 Task: Explore Alexa's features and learn how to set it as the default voice assistant on an Android device.
Action: Mouse pressed left at (235, 54)
Screenshot: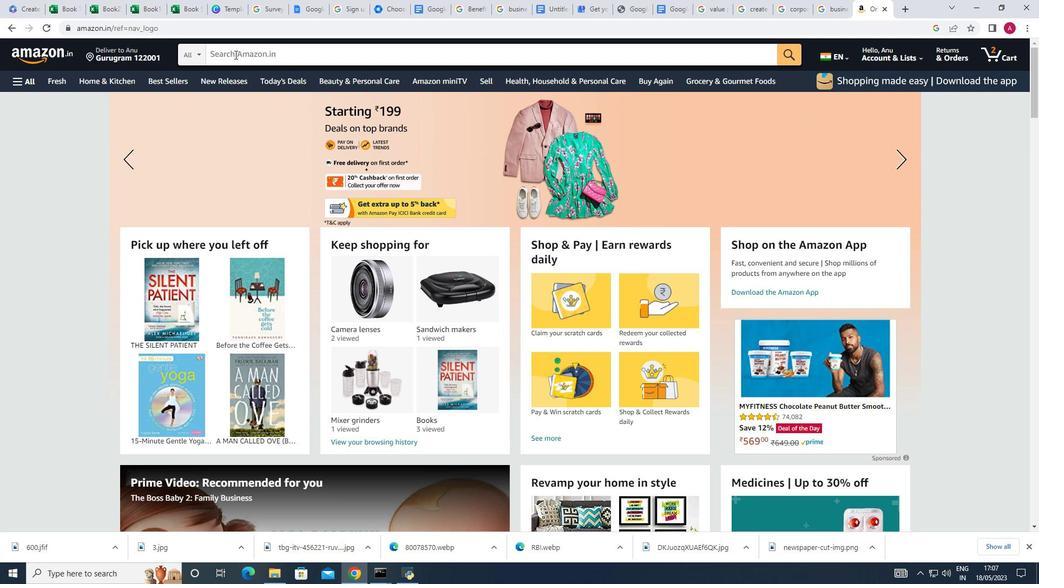 
Action: Key pressed alexa<Key.enter>
Screenshot: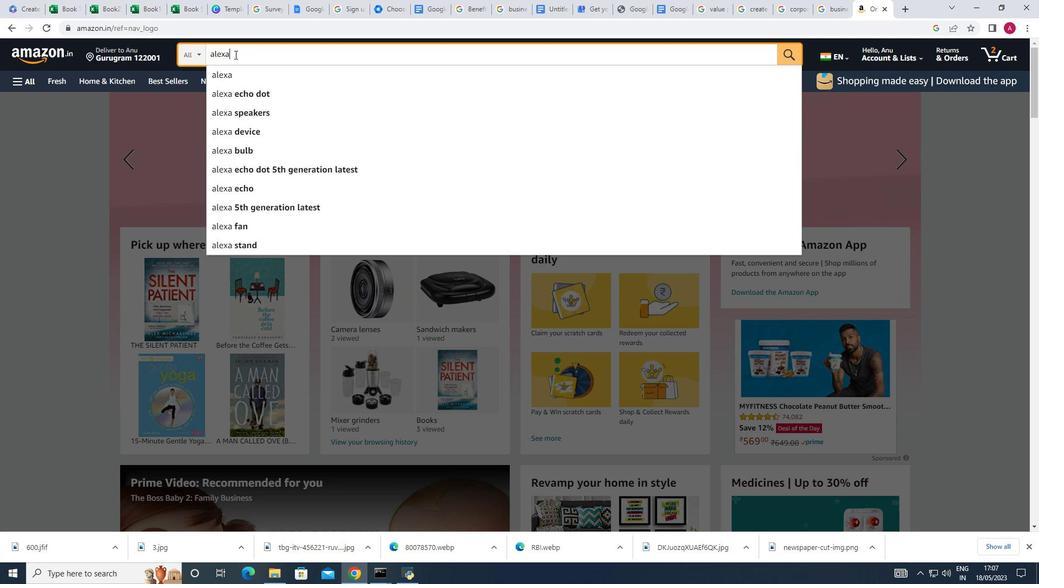 
Action: Mouse moved to (349, 225)
Screenshot: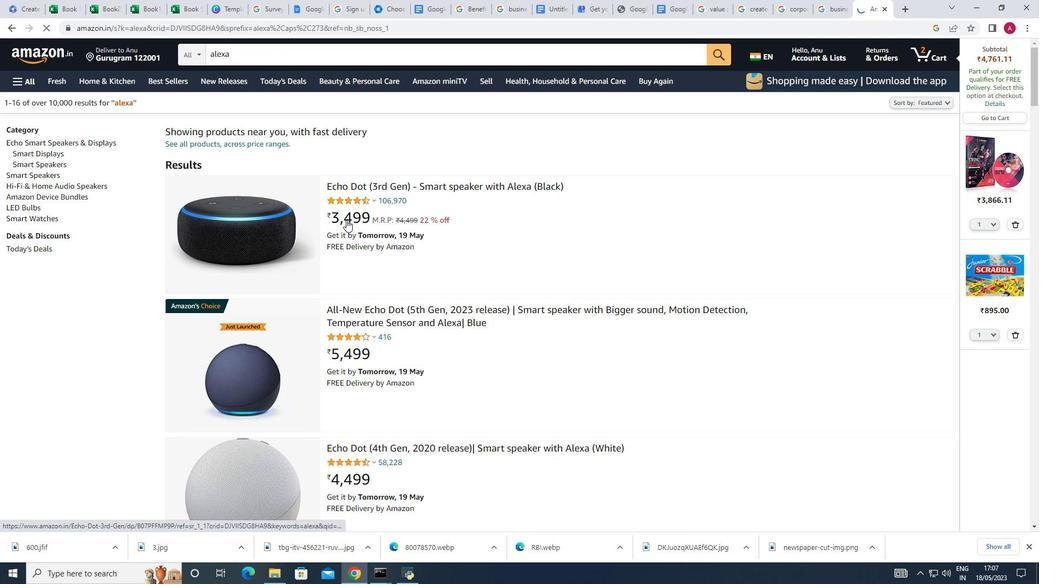 
Action: Mouse scrolled (349, 224) with delta (0, 0)
Screenshot: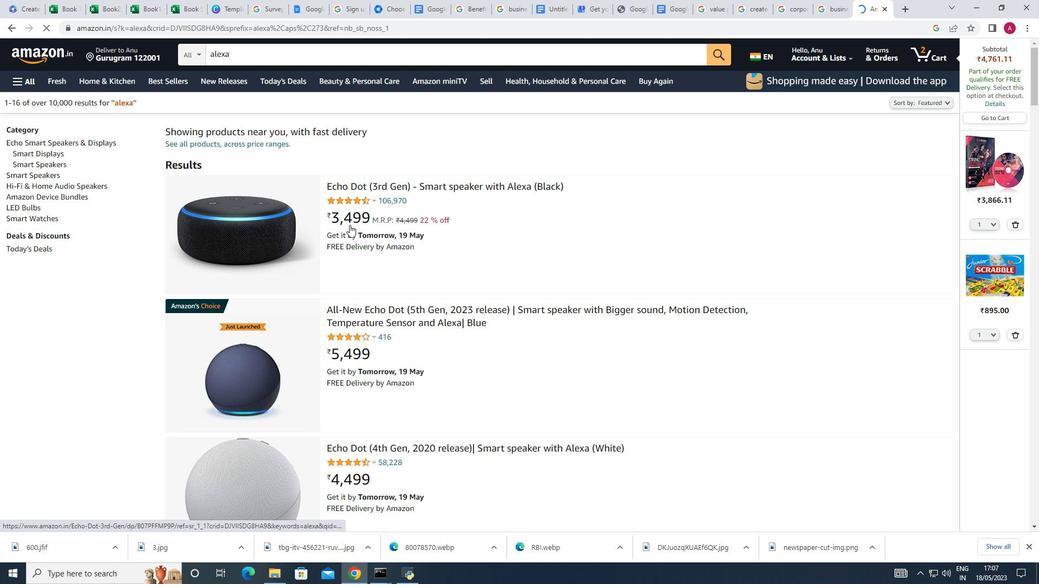 
Action: Mouse scrolled (349, 224) with delta (0, 0)
Screenshot: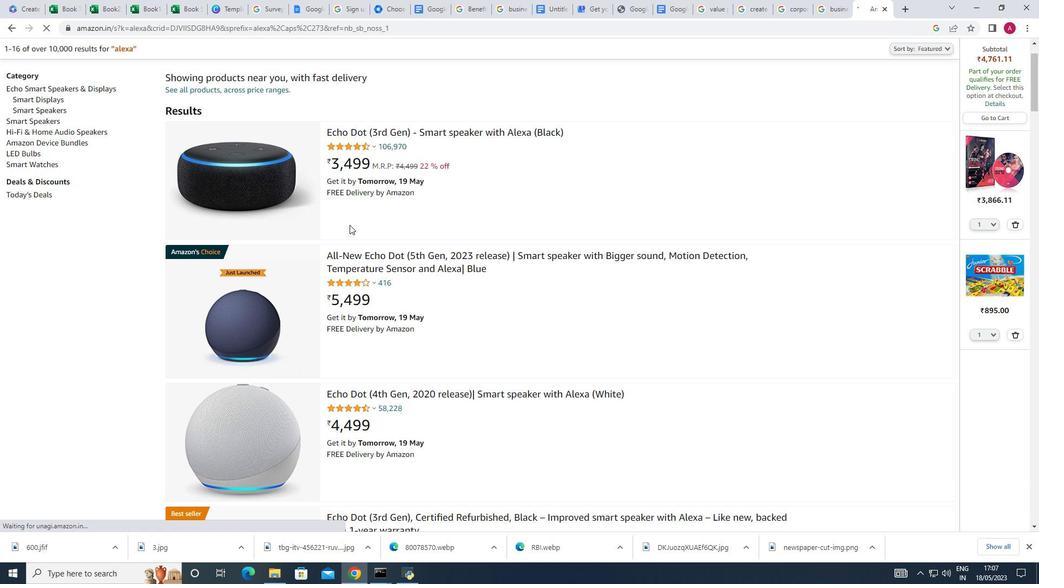 
Action: Mouse scrolled (349, 224) with delta (0, 0)
Screenshot: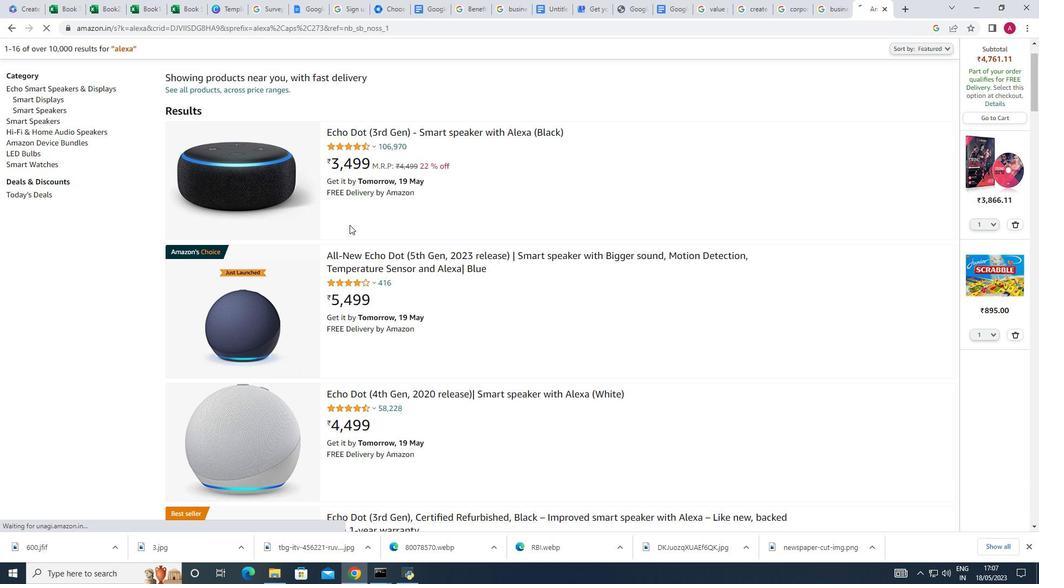 
Action: Mouse scrolled (349, 224) with delta (0, 0)
Screenshot: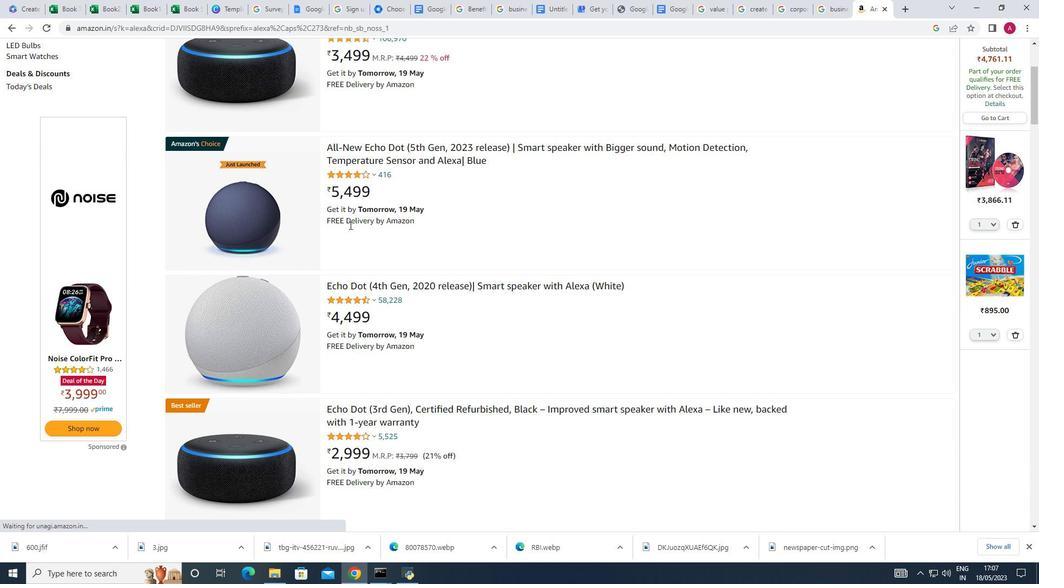 
Action: Mouse scrolled (349, 224) with delta (0, 0)
Screenshot: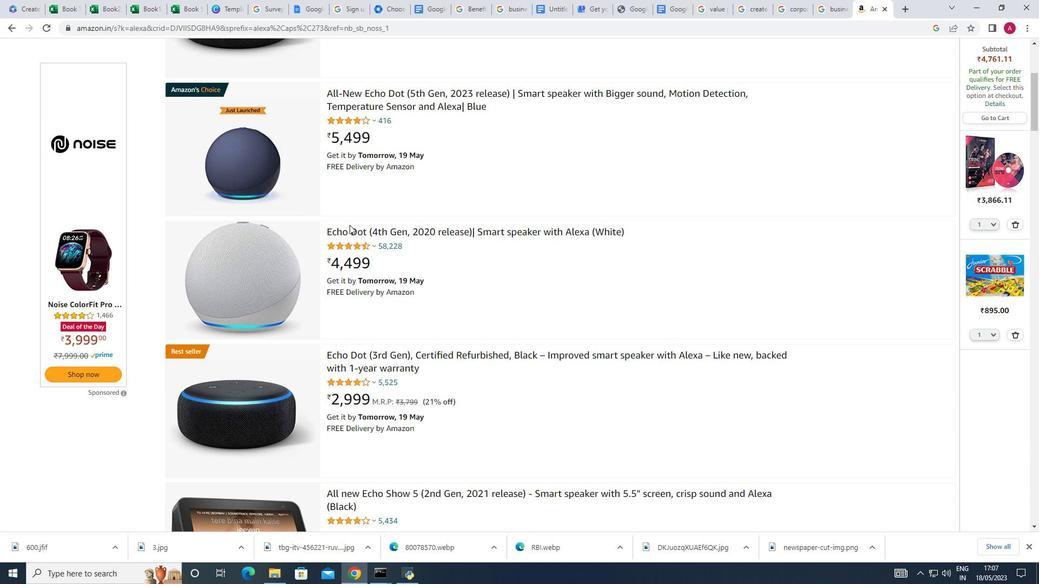 
Action: Mouse scrolled (349, 224) with delta (0, 0)
Screenshot: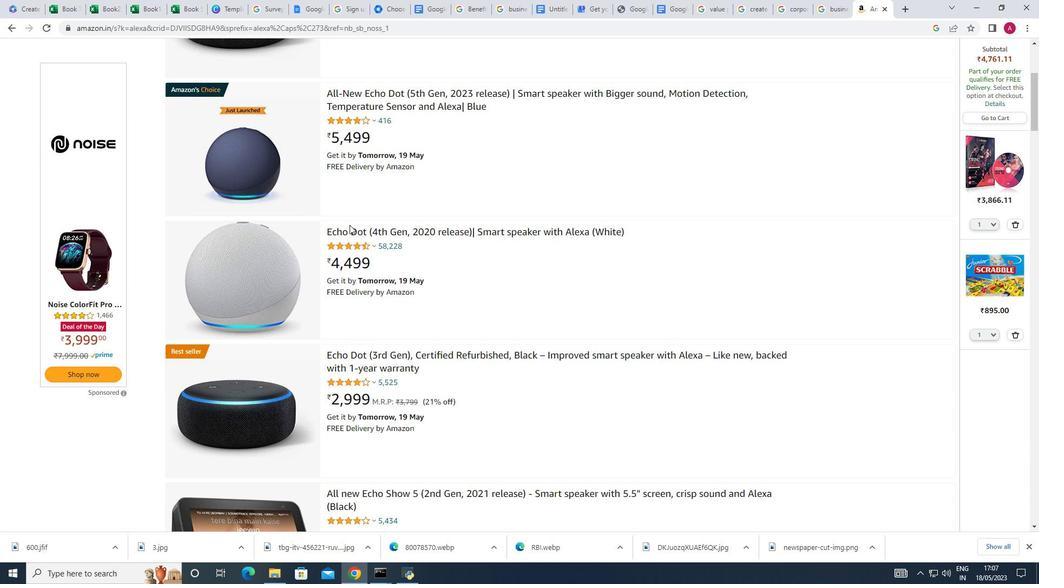 
Action: Mouse scrolled (349, 224) with delta (0, 0)
Screenshot: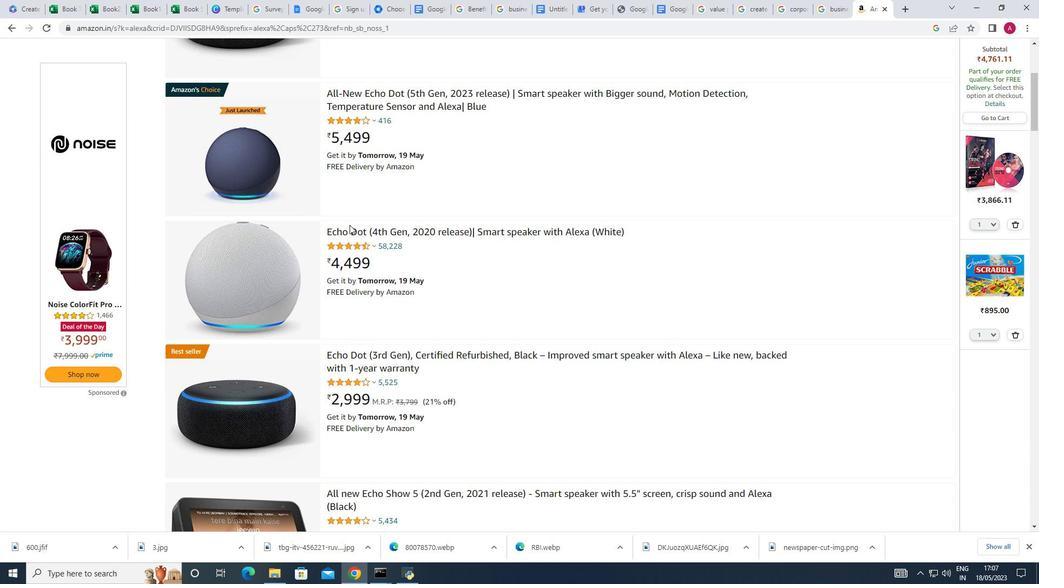 
Action: Mouse scrolled (349, 224) with delta (0, 0)
Screenshot: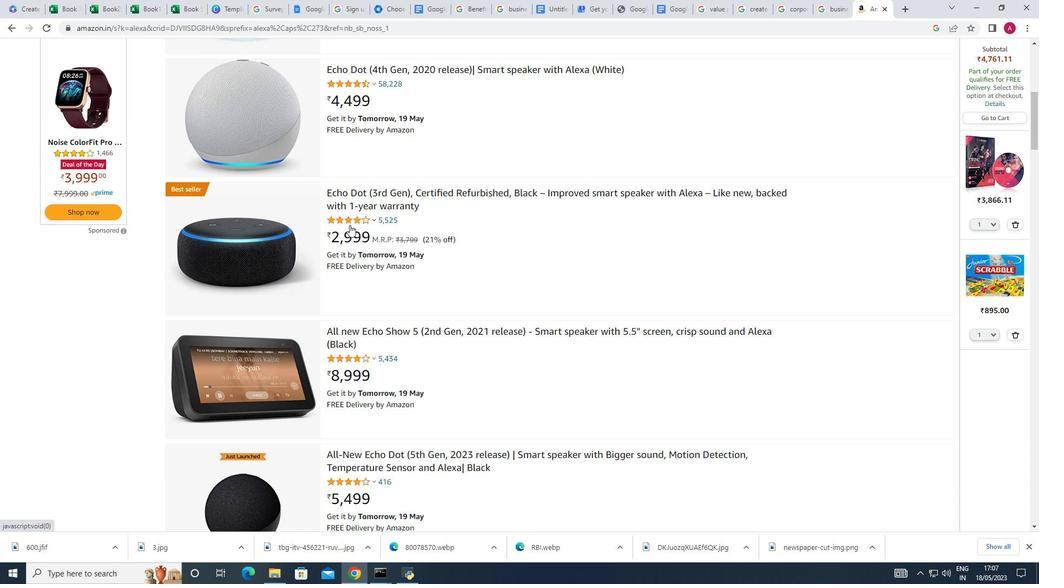 
Action: Mouse scrolled (349, 224) with delta (0, 0)
Screenshot: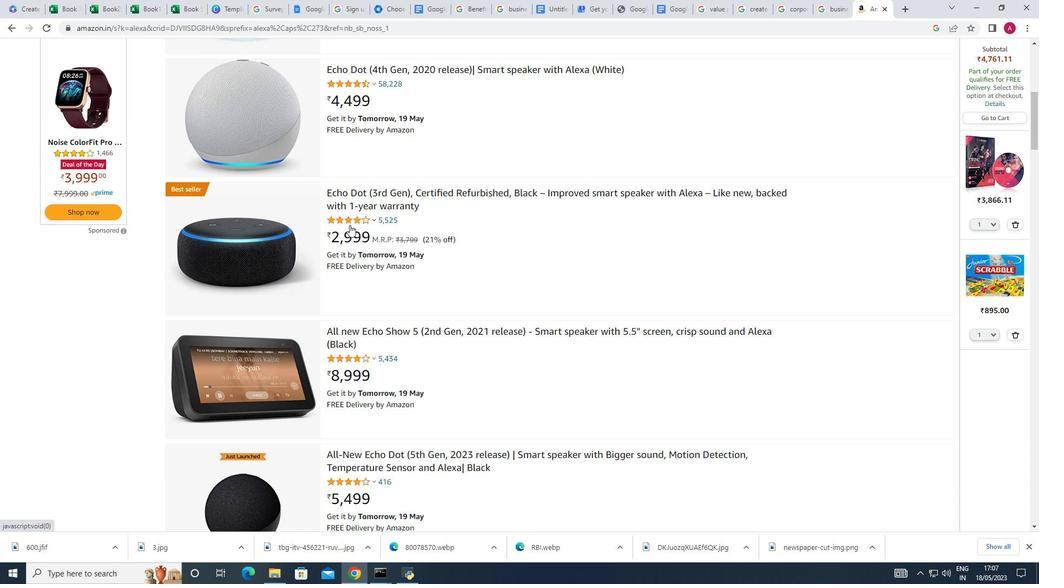 
Action: Mouse scrolled (349, 224) with delta (0, 0)
Screenshot: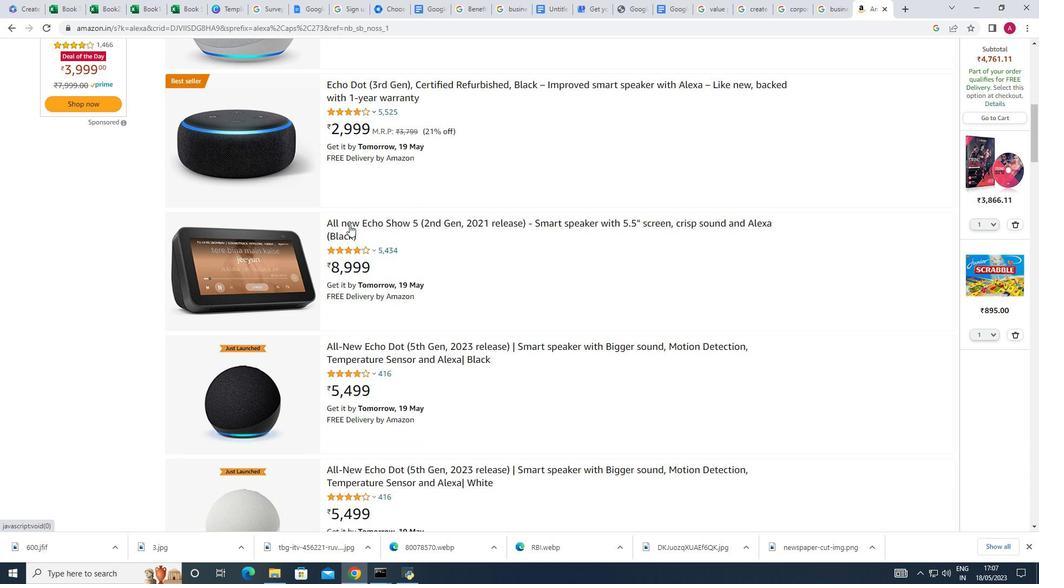 
Action: Mouse scrolled (349, 224) with delta (0, 0)
Screenshot: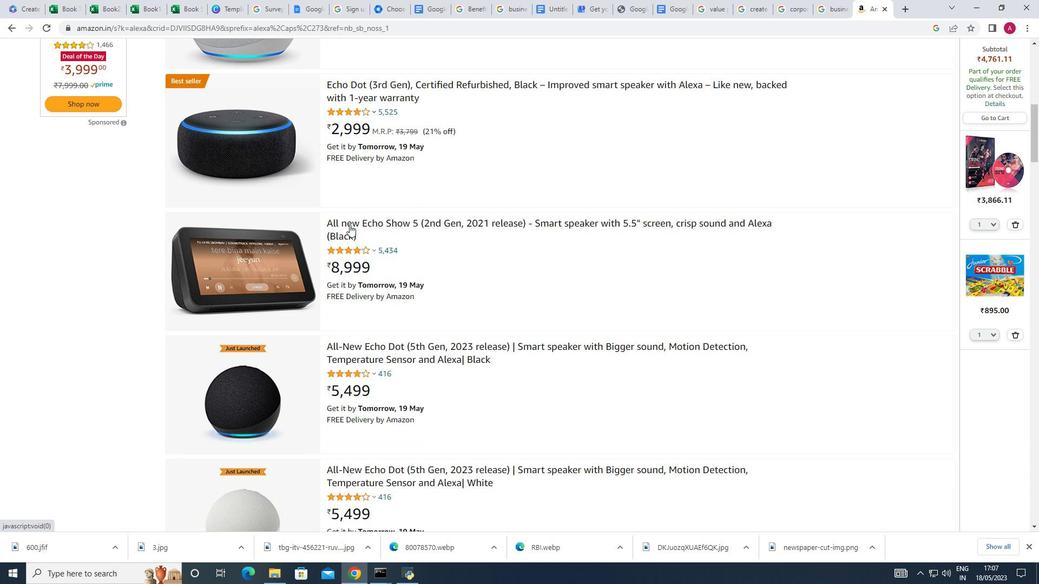 
Action: Mouse scrolled (349, 224) with delta (0, 0)
Screenshot: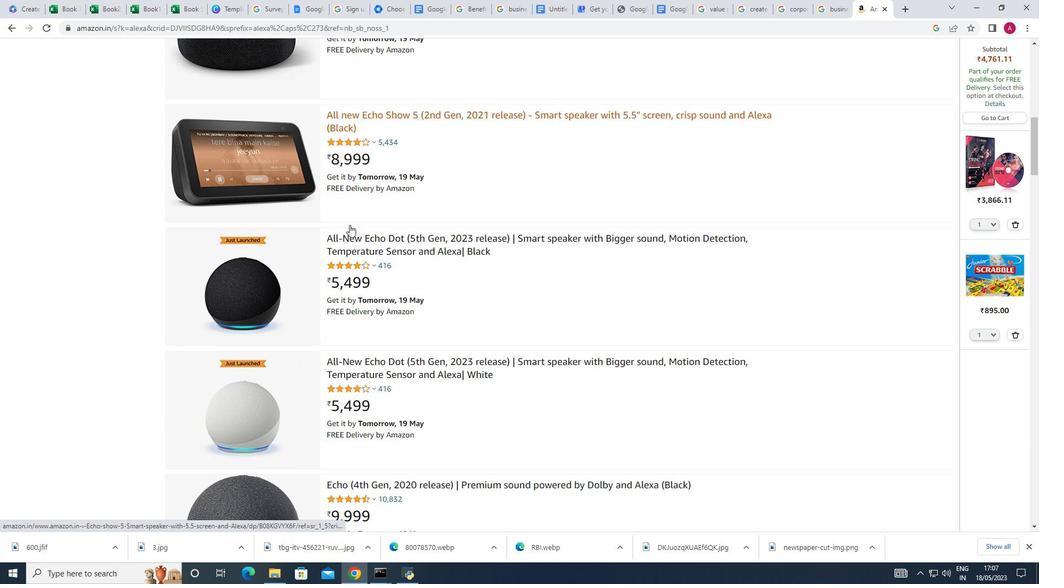 
Action: Mouse scrolled (349, 224) with delta (0, 0)
Screenshot: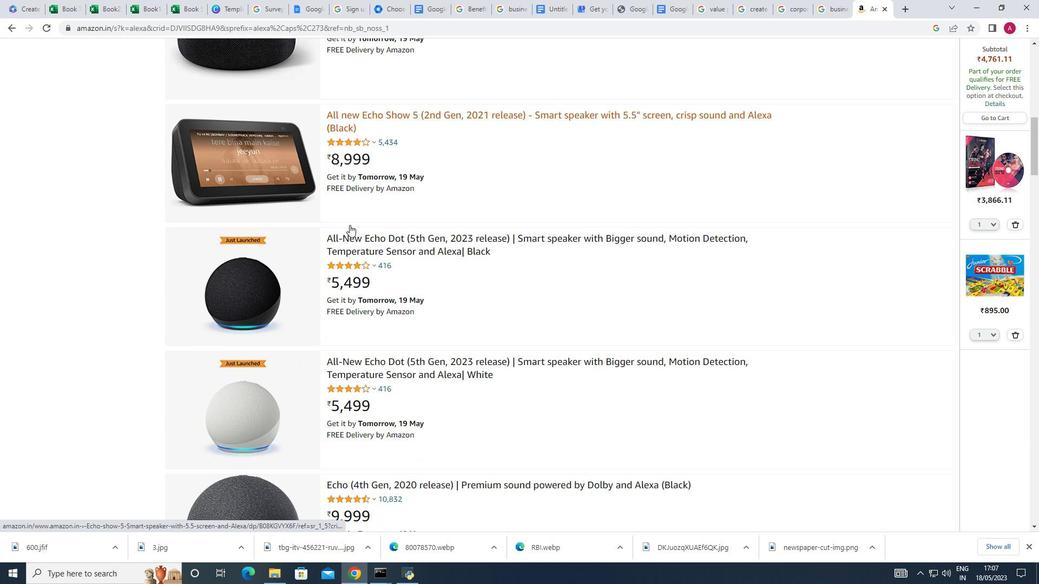 
Action: Mouse scrolled (349, 224) with delta (0, 0)
Screenshot: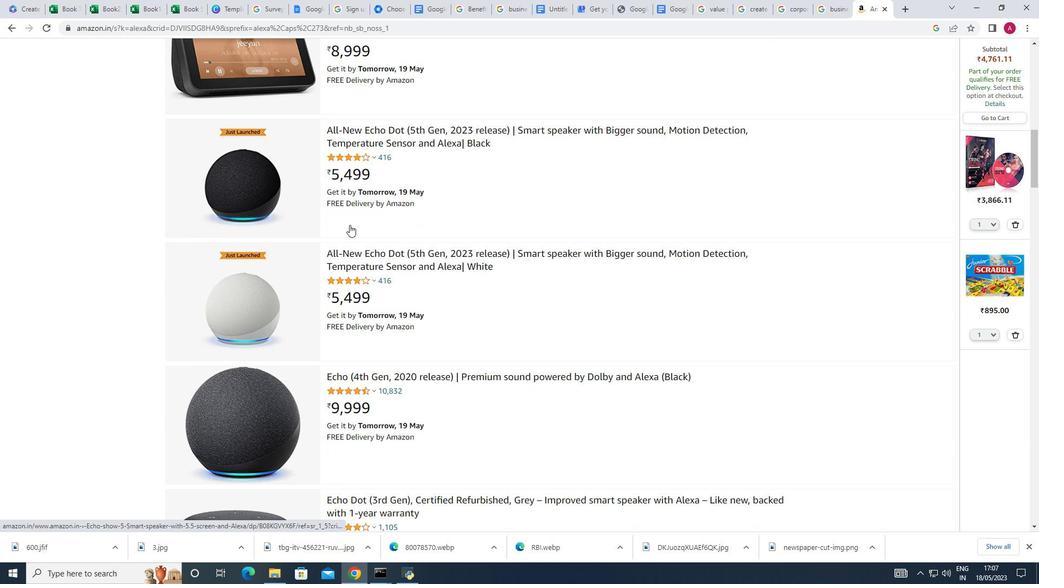
Action: Mouse scrolled (349, 224) with delta (0, 0)
Screenshot: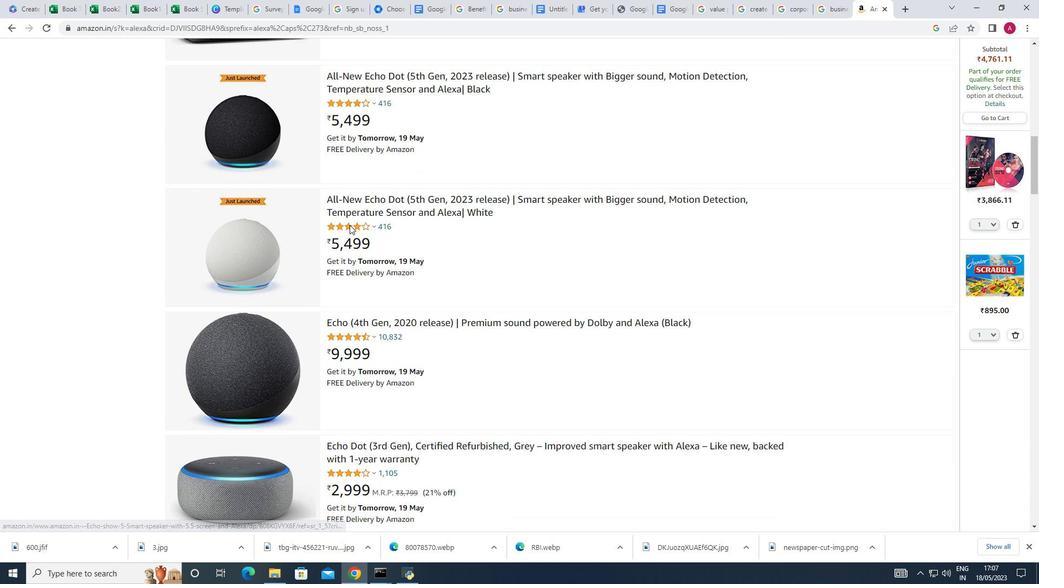 
Action: Mouse scrolled (349, 224) with delta (0, 0)
Screenshot: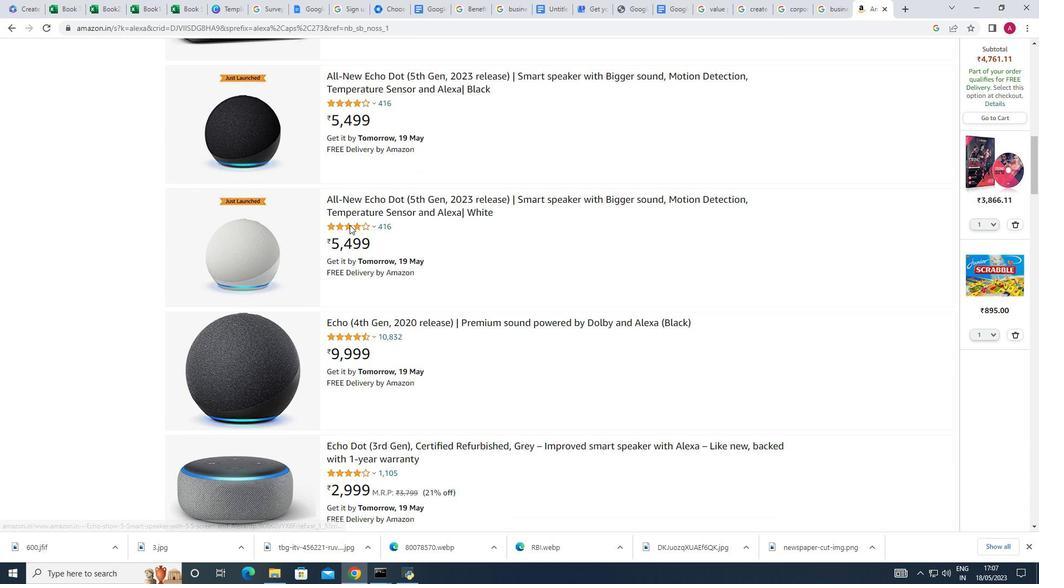 
Action: Mouse scrolled (349, 224) with delta (0, 0)
Screenshot: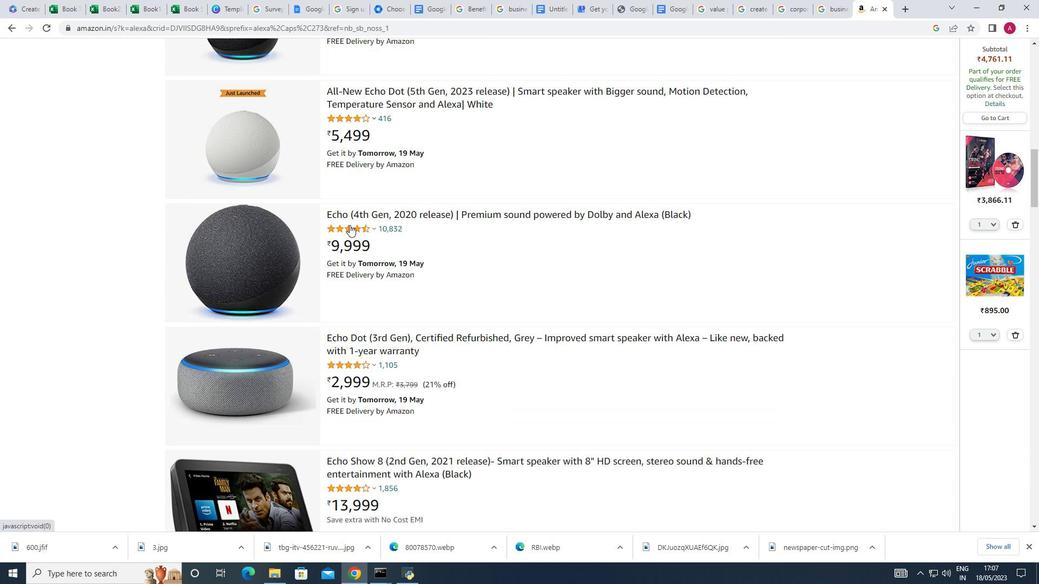 
Action: Mouse moved to (346, 222)
Screenshot: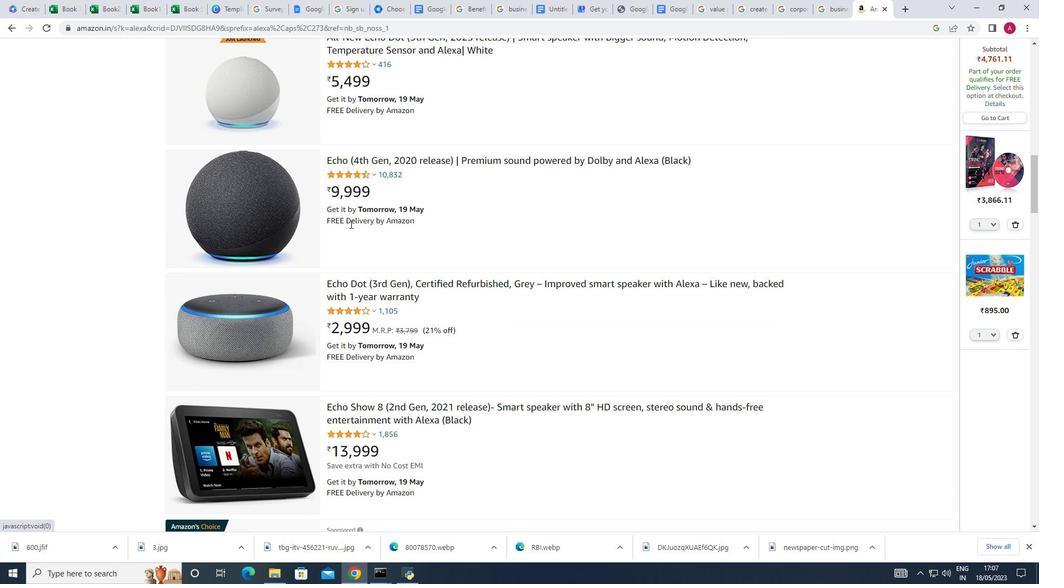 
Action: Mouse scrolled (346, 222) with delta (0, 0)
Screenshot: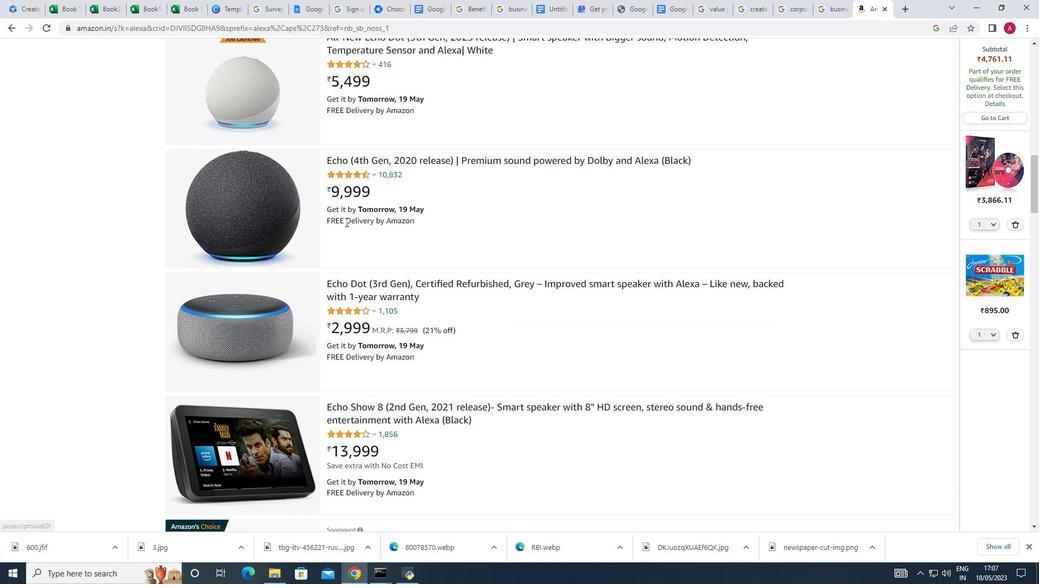 
Action: Mouse moved to (345, 222)
Screenshot: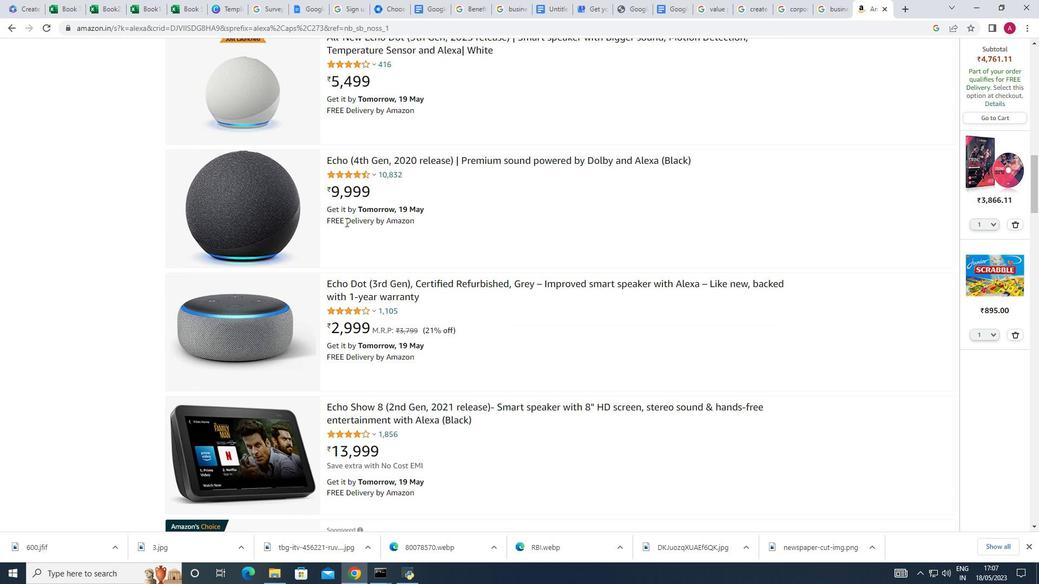 
Action: Mouse scrolled (345, 222) with delta (0, 0)
Screenshot: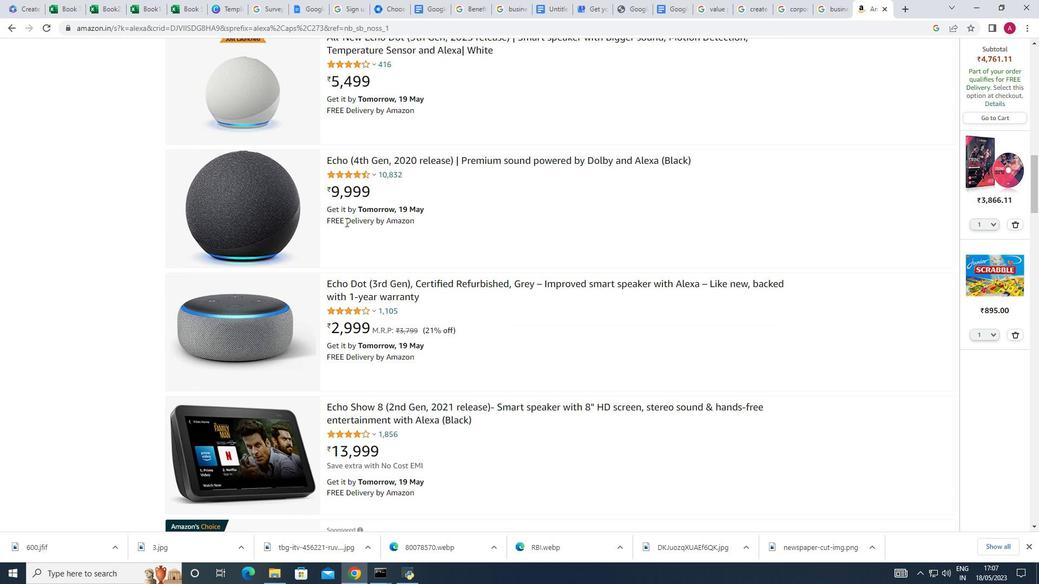 
Action: Mouse moved to (336, 217)
Screenshot: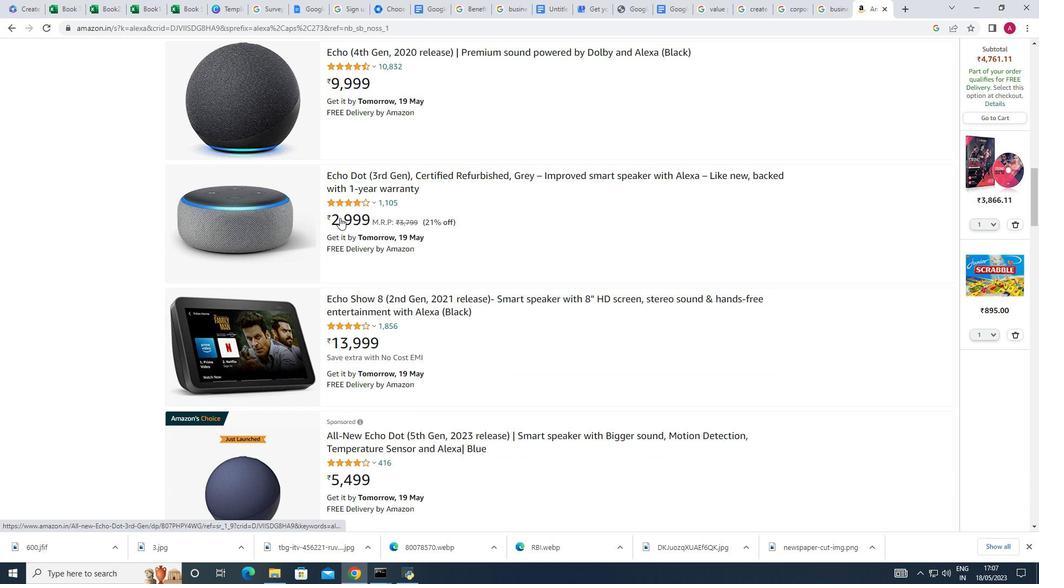 
Action: Mouse scrolled (336, 216) with delta (0, 0)
Screenshot: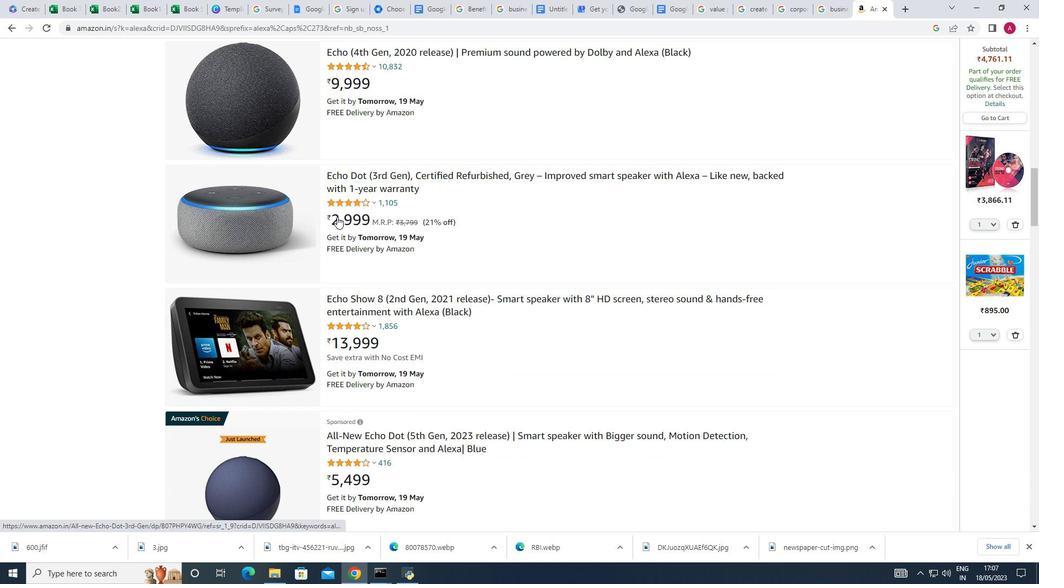 
Action: Mouse scrolled (336, 216) with delta (0, 0)
Screenshot: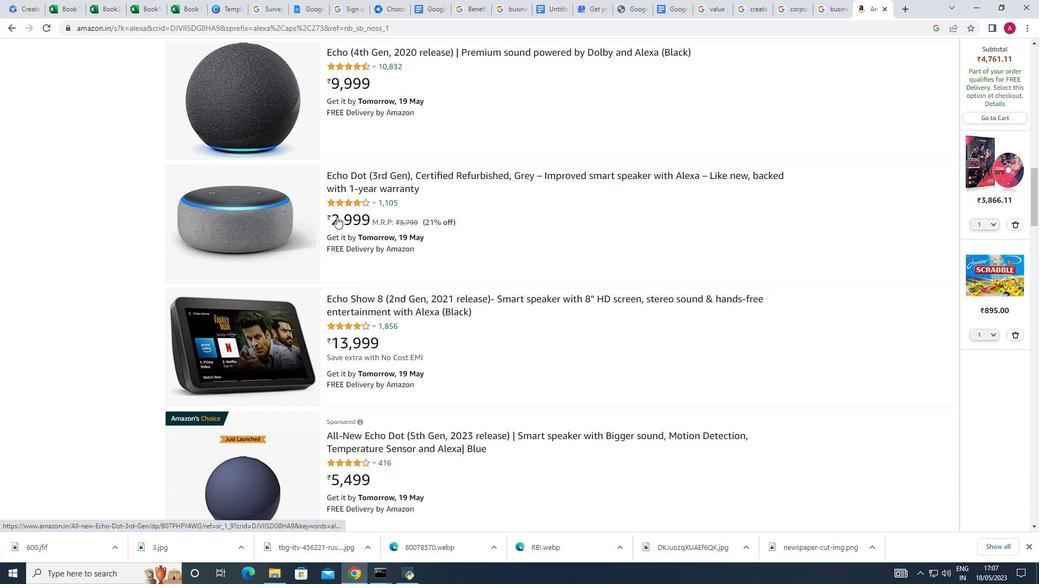 
Action: Mouse moved to (336, 219)
Screenshot: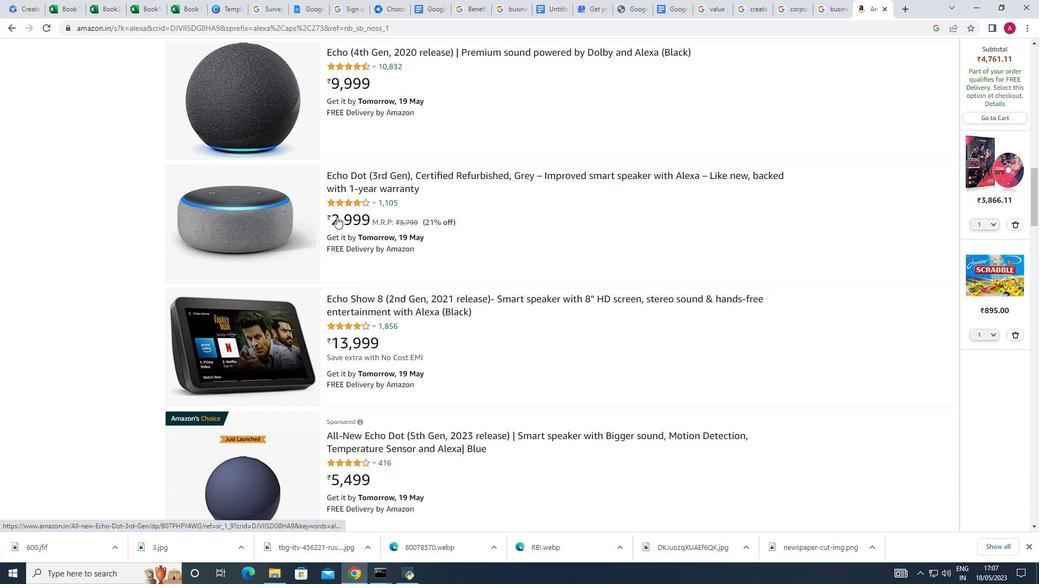 
Action: Mouse scrolled (336, 218) with delta (0, 0)
Screenshot: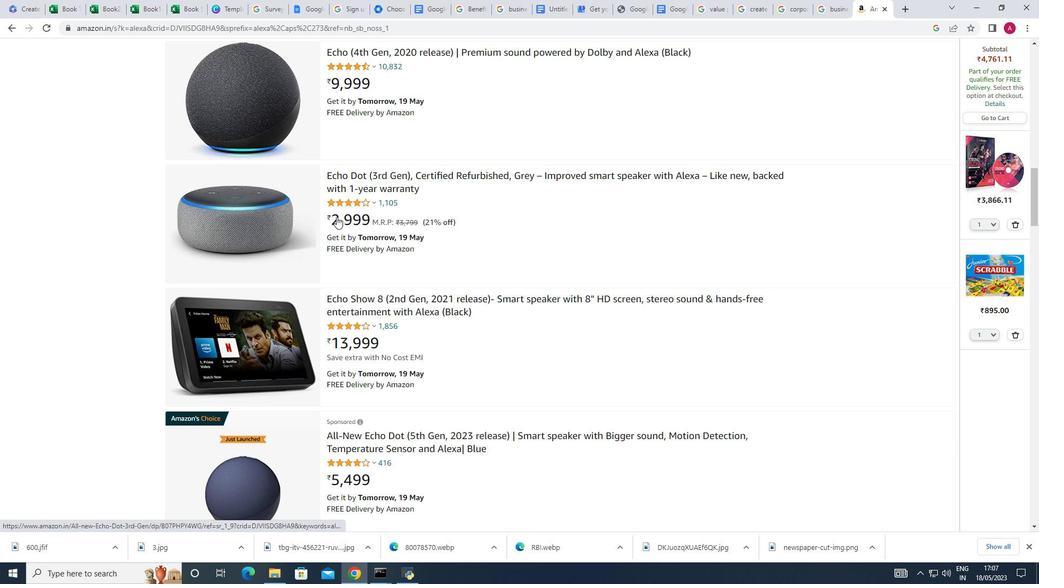 
Action: Mouse moved to (346, 222)
Screenshot: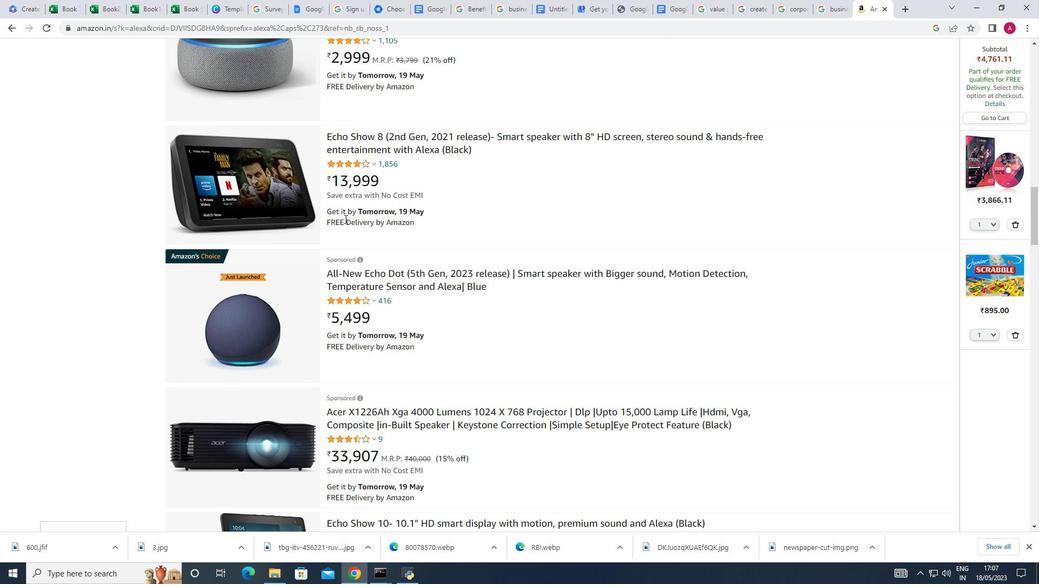 
Action: Mouse scrolled (346, 221) with delta (0, 0)
Screenshot: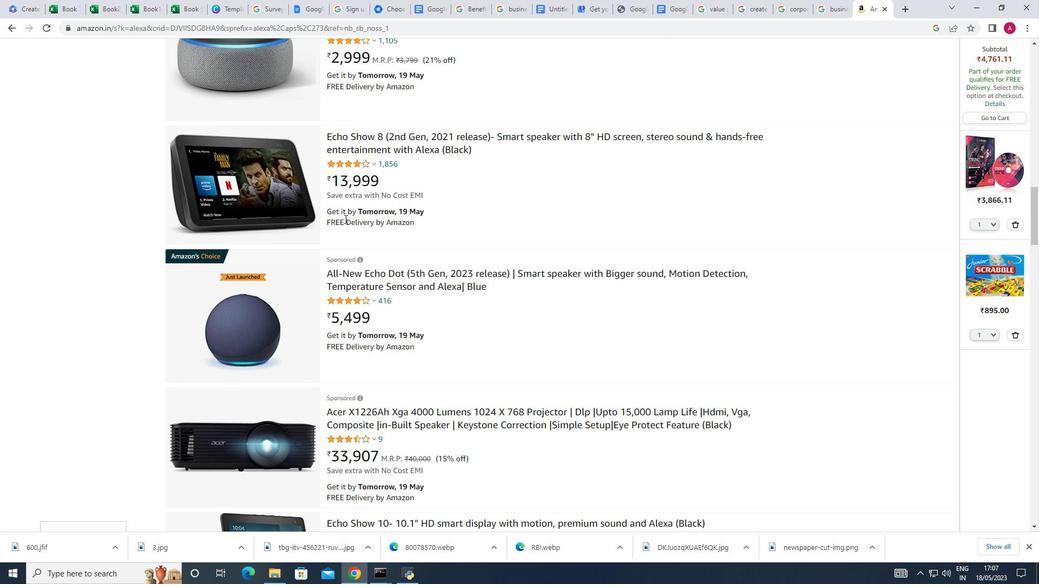 
Action: Mouse moved to (346, 223)
Screenshot: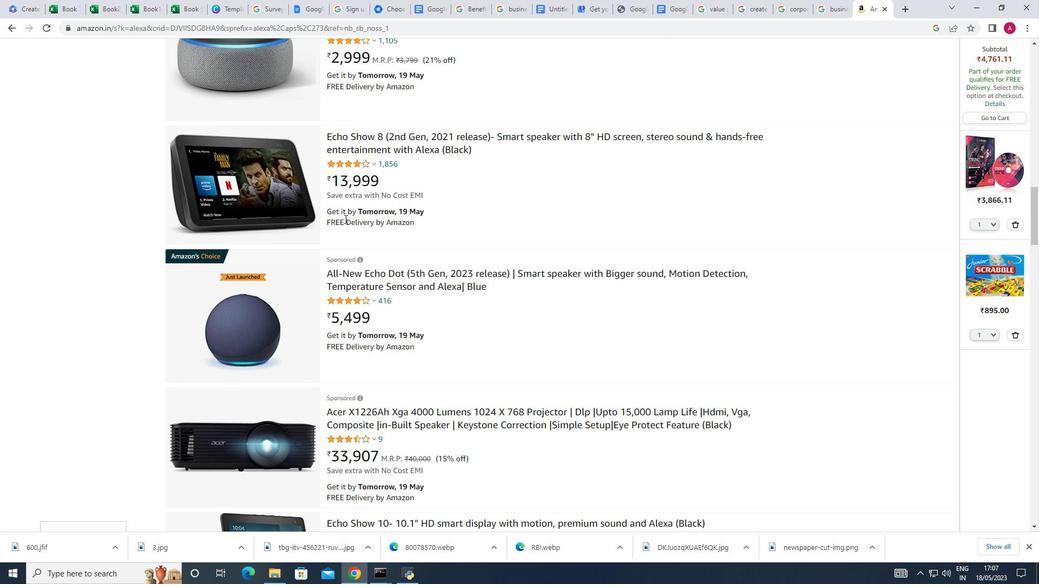 
Action: Mouse scrolled (346, 222) with delta (0, 0)
Screenshot: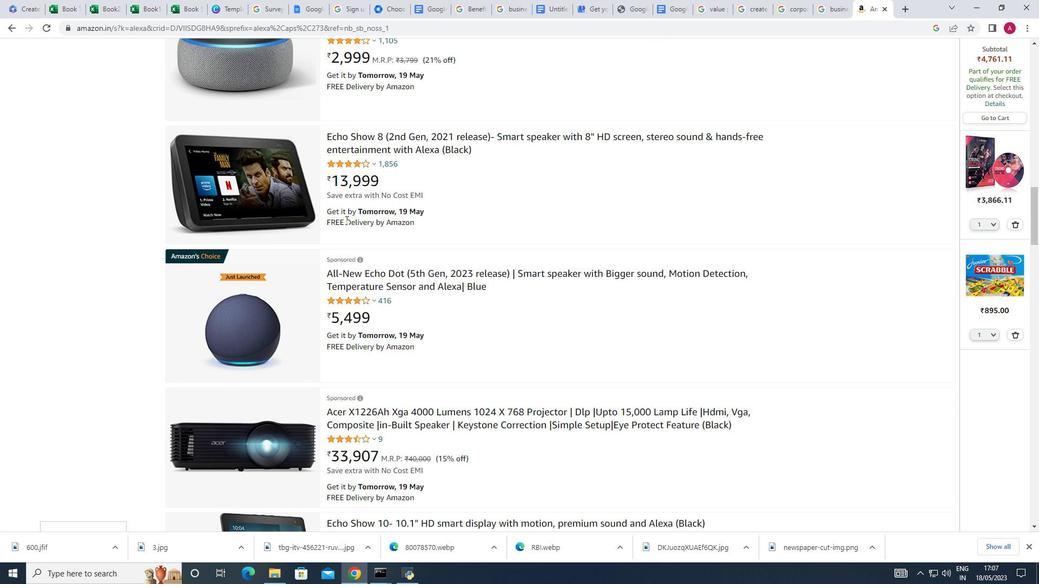 
Action: Mouse moved to (353, 222)
Screenshot: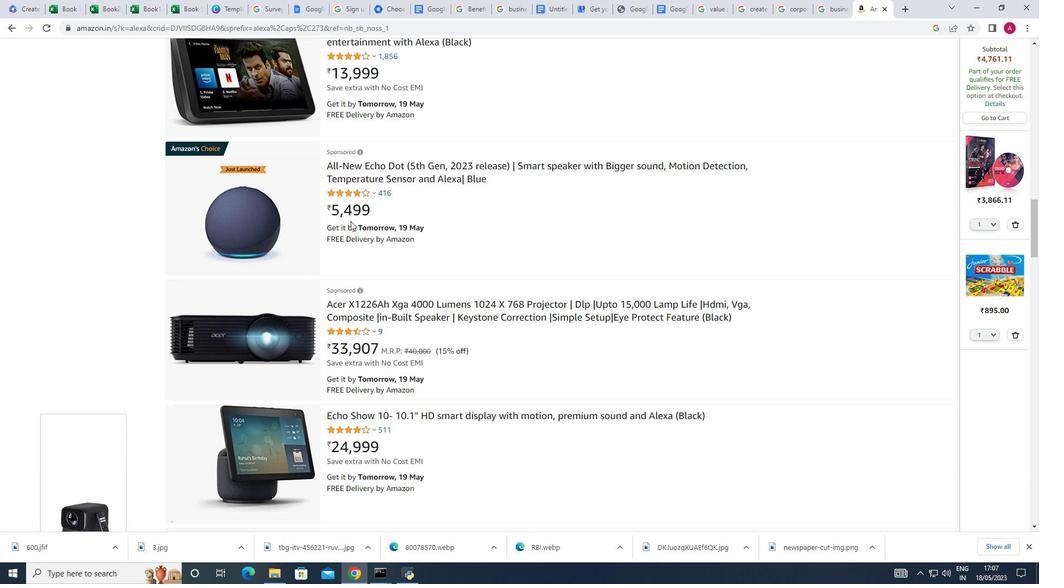 
Action: Mouse scrolled (353, 221) with delta (0, 0)
Screenshot: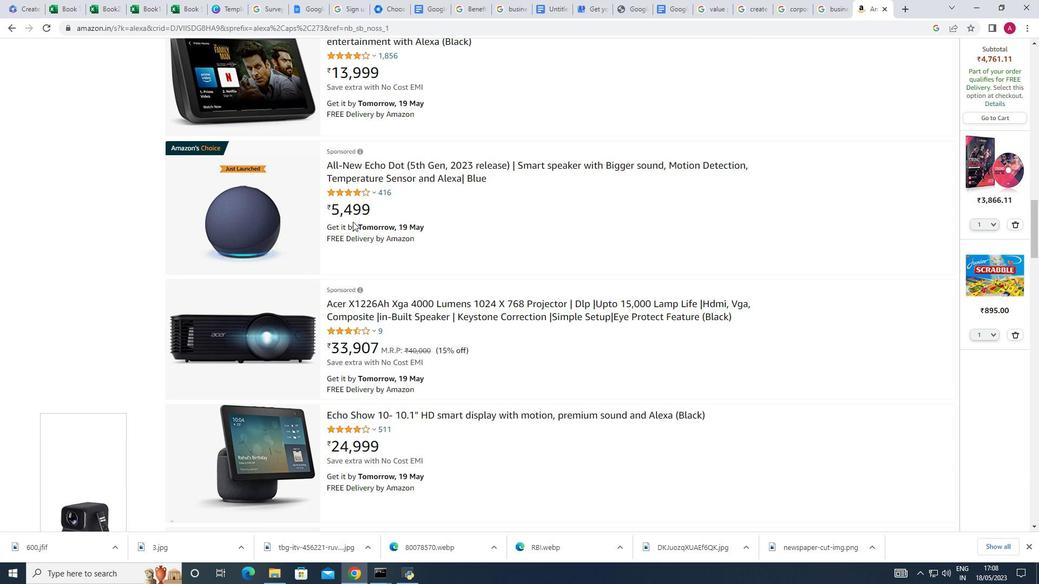 
Action: Mouse moved to (353, 223)
Screenshot: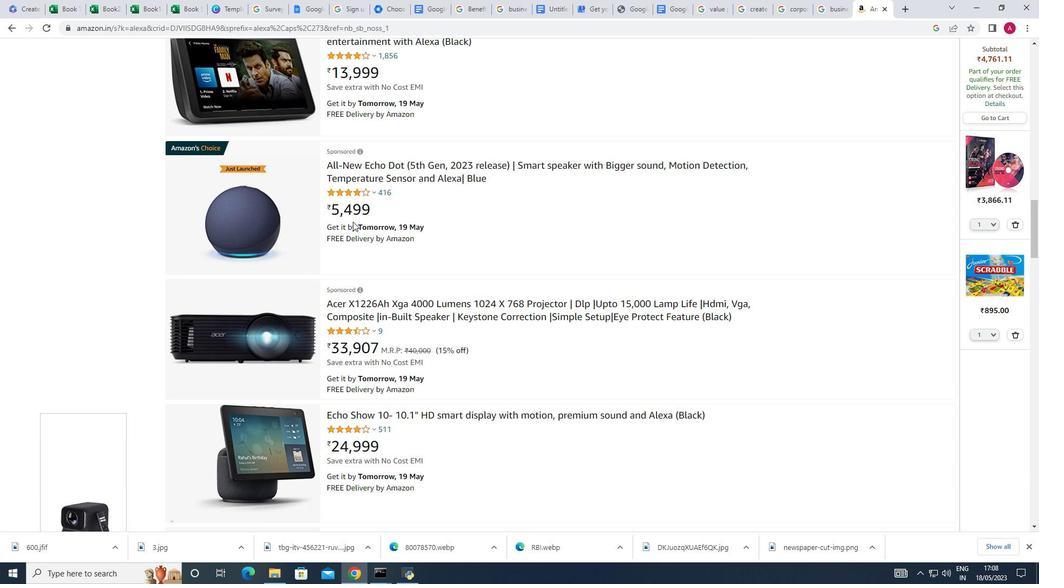 
Action: Mouse scrolled (353, 222) with delta (0, 0)
Screenshot: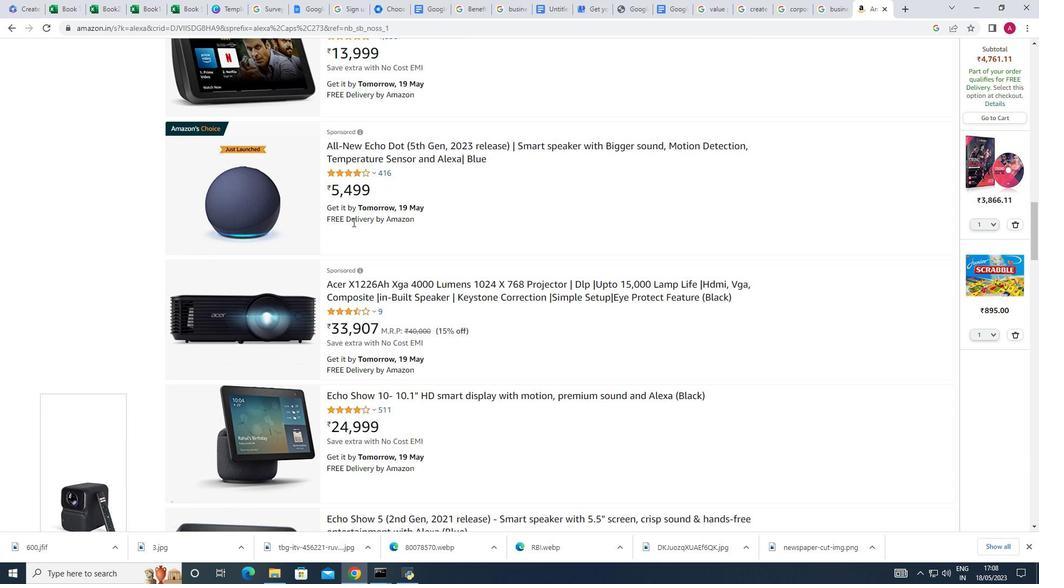 
Action: Mouse moved to (353, 223)
Screenshot: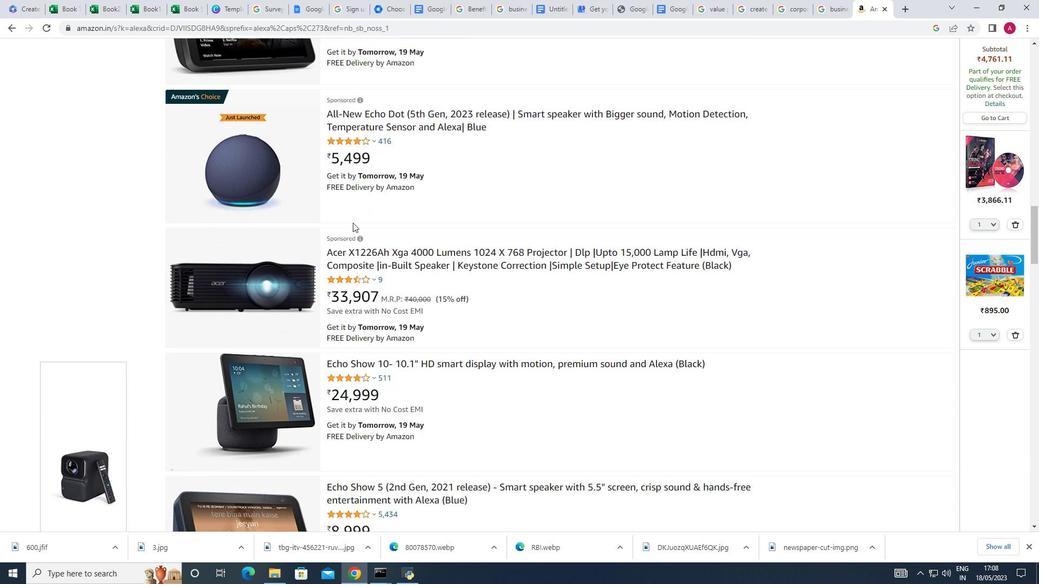 
Action: Mouse scrolled (353, 223) with delta (0, 0)
Screenshot: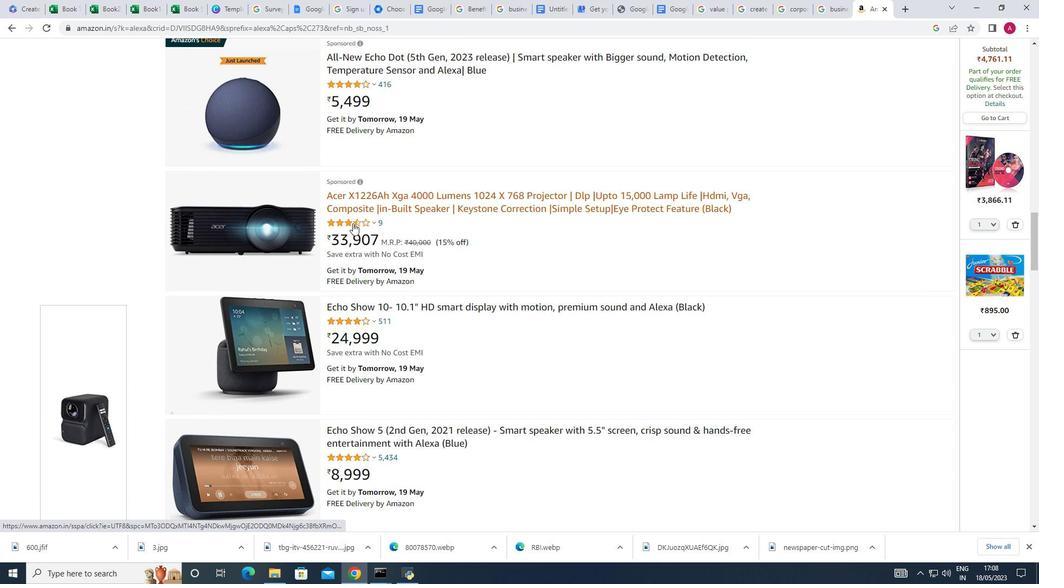 
Action: Mouse scrolled (353, 223) with delta (0, 0)
Screenshot: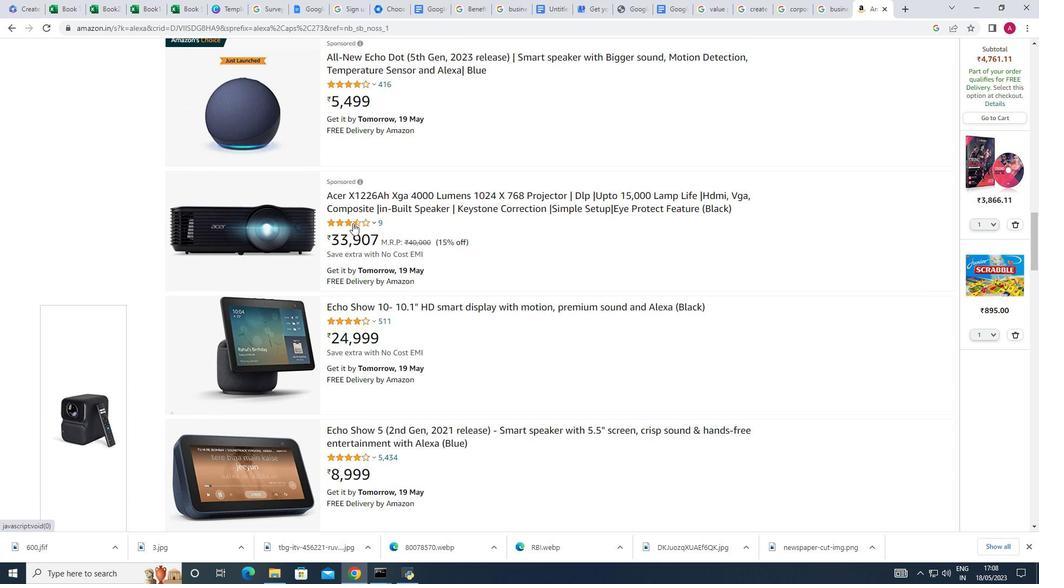
Action: Mouse scrolled (353, 223) with delta (0, 0)
Screenshot: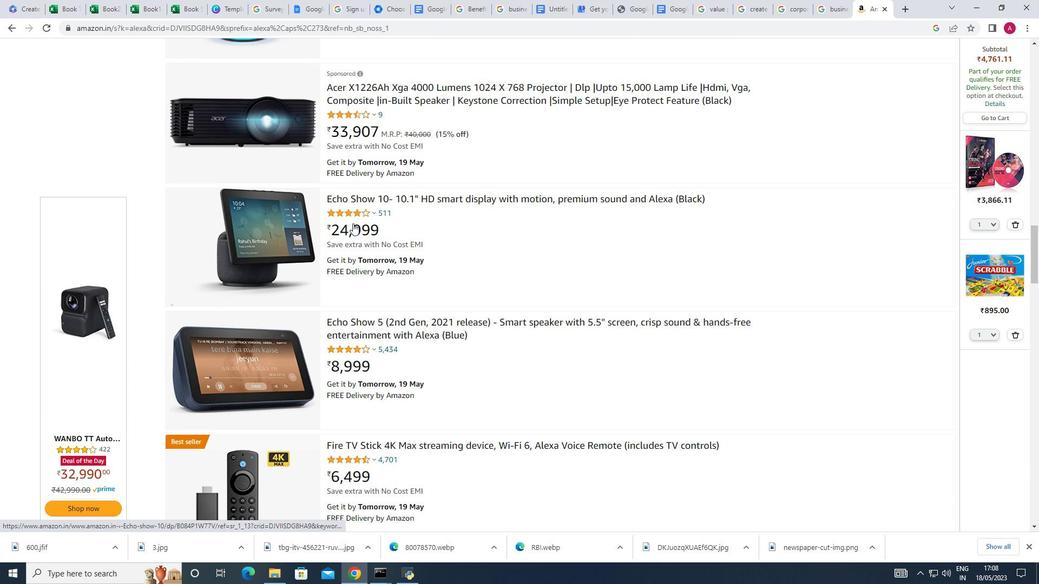 
Action: Mouse scrolled (353, 223) with delta (0, 0)
Screenshot: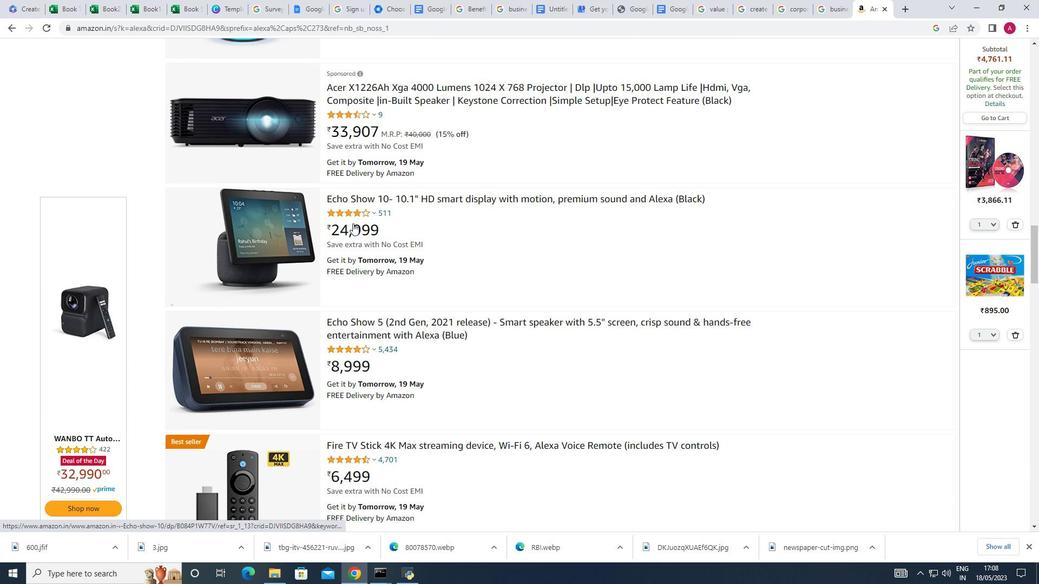
Action: Mouse scrolled (353, 223) with delta (0, 0)
Screenshot: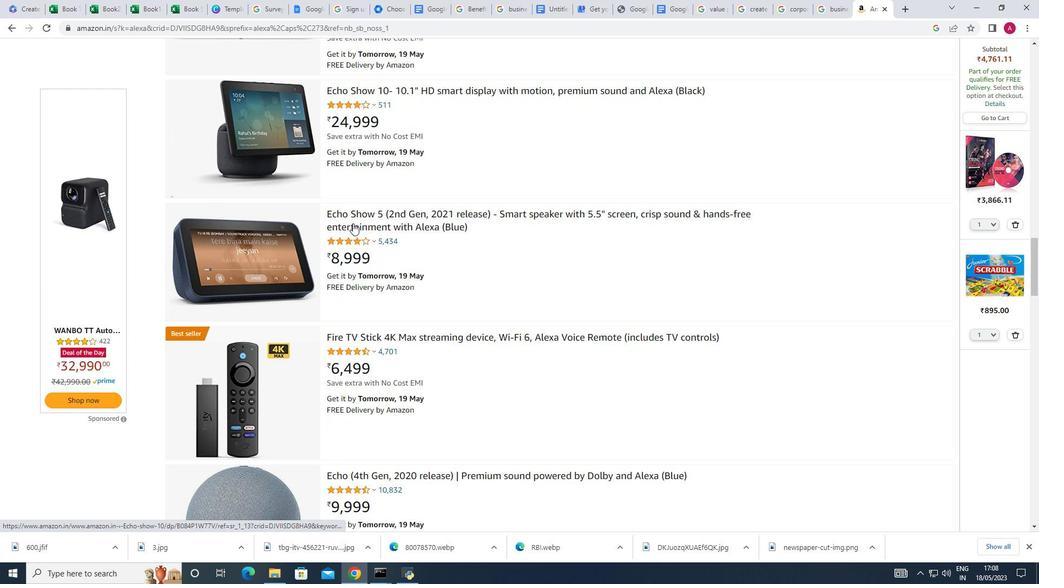 
Action: Mouse scrolled (353, 223) with delta (0, 0)
Screenshot: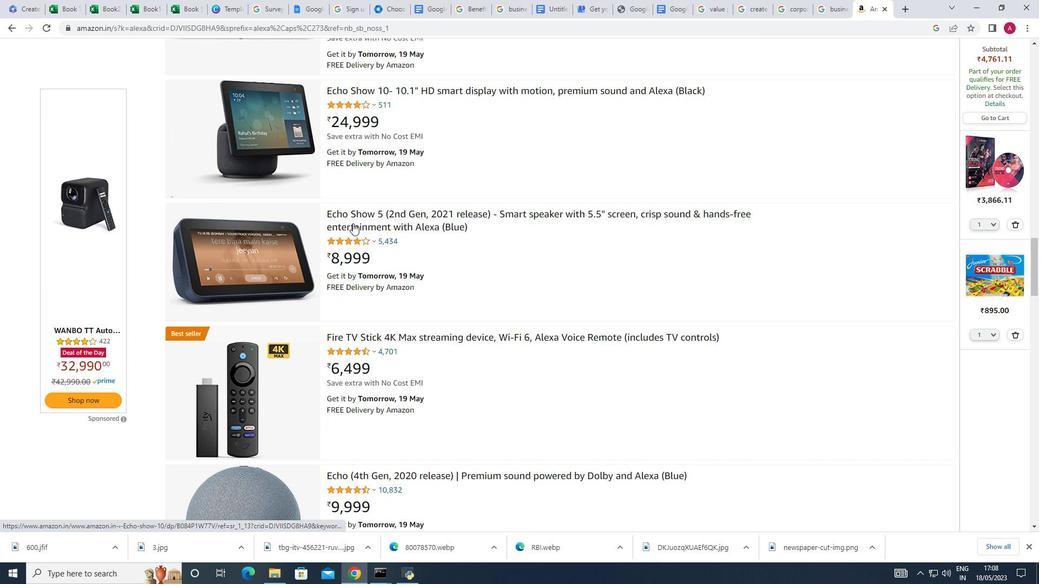 
Action: Mouse scrolled (353, 223) with delta (0, 0)
Screenshot: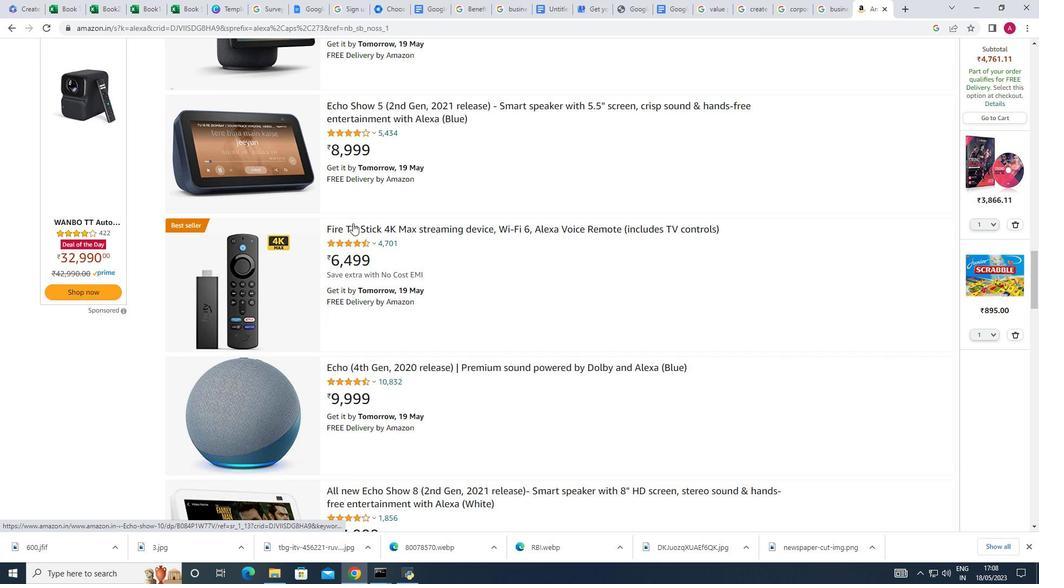 
Action: Mouse scrolled (353, 223) with delta (0, 0)
Screenshot: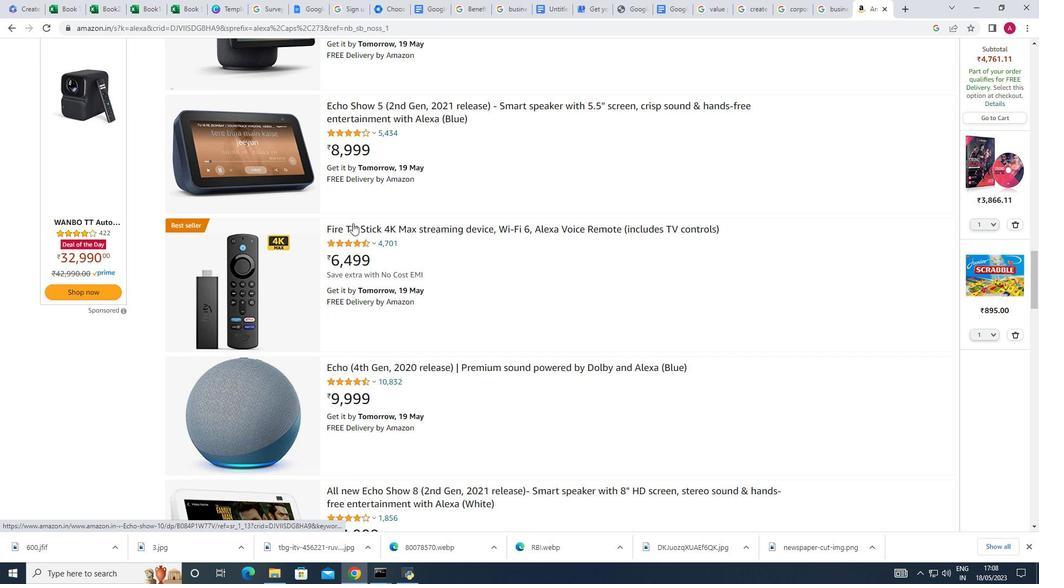 
Action: Mouse scrolled (353, 223) with delta (0, 0)
Screenshot: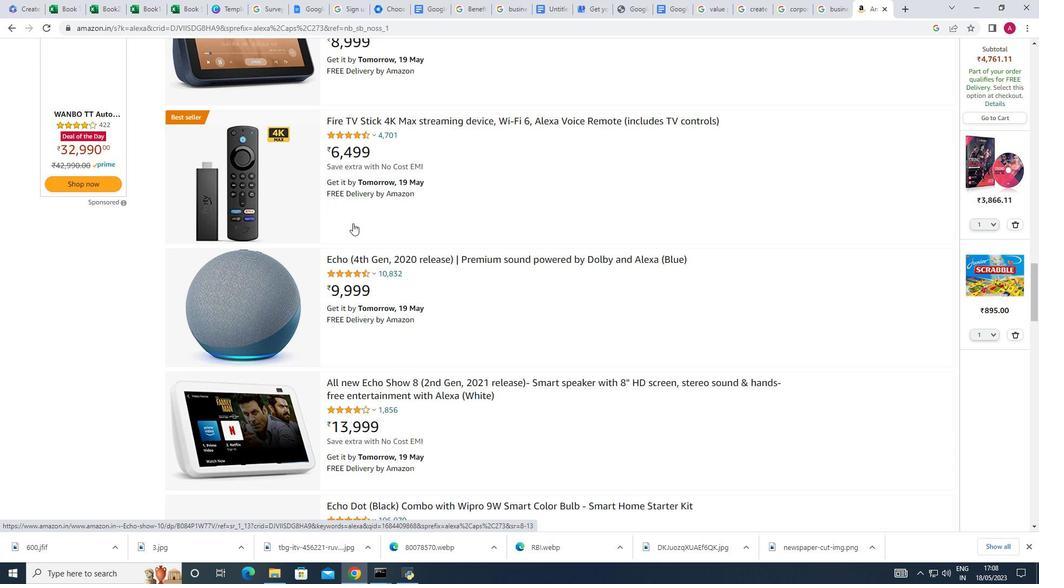 
Action: Mouse scrolled (353, 223) with delta (0, 0)
Screenshot: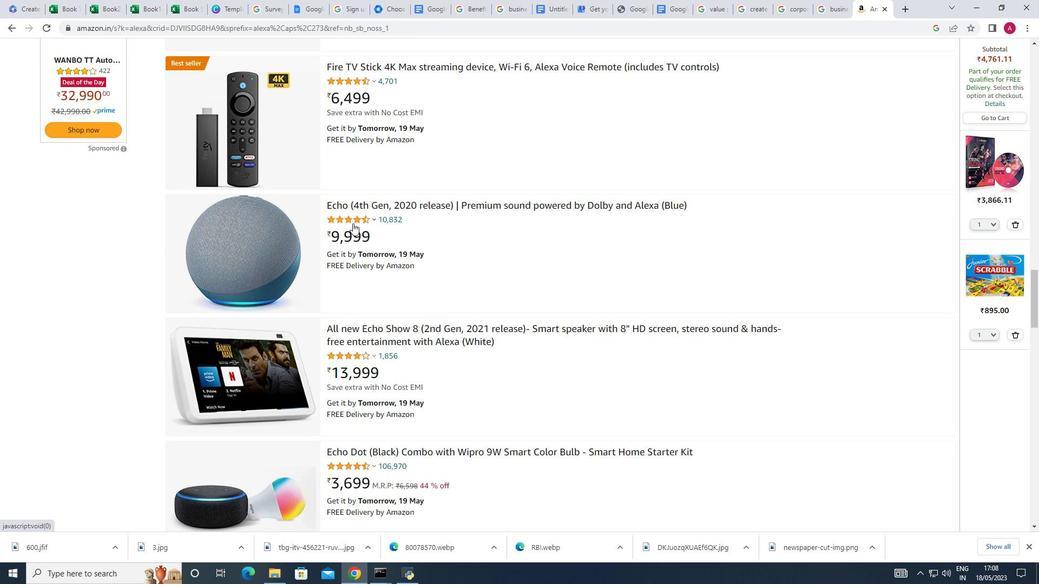
Action: Mouse scrolled (353, 223) with delta (0, 0)
Screenshot: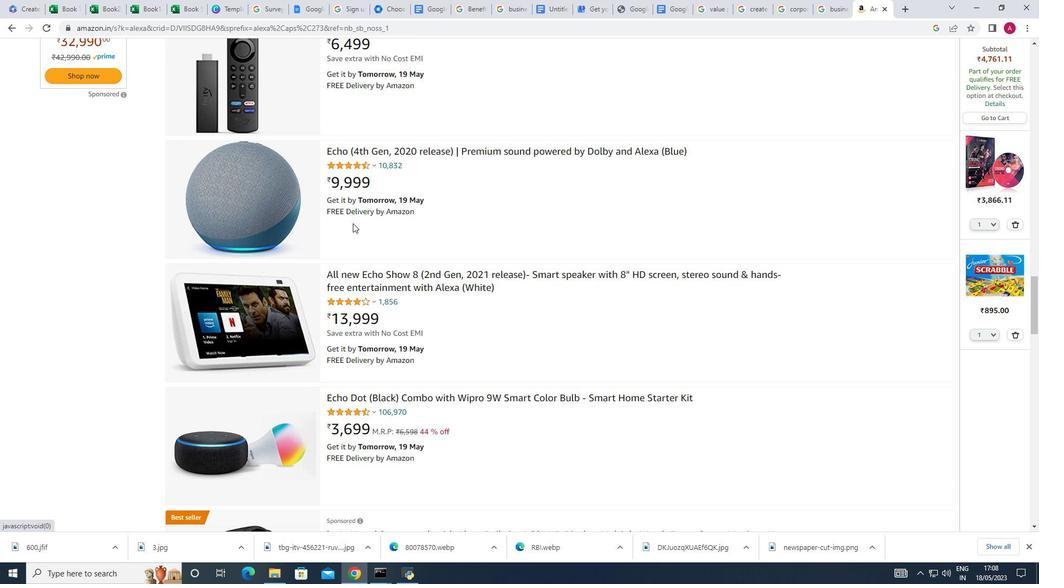 
Action: Mouse scrolled (353, 223) with delta (0, 0)
Screenshot: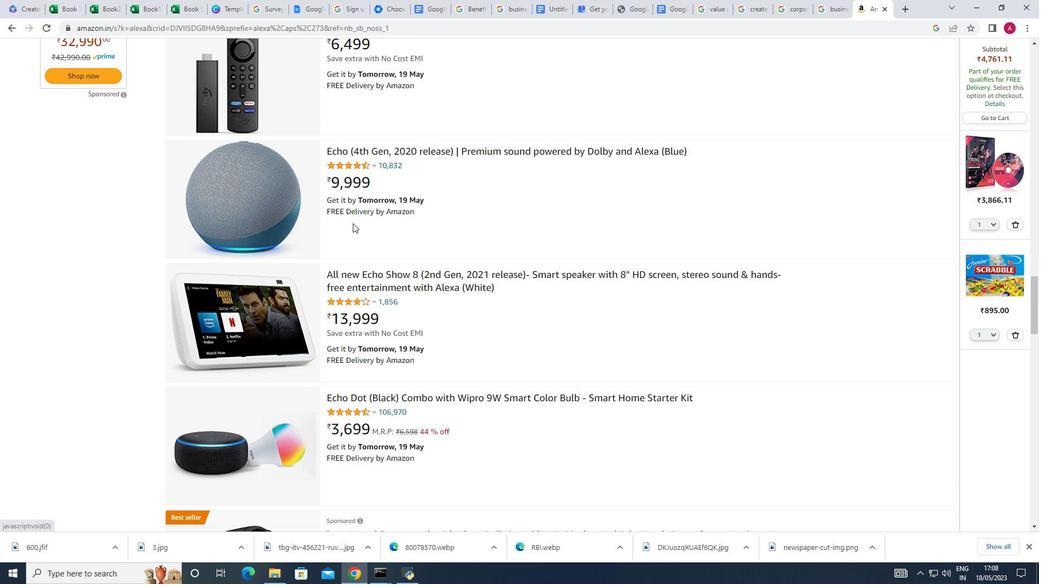 
Action: Mouse scrolled (353, 223) with delta (0, 0)
Screenshot: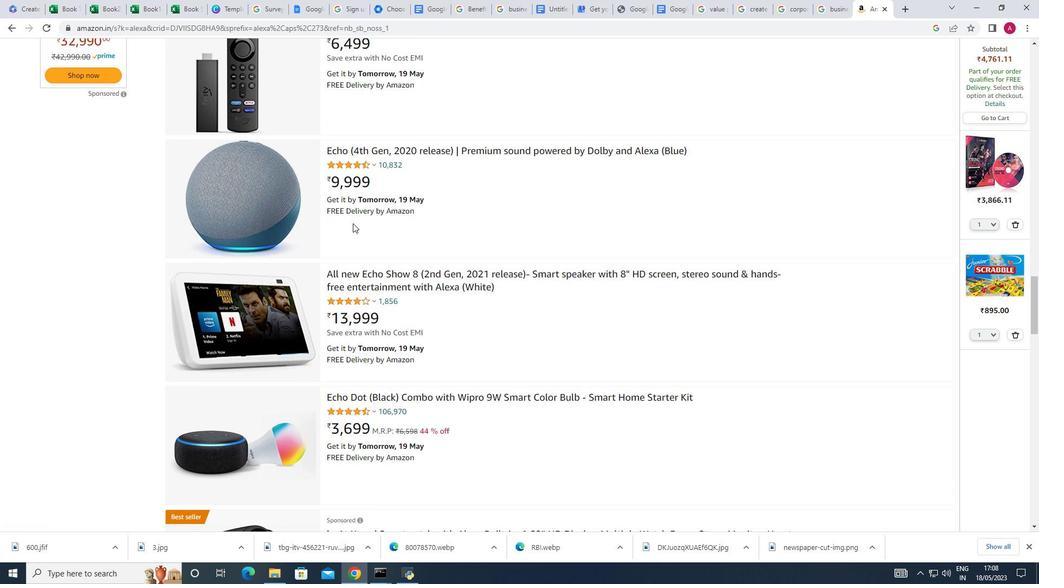
Action: Mouse scrolled (353, 223) with delta (0, 0)
Screenshot: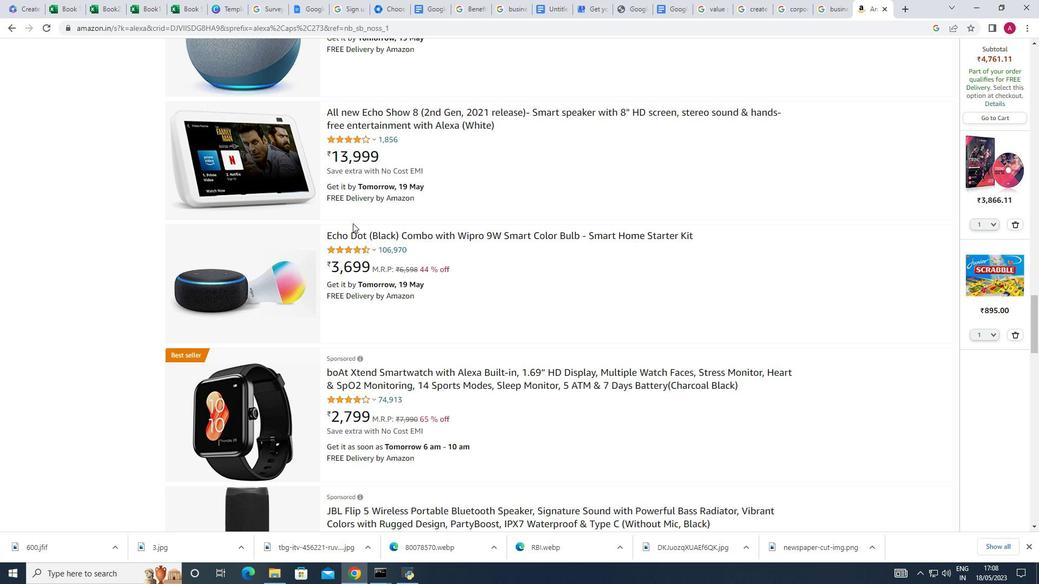 
Action: Mouse scrolled (353, 223) with delta (0, 0)
Screenshot: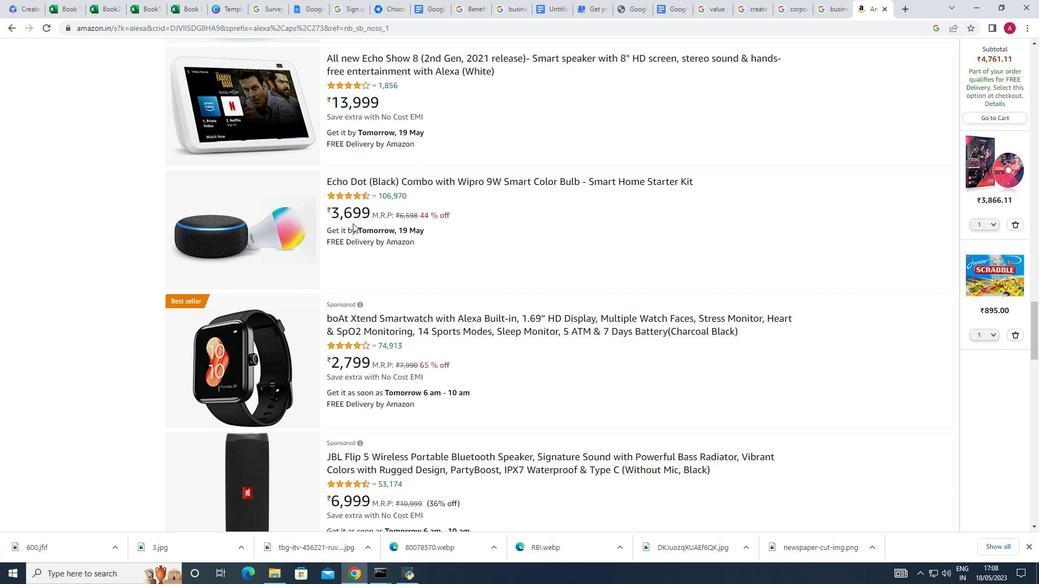 
Action: Mouse scrolled (353, 223) with delta (0, 0)
Screenshot: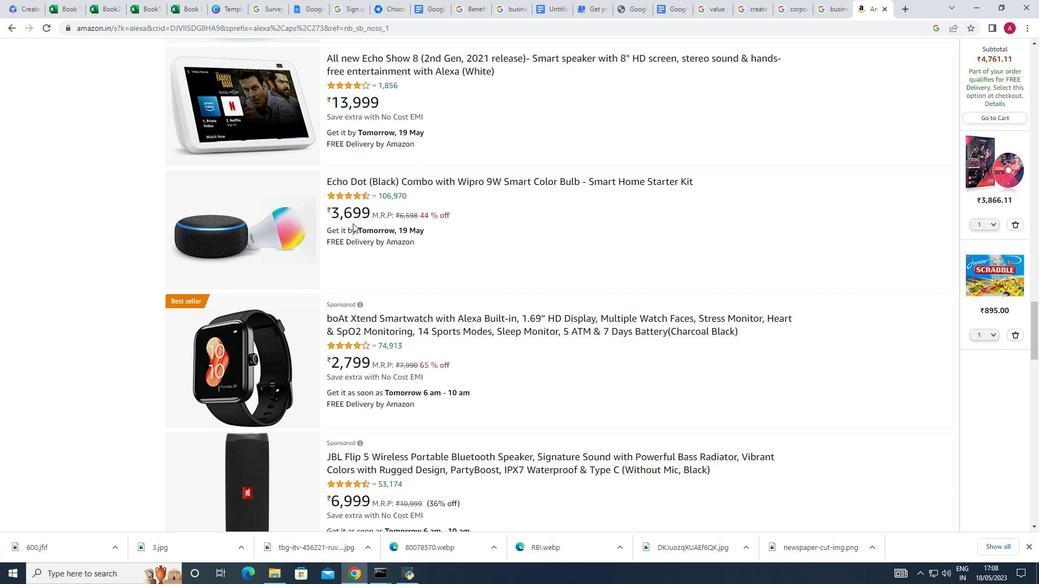 
Action: Mouse scrolled (353, 223) with delta (0, 0)
Screenshot: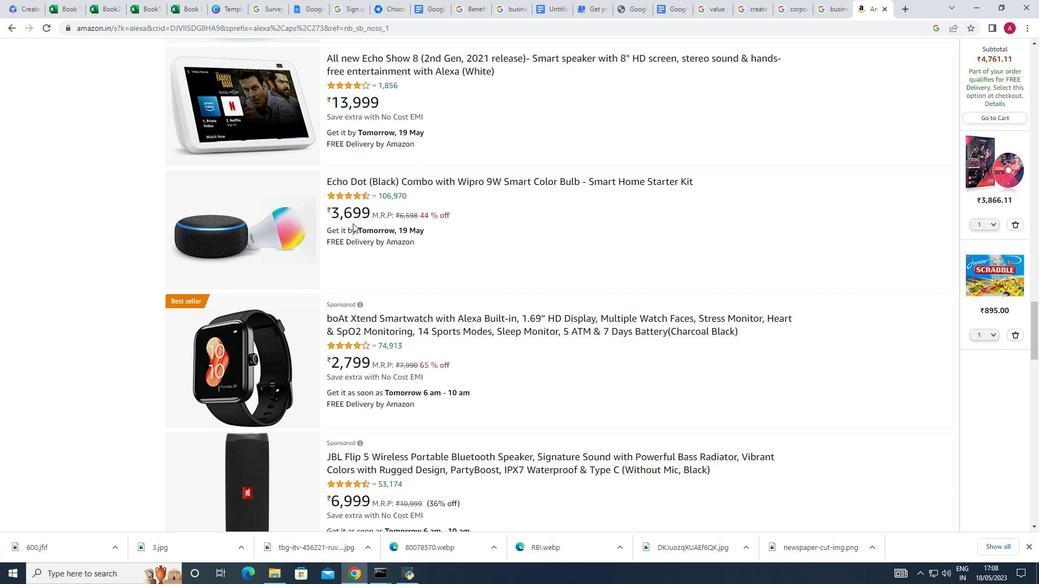 
Action: Mouse scrolled (353, 223) with delta (0, 0)
Screenshot: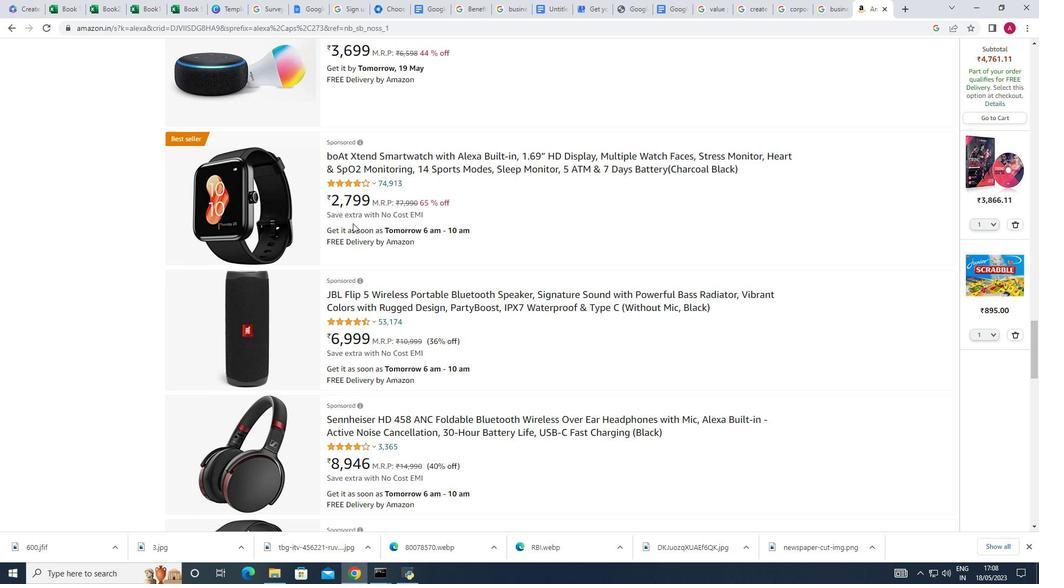 
Action: Mouse scrolled (353, 223) with delta (0, 0)
Screenshot: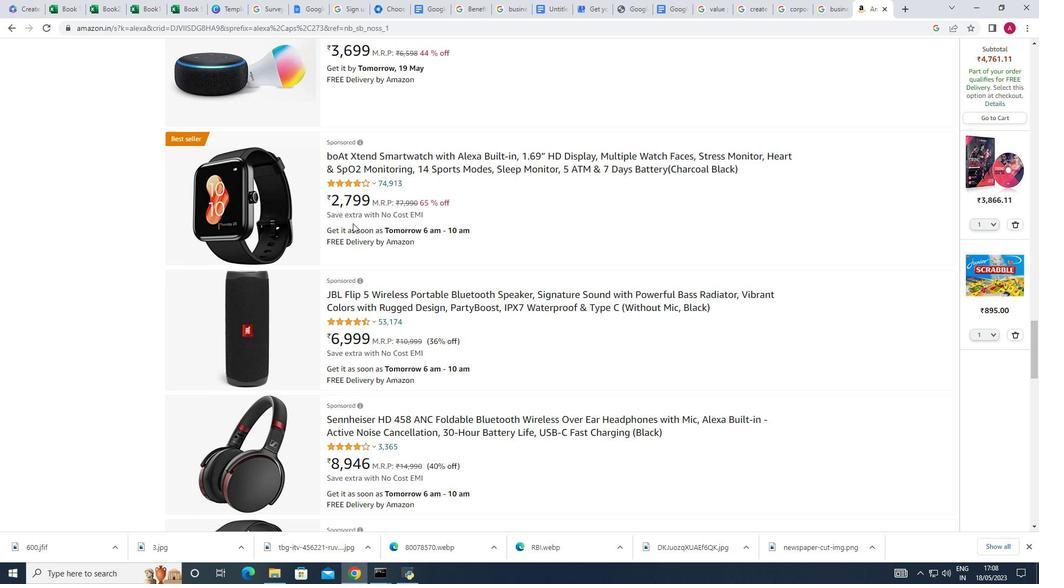 
Action: Mouse scrolled (353, 223) with delta (0, 0)
Screenshot: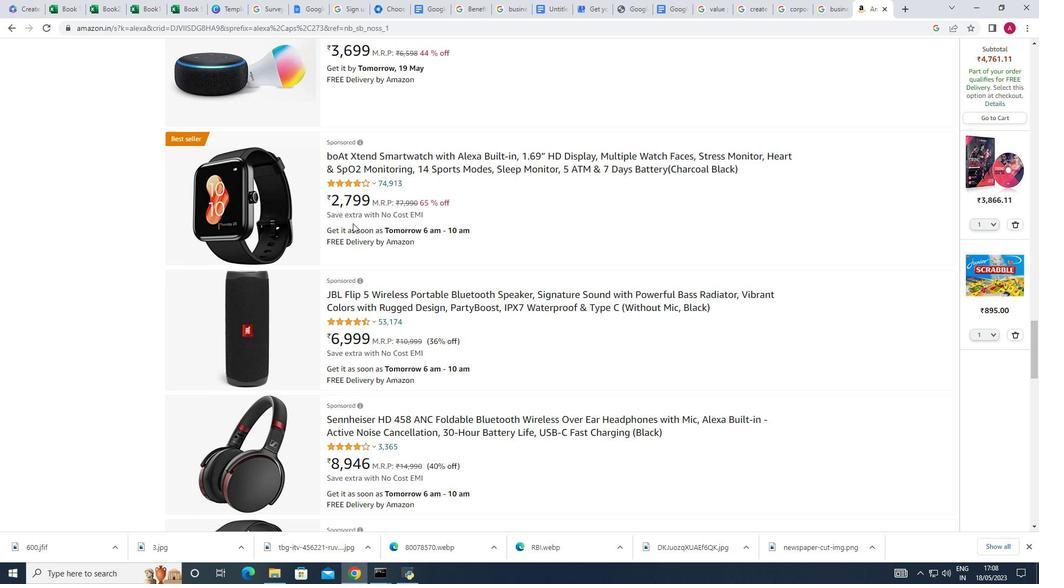 
Action: Mouse scrolled (353, 223) with delta (0, 0)
Screenshot: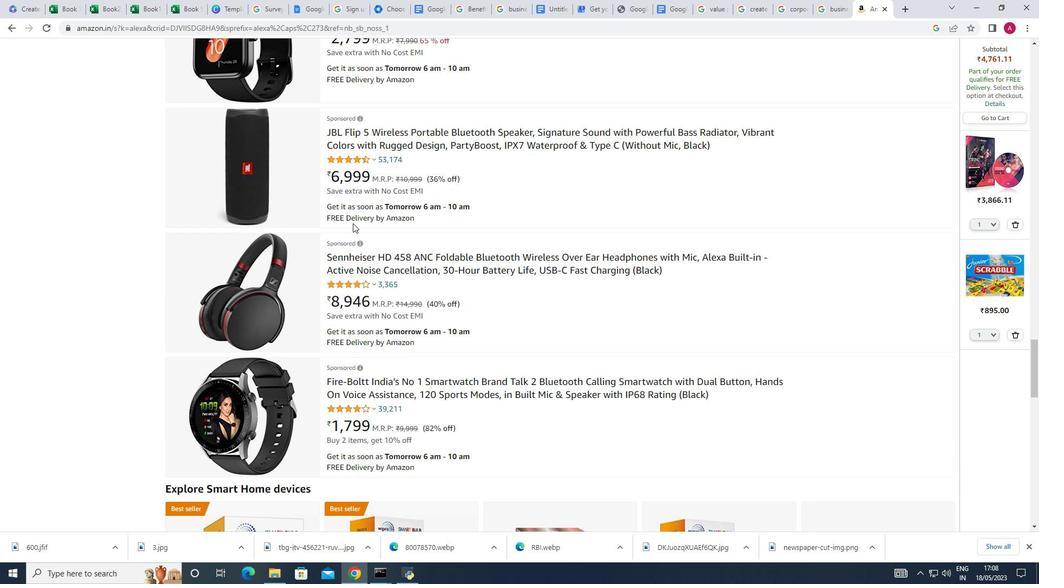 
Action: Mouse moved to (353, 223)
Screenshot: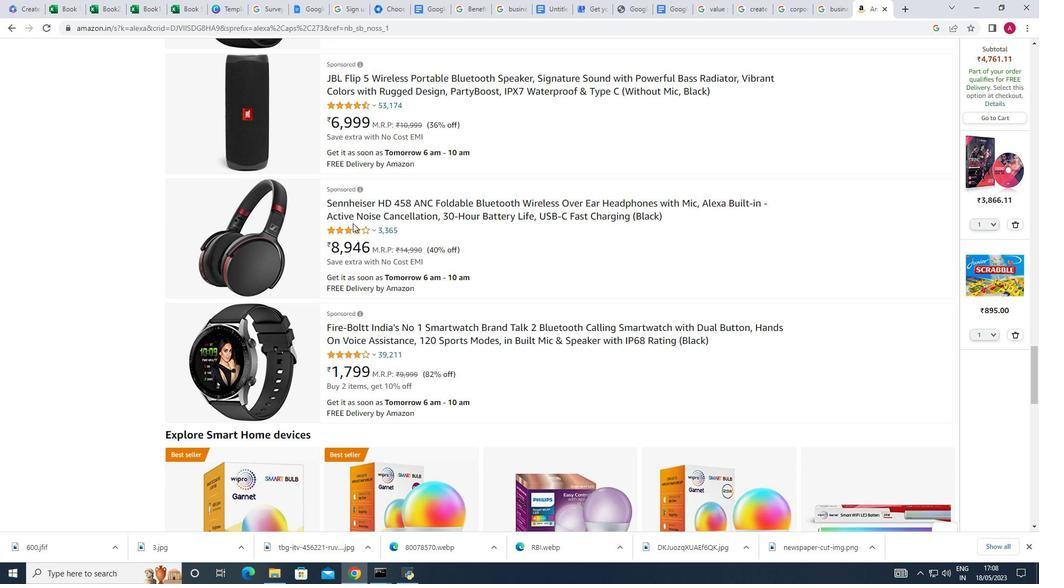 
Action: Mouse scrolled (353, 223) with delta (0, 0)
Screenshot: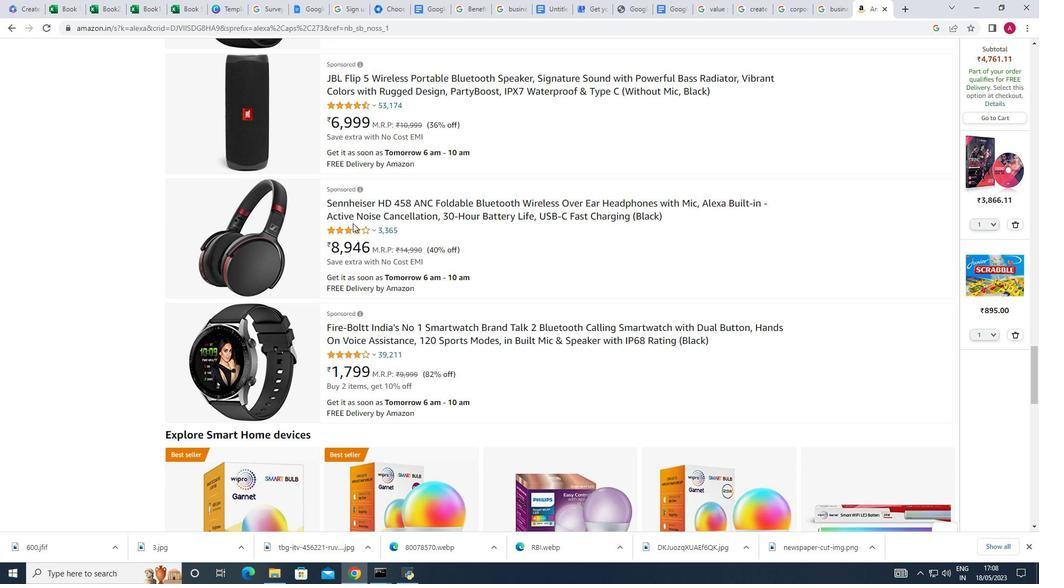 
Action: Mouse scrolled (353, 223) with delta (0, 0)
Screenshot: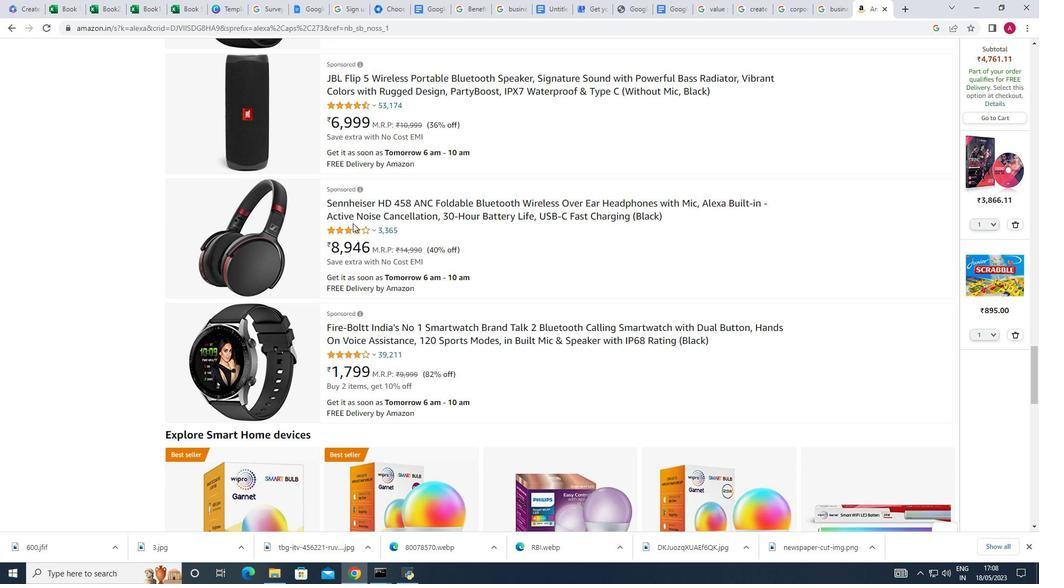 
Action: Mouse scrolled (353, 223) with delta (0, 0)
Screenshot: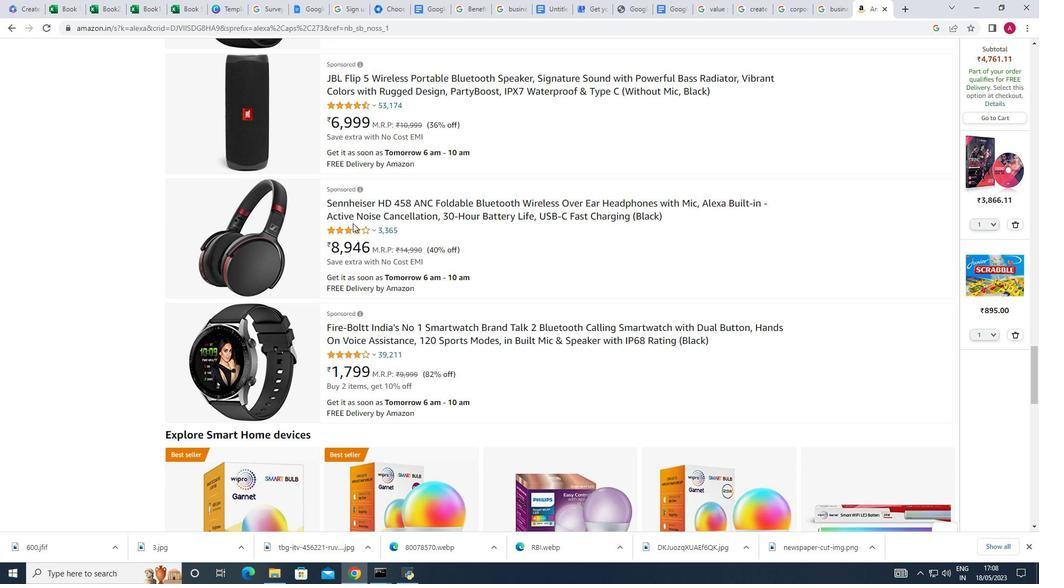 
Action: Mouse scrolled (353, 223) with delta (0, 0)
Screenshot: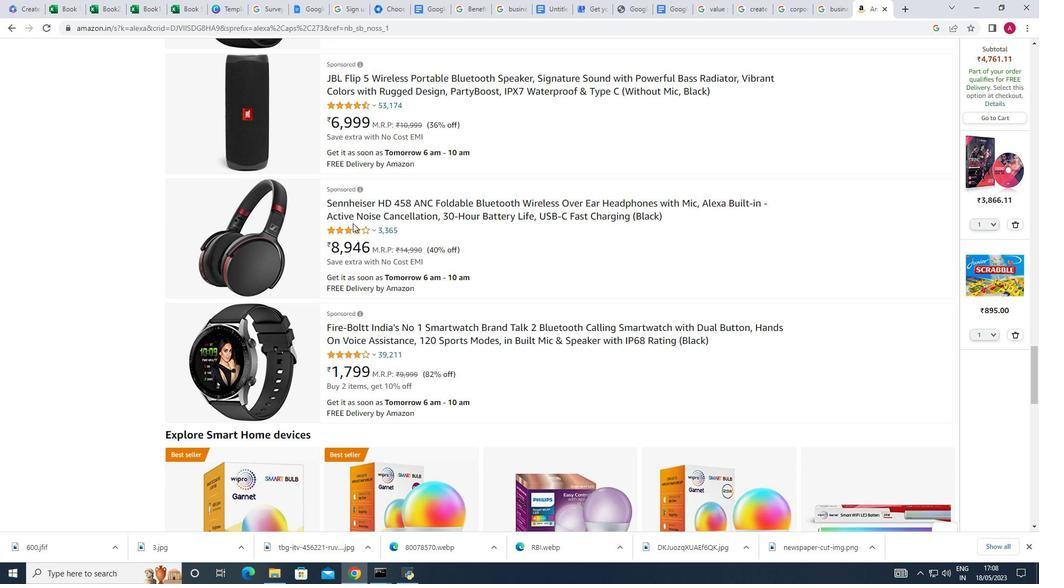 
Action: Mouse scrolled (353, 223) with delta (0, 0)
Screenshot: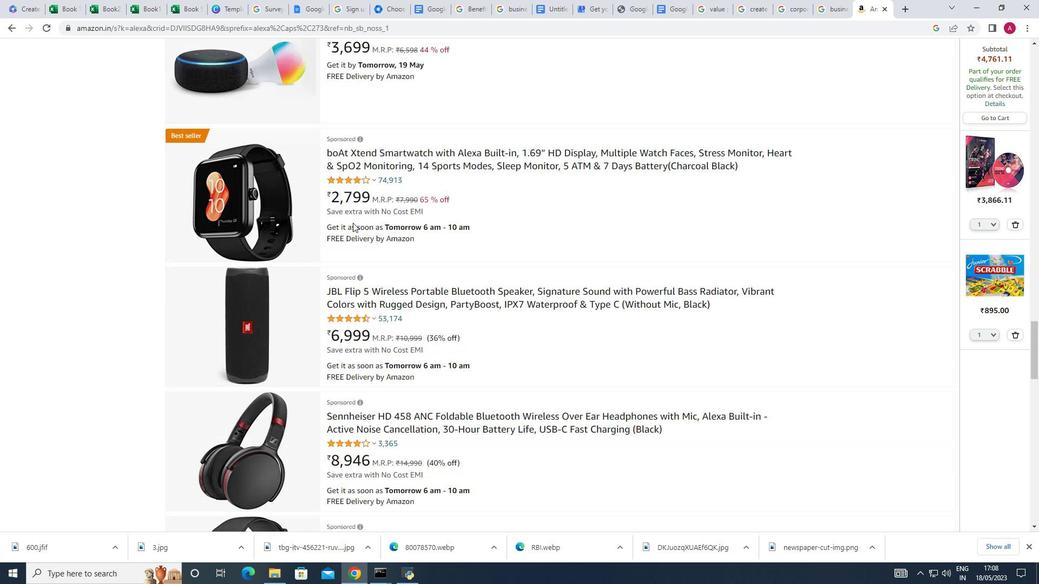 
Action: Mouse scrolled (353, 223) with delta (0, 0)
Screenshot: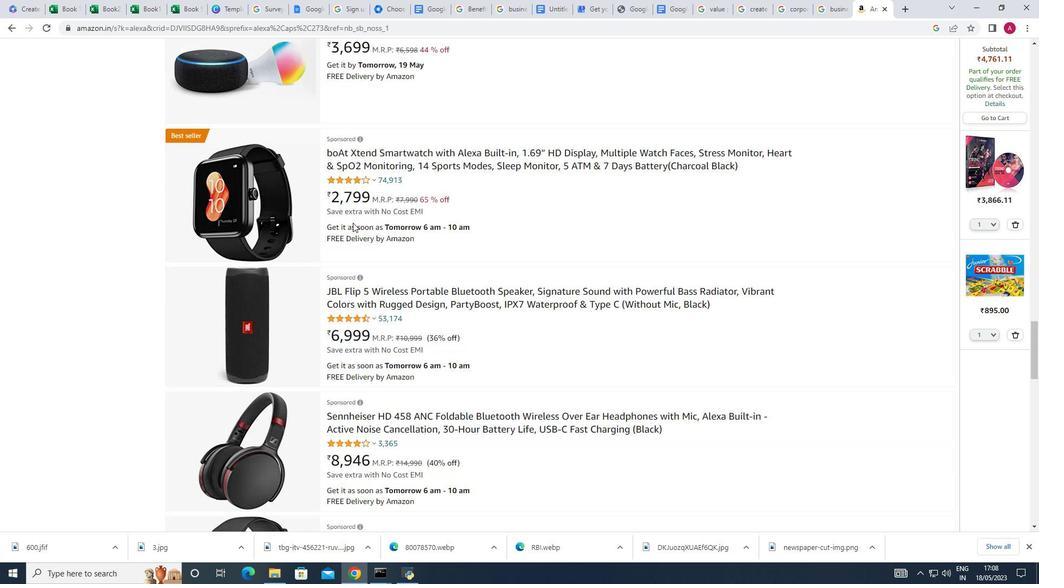 
Action: Mouse scrolled (353, 223) with delta (0, 0)
Screenshot: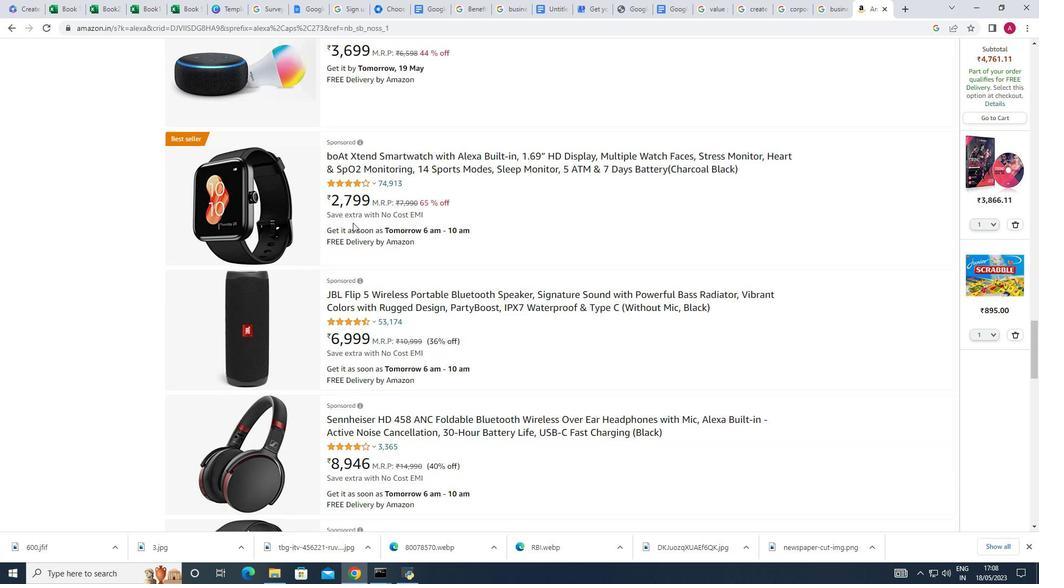 
Action: Mouse scrolled (353, 223) with delta (0, 0)
Screenshot: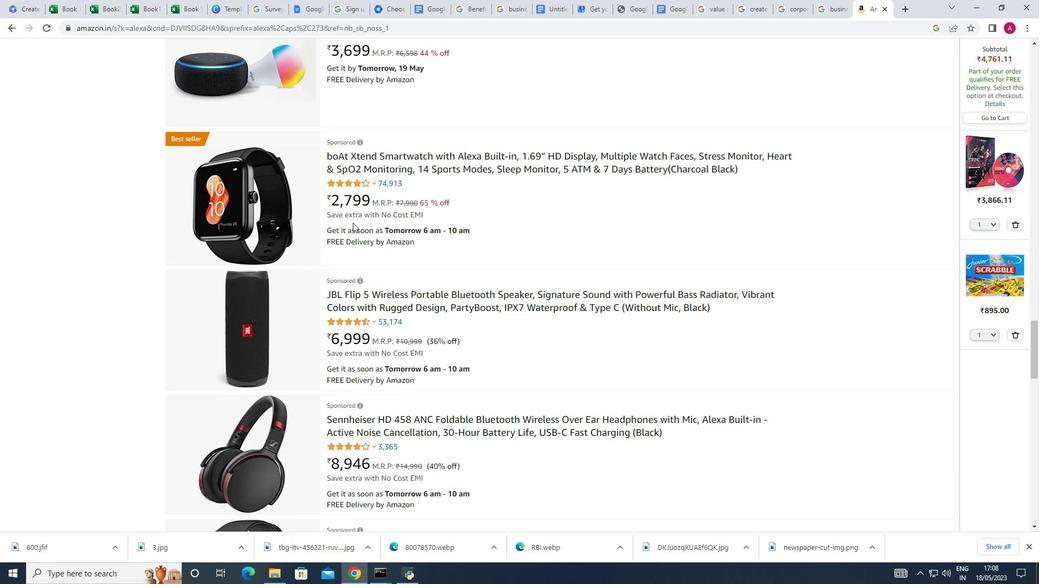 
Action: Mouse scrolled (353, 223) with delta (0, 0)
Screenshot: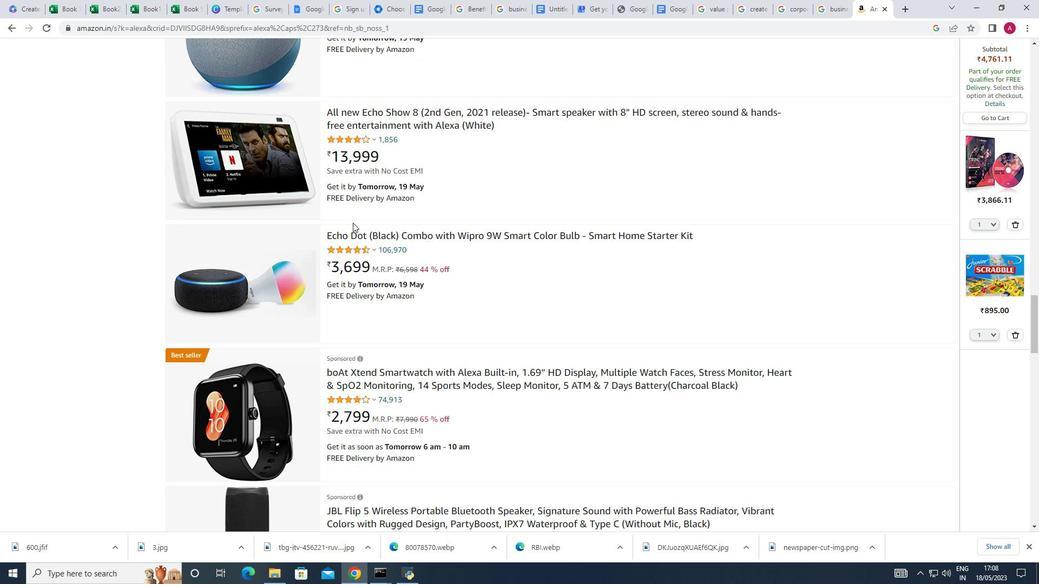 
Action: Mouse scrolled (353, 223) with delta (0, 0)
Screenshot: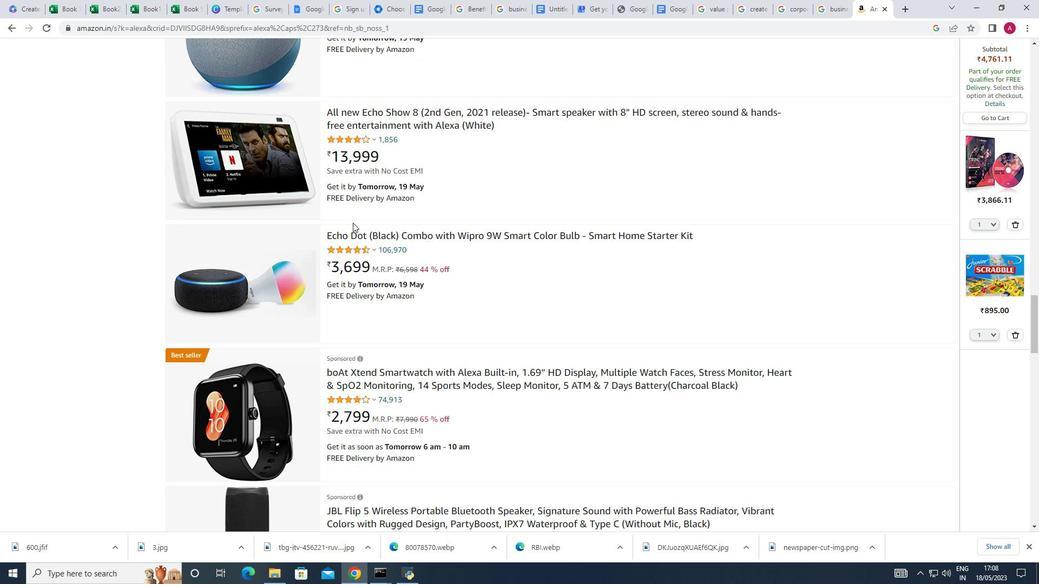 
Action: Mouse scrolled (353, 223) with delta (0, 0)
Screenshot: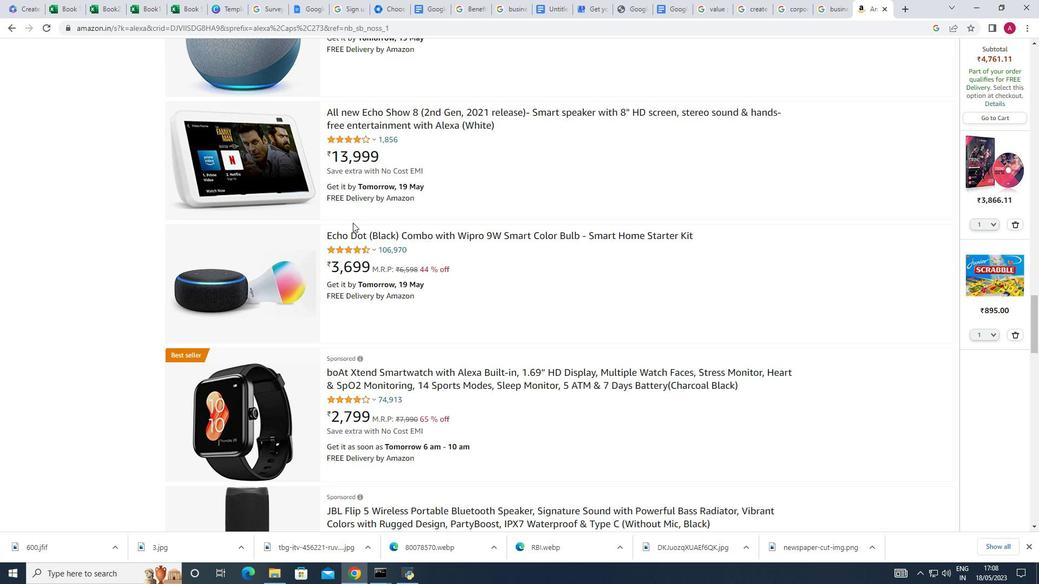 
Action: Mouse scrolled (353, 223) with delta (0, 0)
Screenshot: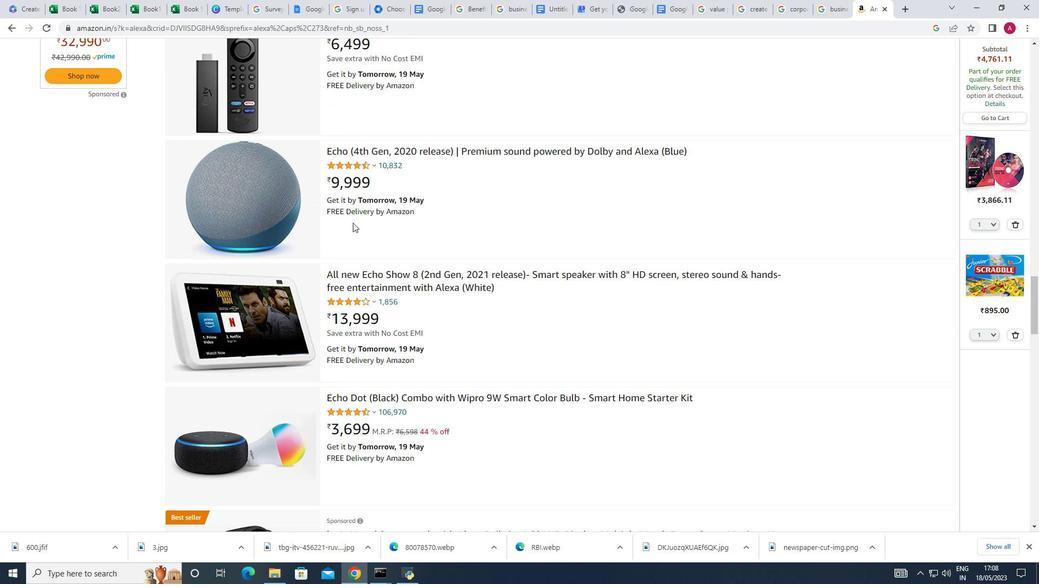 
Action: Mouse scrolled (353, 223) with delta (0, 0)
Screenshot: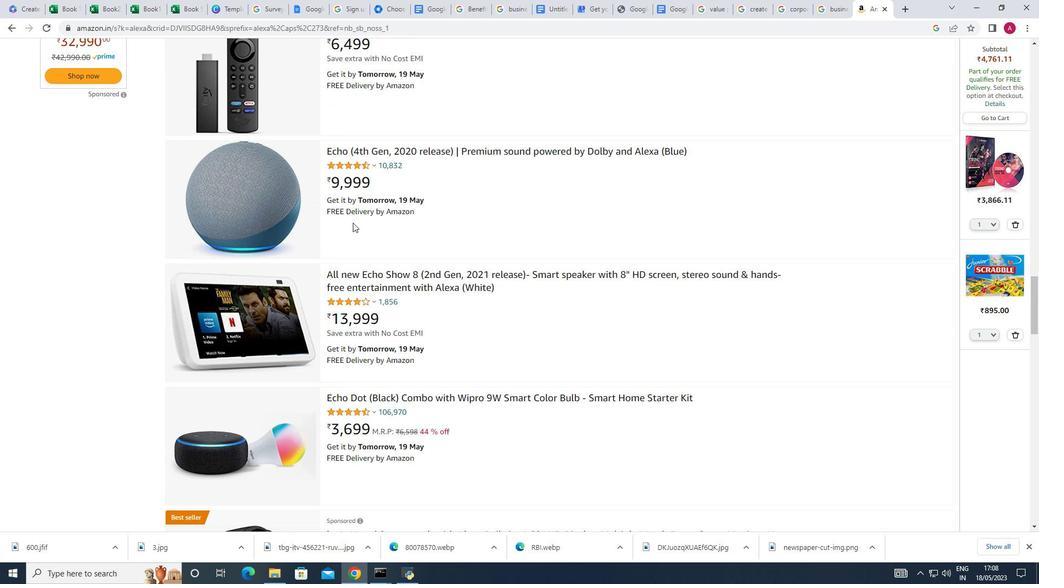 
Action: Mouse moved to (357, 256)
Screenshot: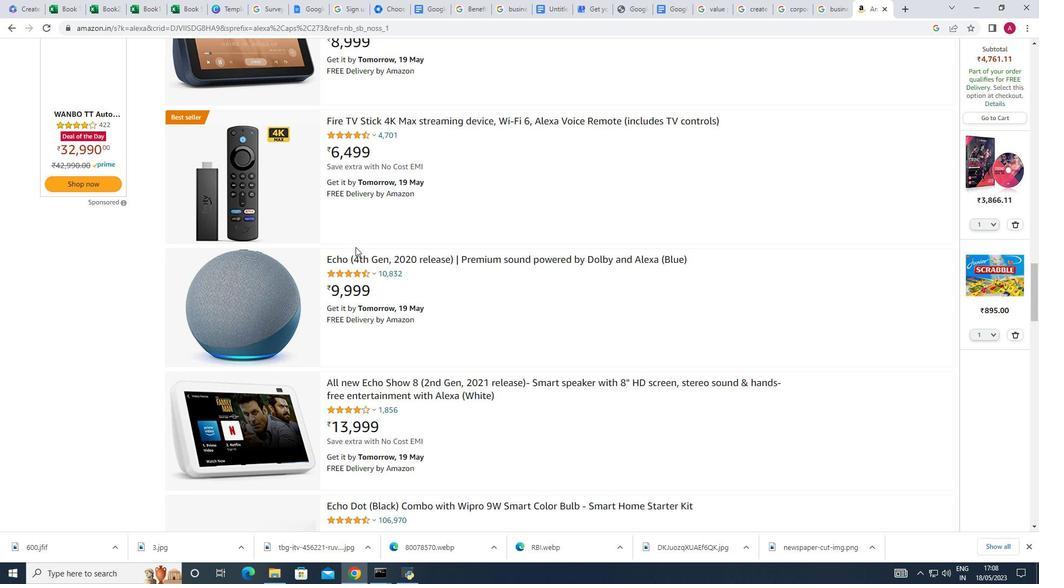 
Action: Mouse scrolled (357, 257) with delta (0, 0)
Screenshot: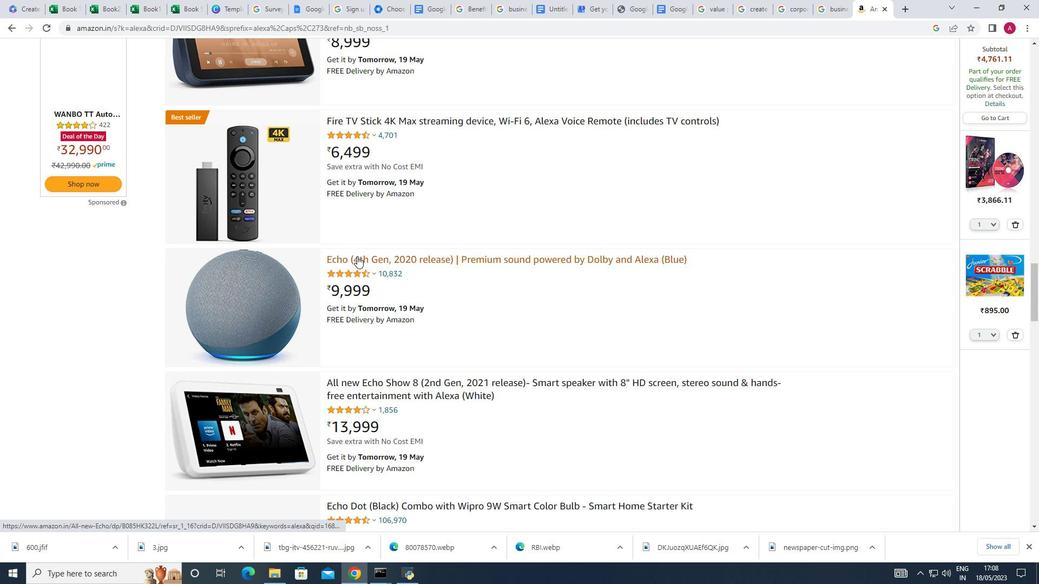 
Action: Mouse scrolled (357, 257) with delta (0, 0)
Screenshot: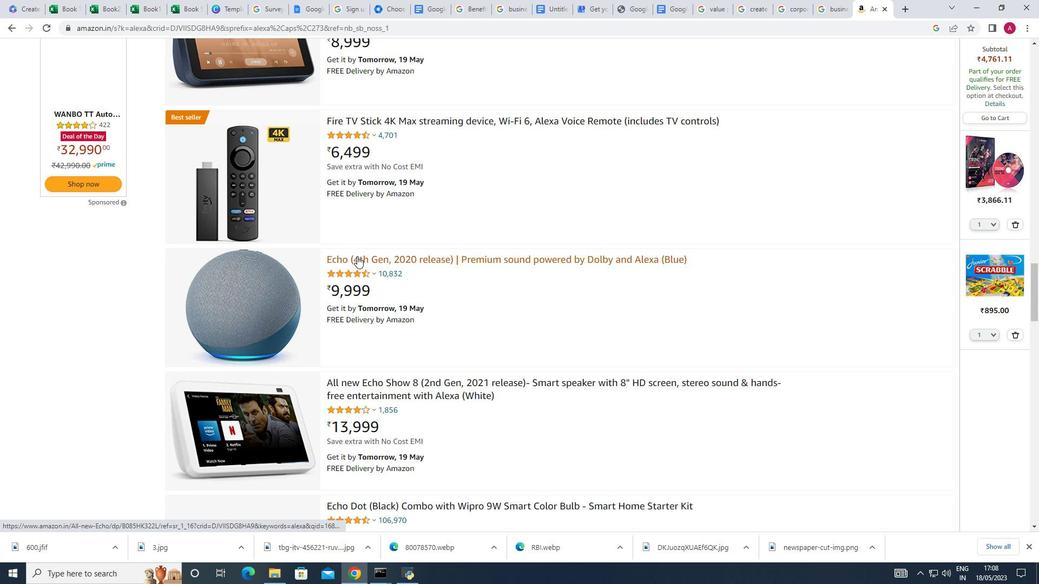 
Action: Mouse scrolled (357, 257) with delta (0, 0)
Screenshot: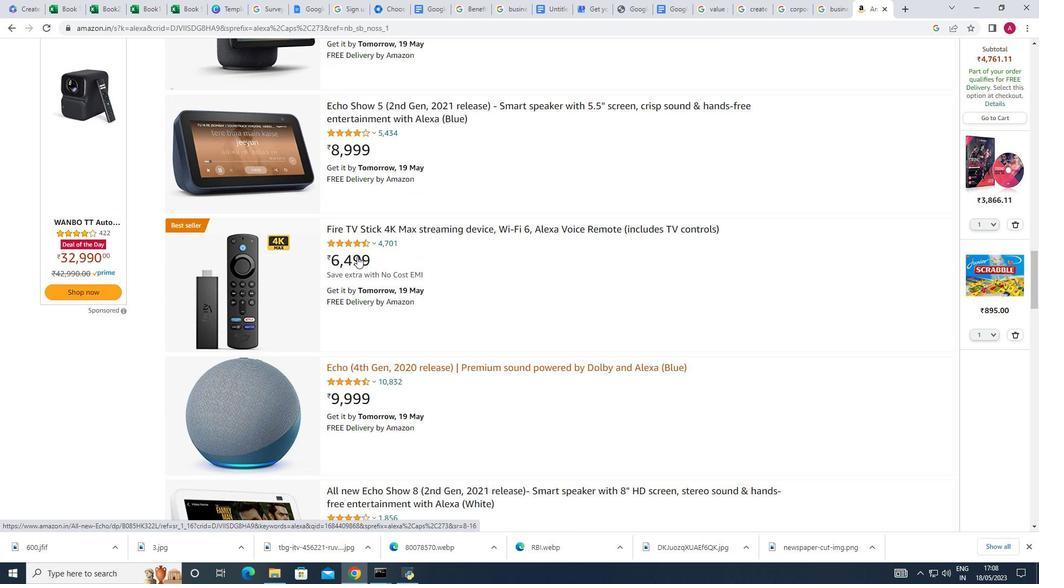 
Action: Mouse scrolled (357, 257) with delta (0, 0)
Screenshot: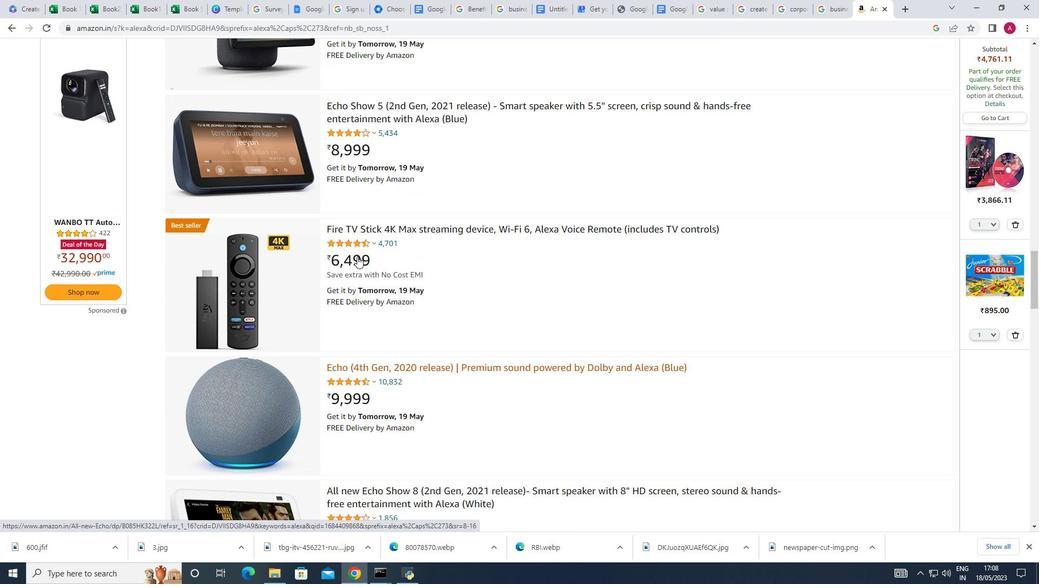 
Action: Mouse scrolled (357, 257) with delta (0, 0)
Screenshot: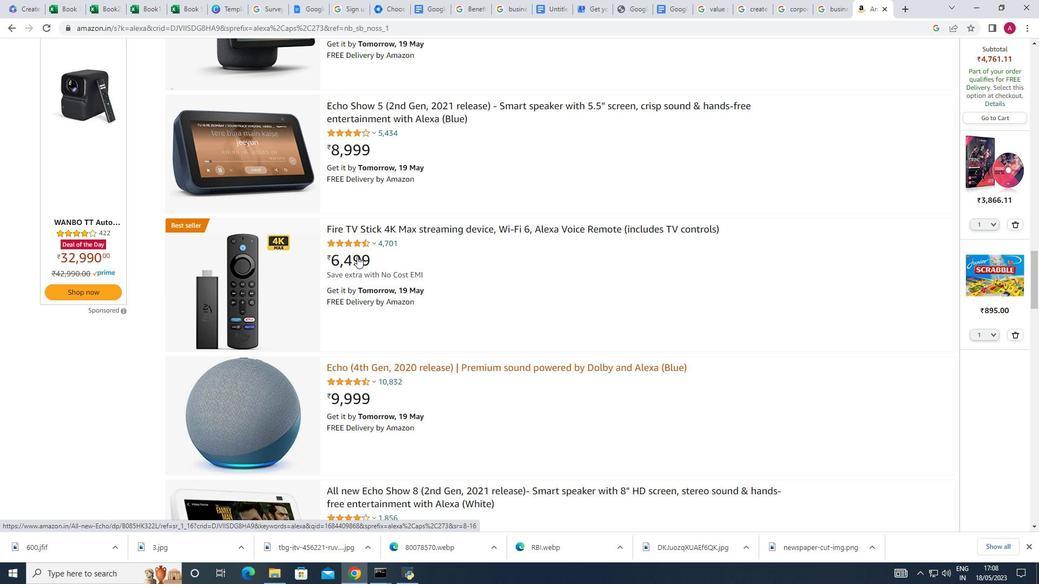 
Action: Mouse scrolled (357, 257) with delta (0, 0)
Screenshot: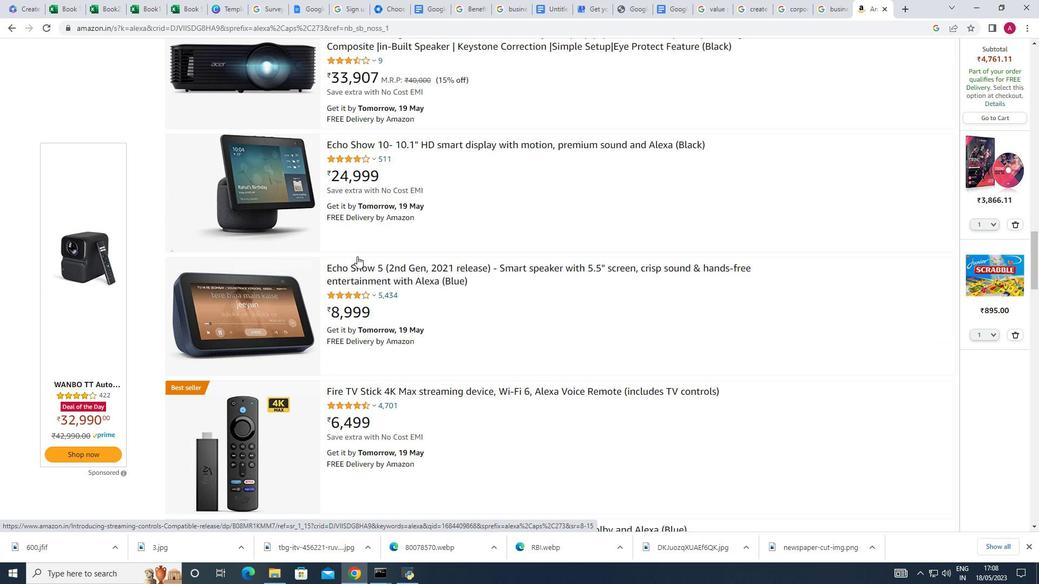 
Action: Mouse scrolled (357, 257) with delta (0, 0)
Screenshot: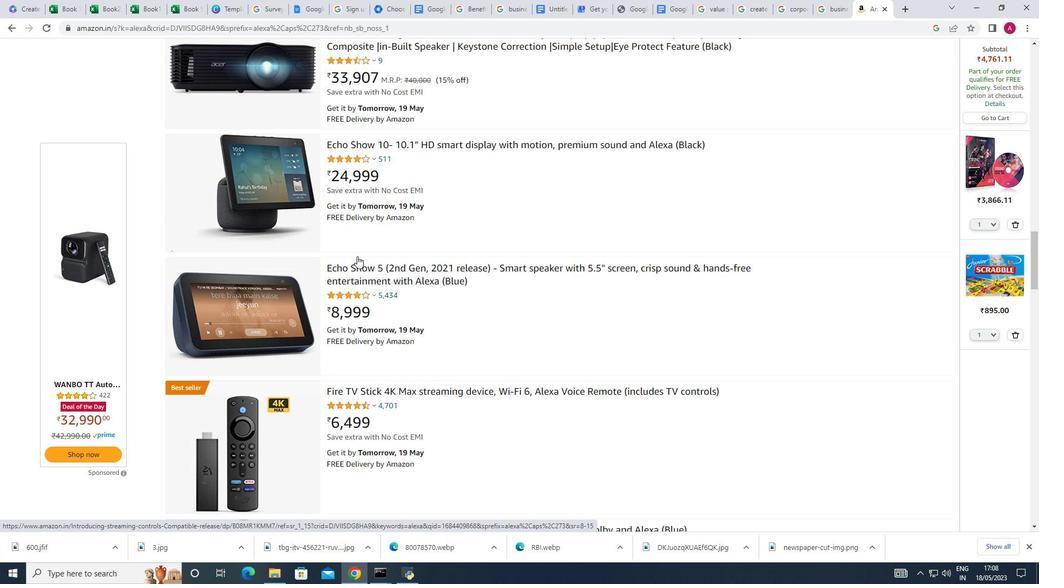 
Action: Mouse scrolled (357, 257) with delta (0, 0)
Screenshot: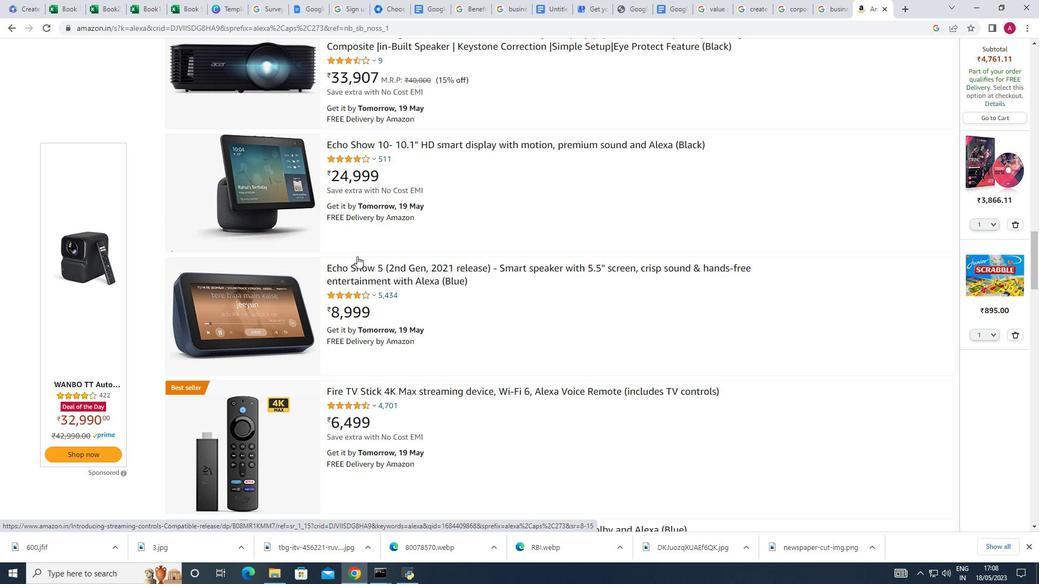 
Action: Mouse moved to (357, 256)
Screenshot: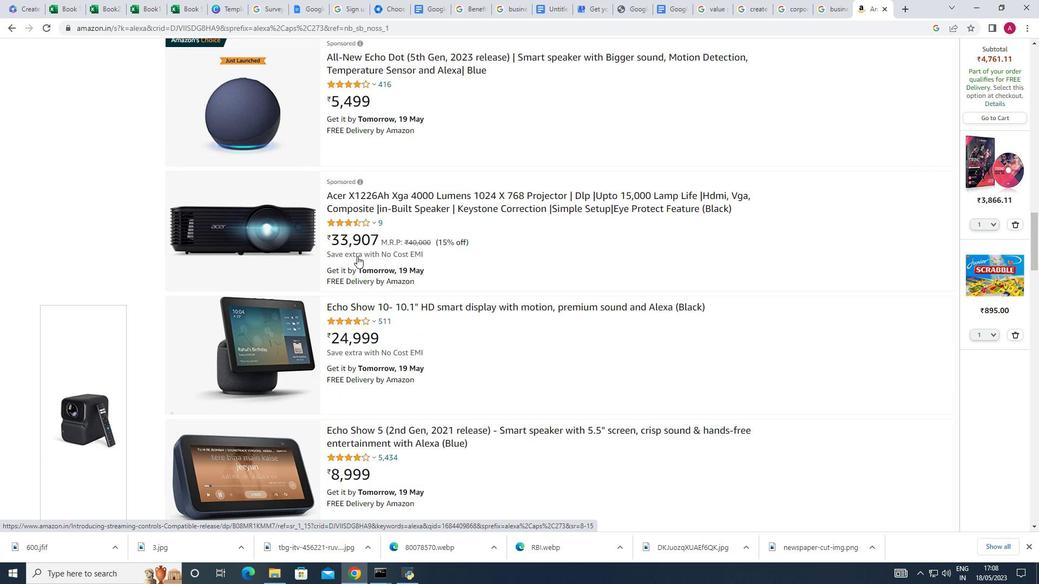 
Action: Mouse scrolled (357, 257) with delta (0, 0)
Screenshot: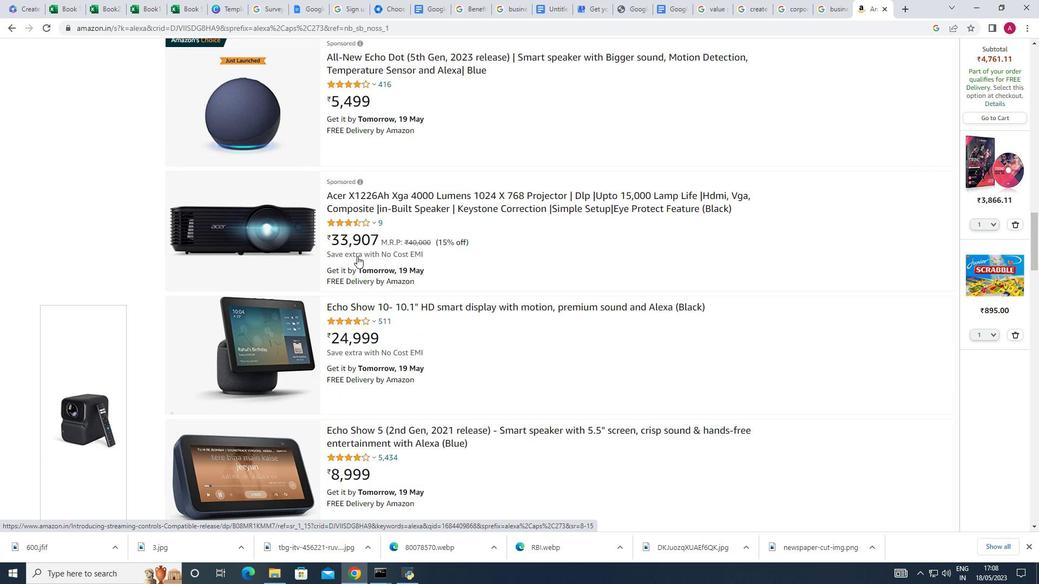 
Action: Mouse scrolled (357, 257) with delta (0, 0)
Screenshot: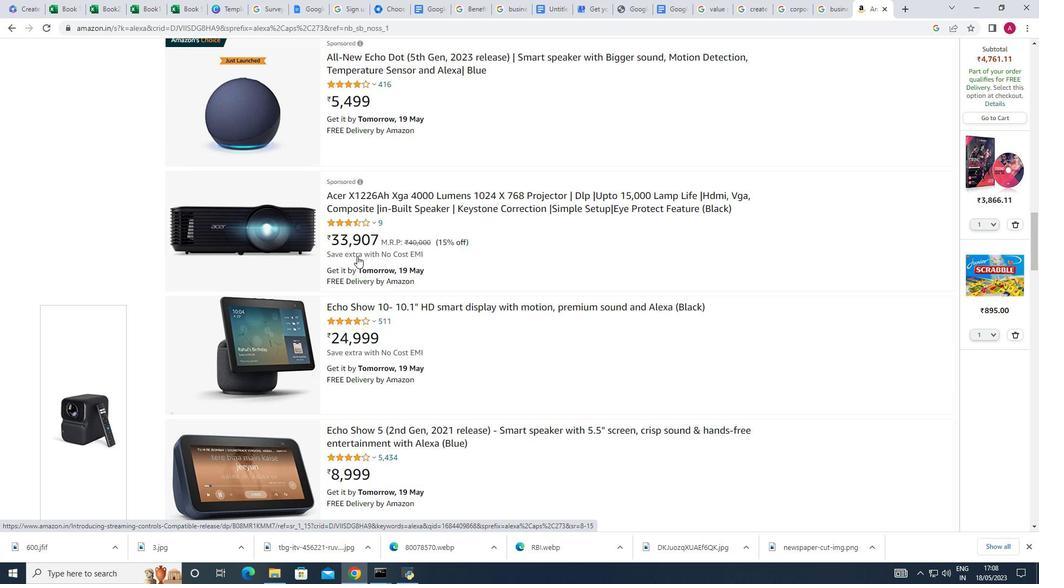 
Action: Mouse scrolled (357, 257) with delta (0, 0)
Screenshot: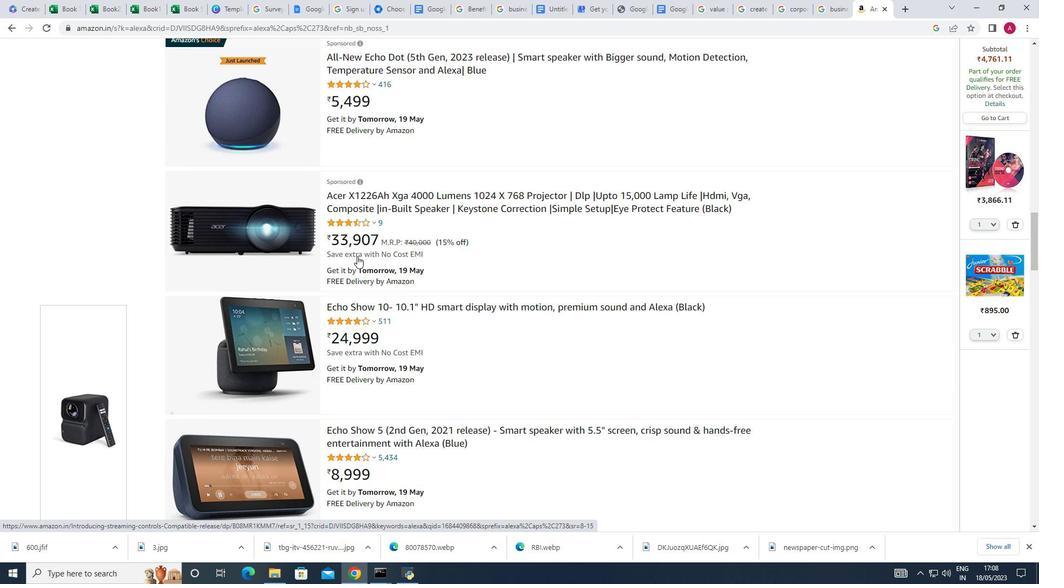 
Action: Mouse moved to (359, 256)
Screenshot: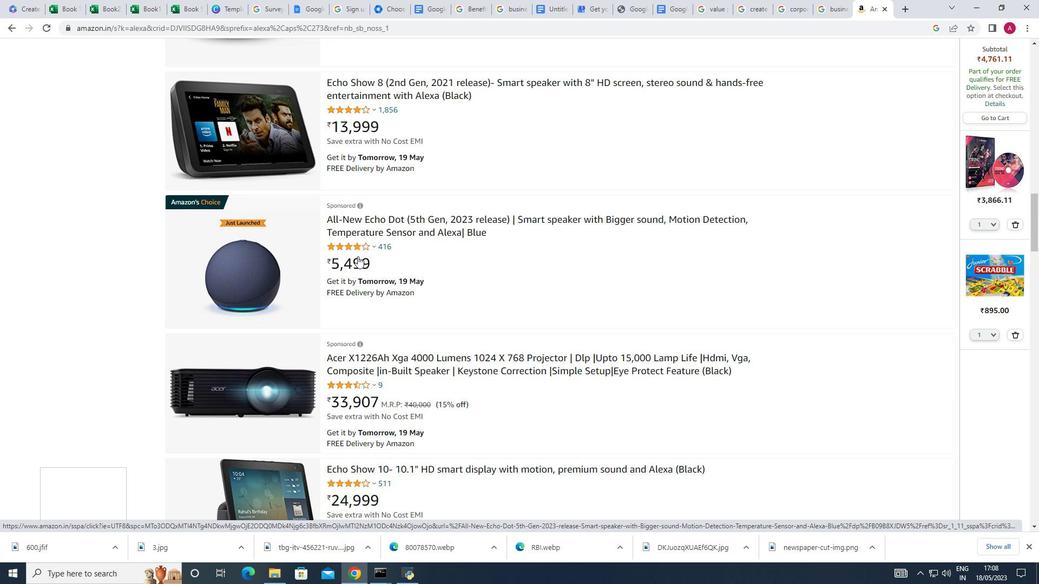 
Action: Mouse scrolled (359, 256) with delta (0, 0)
Screenshot: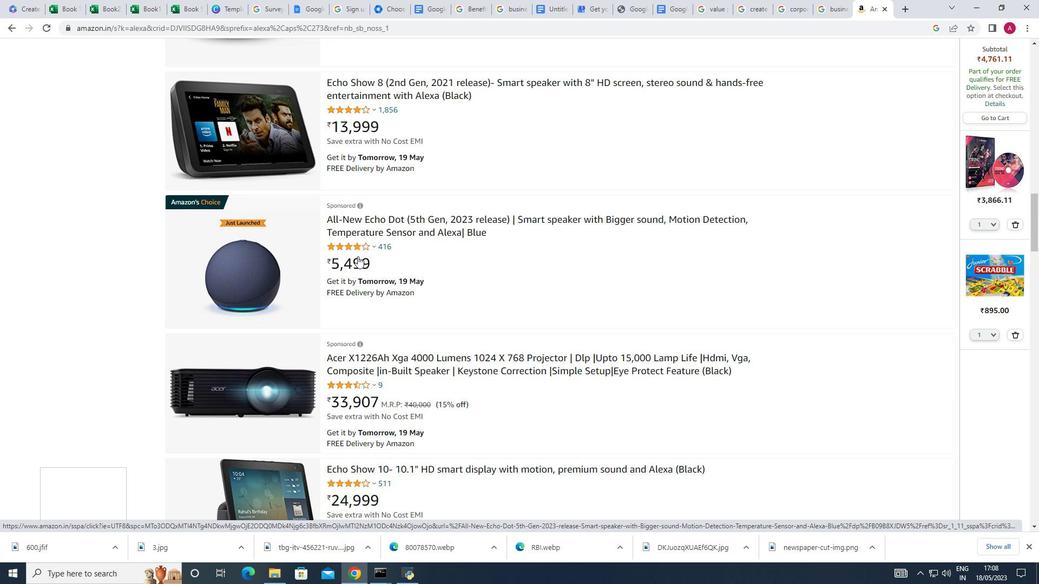 
Action: Mouse scrolled (359, 256) with delta (0, 0)
Screenshot: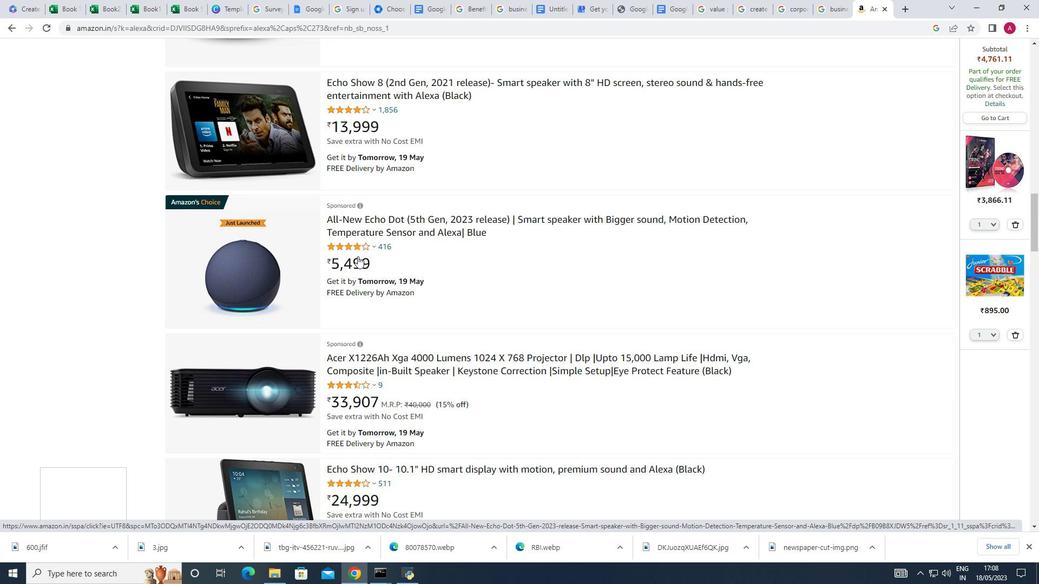 
Action: Mouse scrolled (359, 256) with delta (0, 0)
Screenshot: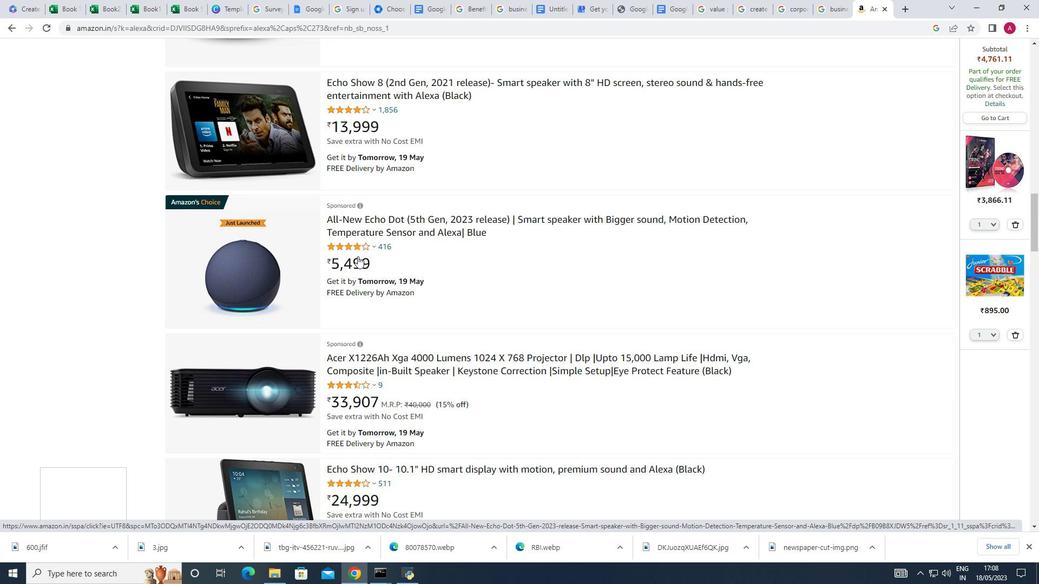 
Action: Mouse scrolled (359, 256) with delta (0, 0)
Screenshot: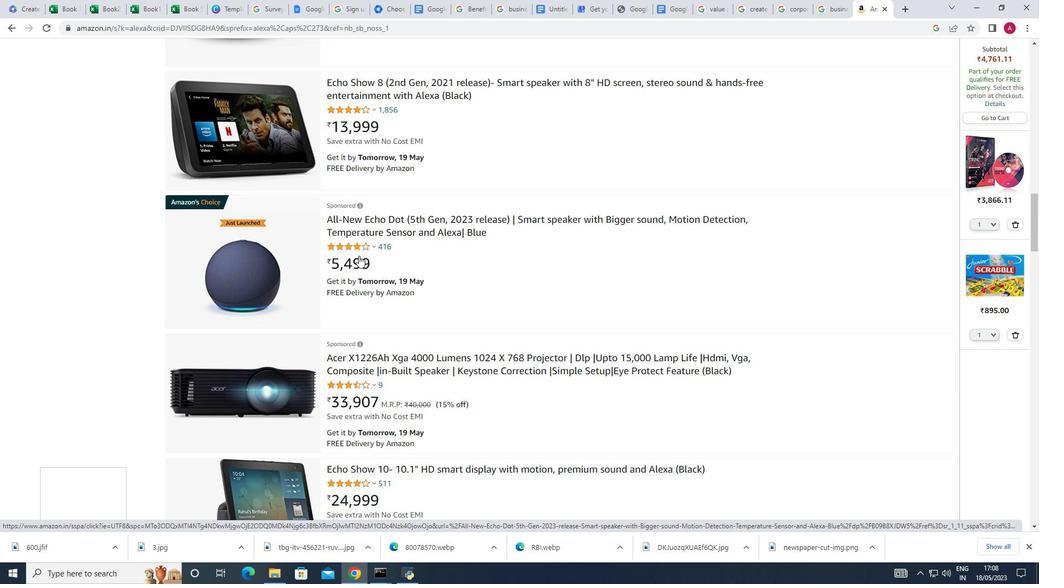 
Action: Mouse scrolled (359, 256) with delta (0, 0)
Screenshot: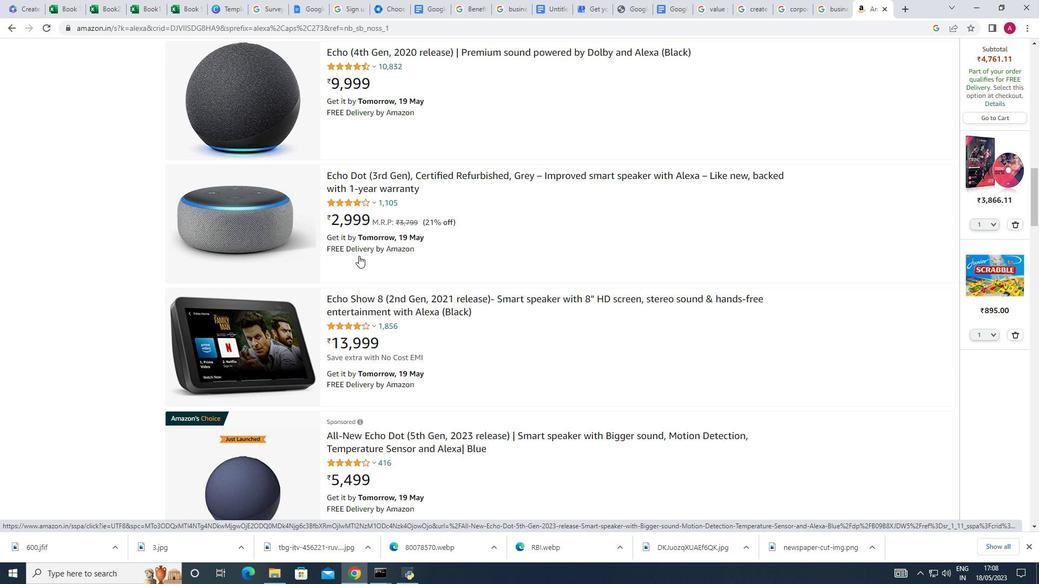 
Action: Mouse moved to (368, 230)
Screenshot: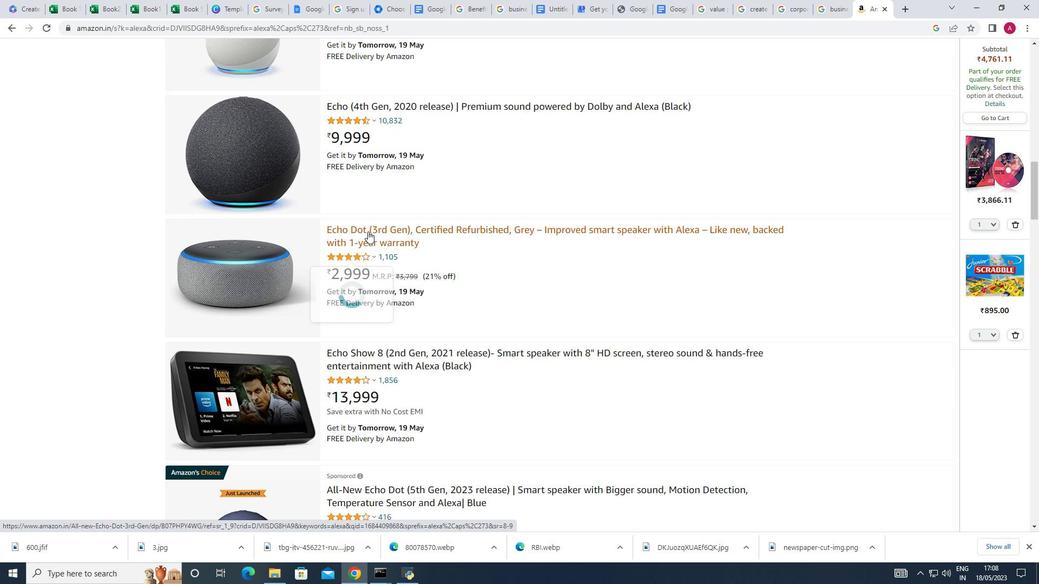 
Action: Mouse pressed left at (368, 230)
Screenshot: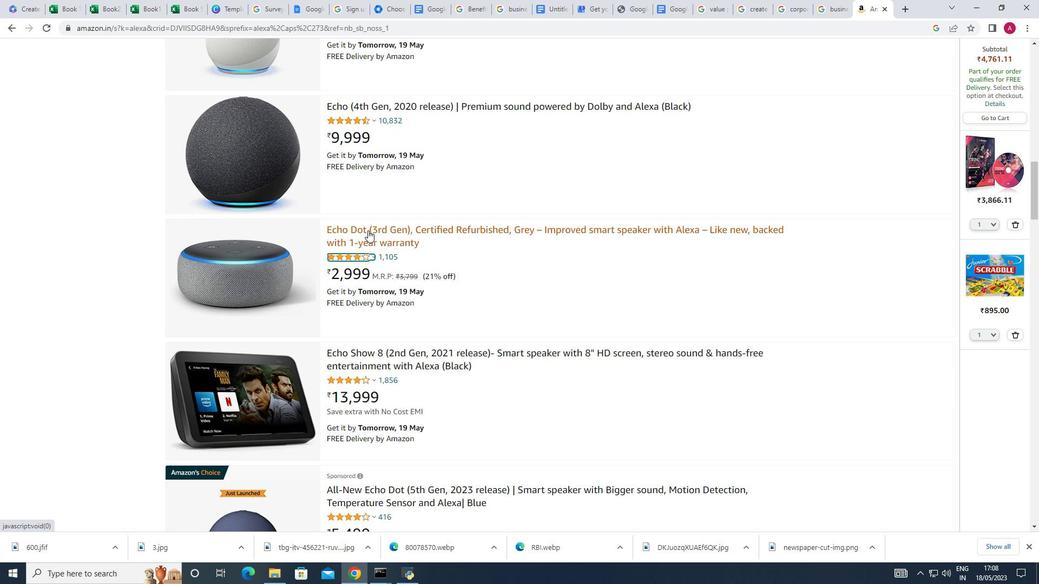 
Action: Mouse moved to (132, 171)
Screenshot: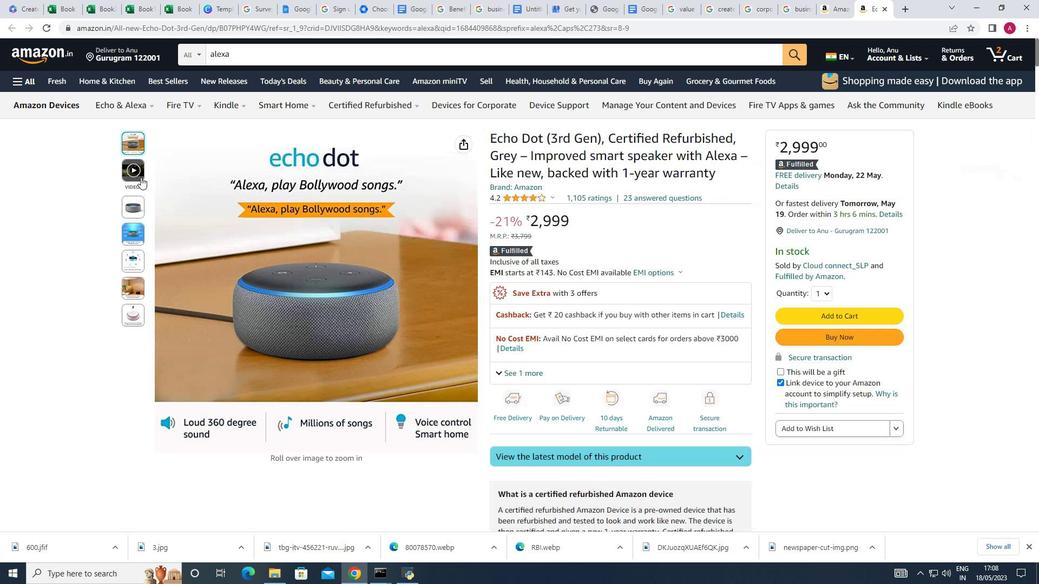 
Action: Mouse pressed left at (132, 171)
Screenshot: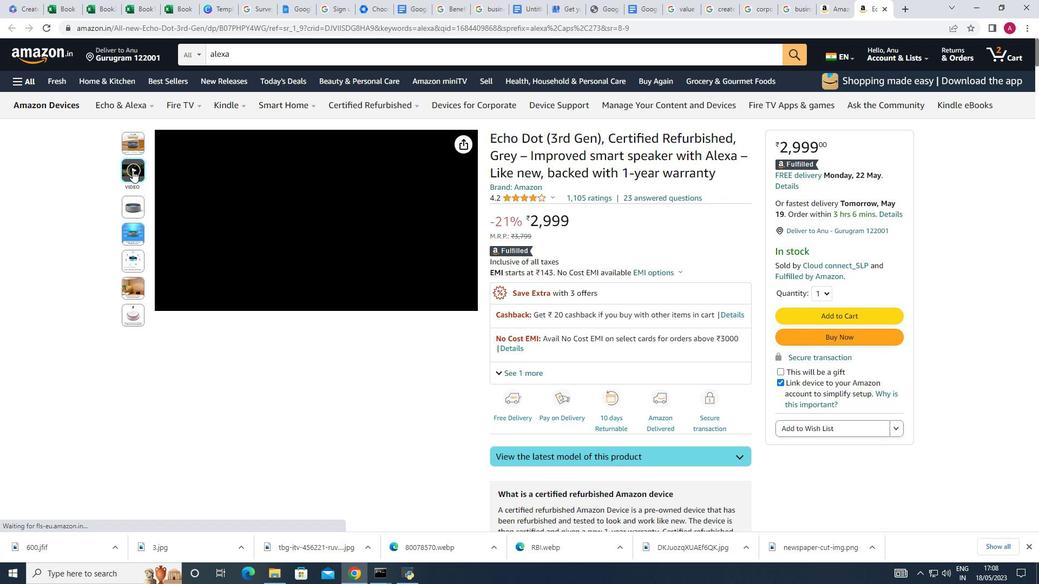 
Action: Mouse moved to (321, 223)
Screenshot: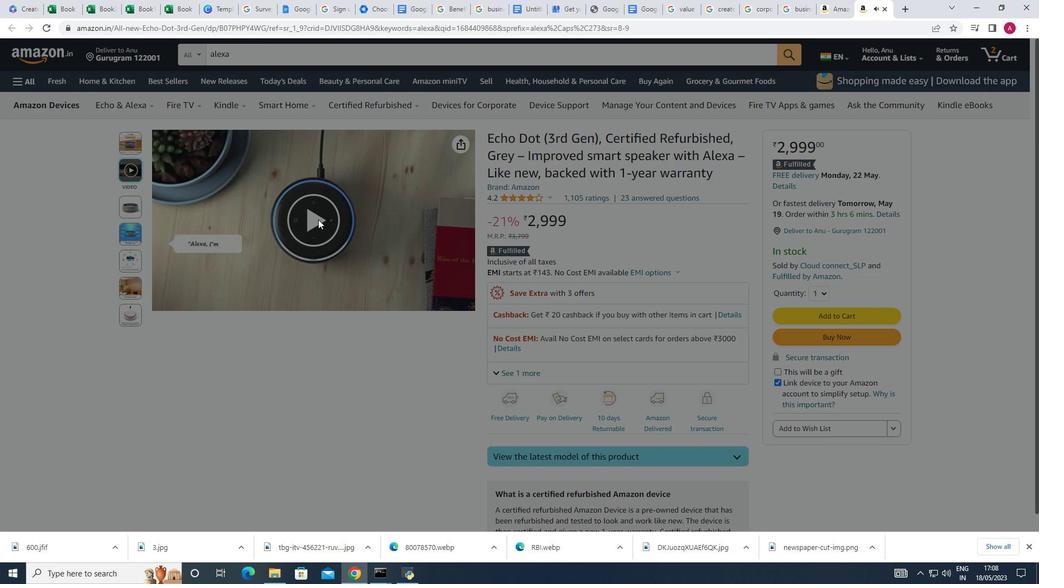 
Action: Mouse pressed left at (321, 223)
Screenshot: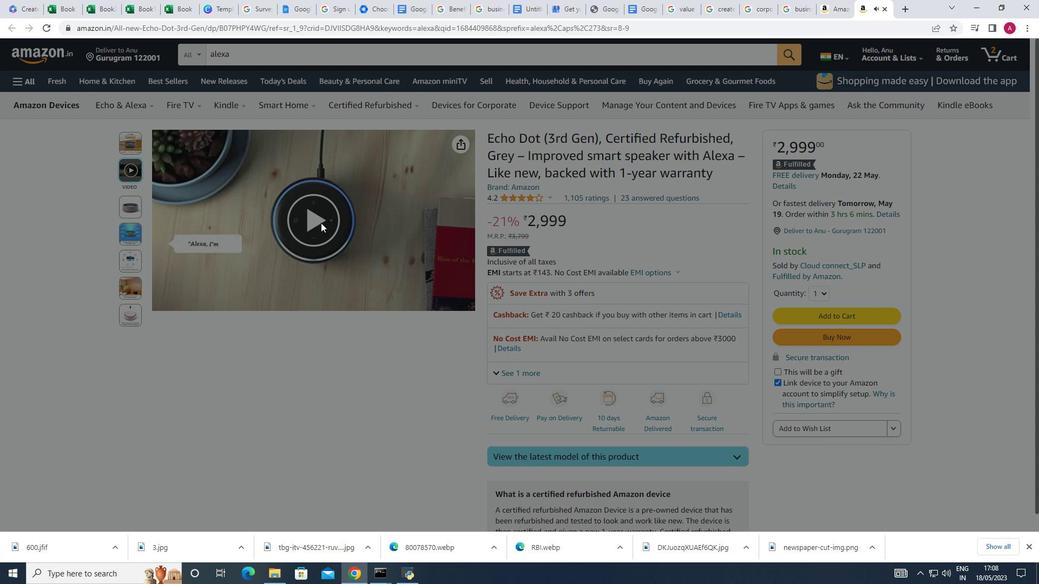 
Action: Mouse moved to (402, 287)
Screenshot: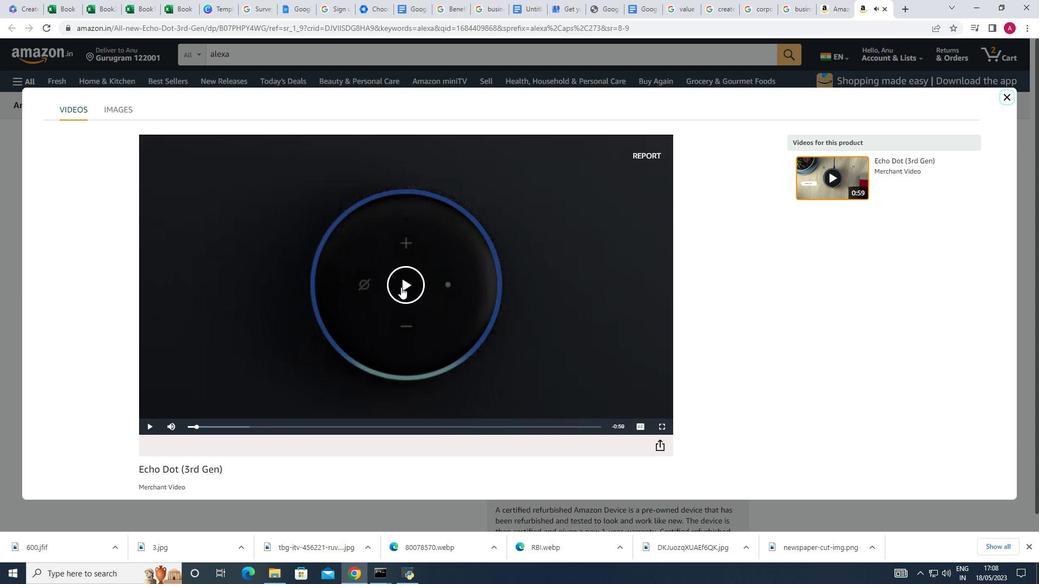 
Action: Mouse pressed left at (402, 287)
Screenshot: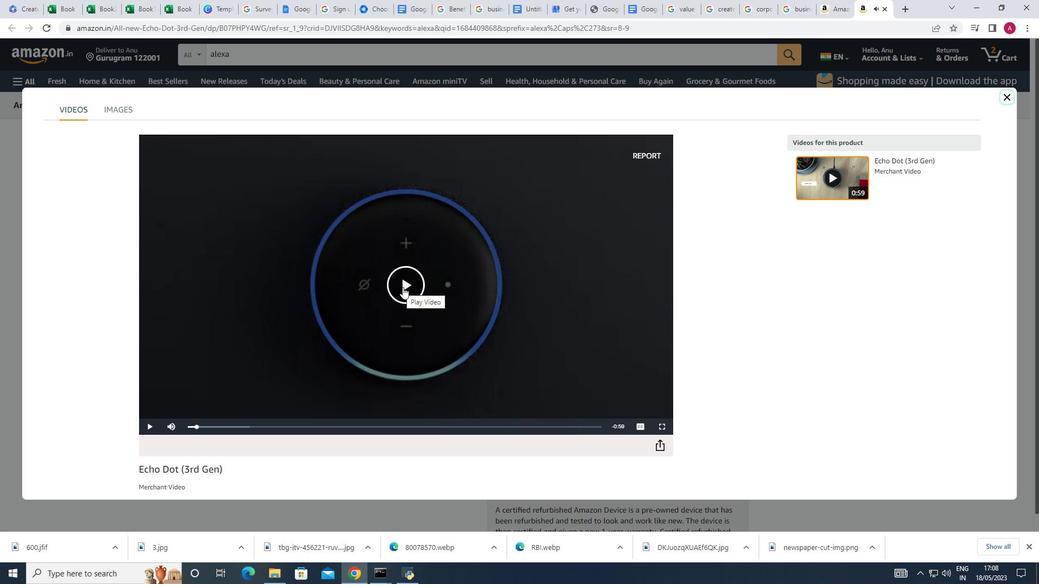 
Action: Mouse moved to (1010, 95)
Screenshot: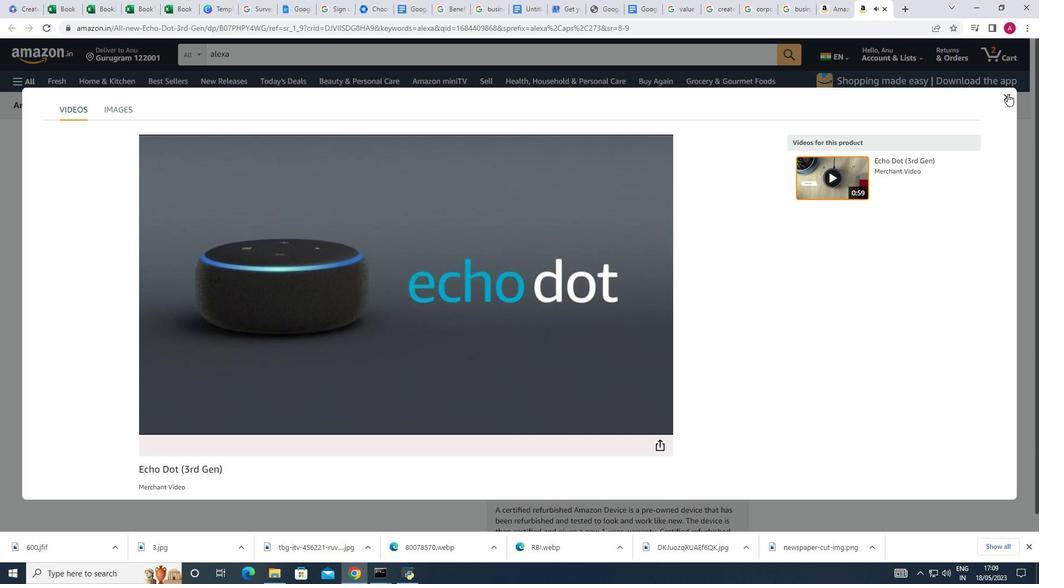 
Action: Mouse pressed left at (1010, 95)
Screenshot: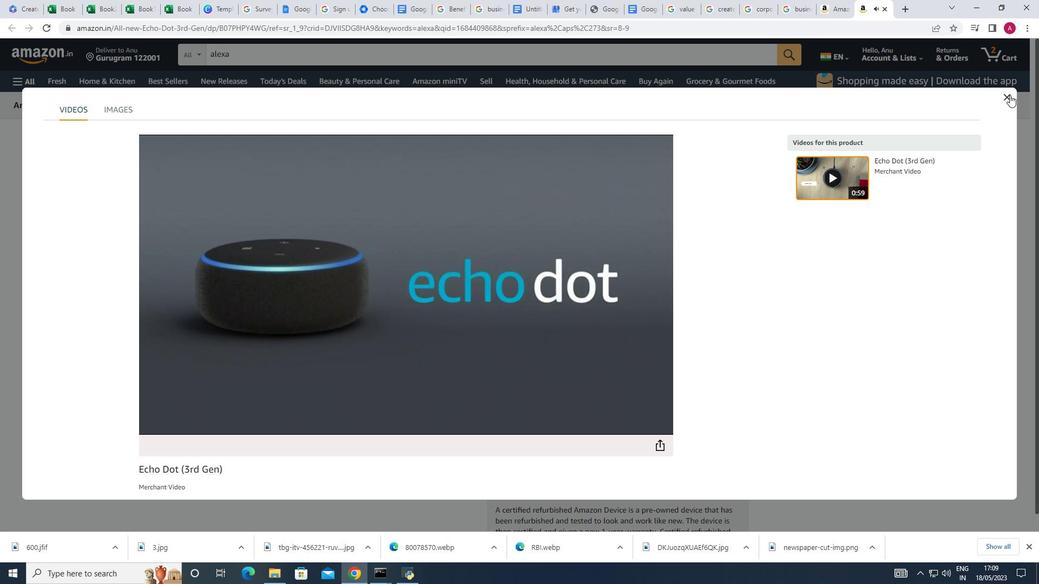 
Action: Mouse moved to (131, 204)
Screenshot: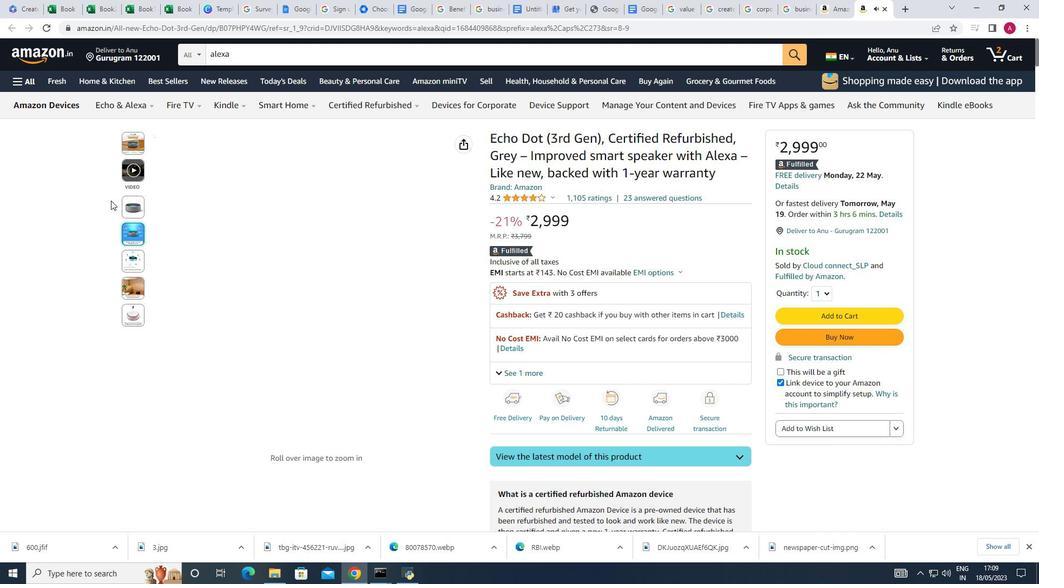 
Action: Mouse pressed left at (131, 204)
Screenshot: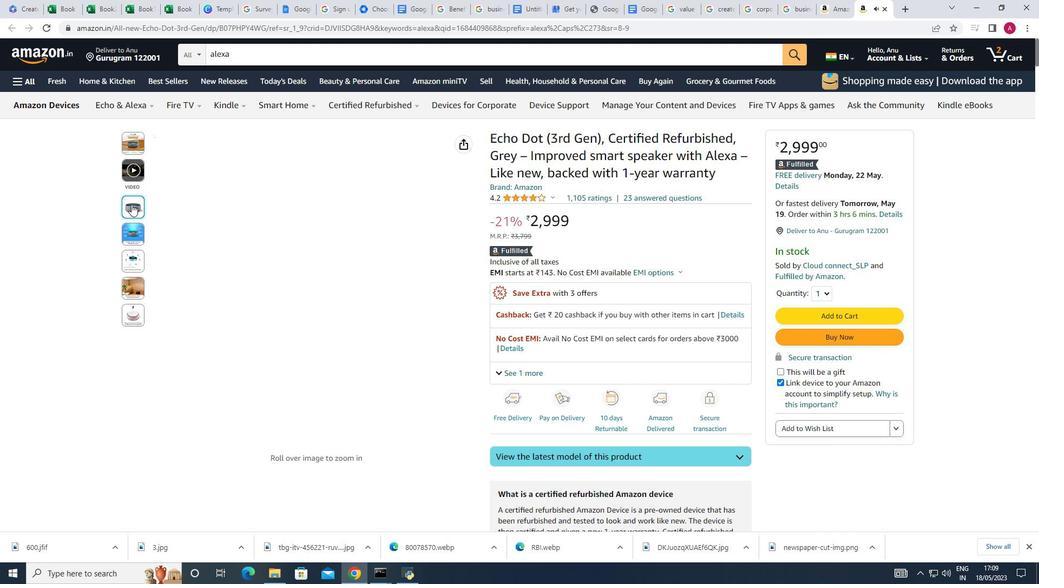 
Action: Mouse moved to (131, 232)
Screenshot: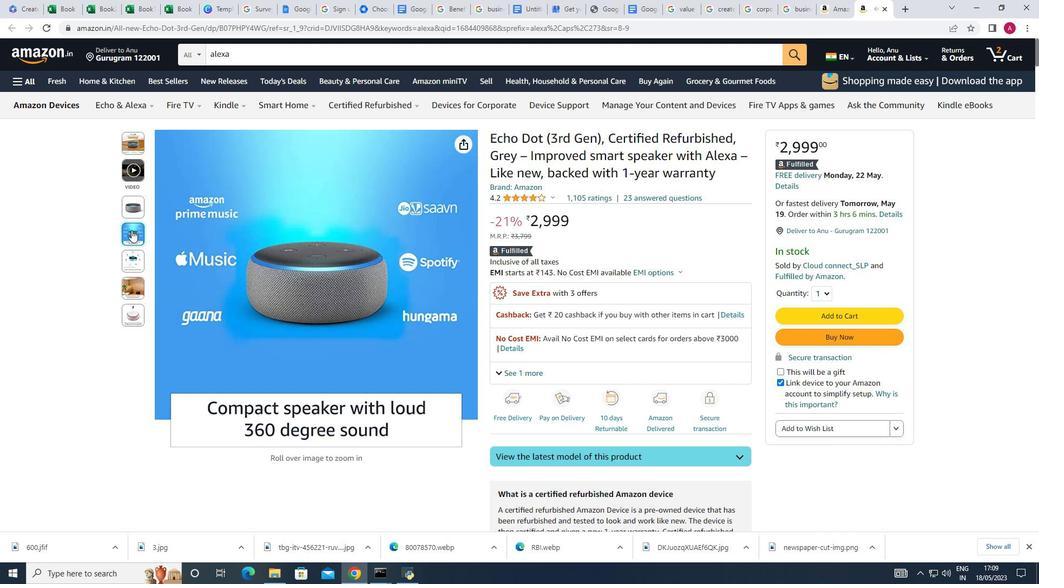 
Action: Mouse pressed left at (131, 232)
Screenshot: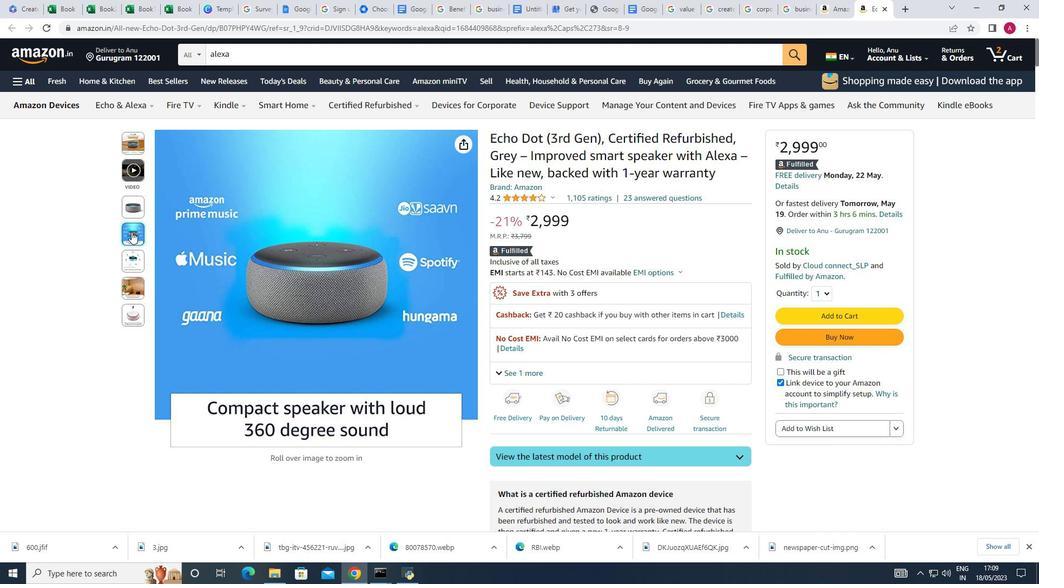 
Action: Mouse moved to (132, 258)
Screenshot: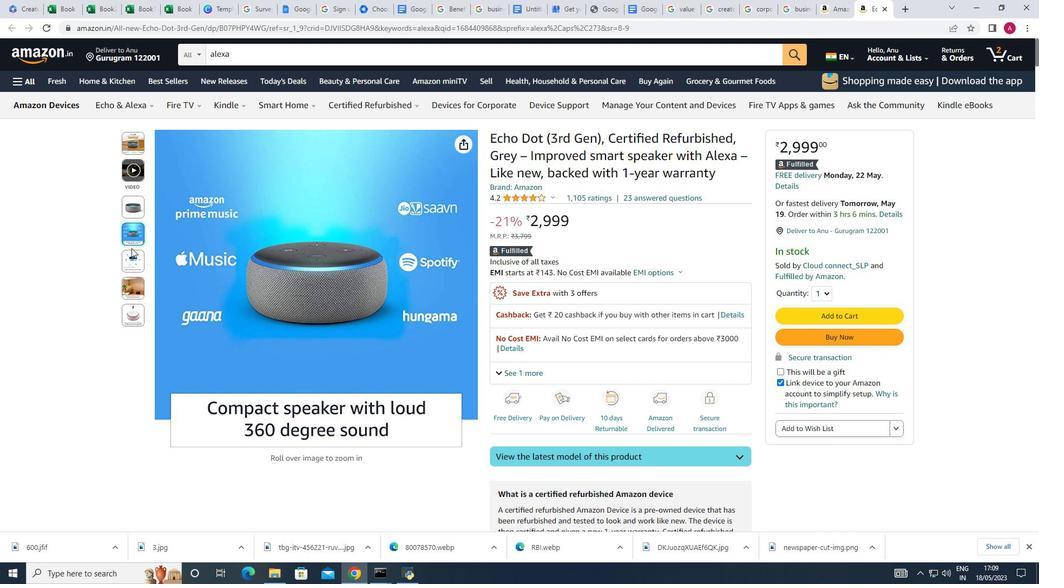 
Action: Mouse pressed left at (132, 258)
Screenshot: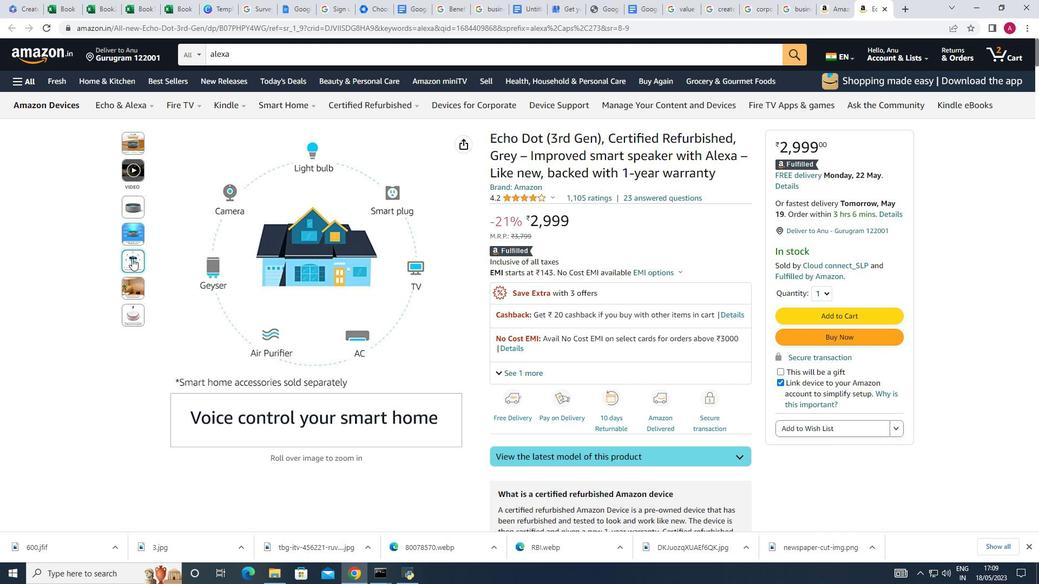 
Action: Mouse moved to (136, 289)
Screenshot: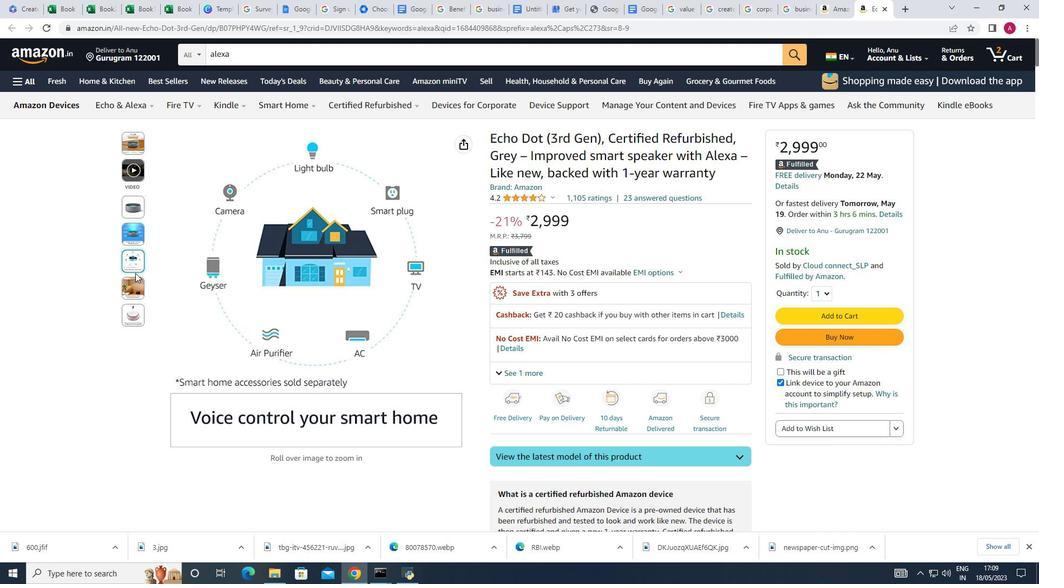
Action: Mouse pressed left at (136, 289)
Screenshot: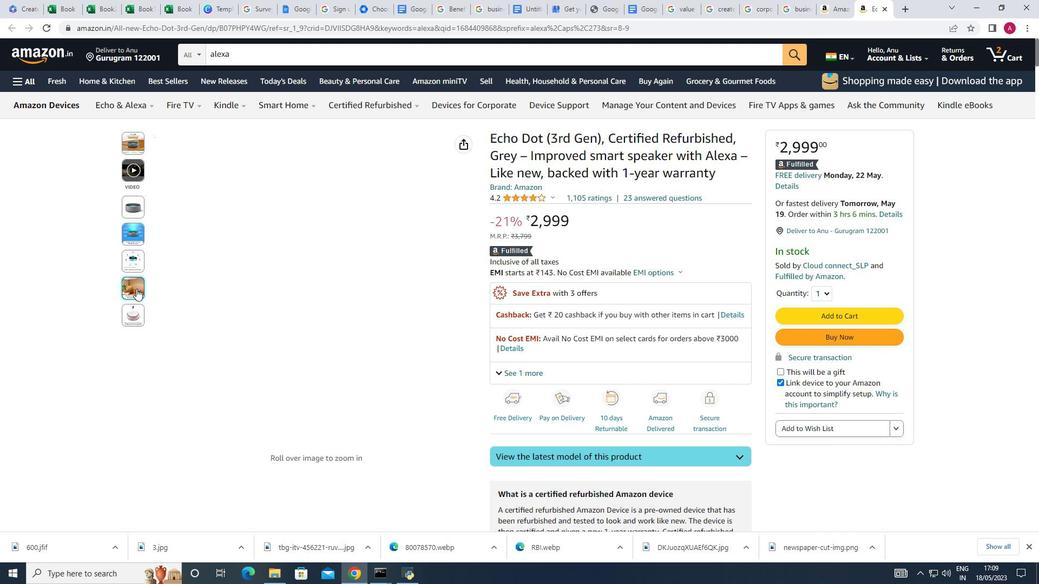 
Action: Mouse moved to (136, 310)
Screenshot: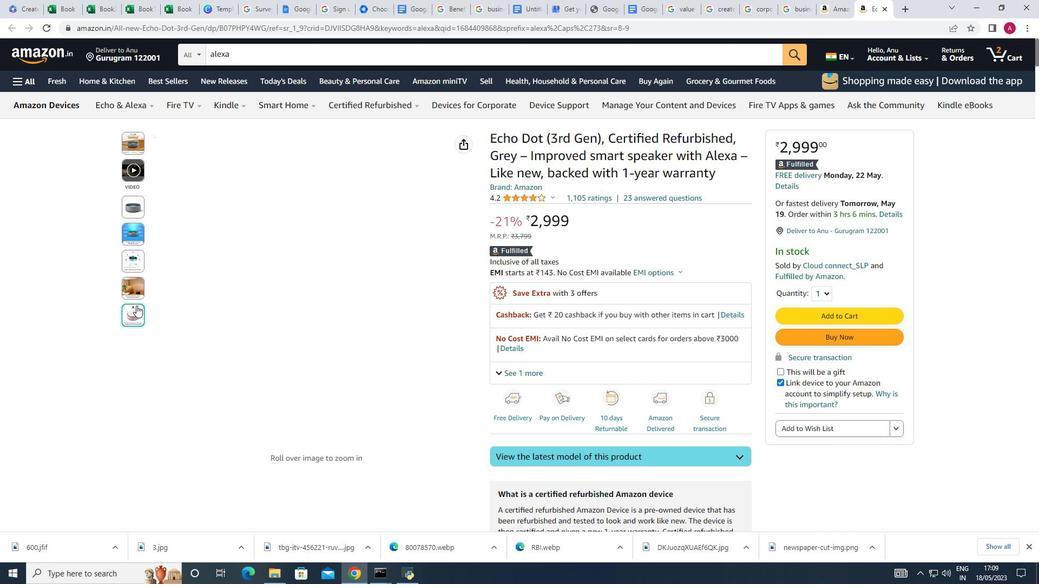 
Action: Mouse pressed left at (136, 310)
Screenshot: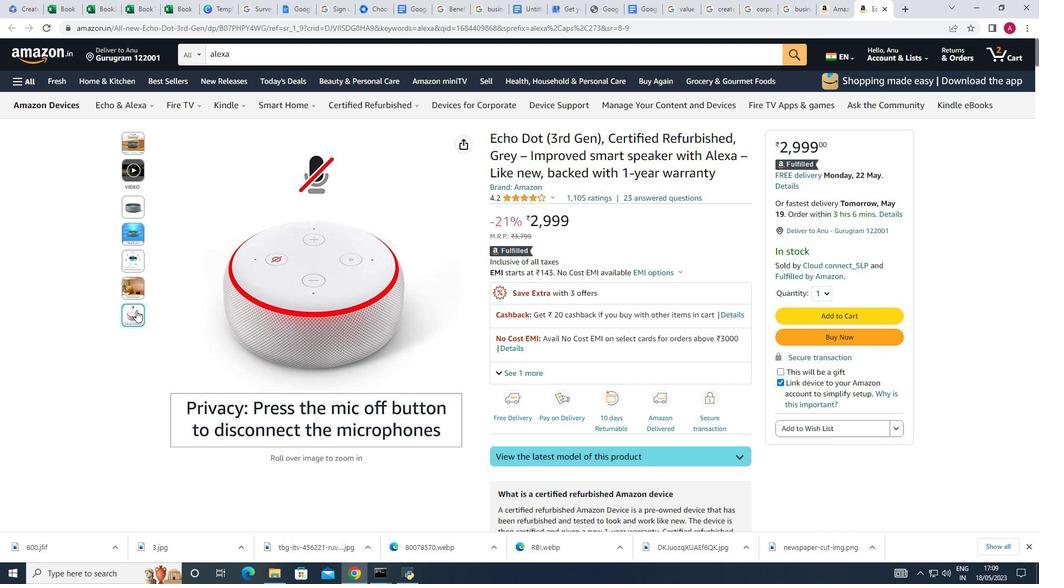 
Action: Mouse moved to (389, 320)
Screenshot: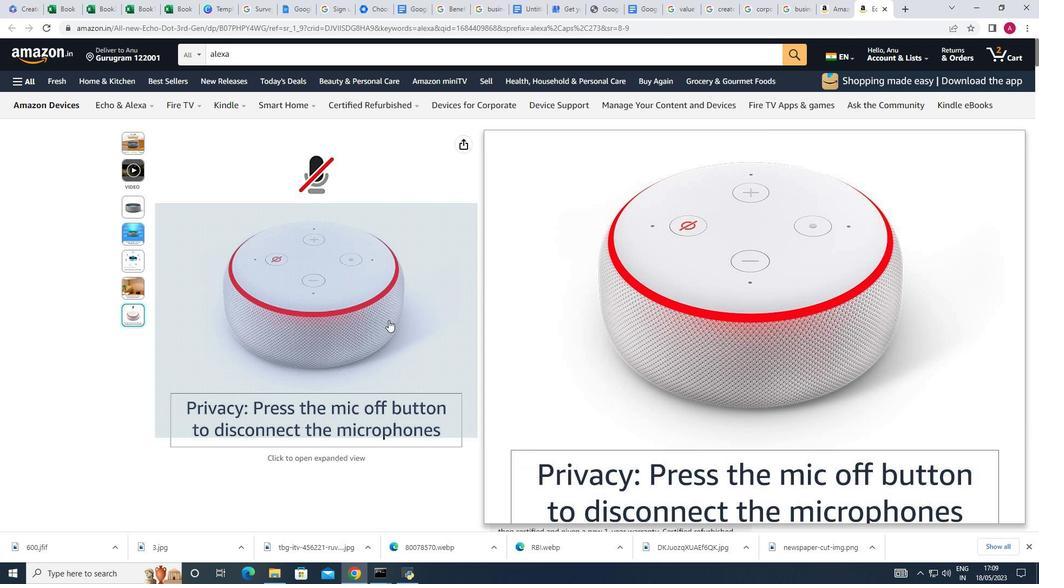 
Action: Mouse scrolled (389, 320) with delta (0, 0)
Screenshot: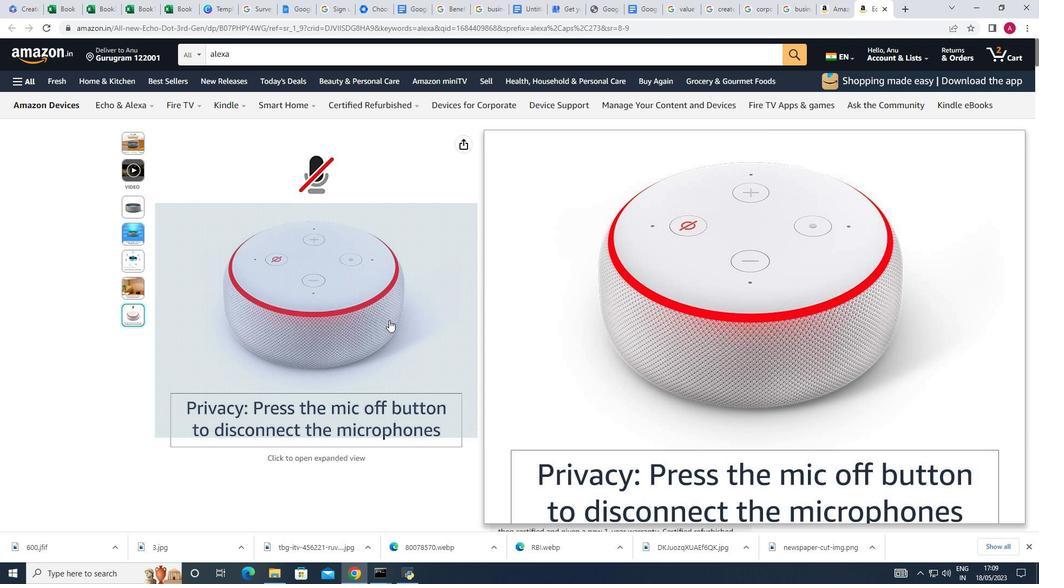 
Action: Mouse scrolled (389, 320) with delta (0, 0)
Screenshot: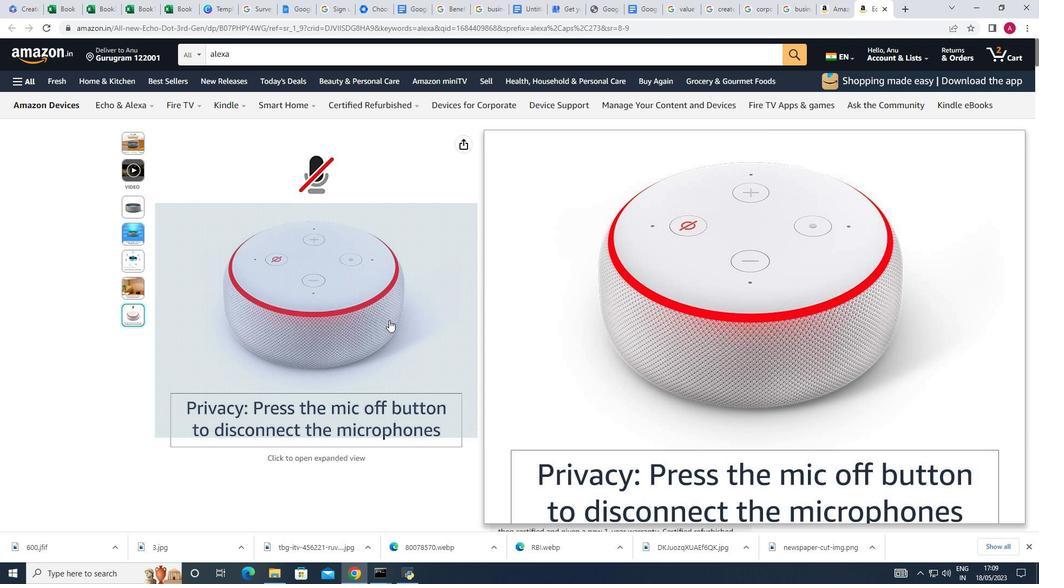 
Action: Mouse scrolled (389, 321) with delta (0, 0)
Screenshot: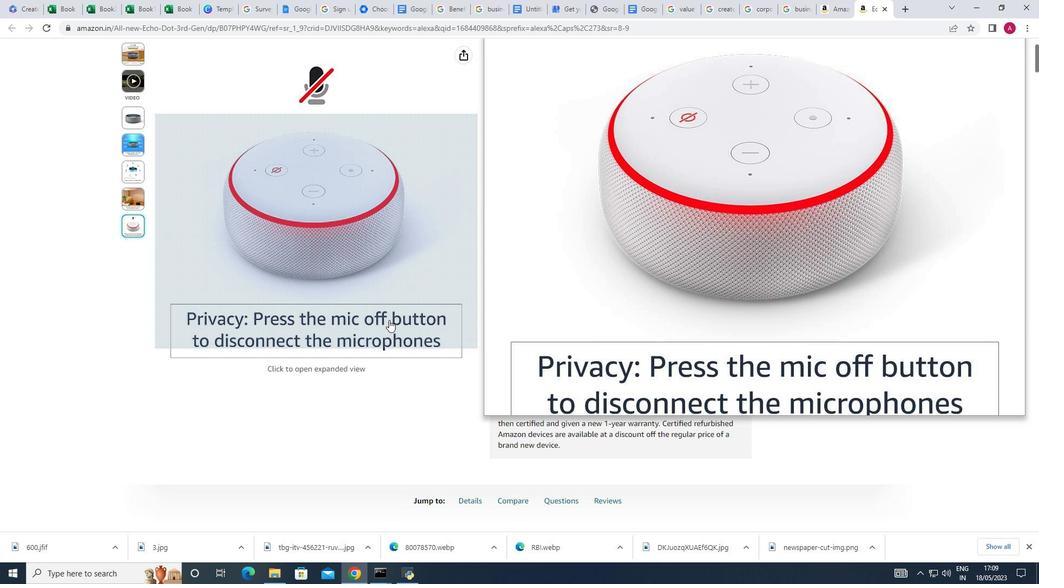 
Action: Mouse scrolled (389, 321) with delta (0, 0)
Screenshot: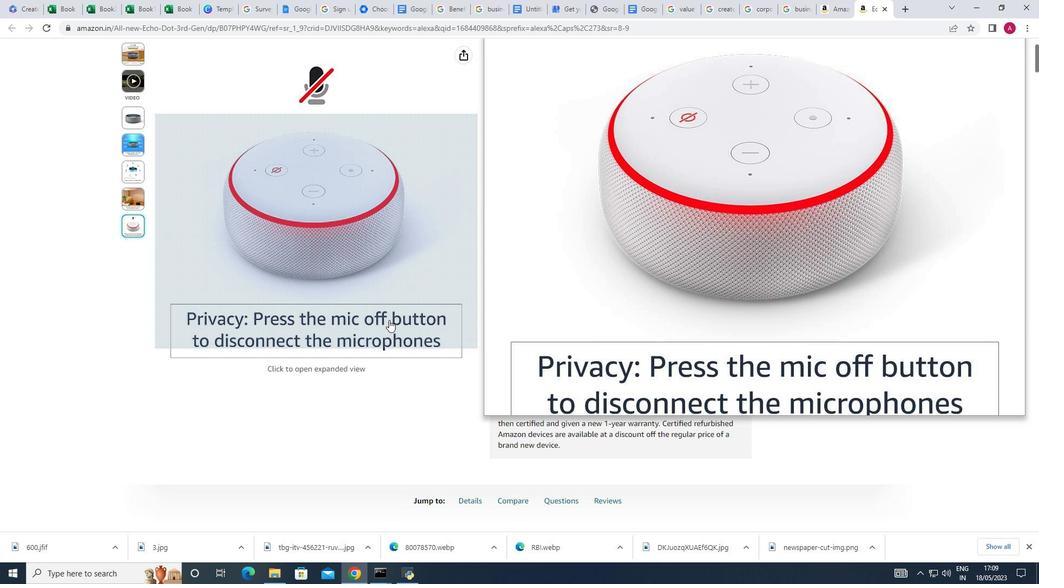 
Action: Mouse scrolled (389, 321) with delta (0, 0)
Screenshot: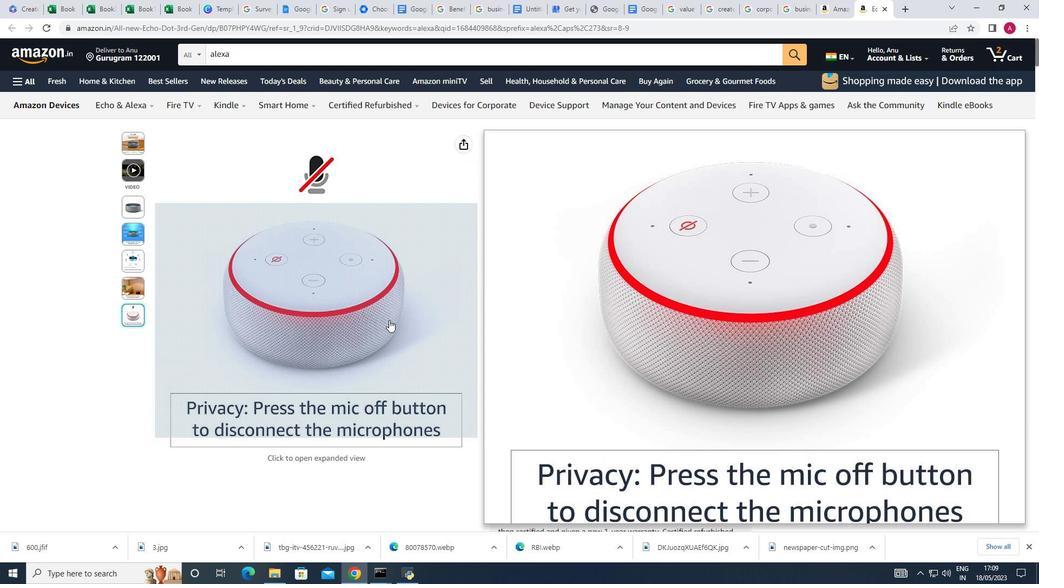 
Action: Mouse moved to (391, 341)
Screenshot: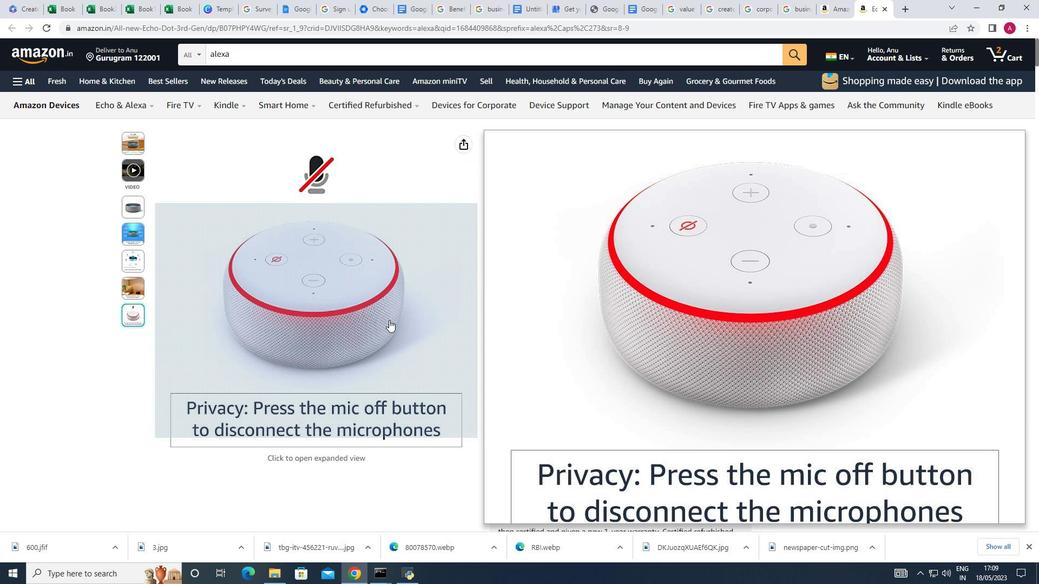 
Action: Mouse scrolled (391, 340) with delta (0, 0)
Screenshot: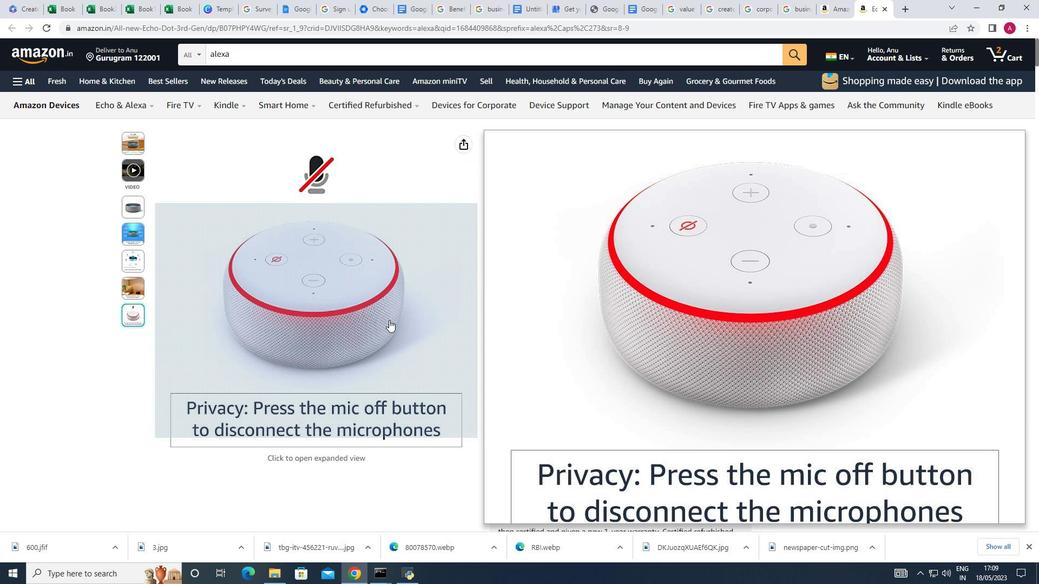 
Action: Mouse scrolled (391, 340) with delta (0, 0)
Screenshot: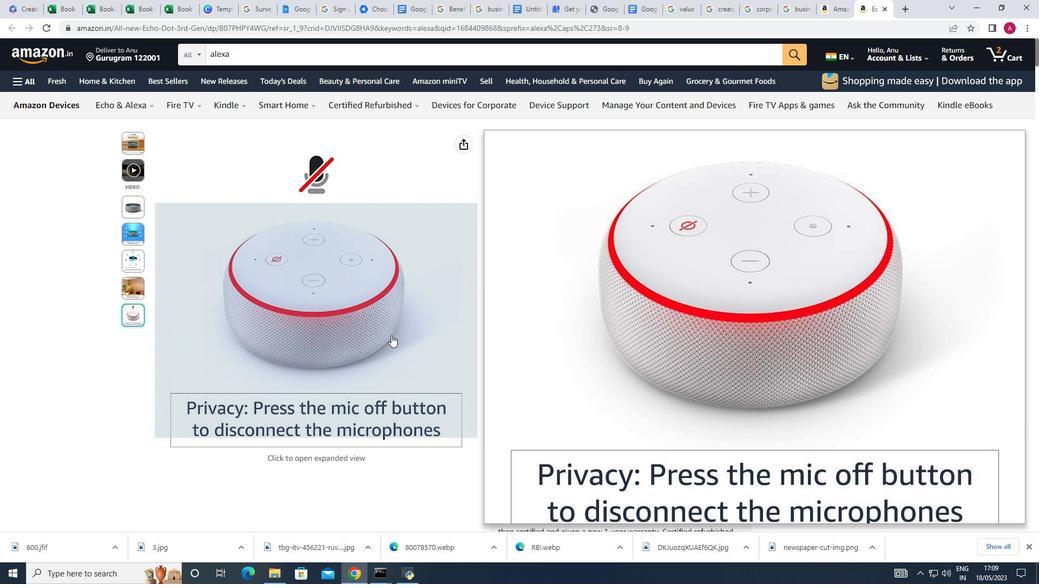 
Action: Mouse scrolled (391, 340) with delta (0, 0)
Screenshot: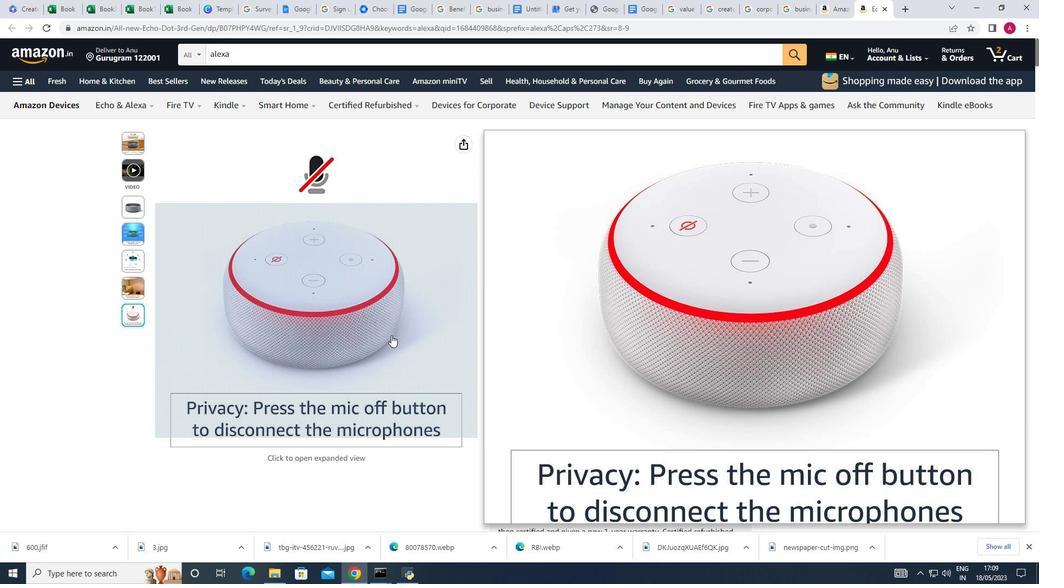 
Action: Mouse moved to (414, 350)
Screenshot: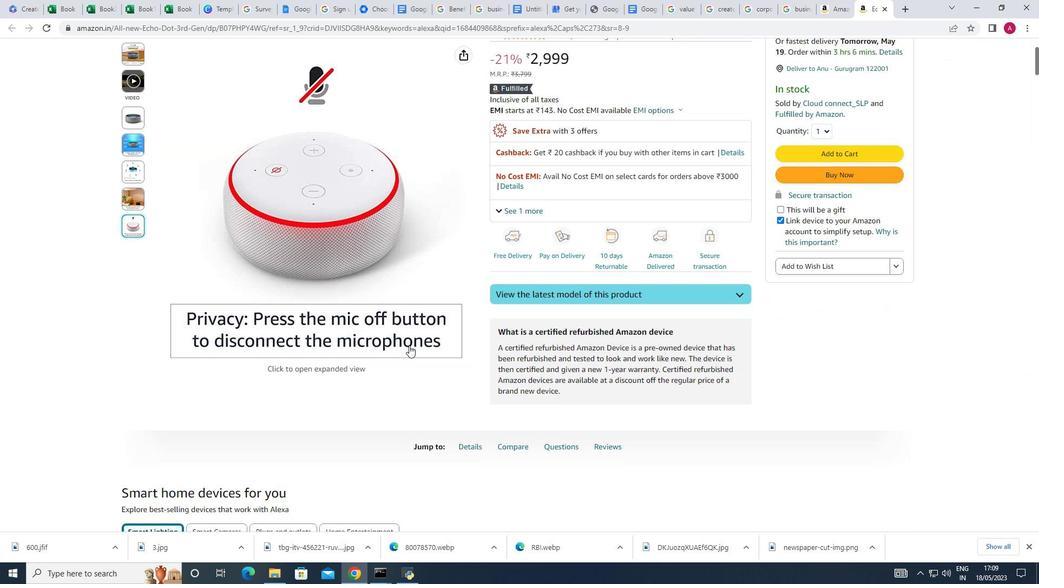 
Action: Mouse scrolled (414, 349) with delta (0, 0)
Screenshot: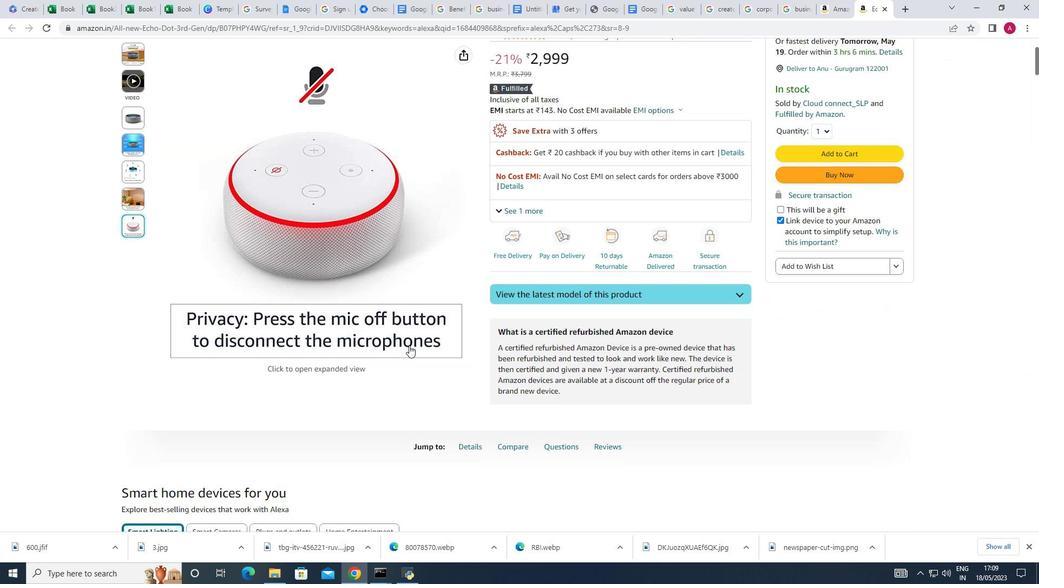 
Action: Mouse scrolled (414, 349) with delta (0, 0)
Screenshot: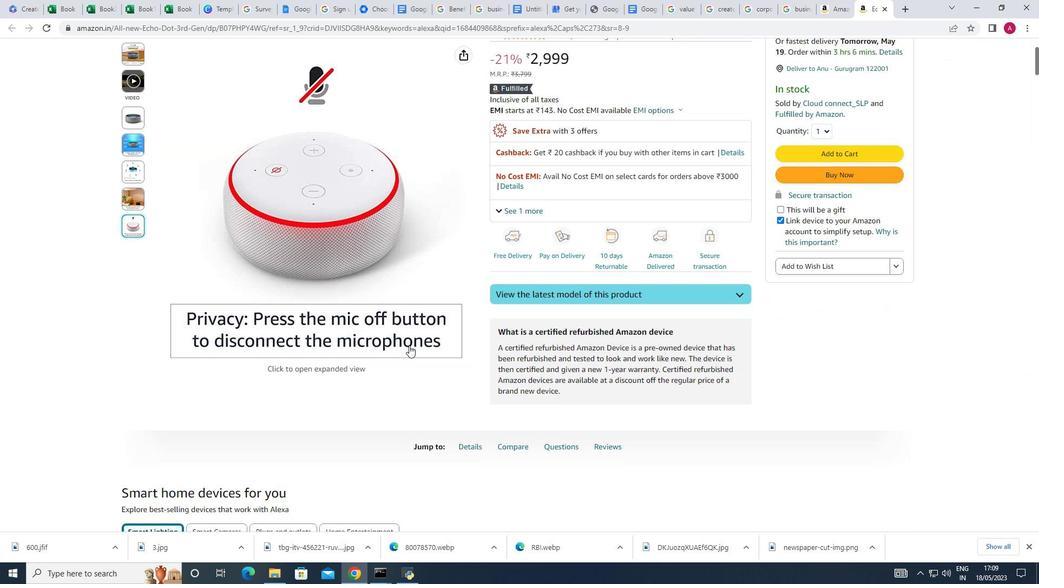 
Action: Mouse moved to (469, 341)
Screenshot: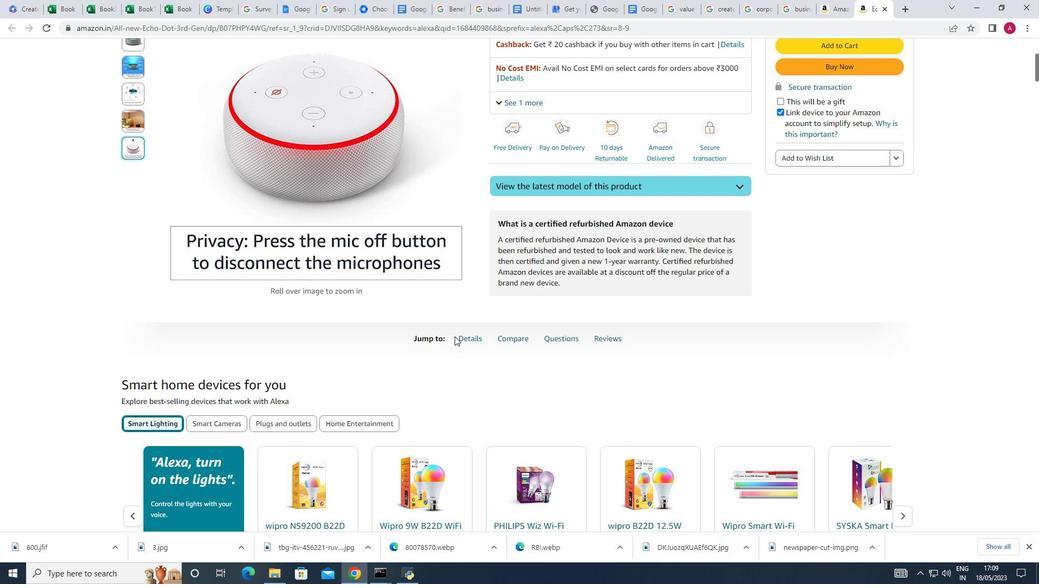 
Action: Mouse pressed left at (469, 341)
Screenshot: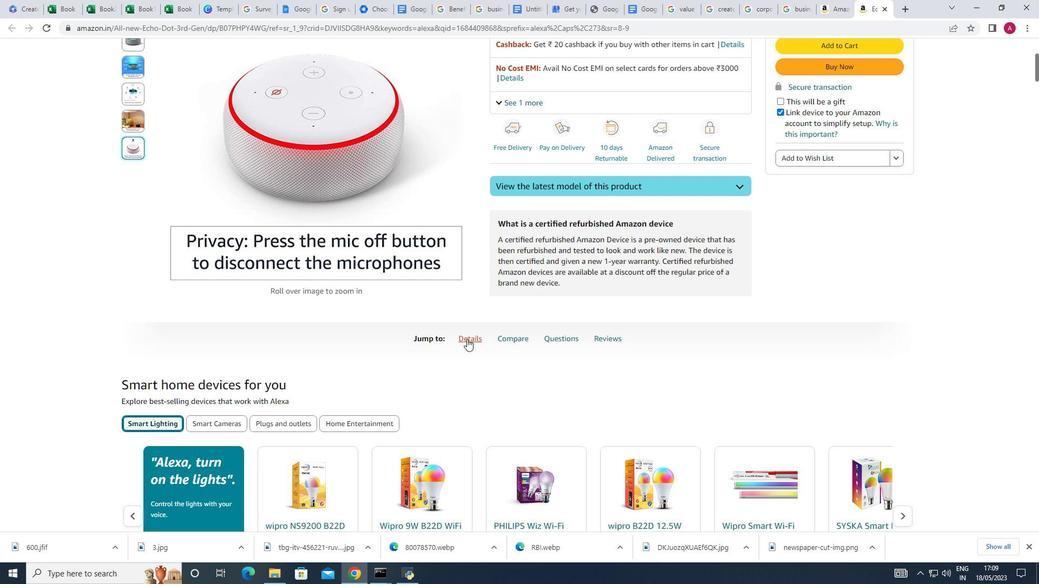 
Action: Mouse scrolled (469, 340) with delta (0, 0)
Screenshot: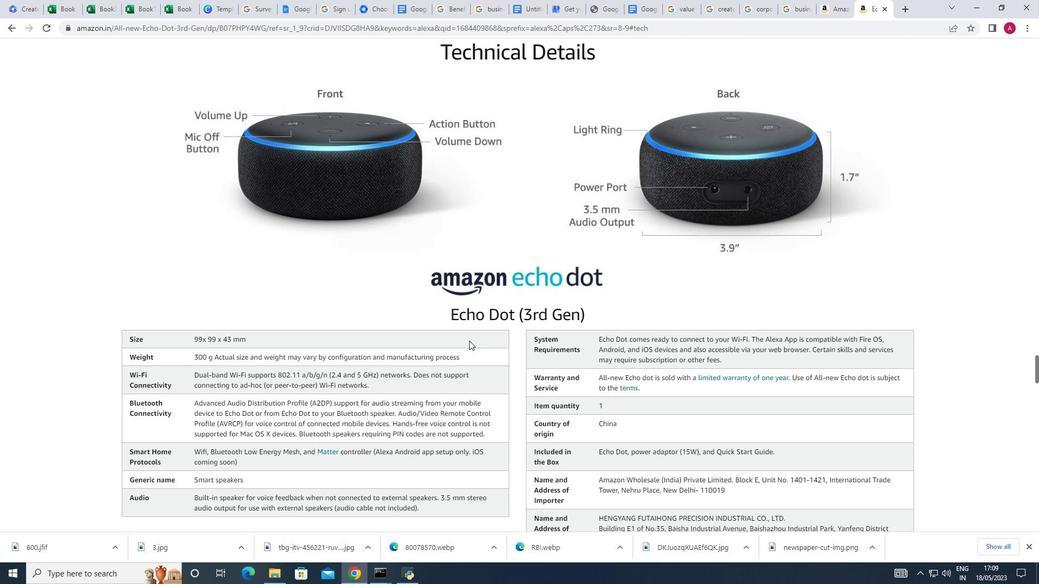 
Action: Mouse scrolled (469, 340) with delta (0, 0)
Screenshot: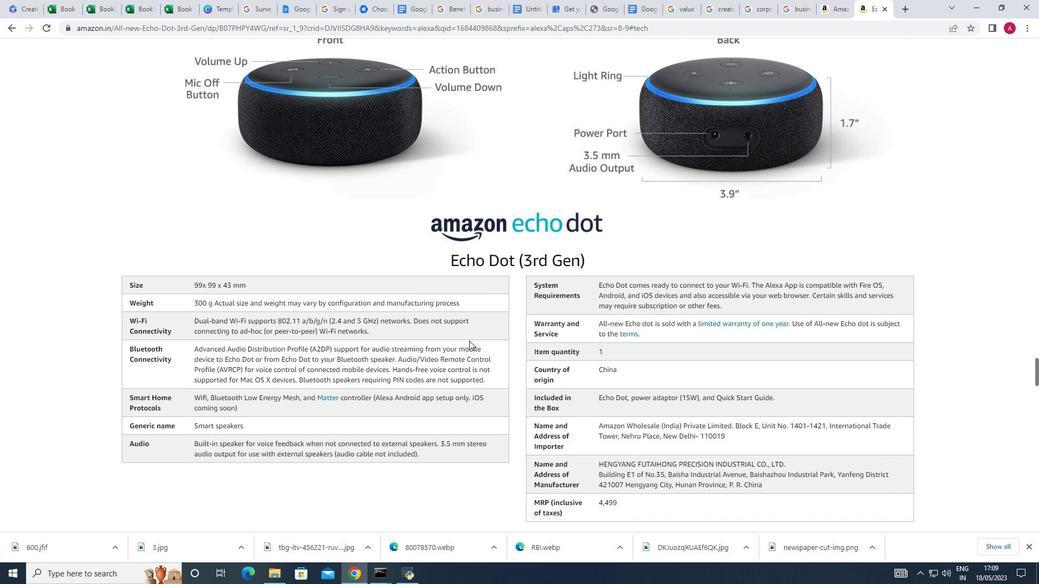 
Action: Mouse scrolled (469, 341) with delta (0, 0)
Screenshot: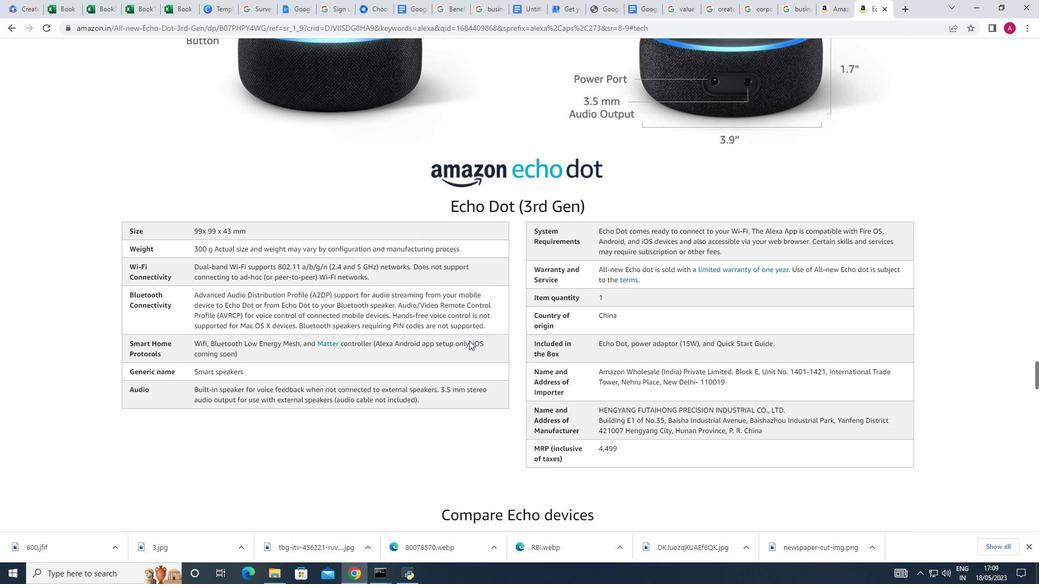 
Action: Mouse moved to (578, 321)
Screenshot: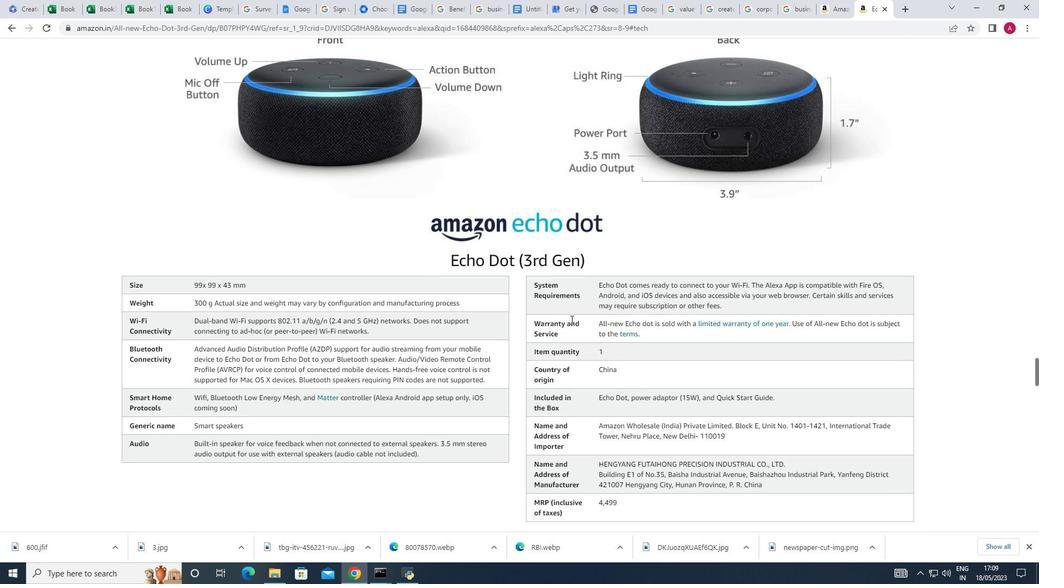 
Action: Mouse scrolled (578, 322) with delta (0, 0)
Screenshot: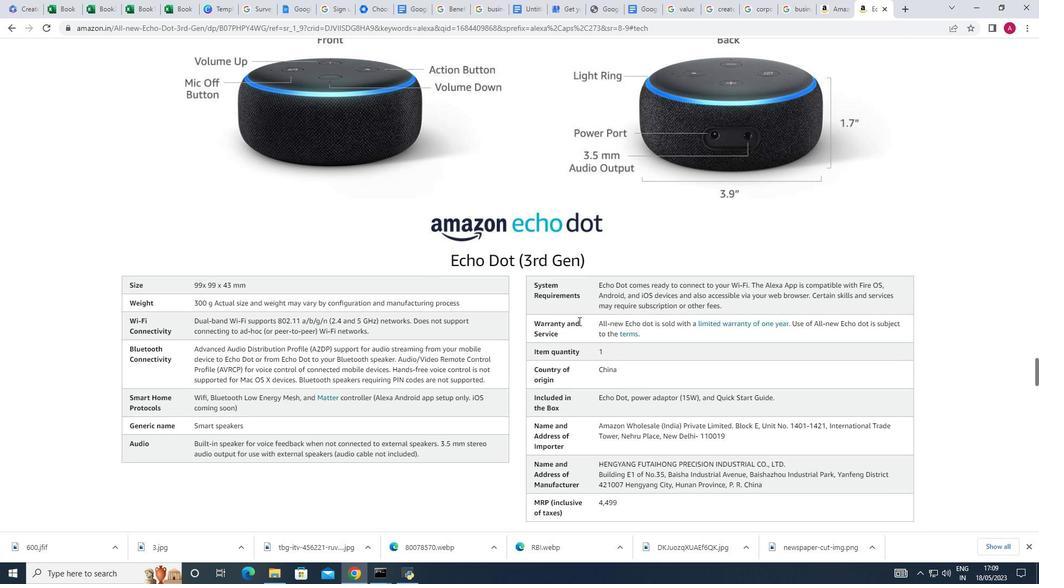 
Action: Mouse scrolled (578, 322) with delta (0, 0)
Screenshot: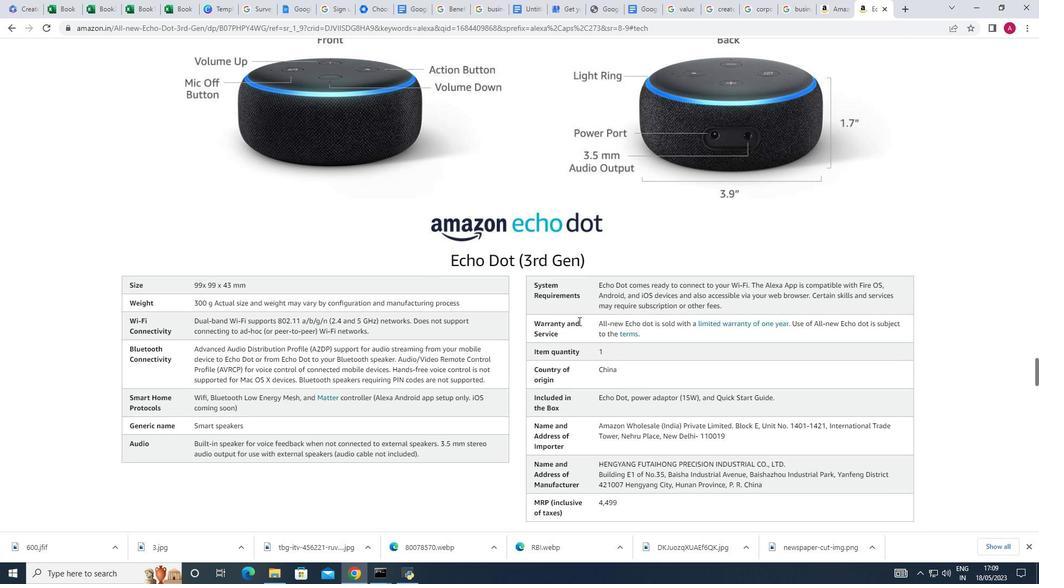 
Action: Mouse scrolled (578, 321) with delta (0, 0)
Screenshot: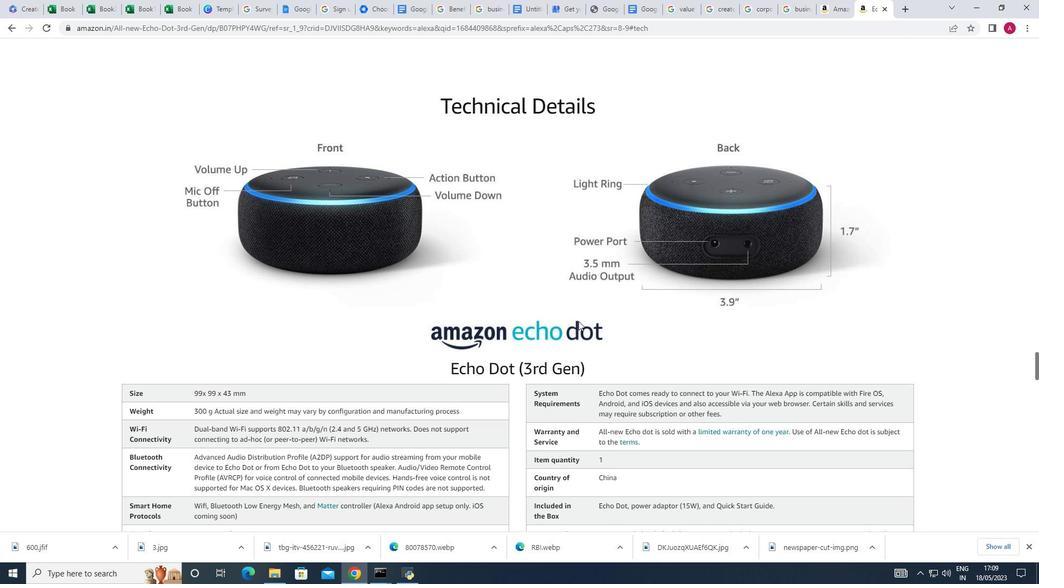 
Action: Mouse scrolled (578, 321) with delta (0, 0)
Screenshot: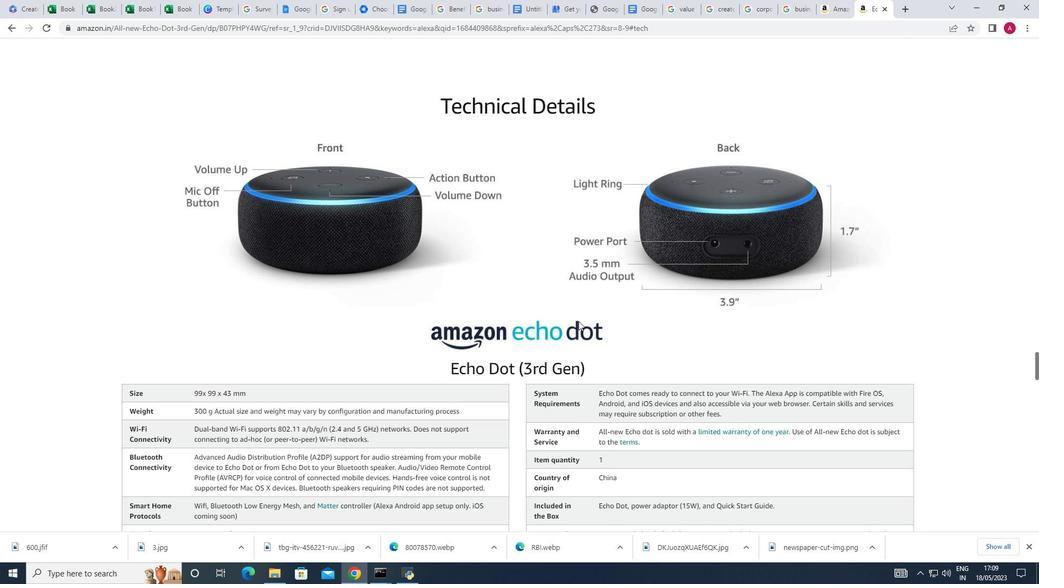 
Action: Mouse scrolled (578, 321) with delta (0, 0)
Screenshot: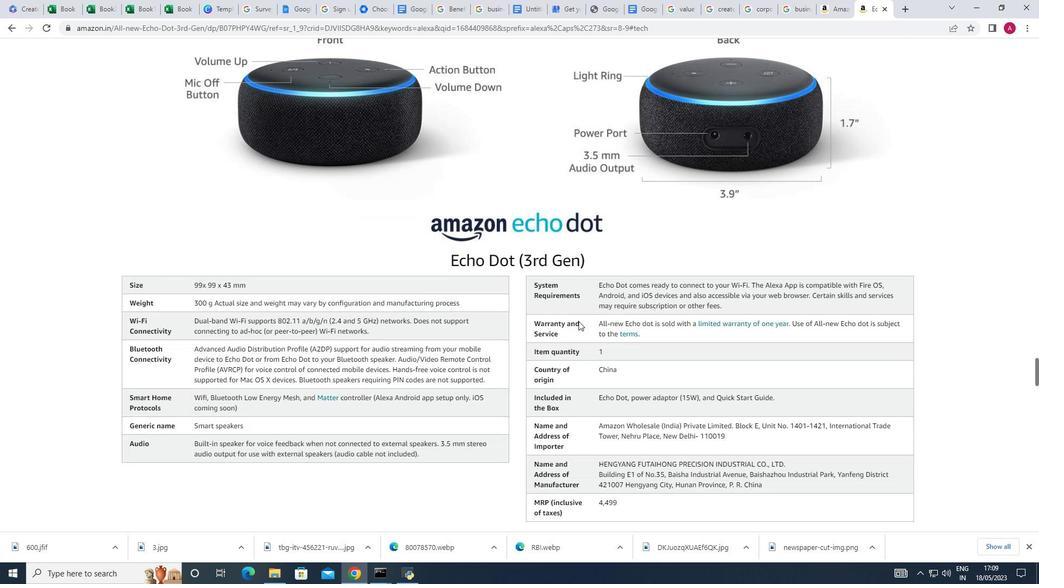 
Action: Mouse scrolled (578, 321) with delta (0, 0)
Screenshot: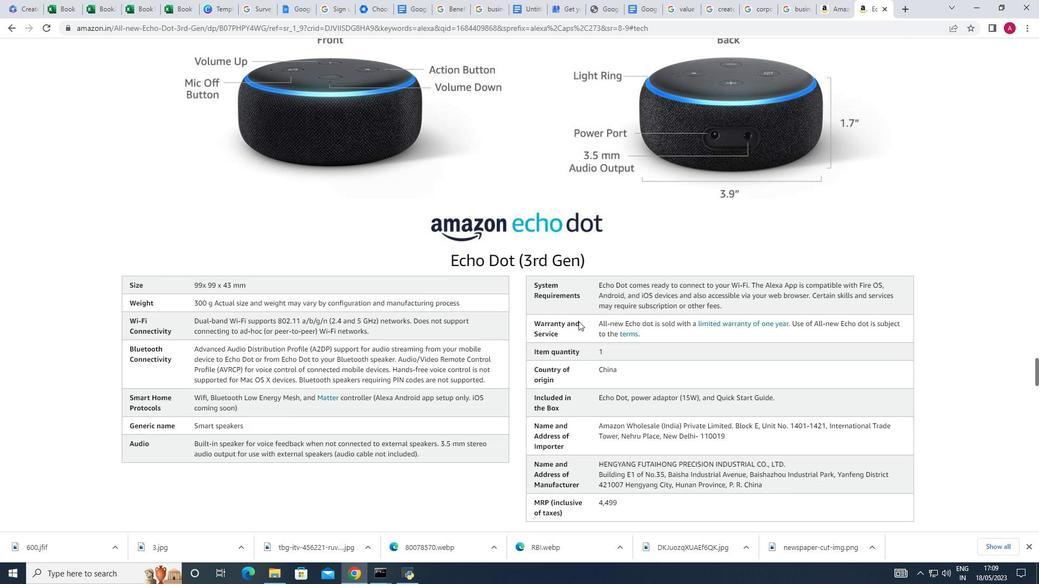 
Action: Mouse scrolled (578, 321) with delta (0, 0)
Screenshot: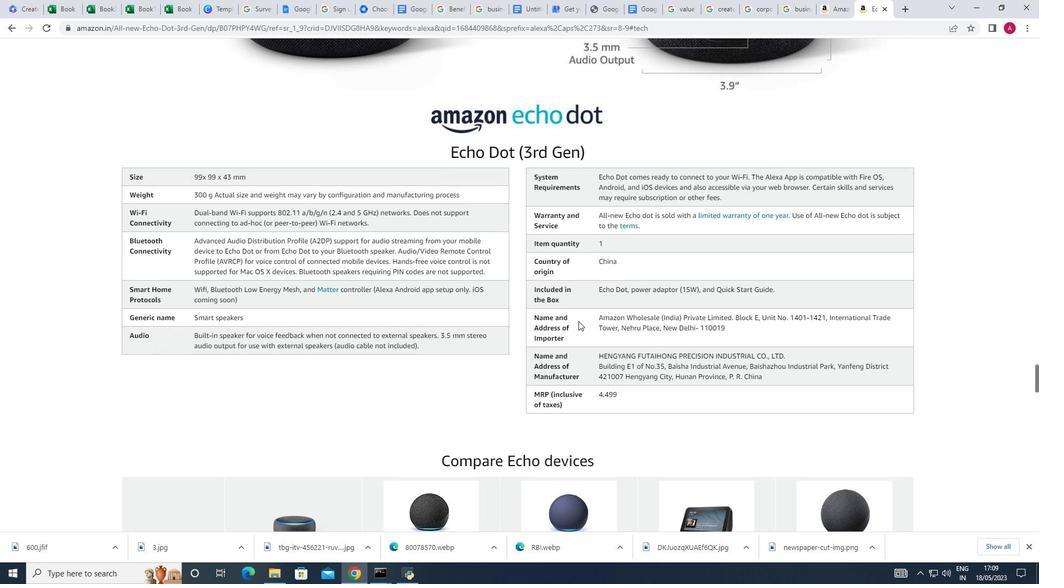 
Action: Mouse scrolled (578, 321) with delta (0, 0)
Screenshot: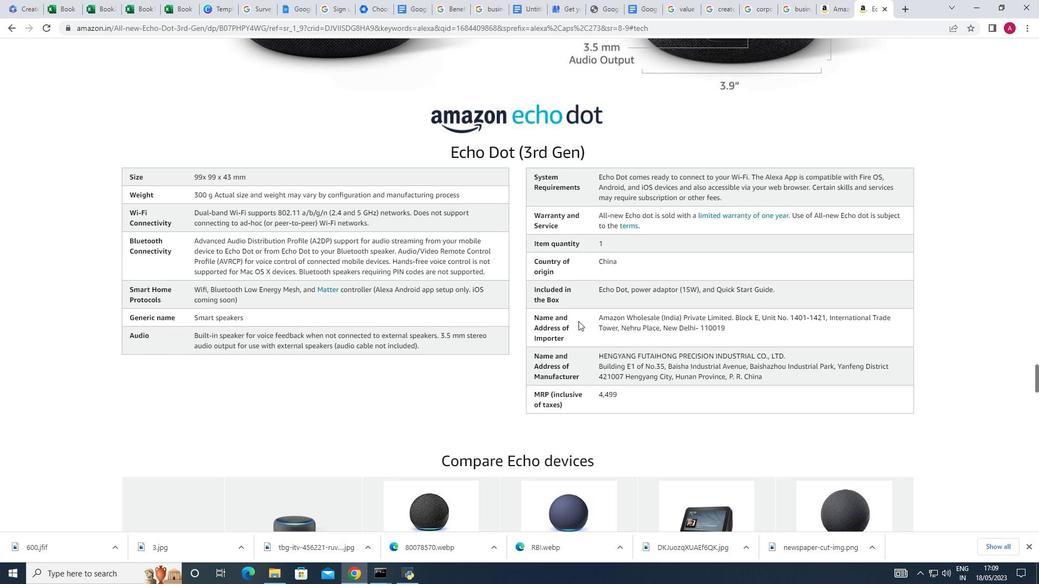 
Action: Mouse scrolled (578, 321) with delta (0, 0)
Screenshot: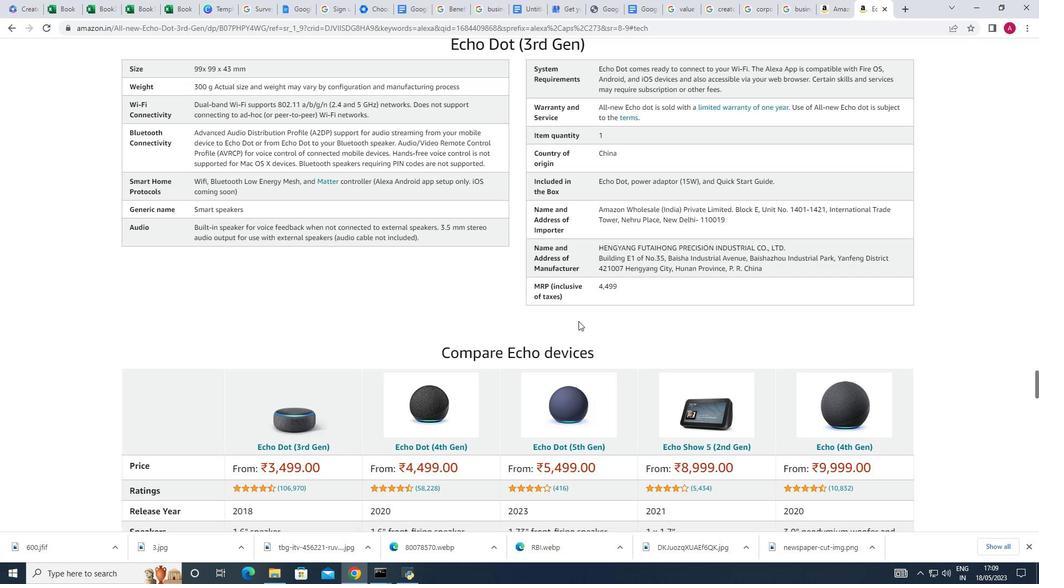 
Action: Mouse scrolled (578, 321) with delta (0, 0)
Screenshot: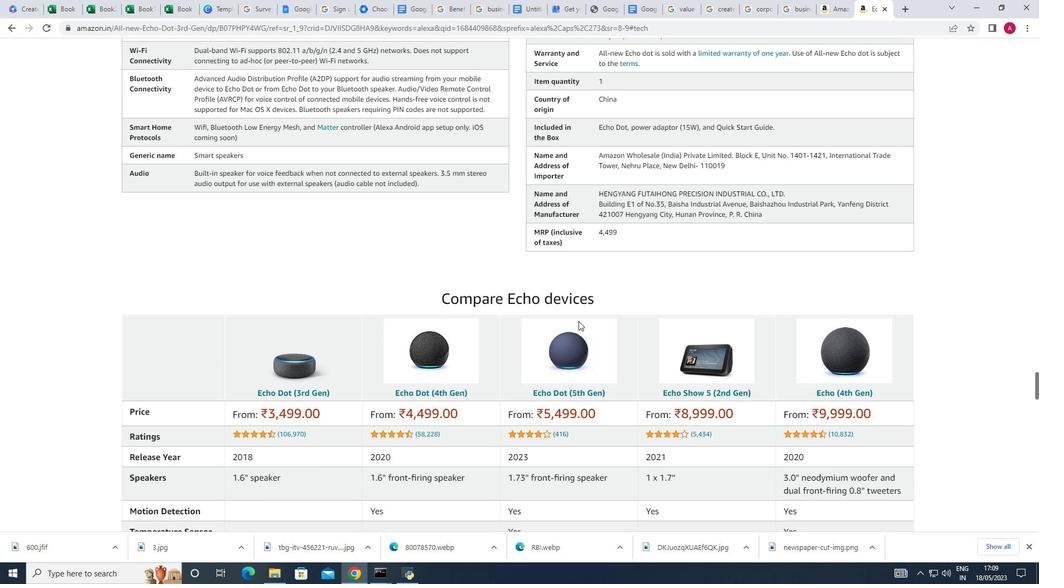 
Action: Mouse scrolled (578, 321) with delta (0, 0)
Screenshot: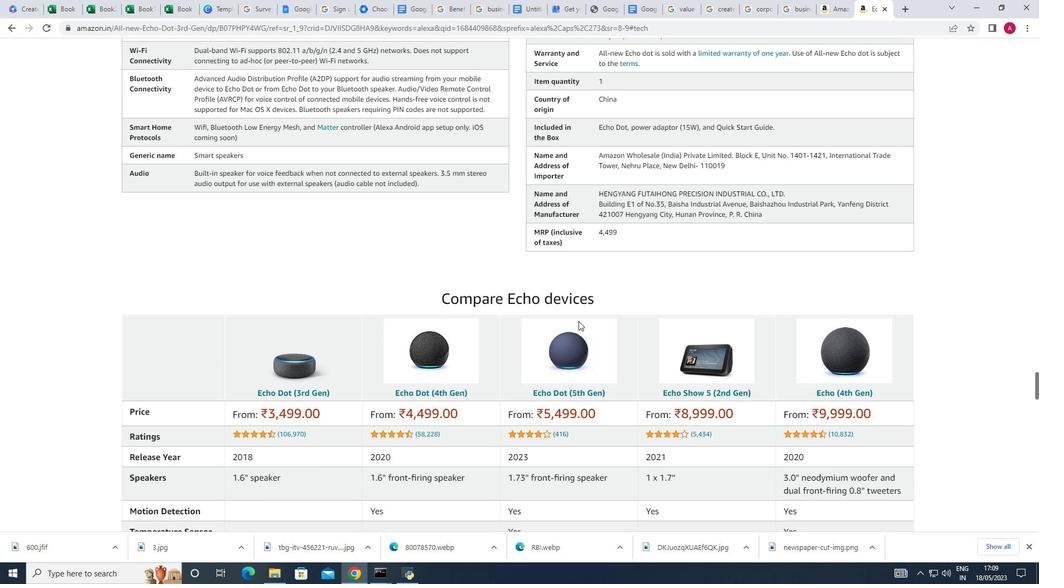 
Action: Mouse scrolled (578, 321) with delta (0, 0)
Screenshot: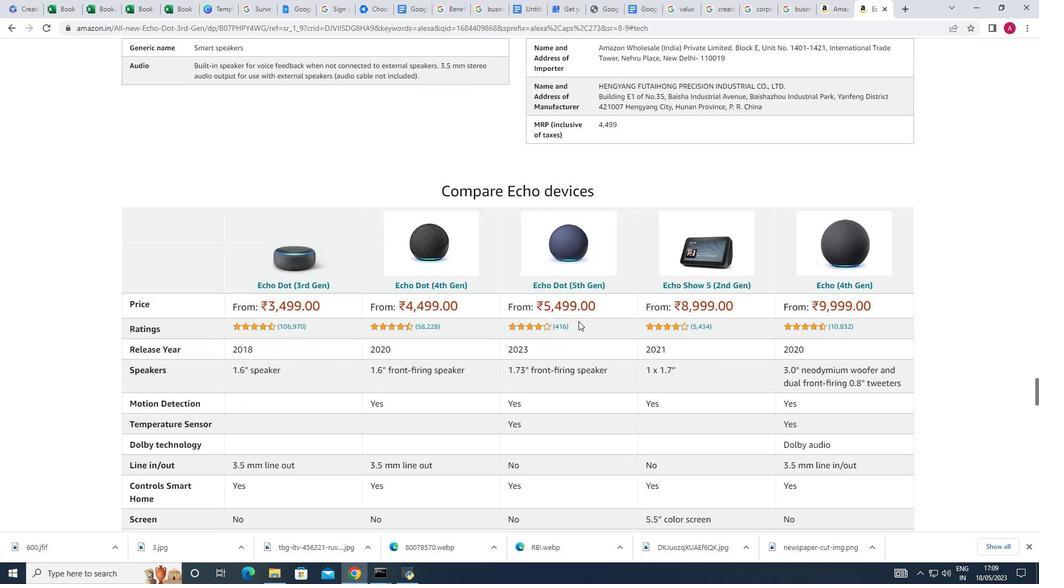 
Action: Mouse scrolled (578, 321) with delta (0, 0)
Screenshot: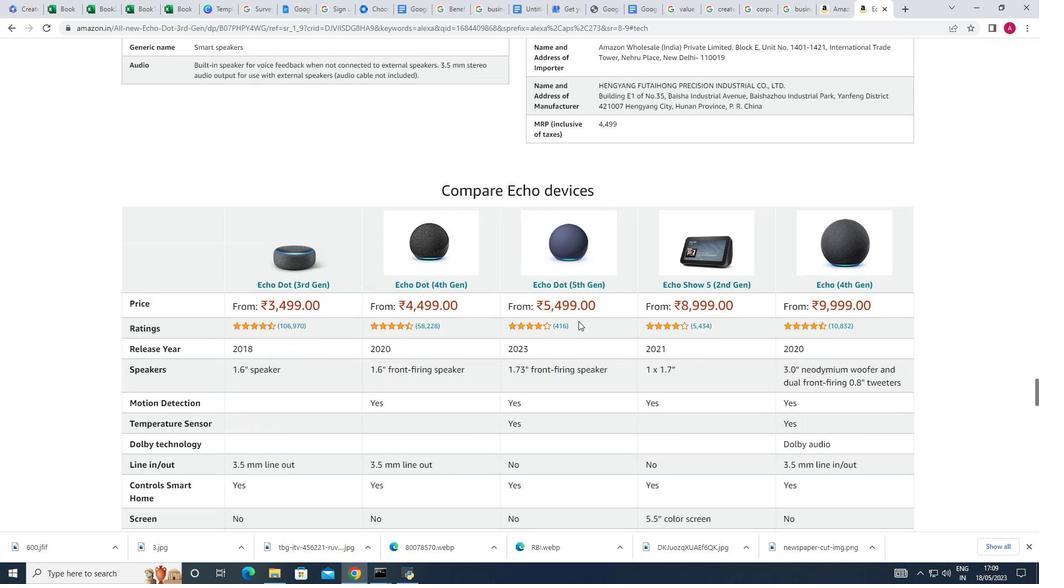 
Action: Mouse scrolled (578, 321) with delta (0, 0)
Screenshot: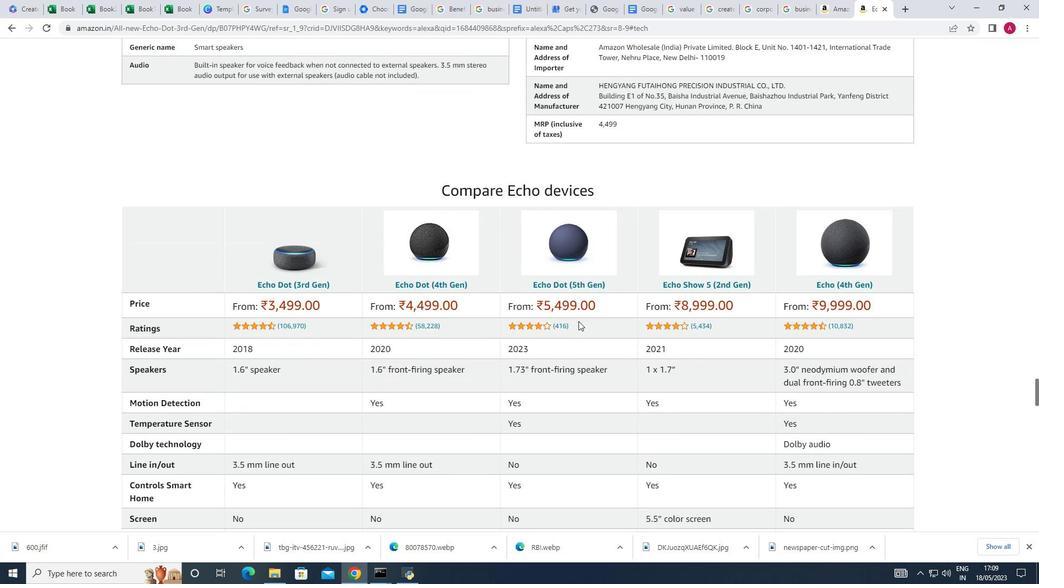 
Action: Mouse scrolled (578, 321) with delta (0, 0)
Screenshot: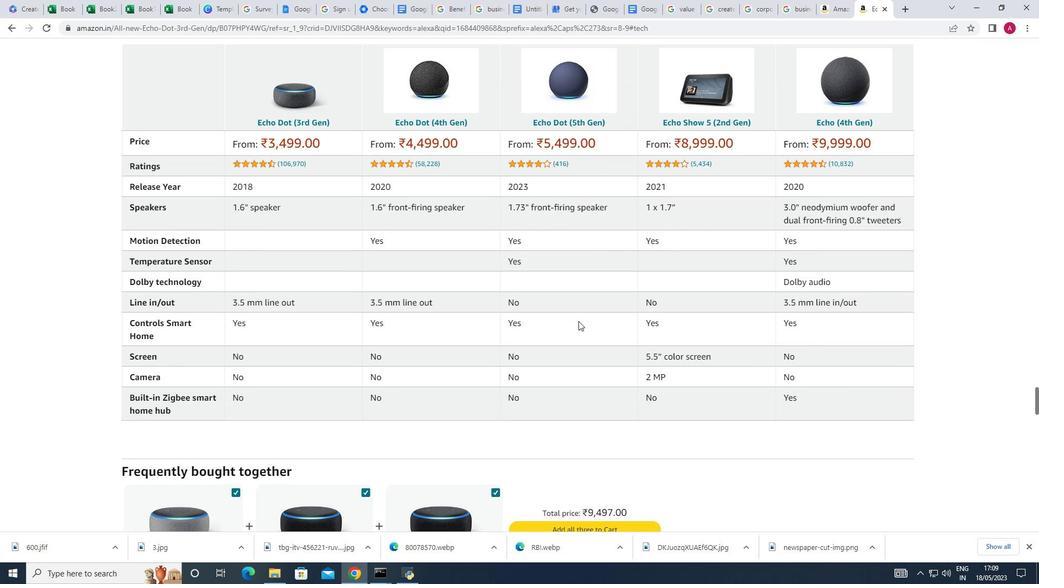 
Action: Mouse scrolled (578, 321) with delta (0, 0)
Screenshot: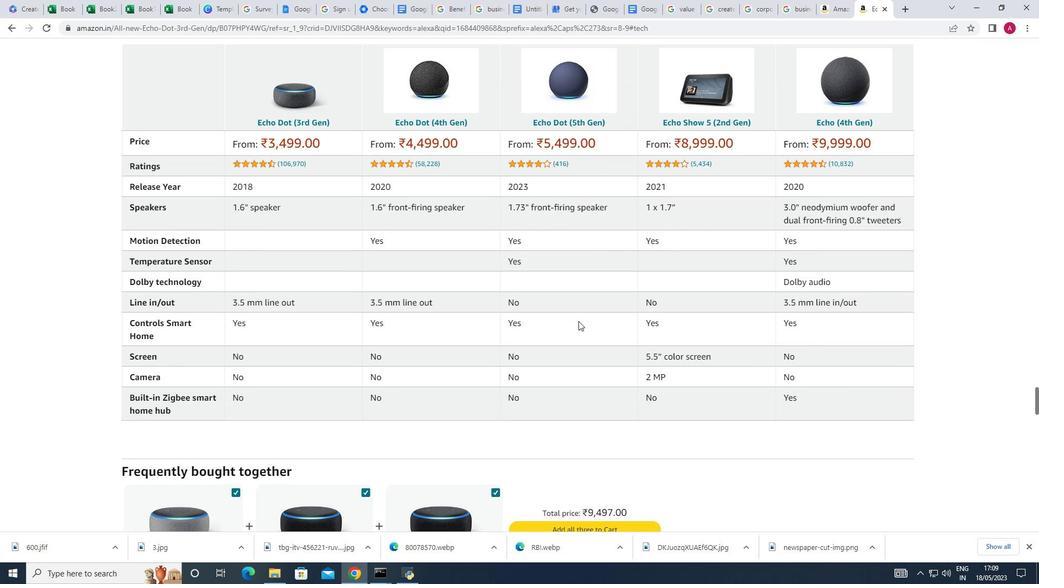 
Action: Mouse scrolled (578, 321) with delta (0, 0)
Screenshot: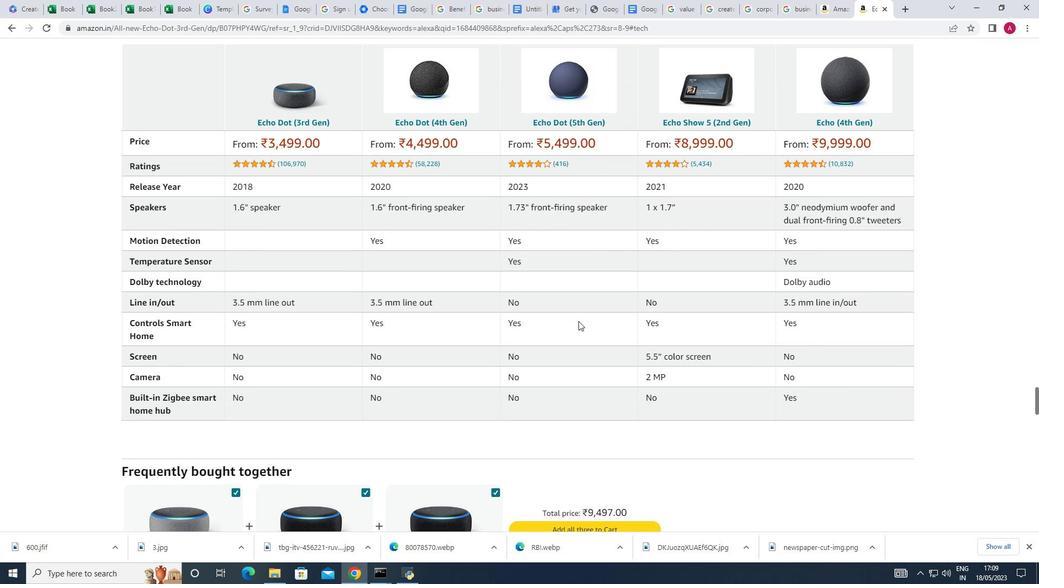 
Action: Mouse scrolled (578, 321) with delta (0, 0)
Screenshot: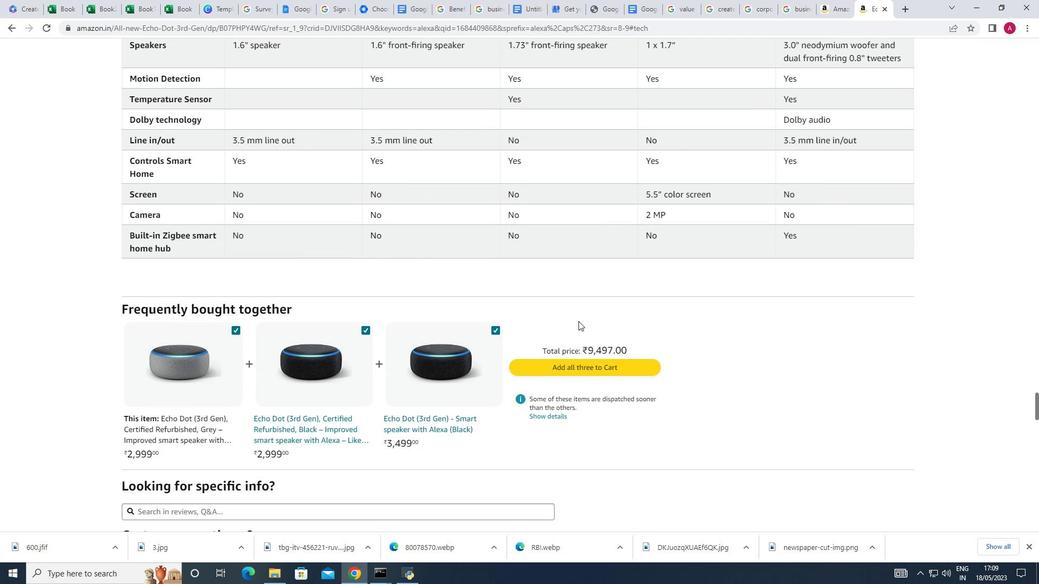 
Action: Mouse scrolled (578, 321) with delta (0, 0)
Screenshot: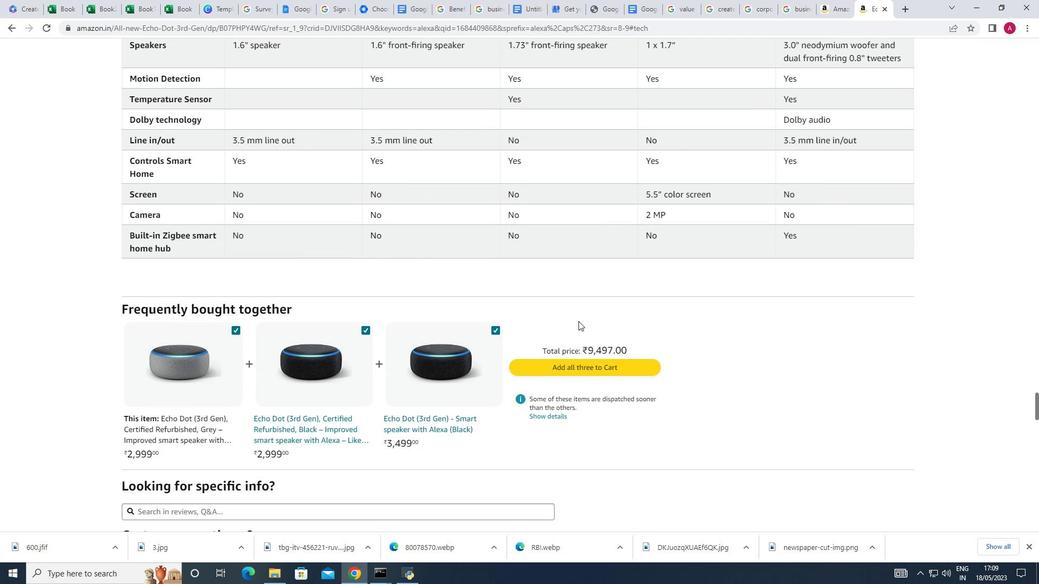 
Action: Mouse scrolled (578, 321) with delta (0, 0)
Screenshot: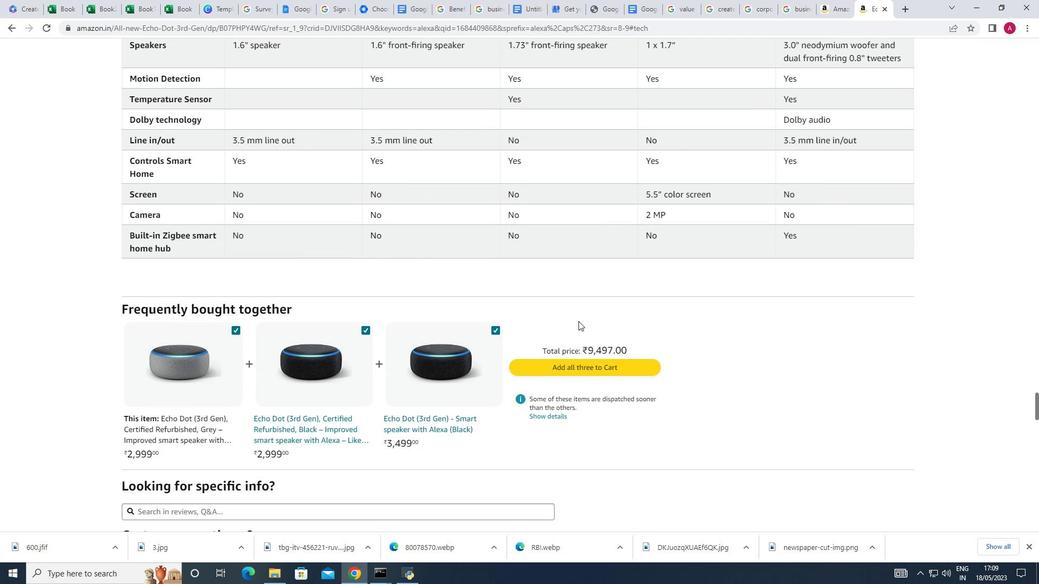 
Action: Mouse scrolled (578, 321) with delta (0, 0)
Screenshot: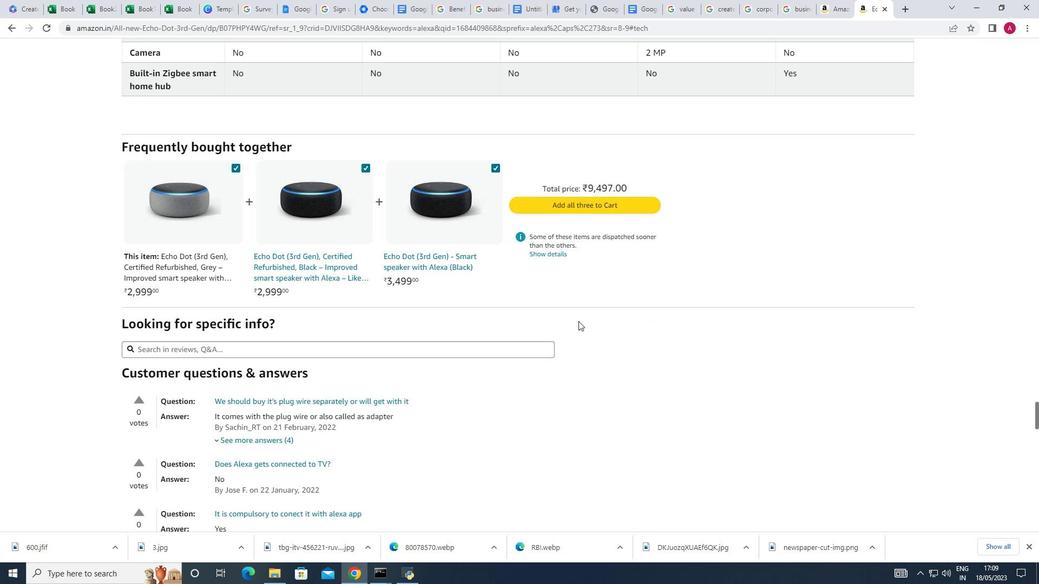 
Action: Mouse scrolled (578, 321) with delta (0, 0)
Screenshot: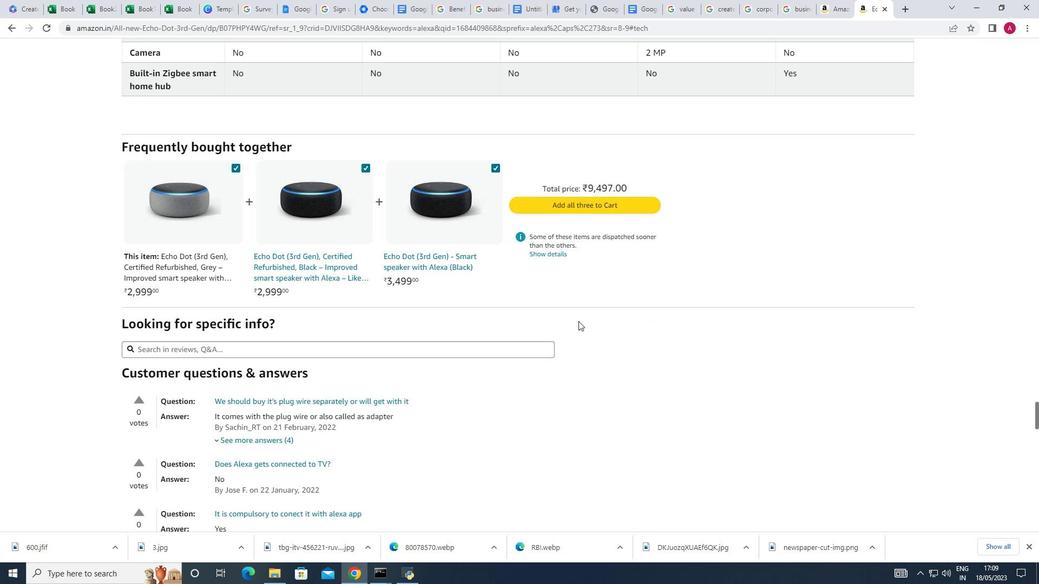 
Action: Mouse scrolled (578, 321) with delta (0, 0)
Screenshot: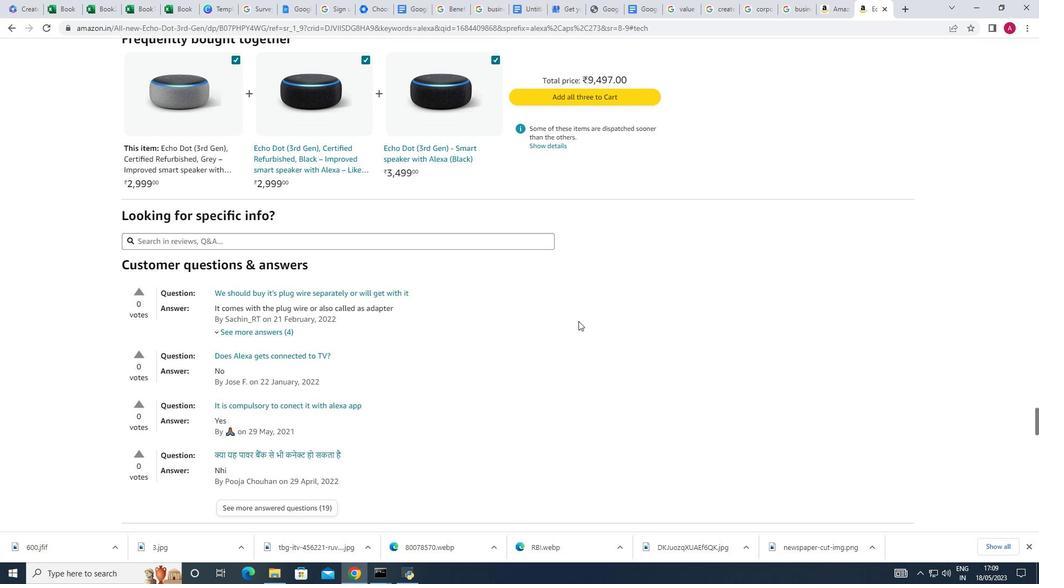 
Action: Mouse scrolled (578, 321) with delta (0, 0)
Screenshot: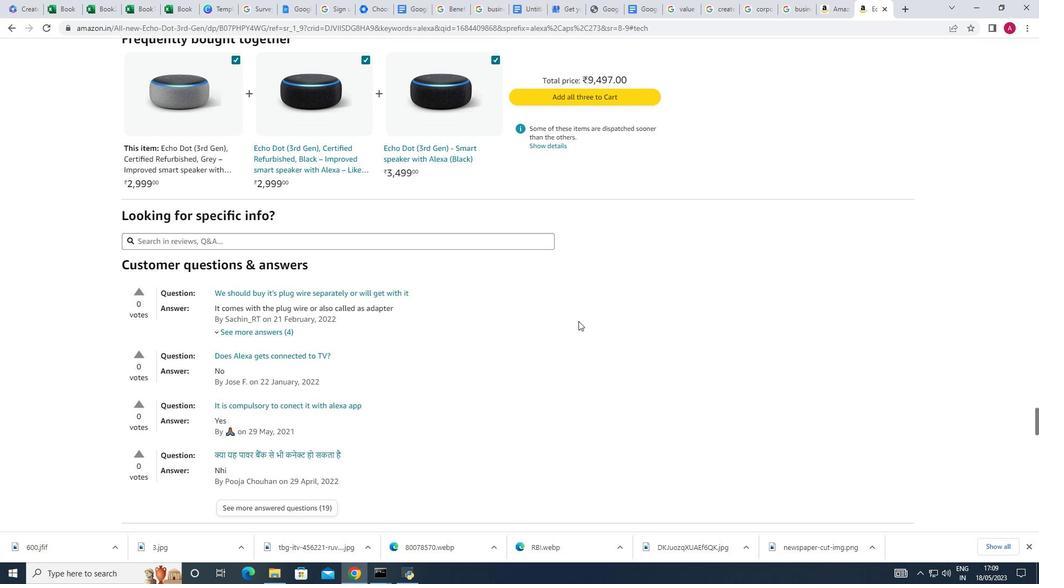 
Action: Mouse scrolled (578, 321) with delta (0, 0)
Screenshot: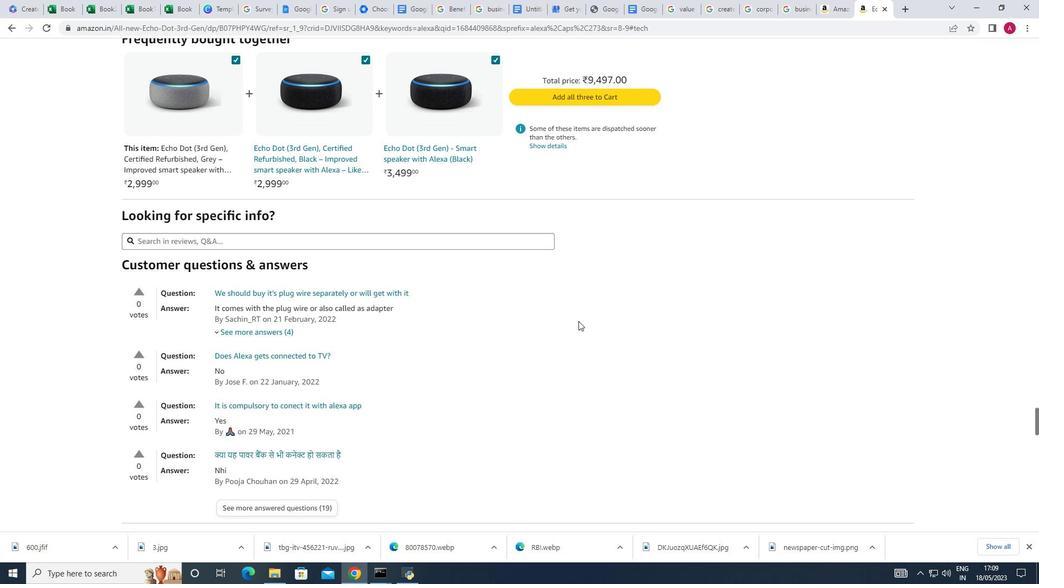 
Action: Mouse moved to (297, 349)
Screenshot: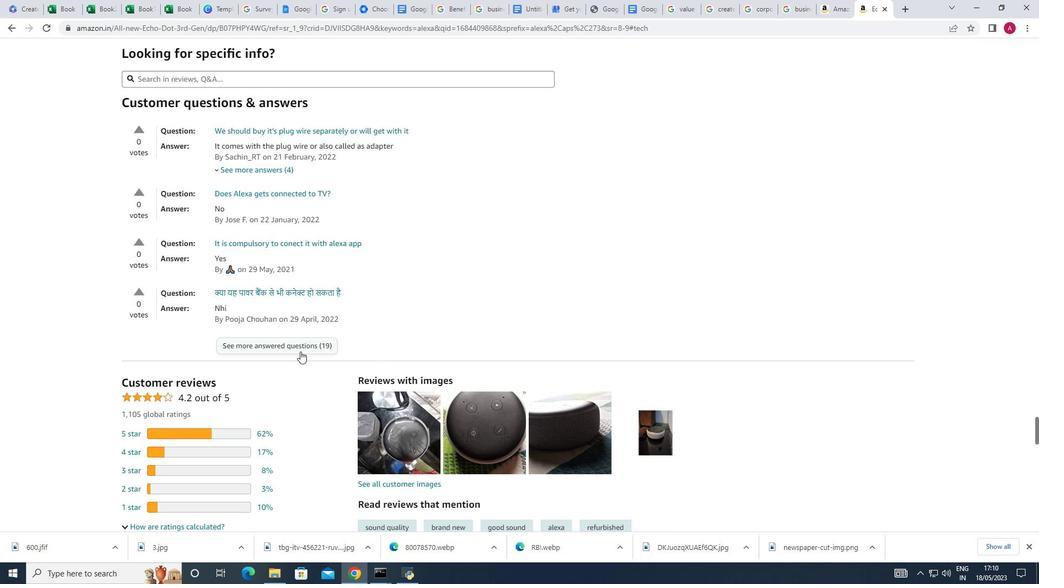 
Action: Mouse pressed left at (297, 349)
Screenshot: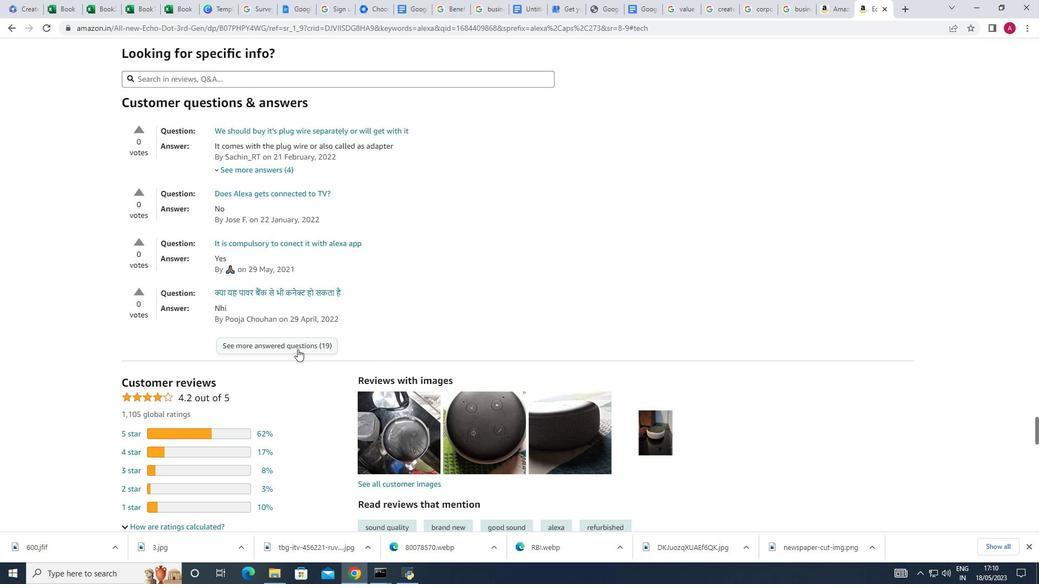 
Action: Mouse moved to (366, 341)
Screenshot: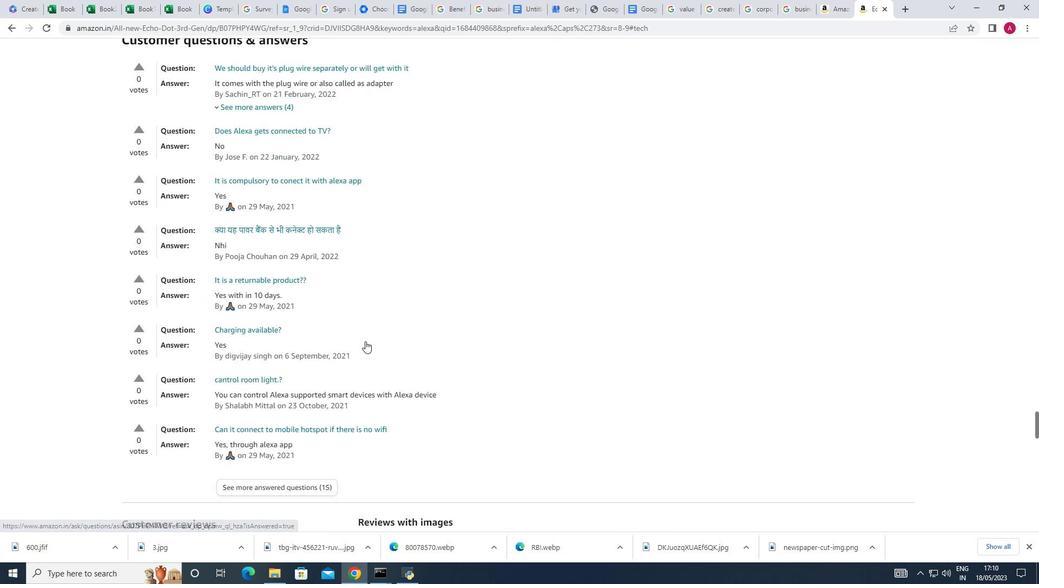 
Action: Mouse scrolled (366, 341) with delta (0, 0)
Screenshot: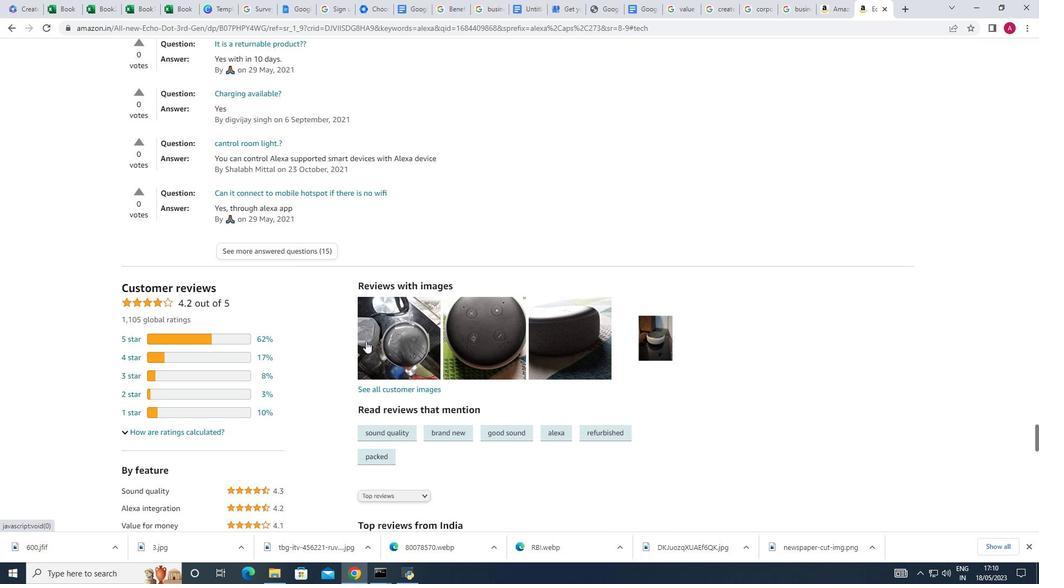 
Action: Mouse scrolled (366, 341) with delta (0, 0)
Screenshot: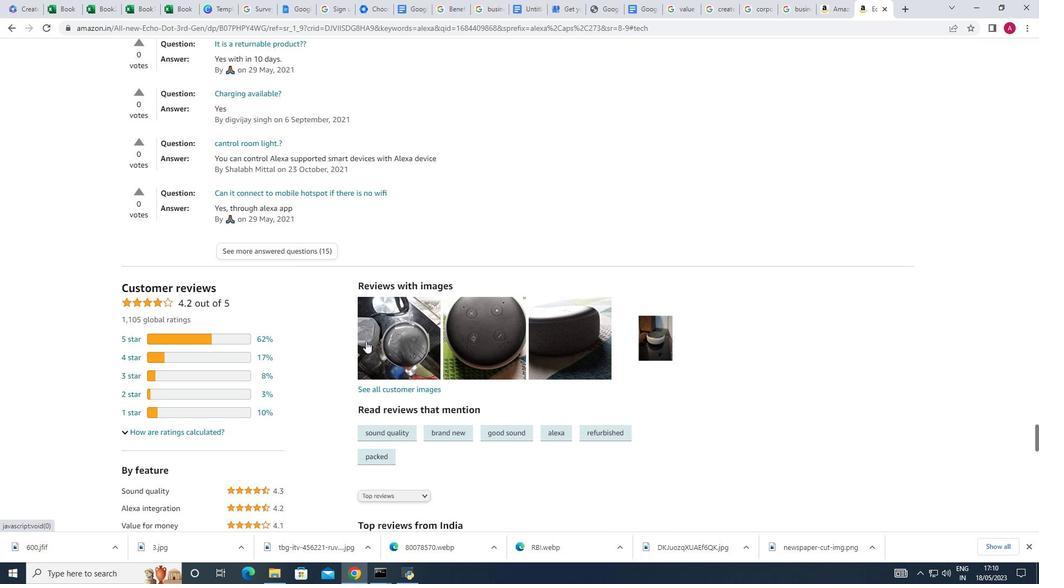 
Action: Mouse moved to (392, 248)
Screenshot: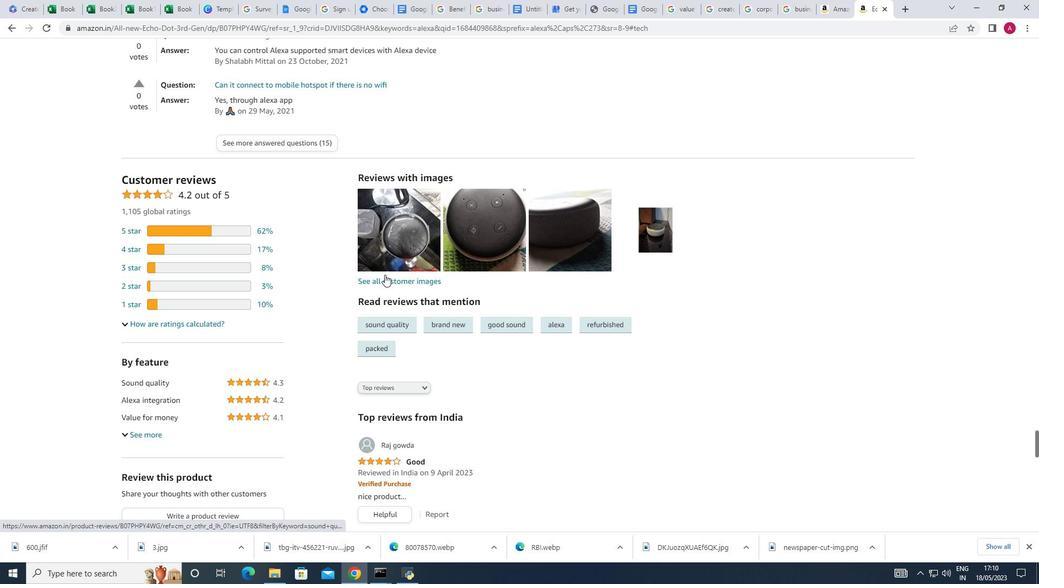 
Action: Mouse pressed left at (392, 248)
Screenshot: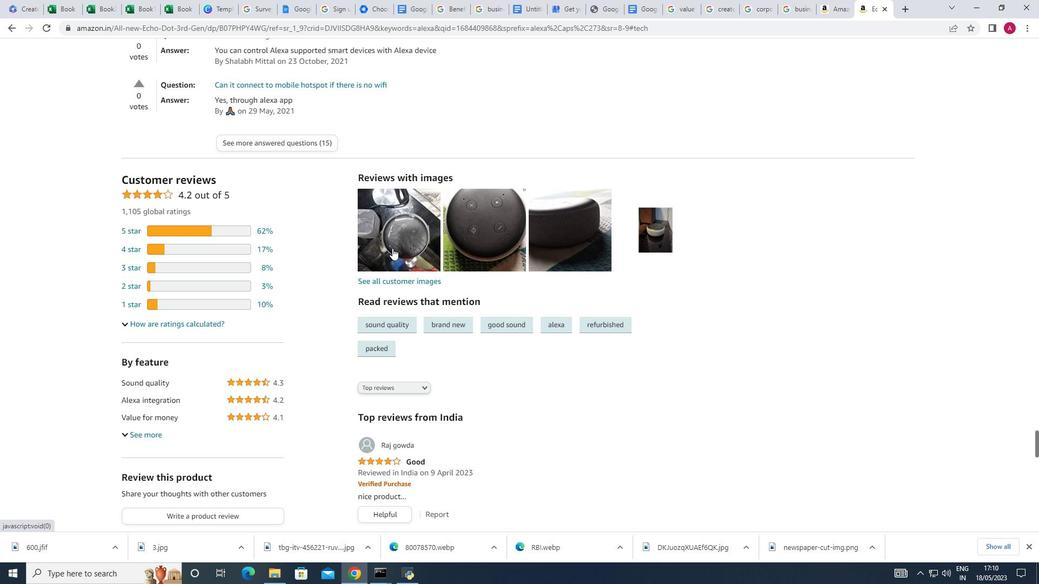 
Action: Mouse moved to (608, 300)
Screenshot: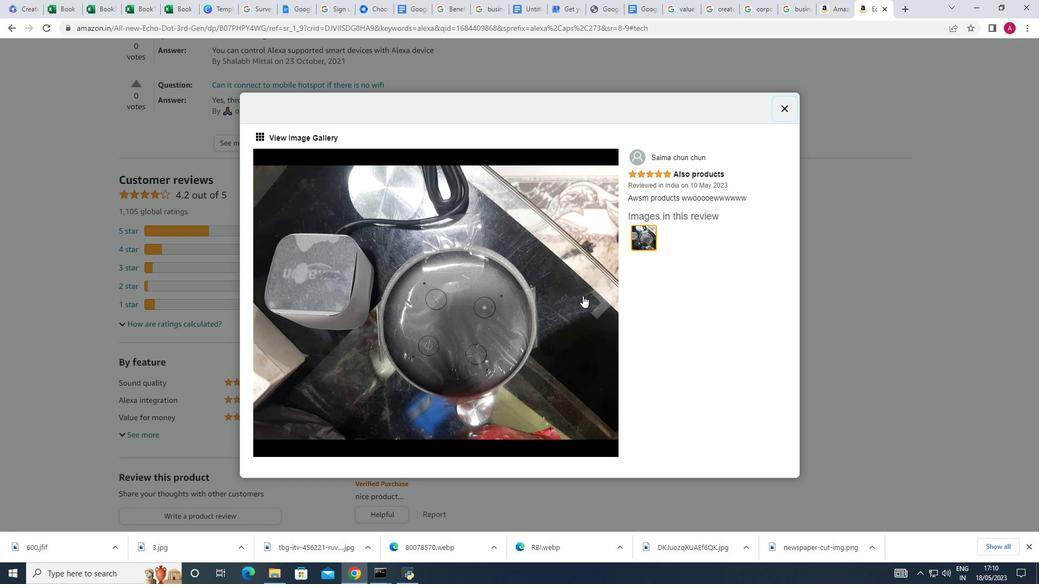 
Action: Mouse pressed left at (608, 300)
Screenshot: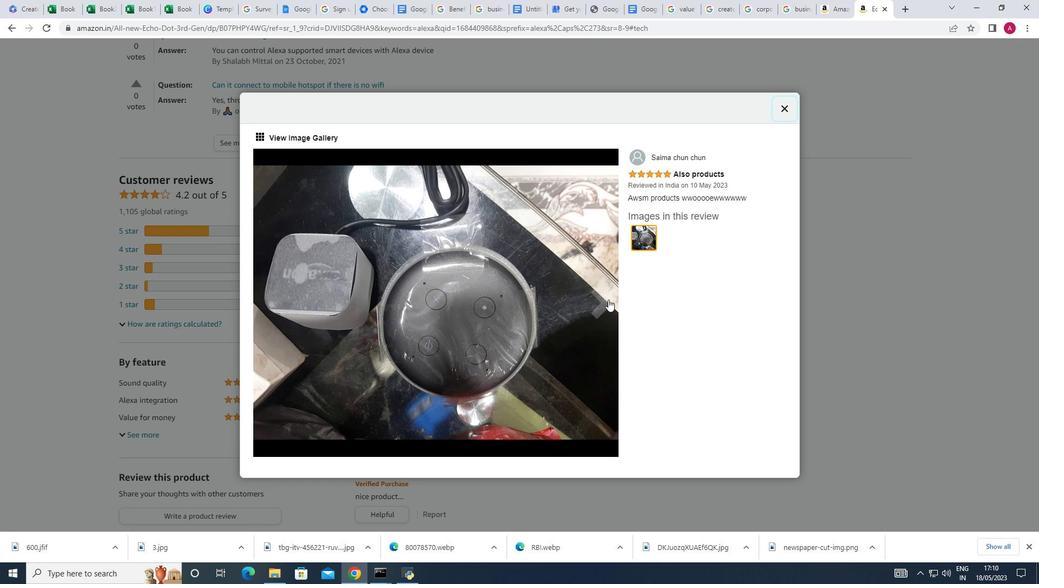 
Action: Mouse pressed left at (608, 300)
Screenshot: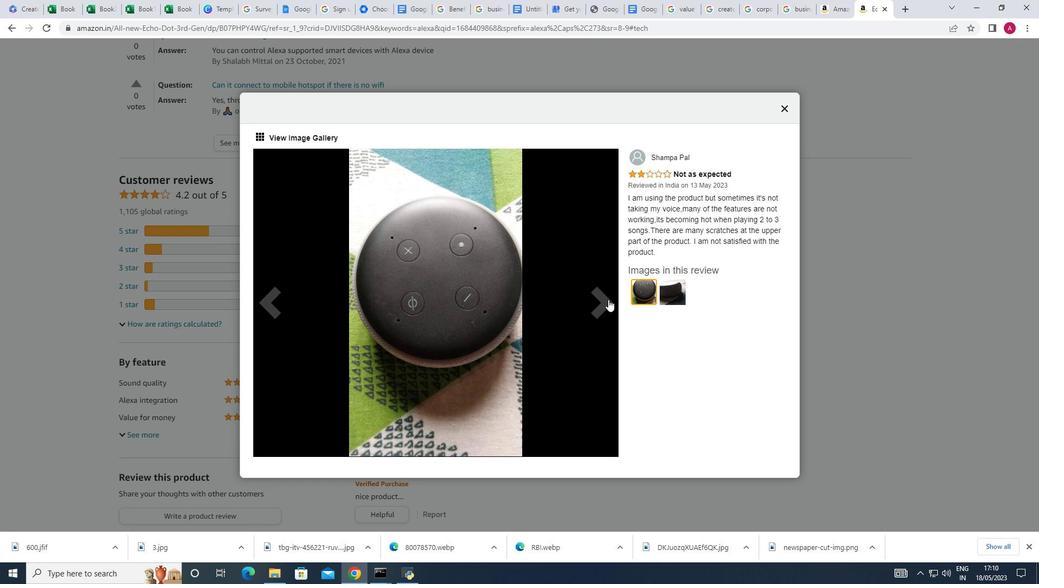 
Action: Mouse pressed left at (608, 300)
Screenshot: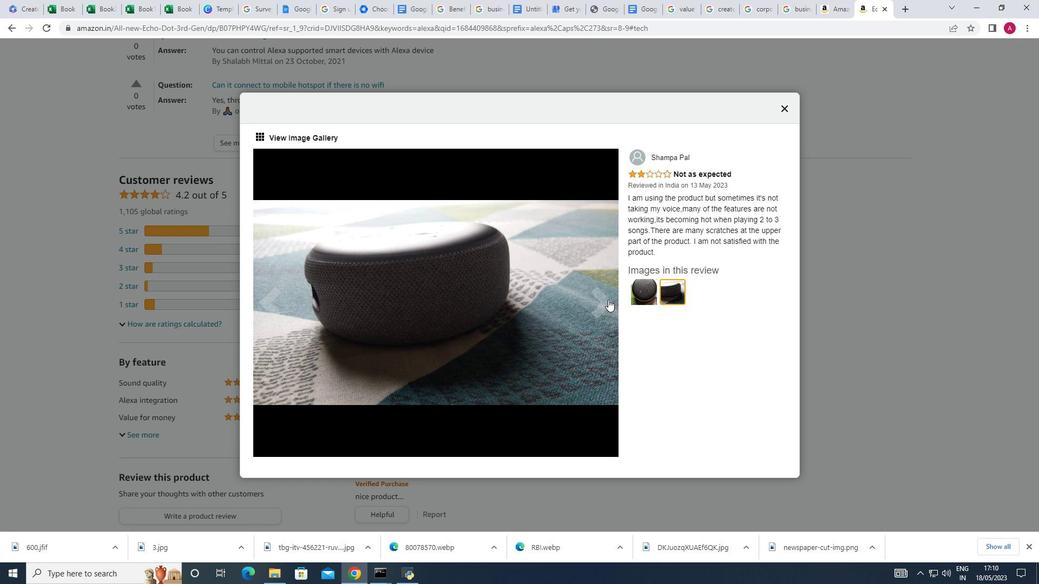 
Action: Mouse moved to (790, 105)
Screenshot: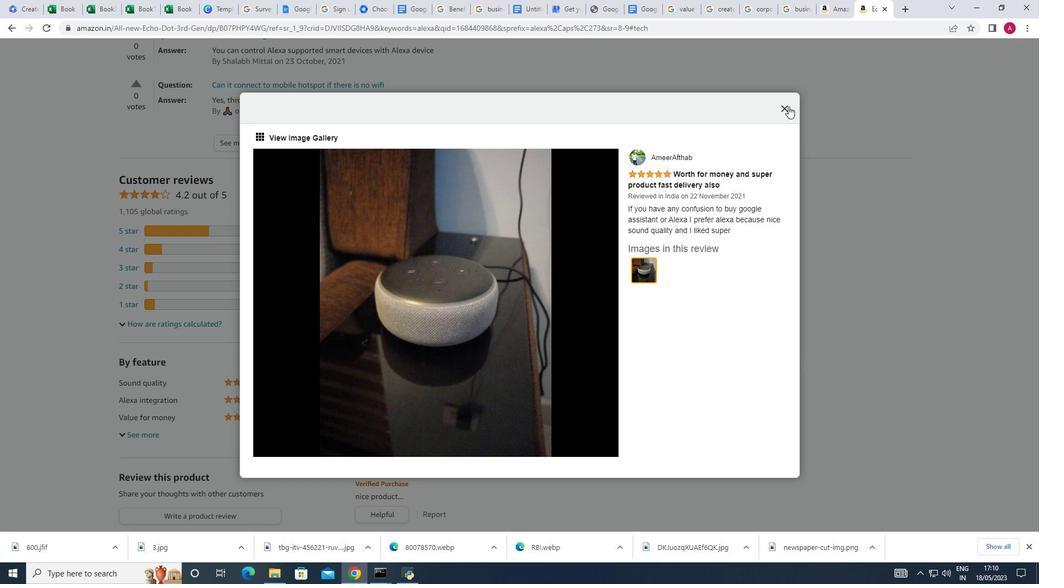 
Action: Mouse pressed left at (790, 105)
Screenshot: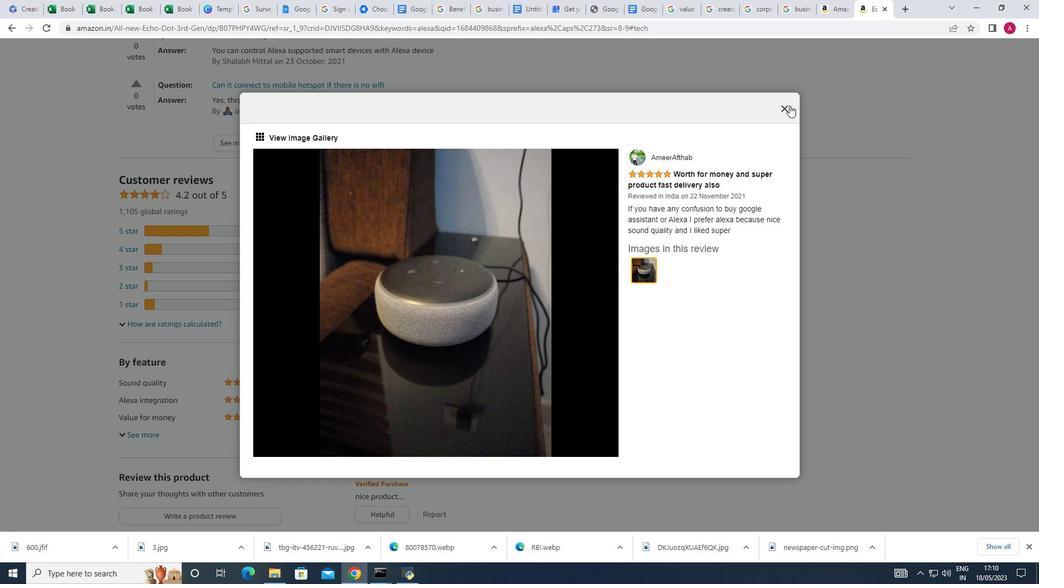 
Action: Mouse moved to (460, 355)
Screenshot: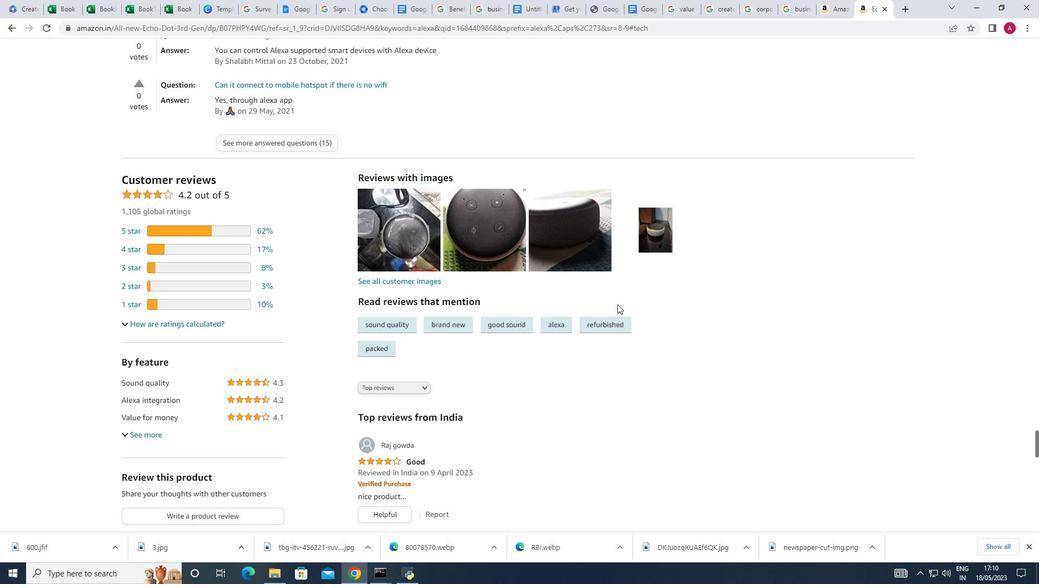 
Action: Mouse scrolled (460, 355) with delta (0, 0)
Screenshot: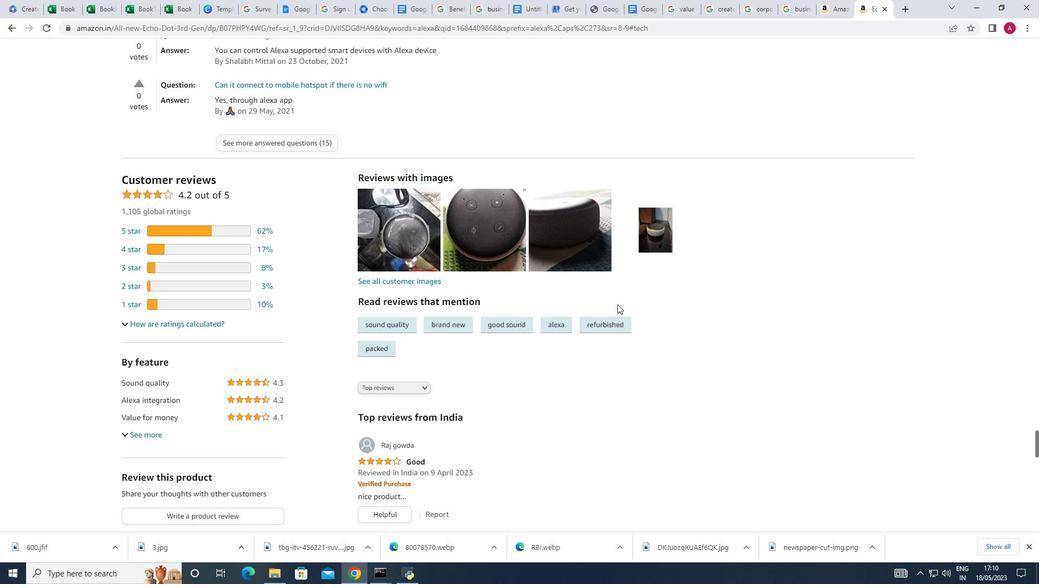 
Action: Mouse scrolled (460, 355) with delta (0, 0)
Screenshot: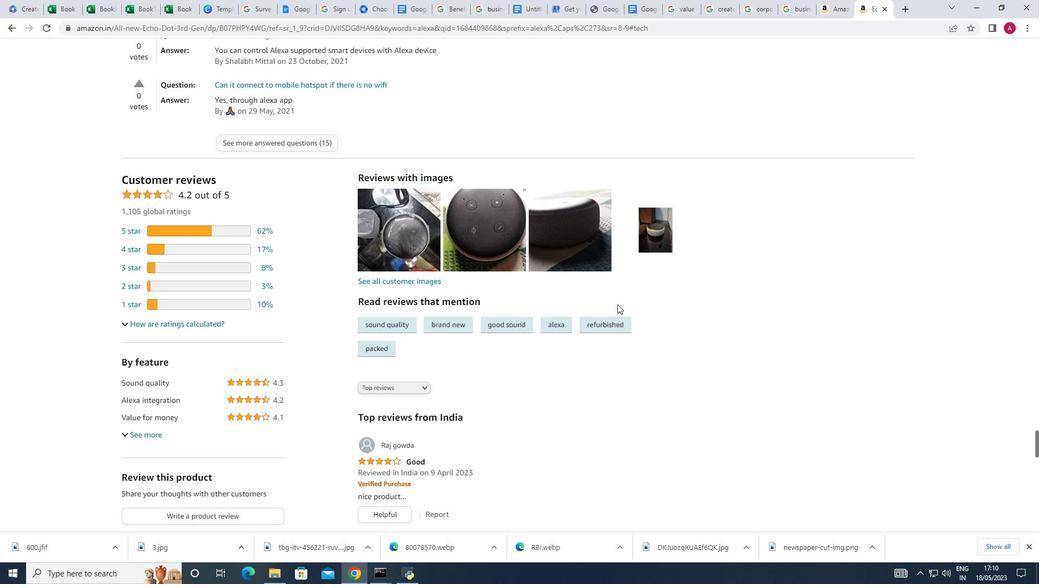 
Action: Mouse scrolled (460, 355) with delta (0, 0)
Screenshot: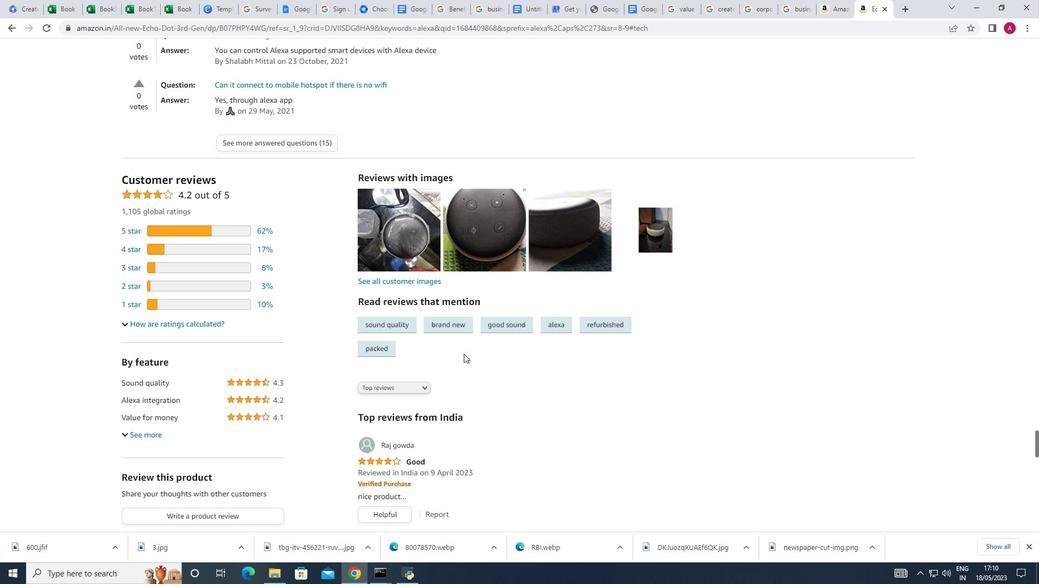 
Action: Mouse scrolled (460, 355) with delta (0, 0)
Screenshot: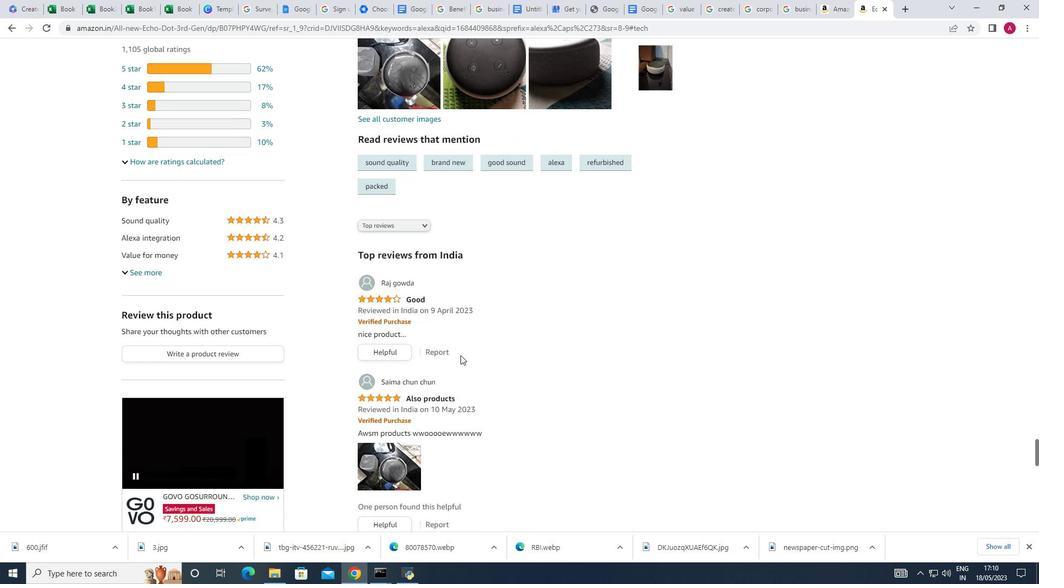 
Action: Mouse scrolled (460, 355) with delta (0, 0)
Screenshot: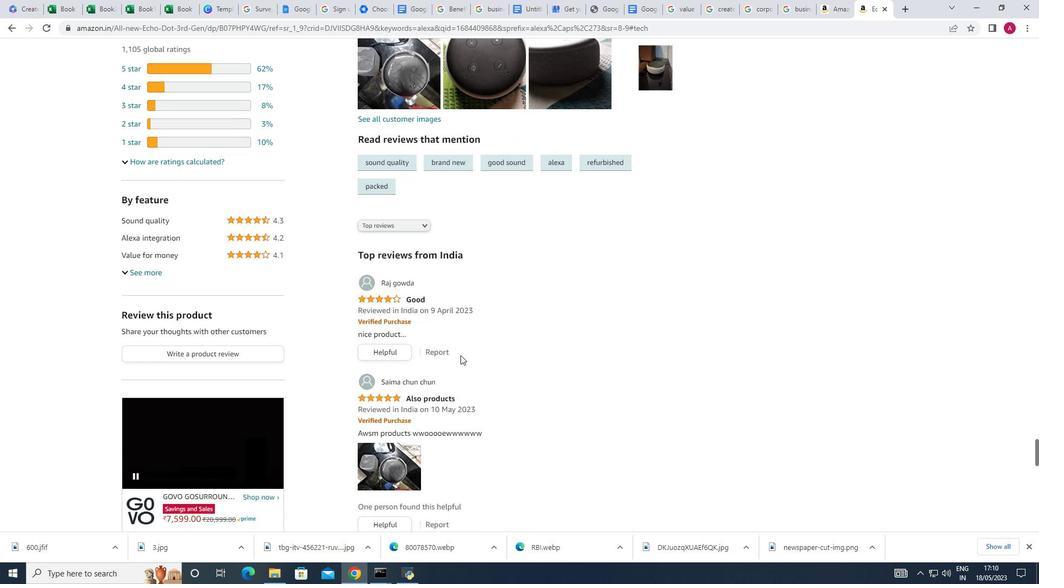 
Action: Mouse scrolled (460, 355) with delta (0, 0)
Screenshot: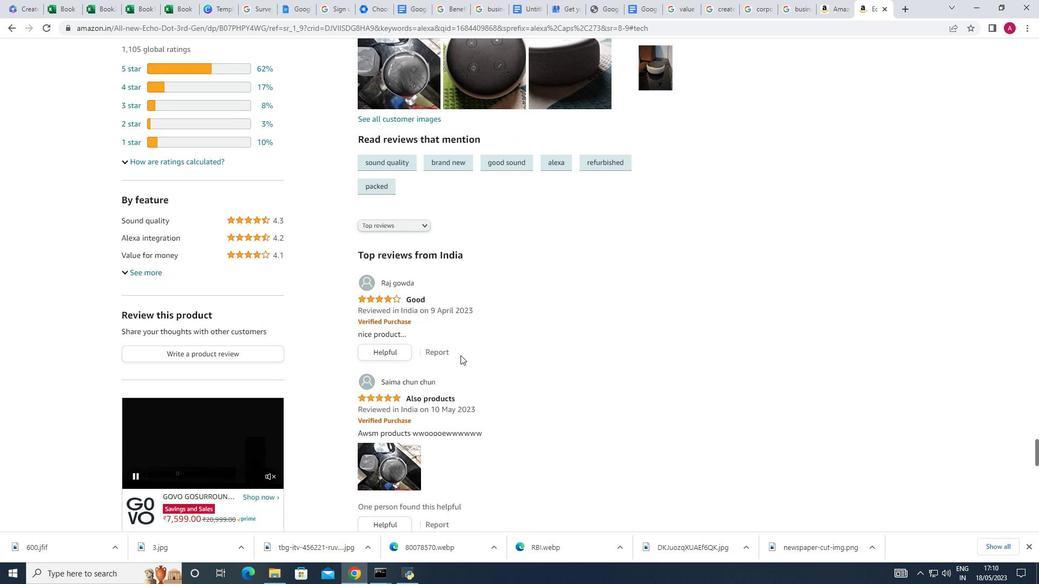 
Action: Mouse scrolled (460, 355) with delta (0, 0)
Screenshot: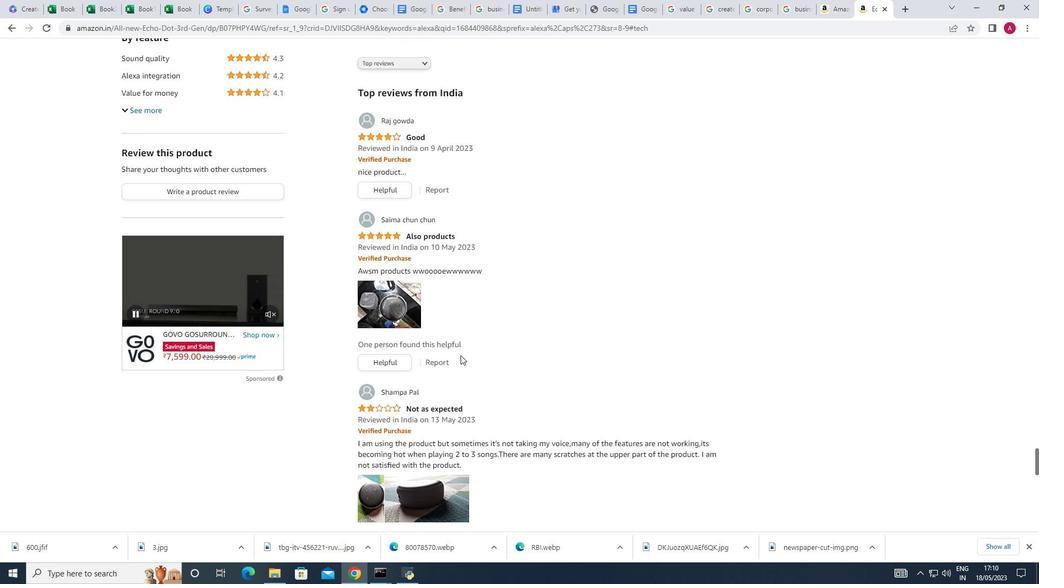 
Action: Mouse scrolled (460, 355) with delta (0, 0)
Screenshot: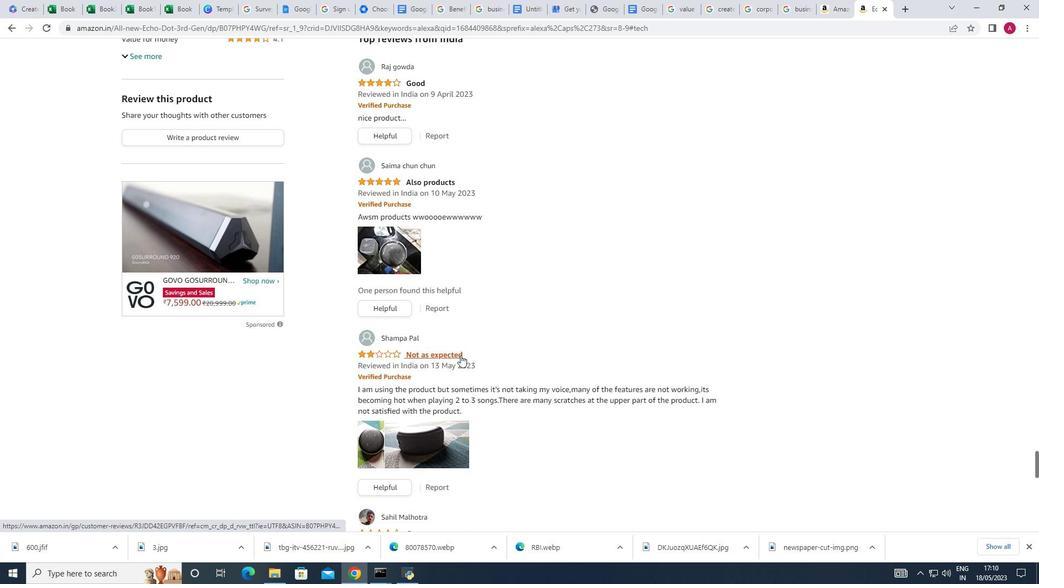 
Action: Mouse scrolled (460, 355) with delta (0, 0)
Screenshot: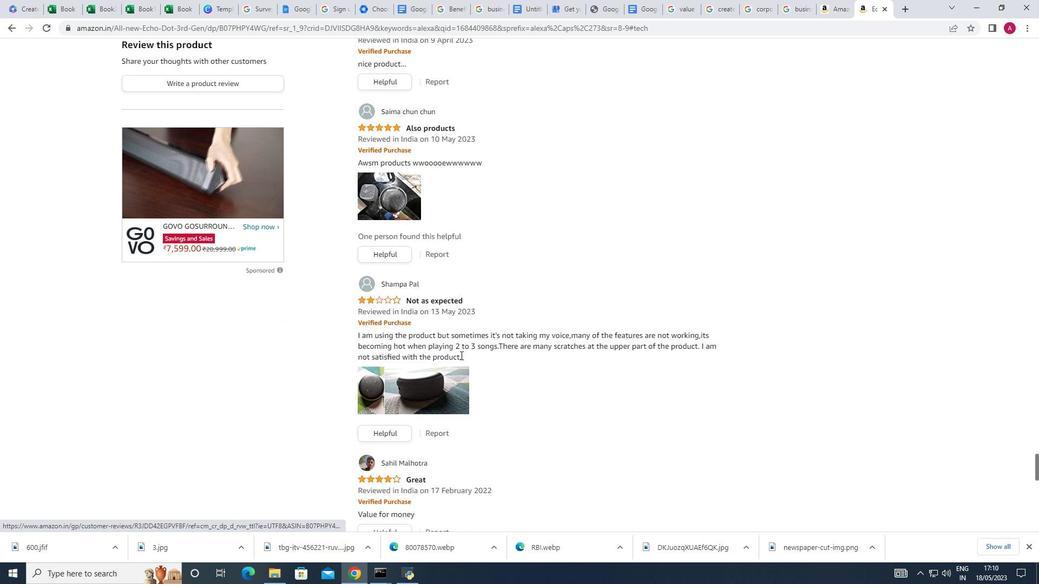 
Action: Mouse scrolled (460, 355) with delta (0, 0)
Screenshot: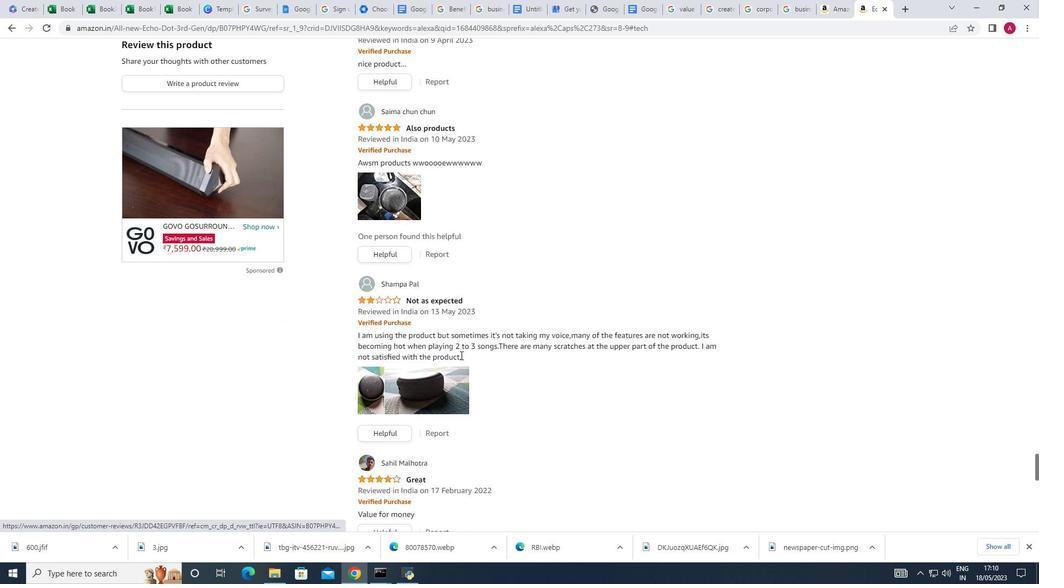 
Action: Mouse scrolled (460, 355) with delta (0, 0)
Screenshot: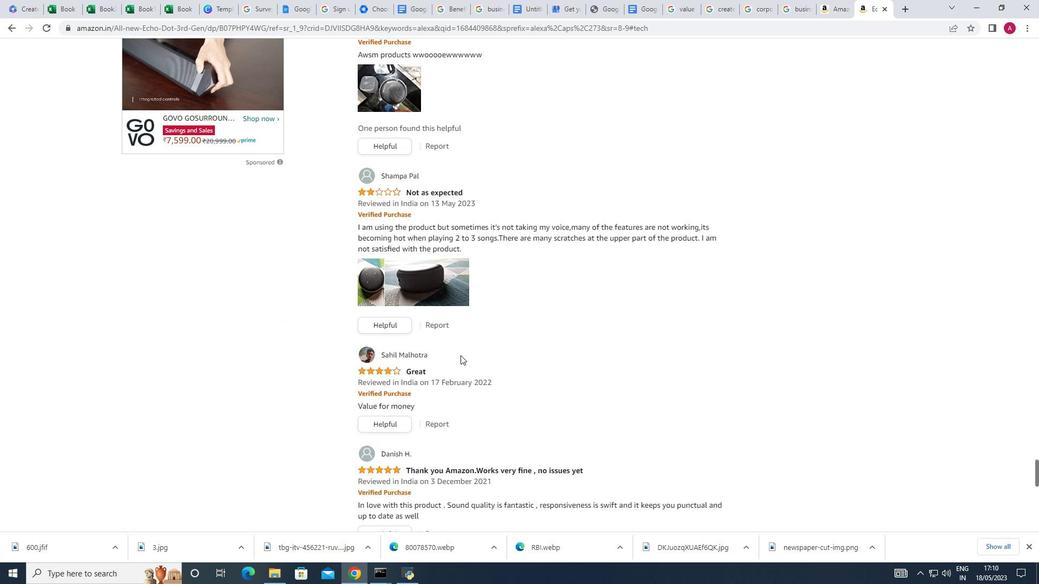 
Action: Mouse scrolled (460, 355) with delta (0, 0)
Screenshot: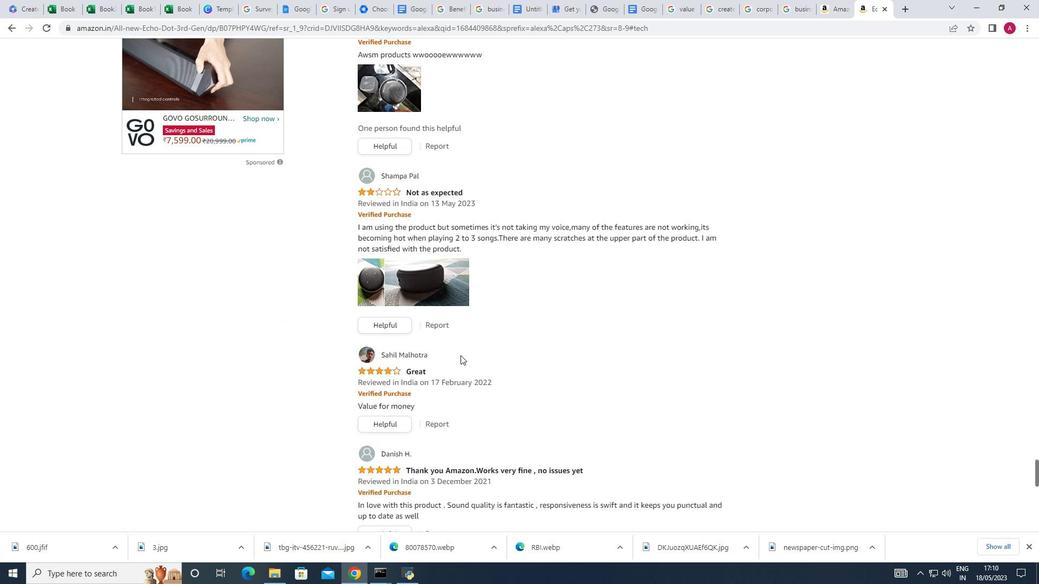 
Action: Mouse scrolled (460, 355) with delta (0, 0)
Screenshot: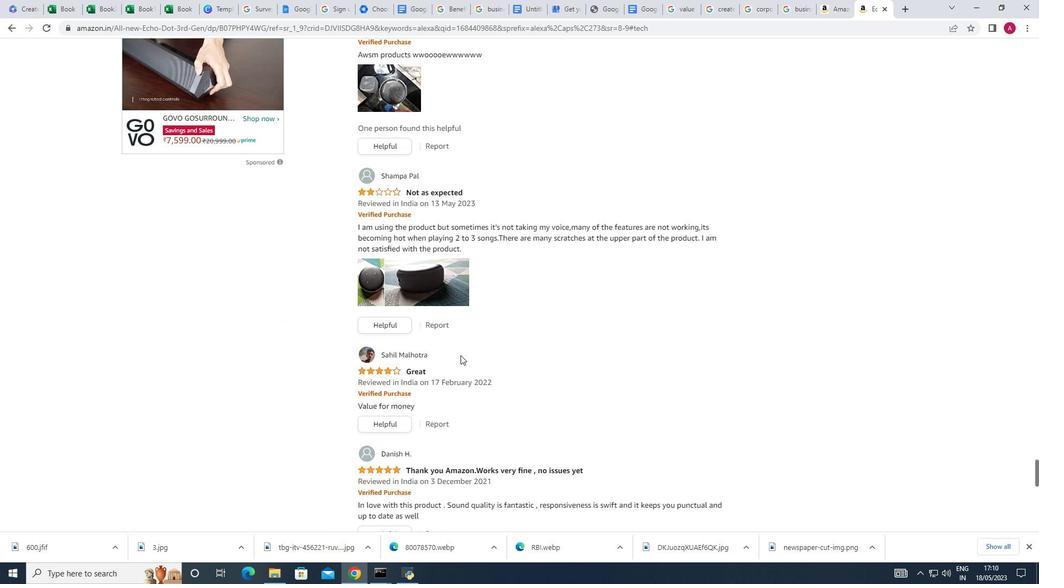 
Action: Mouse scrolled (460, 355) with delta (0, 0)
Screenshot: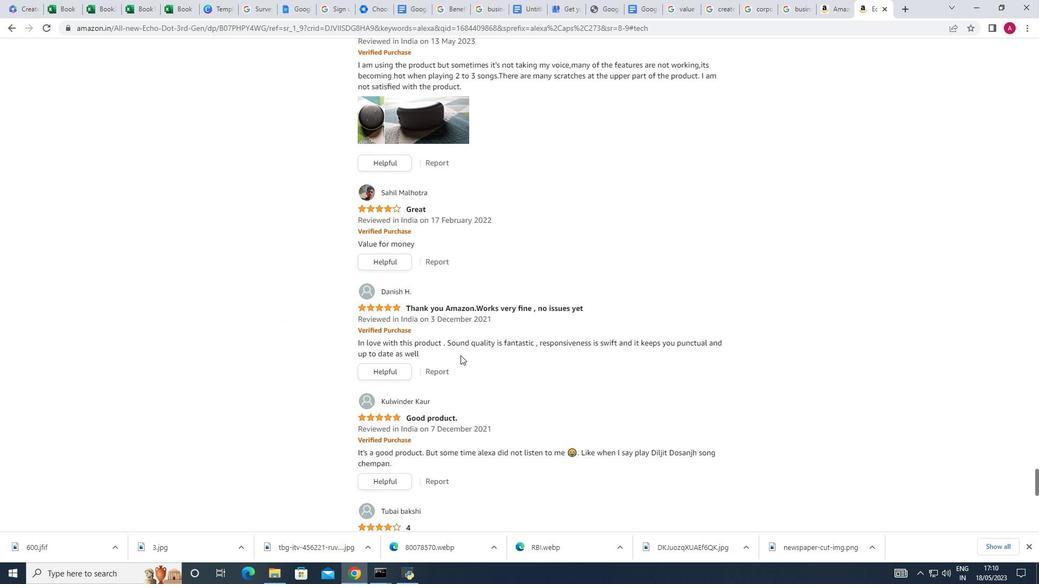 
Action: Mouse scrolled (460, 355) with delta (0, 0)
Screenshot: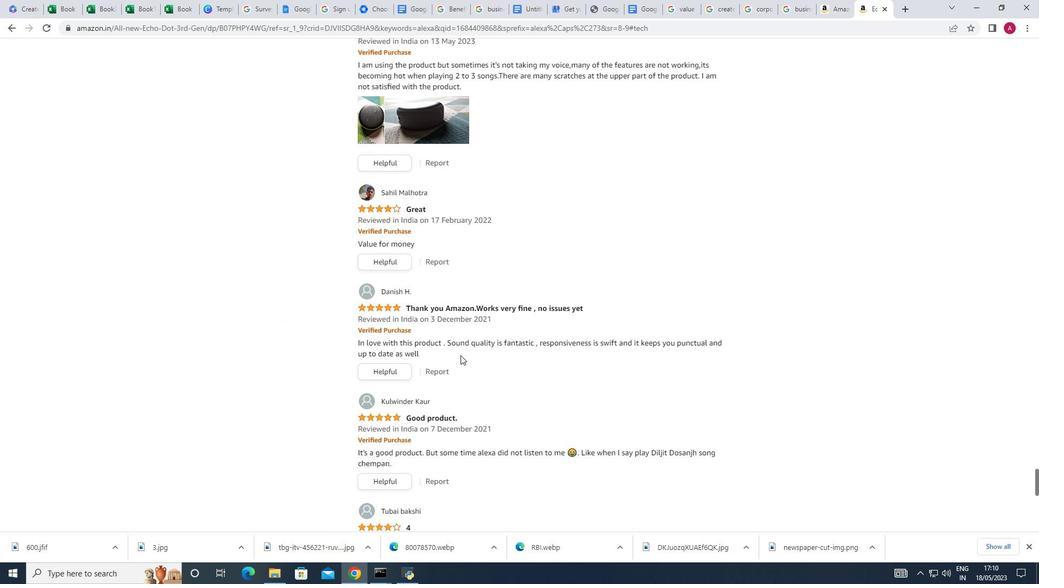 
Action: Mouse scrolled (460, 355) with delta (0, 0)
Screenshot: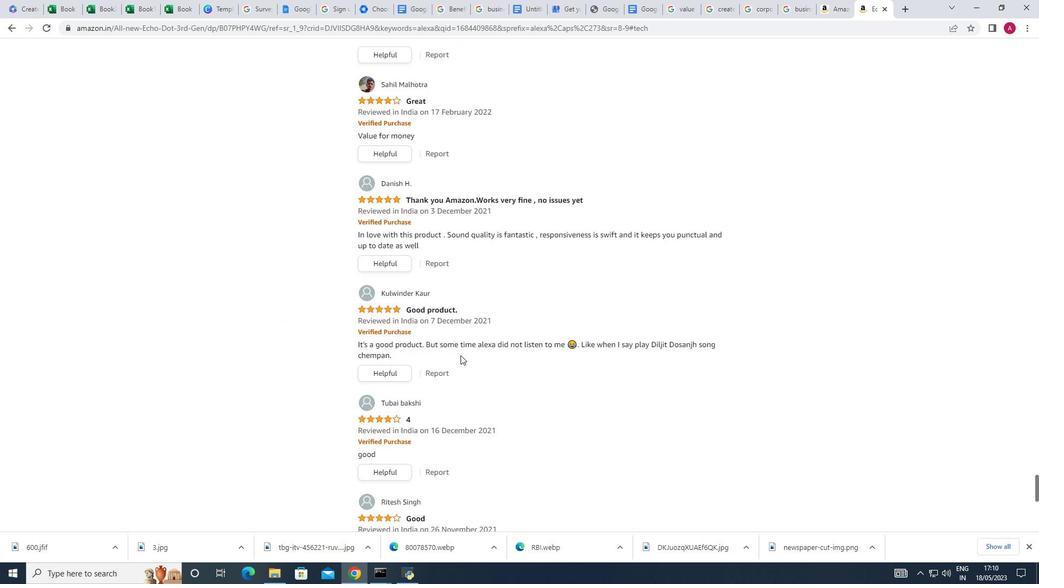 
Action: Mouse scrolled (460, 355) with delta (0, 0)
Screenshot: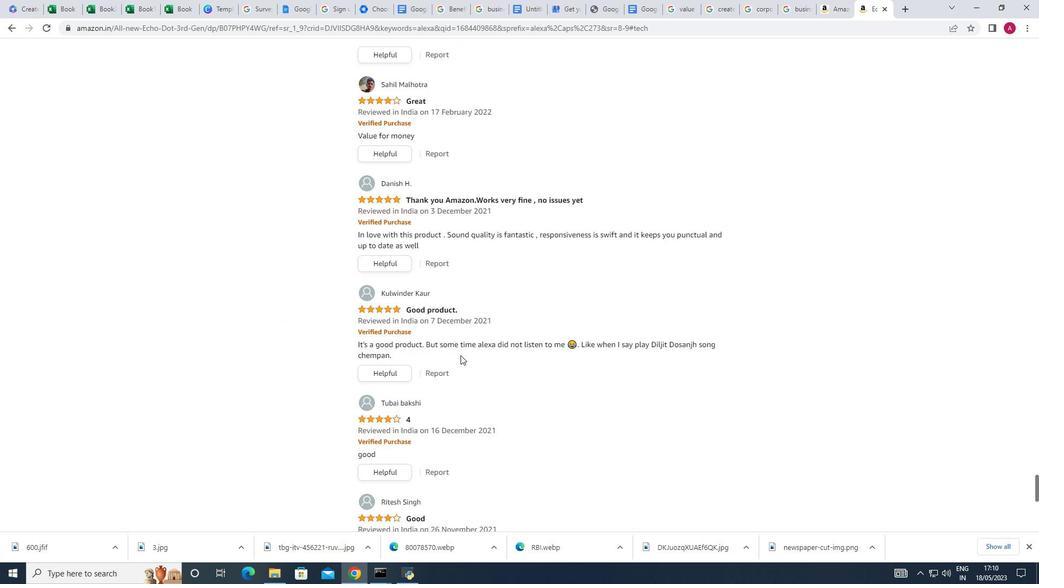 
Action: Mouse scrolled (460, 355) with delta (0, 0)
Screenshot: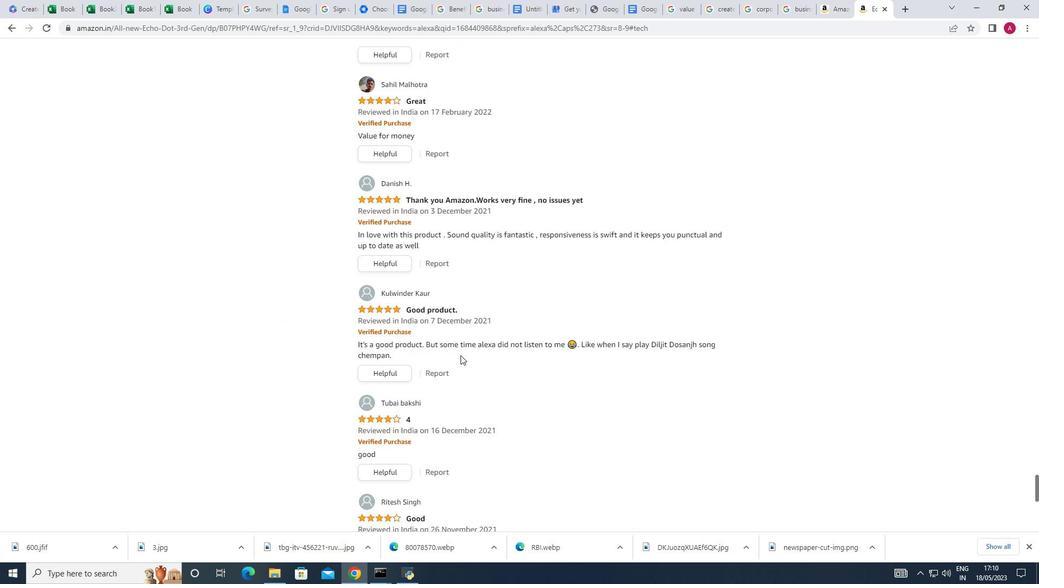 
Action: Mouse scrolled (460, 355) with delta (0, 0)
Screenshot: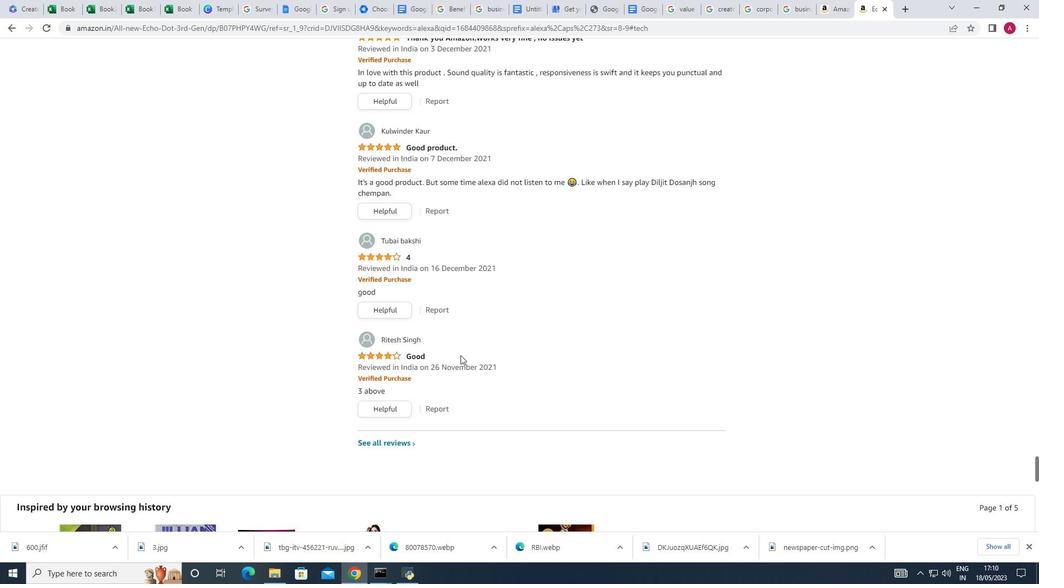 
Action: Mouse scrolled (460, 355) with delta (0, 0)
Screenshot: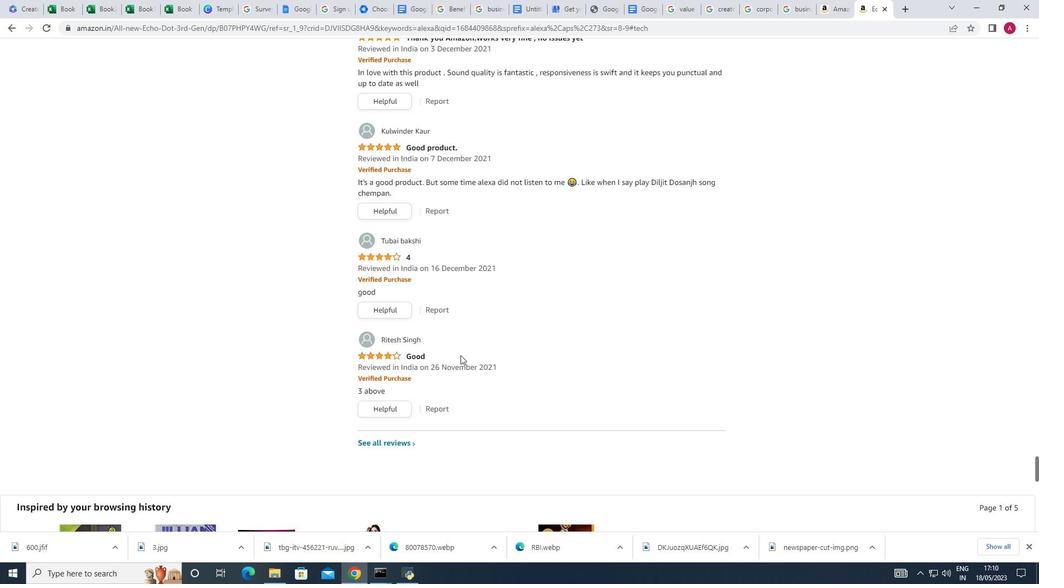
Action: Mouse scrolled (460, 355) with delta (0, 0)
Screenshot: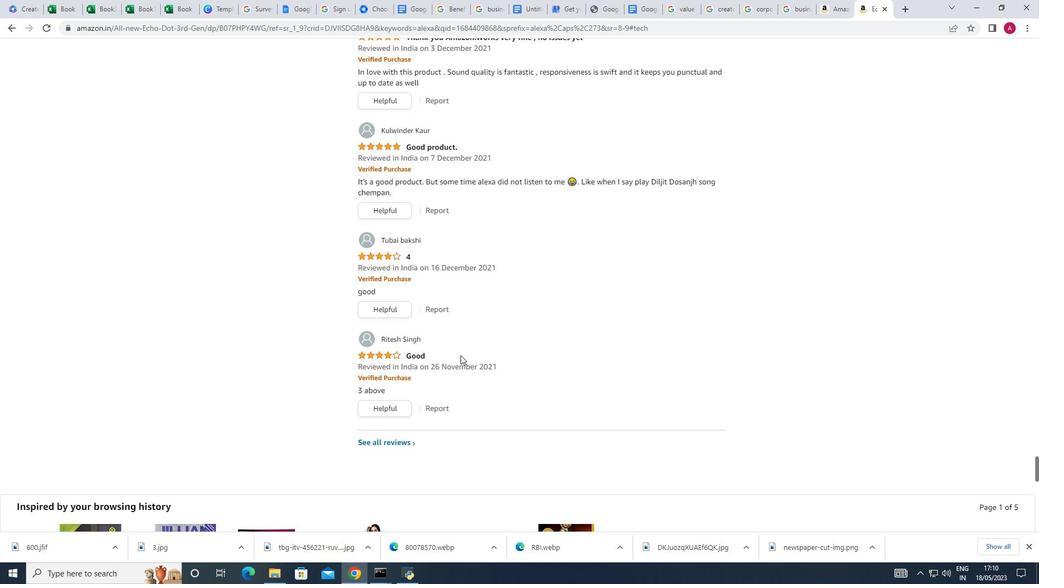 
Action: Mouse scrolled (460, 356) with delta (0, 0)
Screenshot: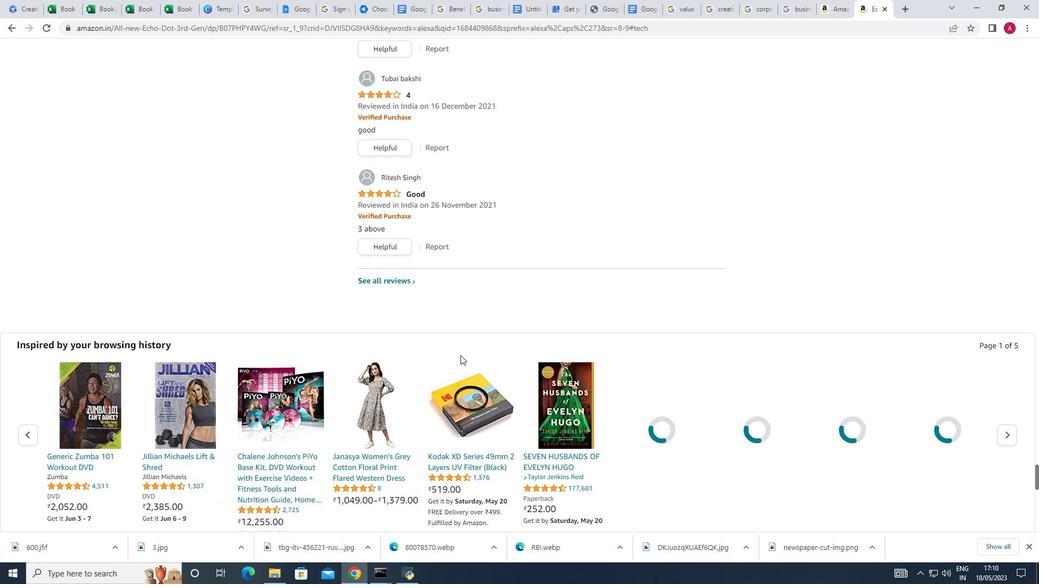 
Action: Mouse scrolled (460, 356) with delta (0, 0)
Screenshot: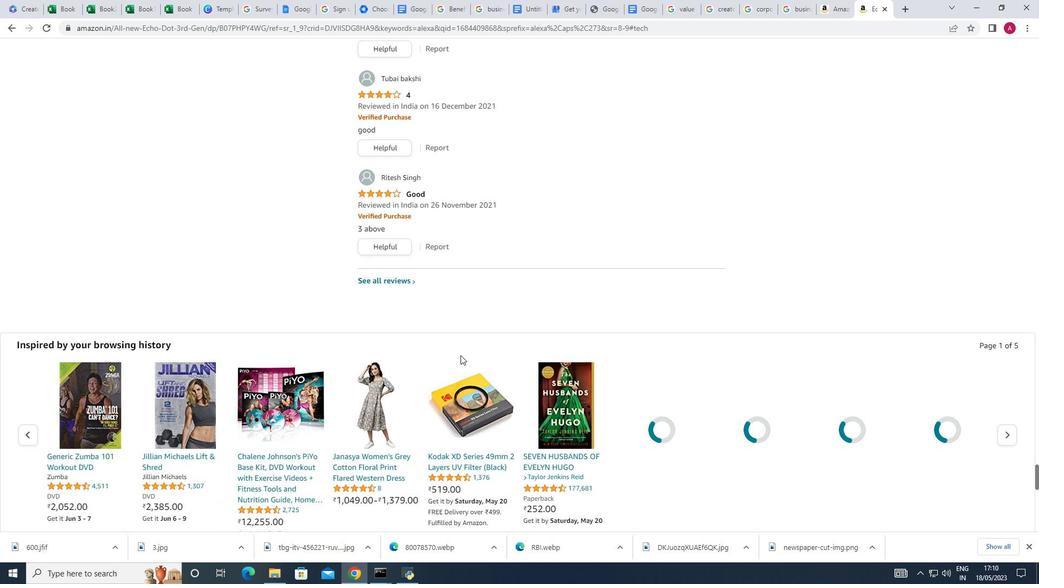 
Action: Mouse scrolled (460, 356) with delta (0, 0)
Screenshot: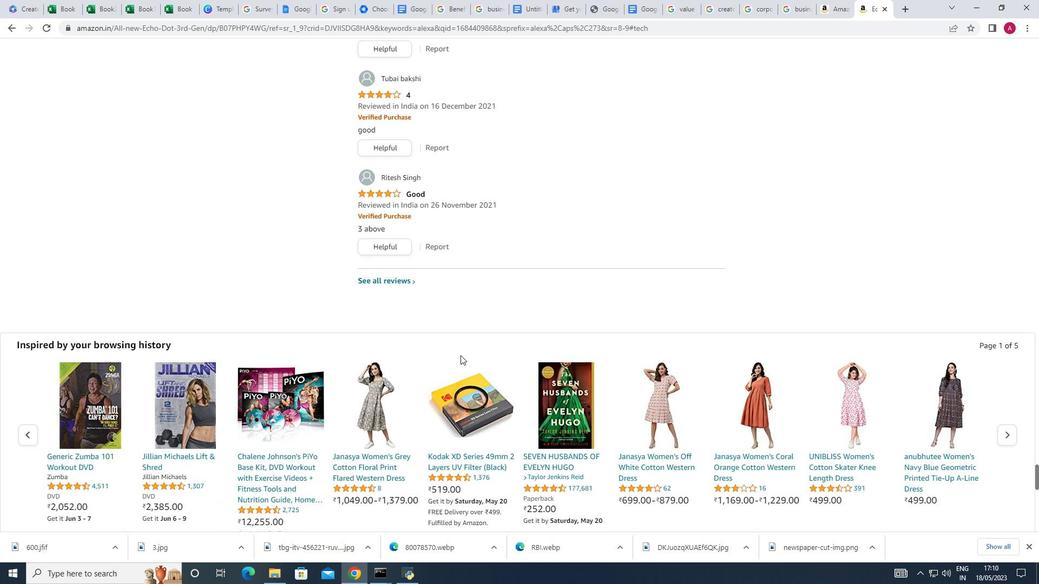 
Action: Mouse scrolled (460, 356) with delta (0, 0)
Screenshot: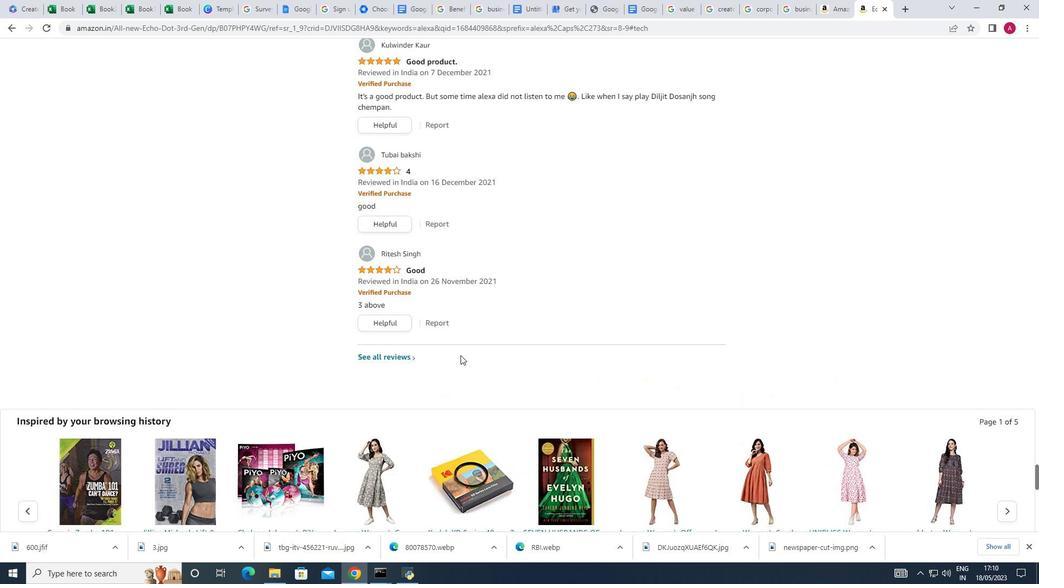 
Action: Mouse scrolled (460, 356) with delta (0, 0)
Screenshot: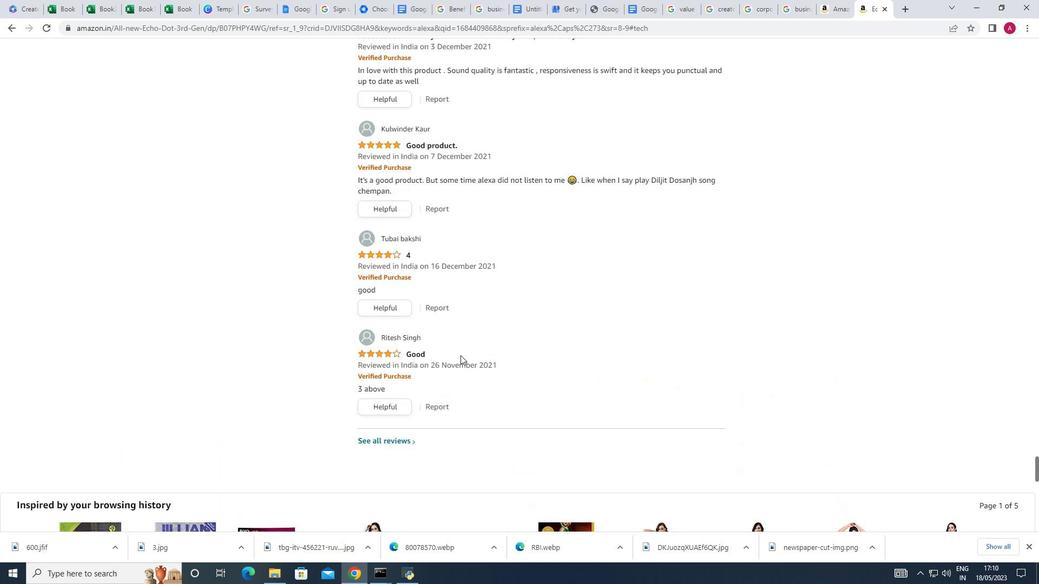 
Action: Mouse scrolled (460, 356) with delta (0, 0)
Screenshot: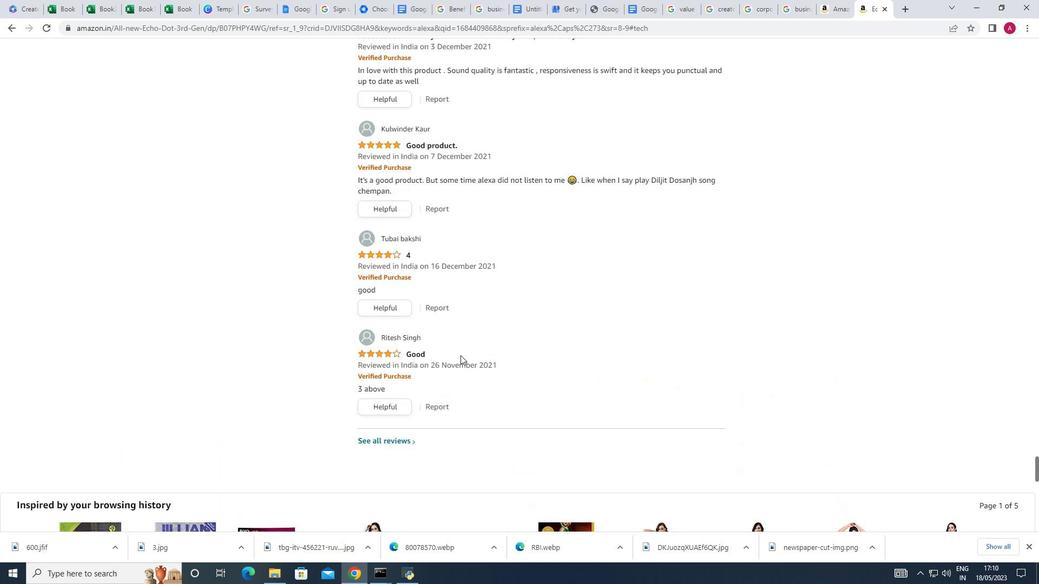
Action: Mouse scrolled (460, 356) with delta (0, 0)
Screenshot: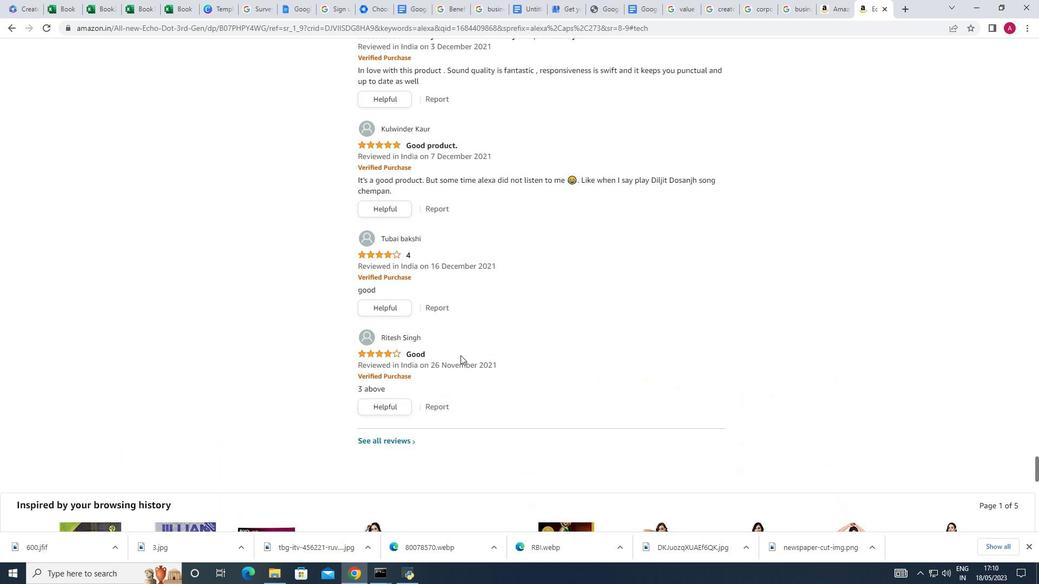 
Action: Mouse scrolled (460, 356) with delta (0, 0)
Screenshot: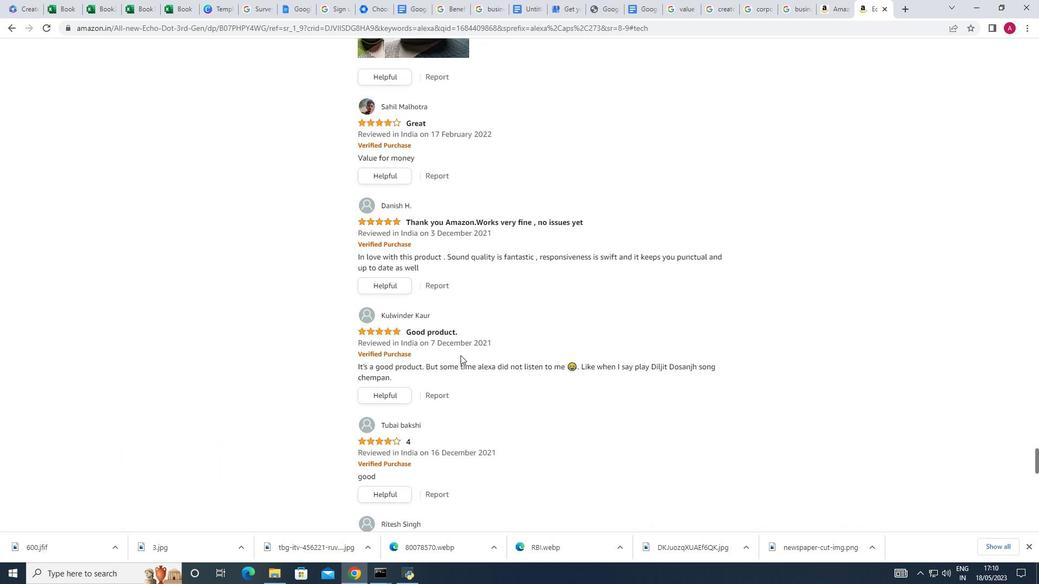 
Action: Mouse scrolled (460, 356) with delta (0, 0)
Screenshot: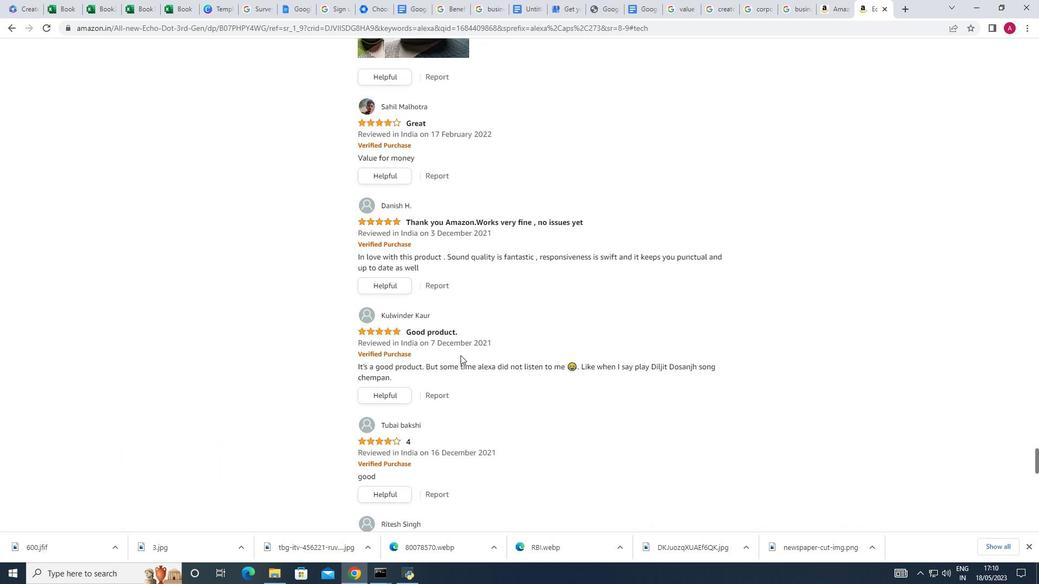 
Action: Mouse scrolled (460, 356) with delta (0, 0)
Screenshot: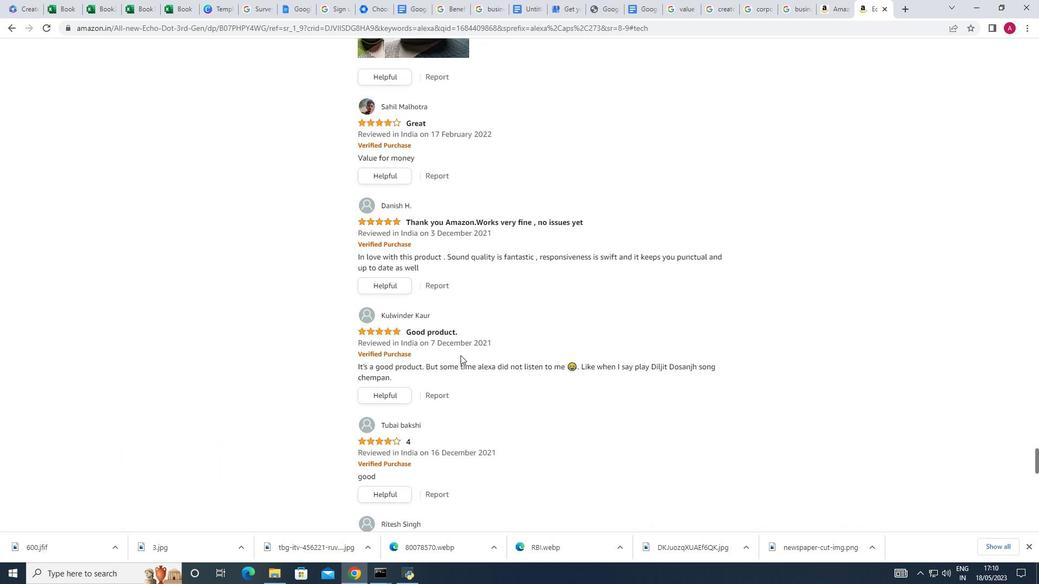 
Action: Mouse scrolled (460, 356) with delta (0, 0)
Screenshot: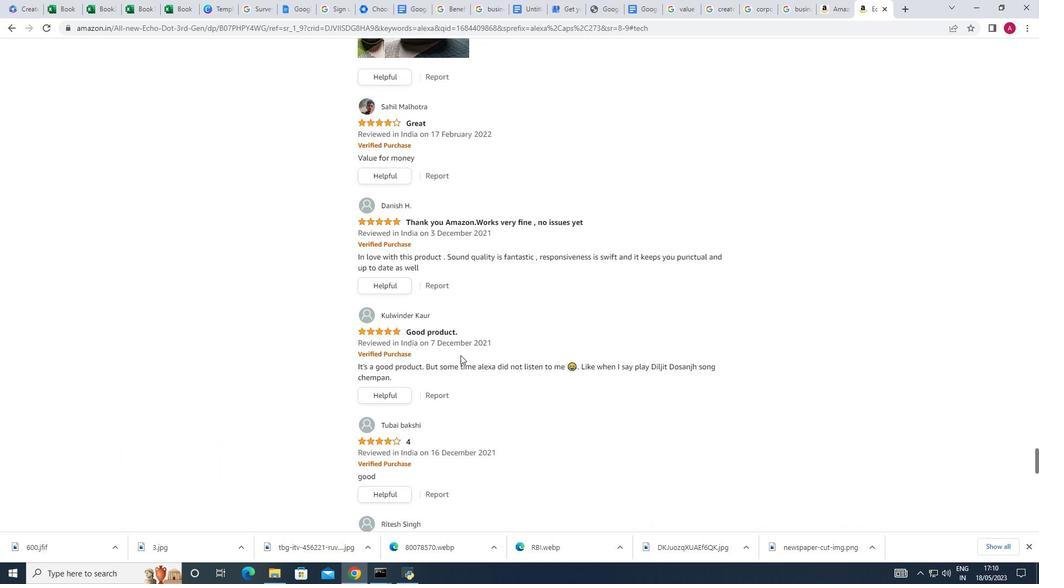 
Action: Mouse scrolled (460, 356) with delta (0, 0)
Screenshot: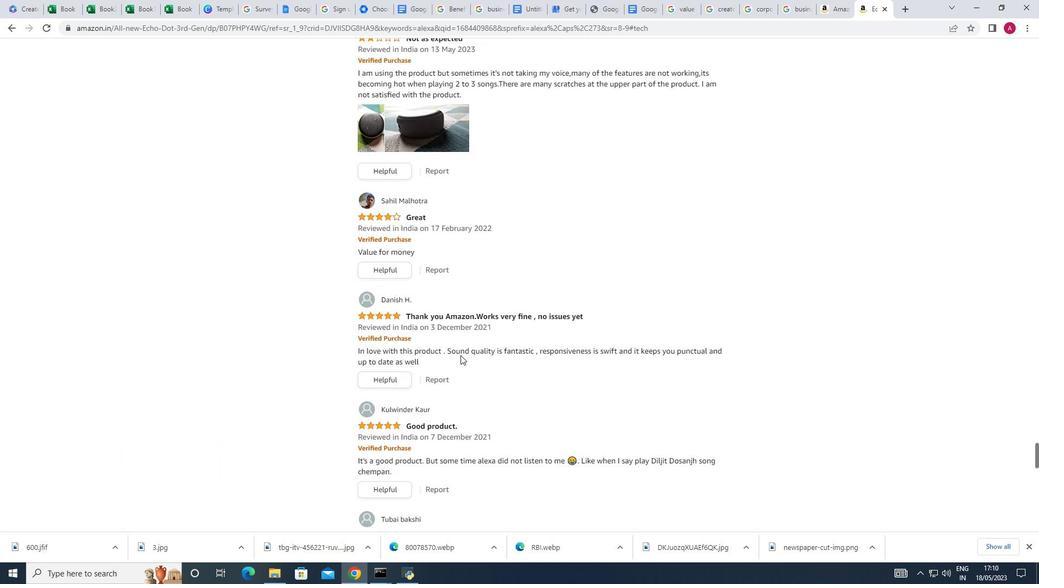 
Action: Mouse scrolled (460, 356) with delta (0, 0)
Screenshot: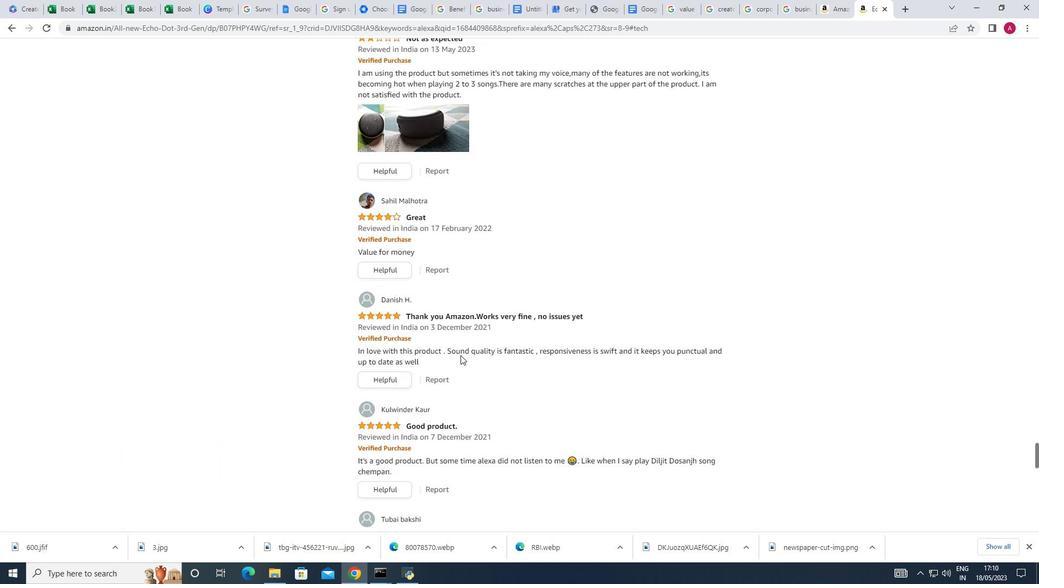
Action: Mouse scrolled (460, 356) with delta (0, 0)
Screenshot: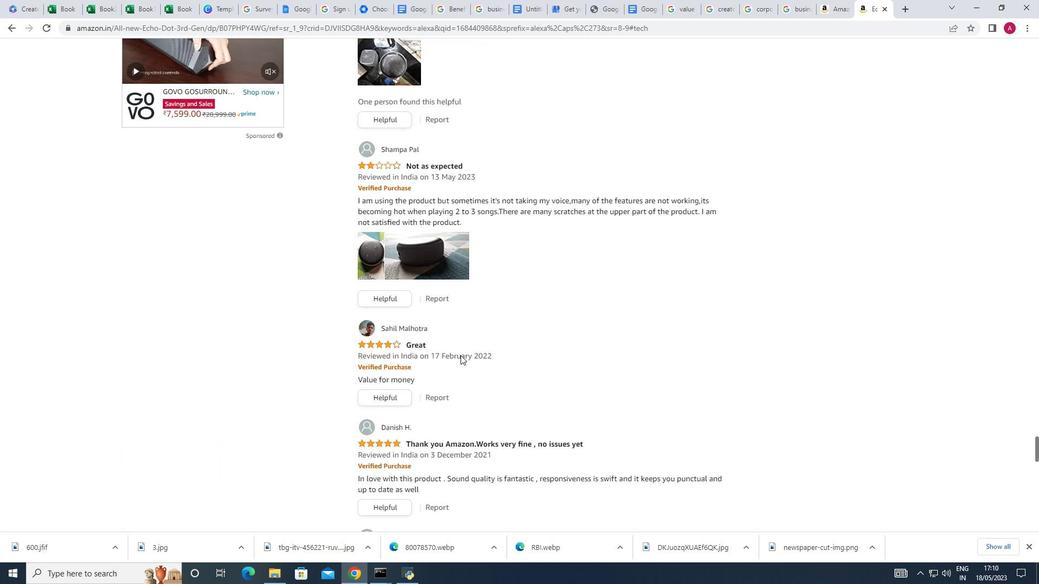 
Action: Mouse scrolled (460, 356) with delta (0, 0)
Screenshot: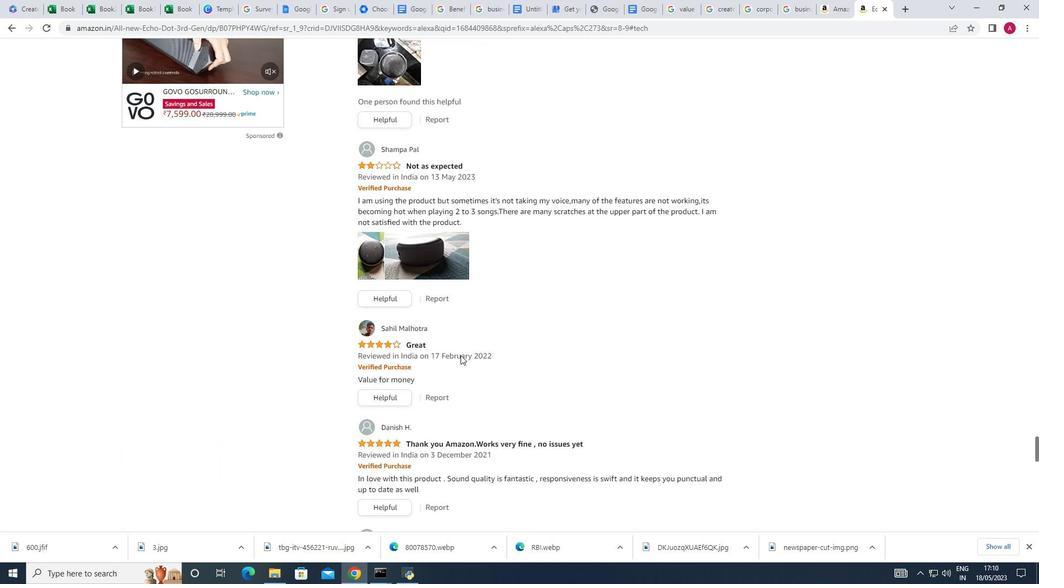 
Action: Mouse scrolled (460, 356) with delta (0, 0)
Screenshot: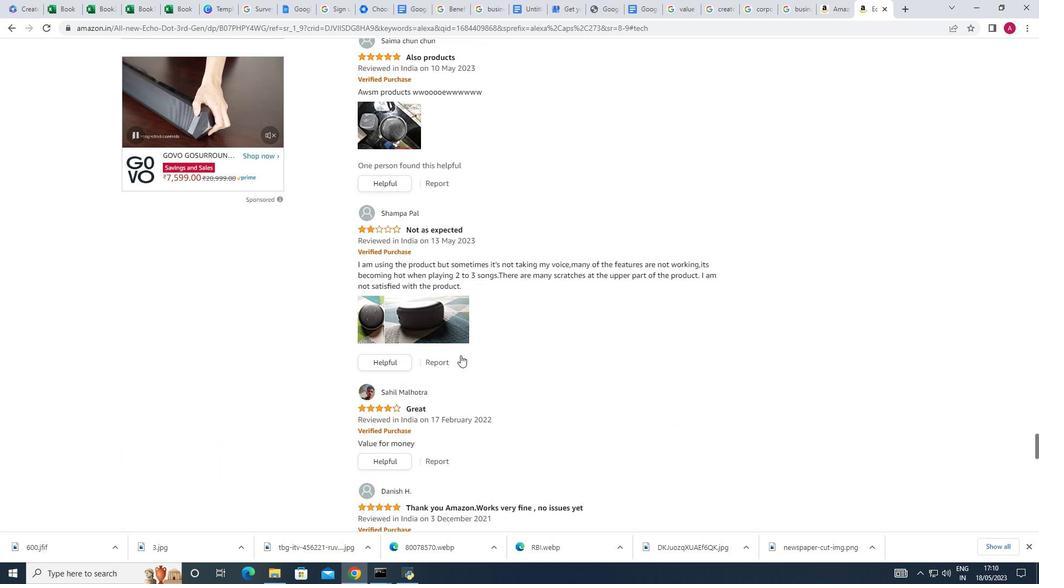 
Action: Mouse scrolled (460, 356) with delta (0, 0)
Screenshot: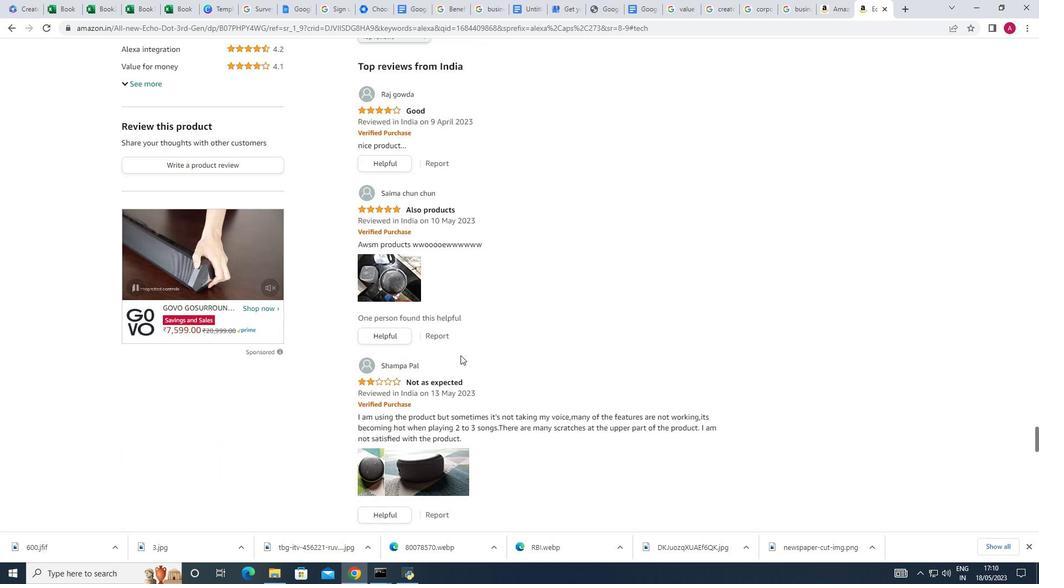 
Action: Mouse scrolled (460, 356) with delta (0, 0)
Screenshot: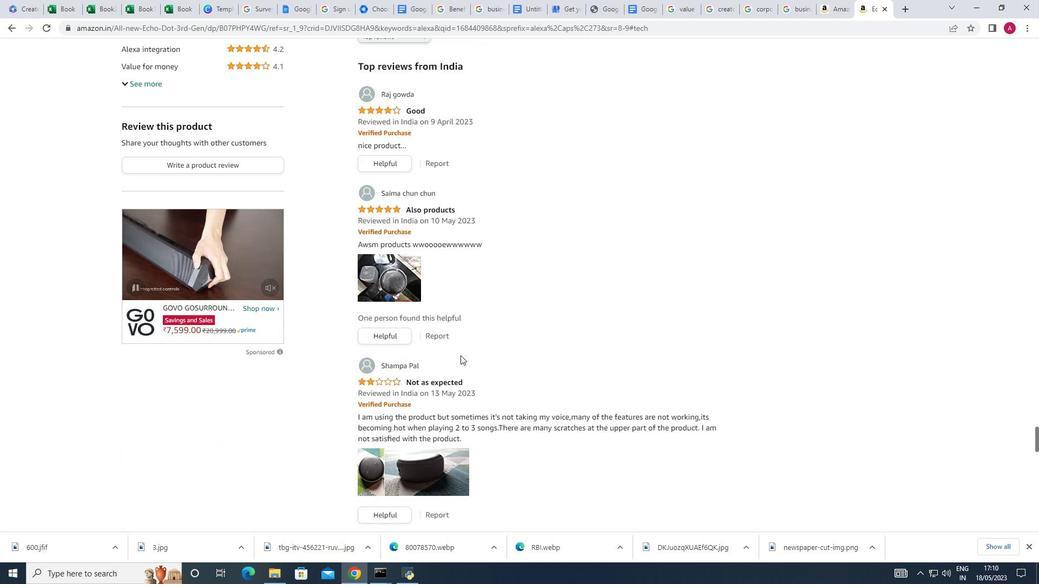
Action: Mouse moved to (906, 7)
Screenshot: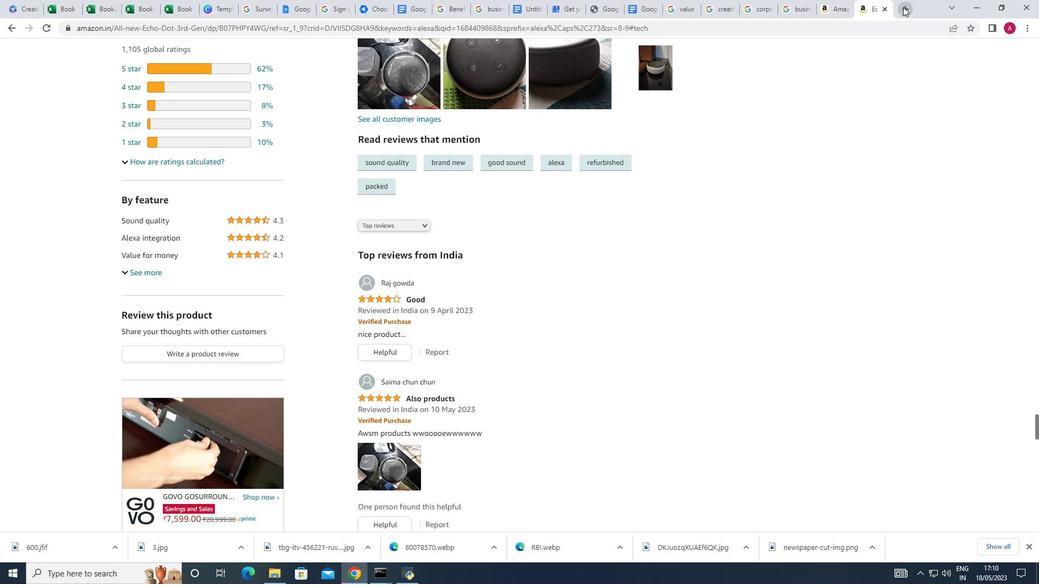 
Action: Mouse pressed left at (906, 7)
Screenshot: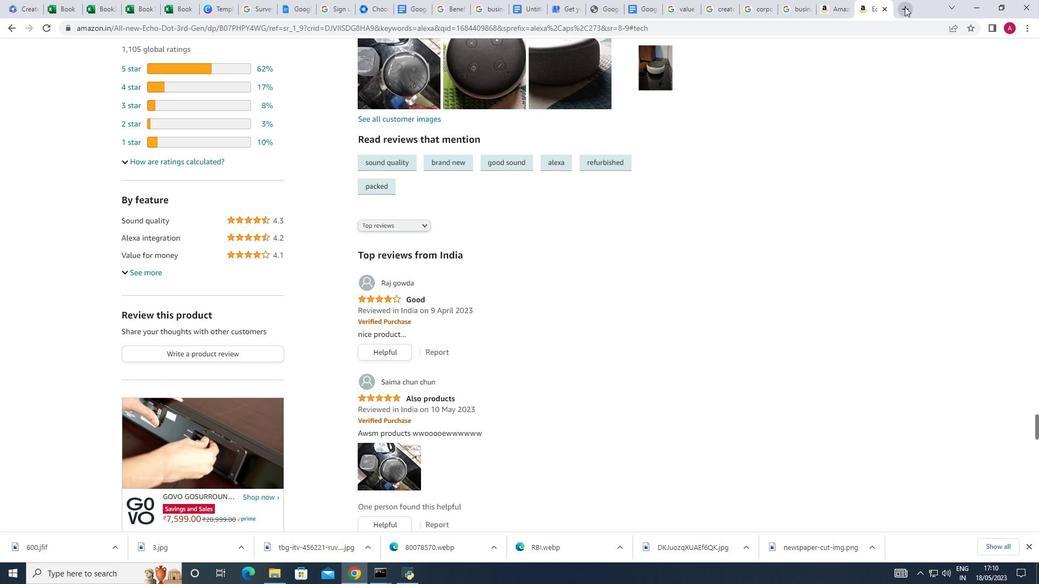 
Action: Mouse moved to (509, 208)
Screenshot: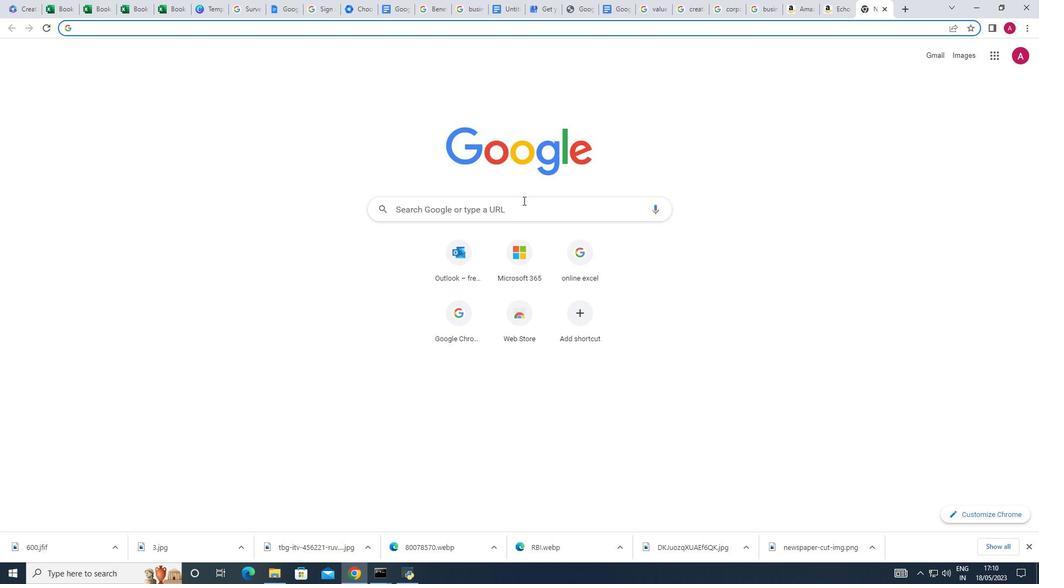 
Action: Mouse pressed left at (509, 208)
Screenshot: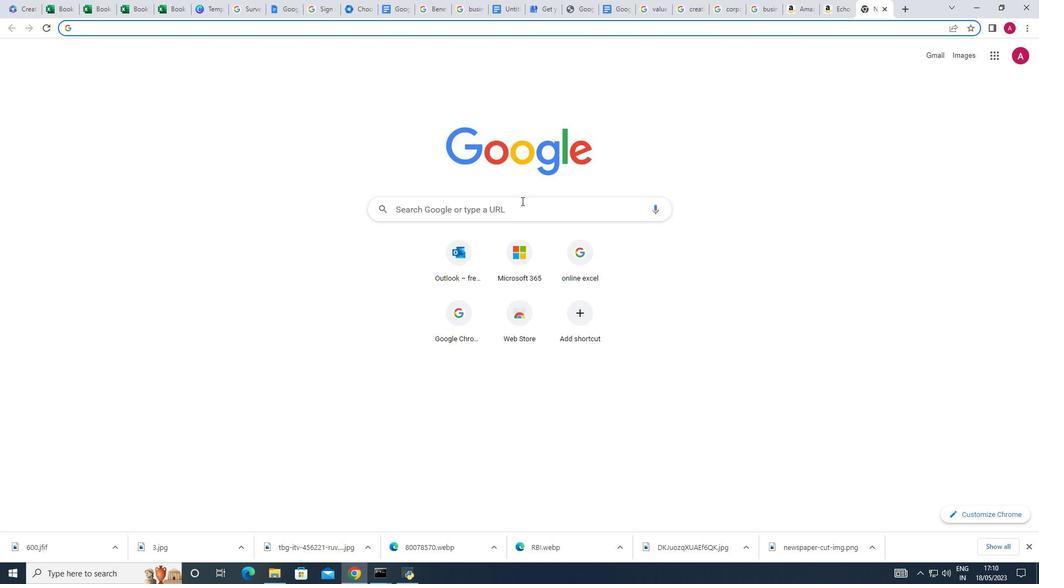
Action: Key pressed alexa<Key.space>voice<Key.space>assistant<Key.space>sett
Screenshot: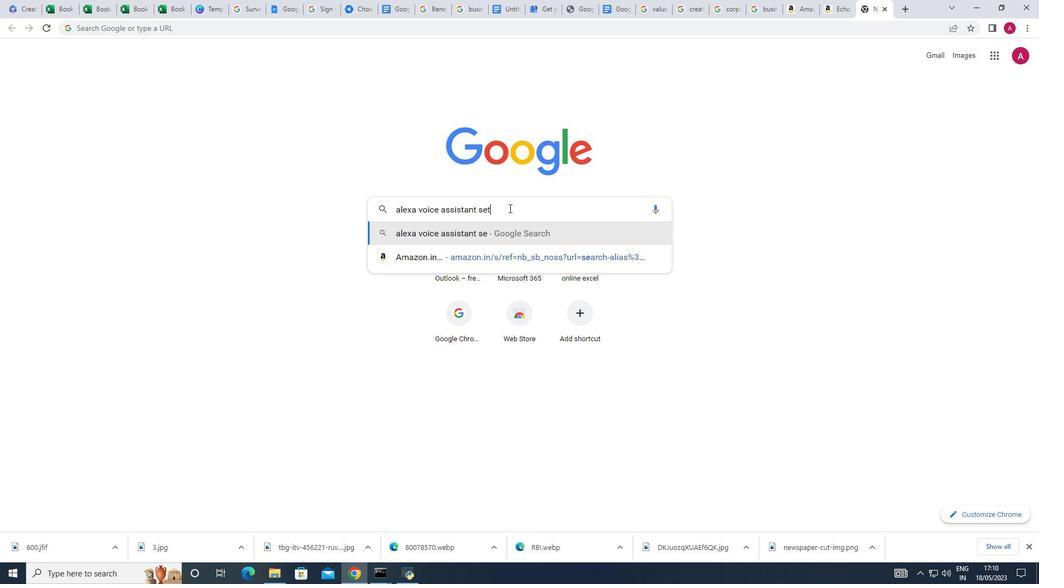 
Action: Mouse moved to (509, 252)
Screenshot: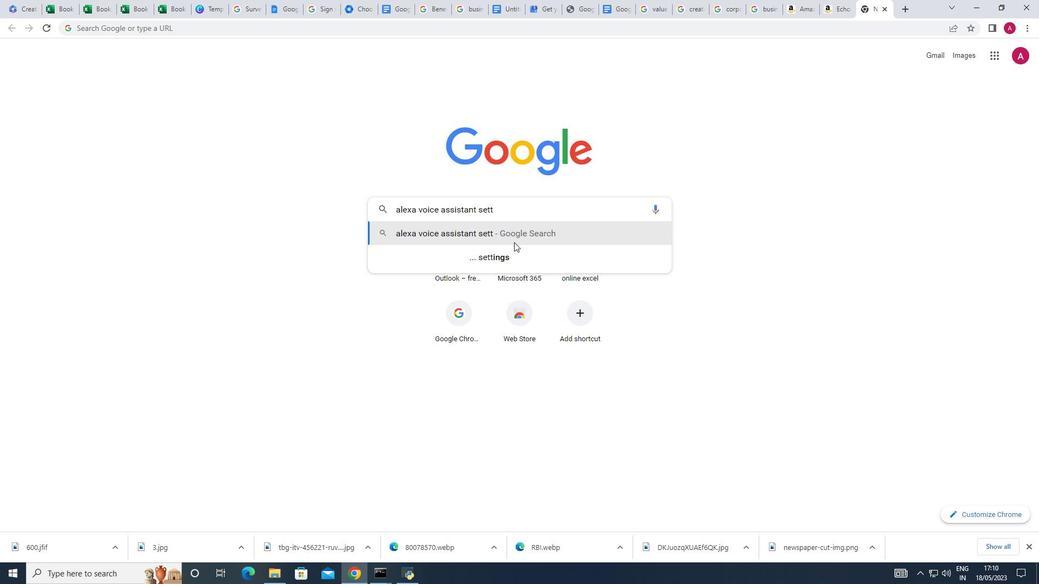 
Action: Mouse pressed left at (509, 252)
Screenshot: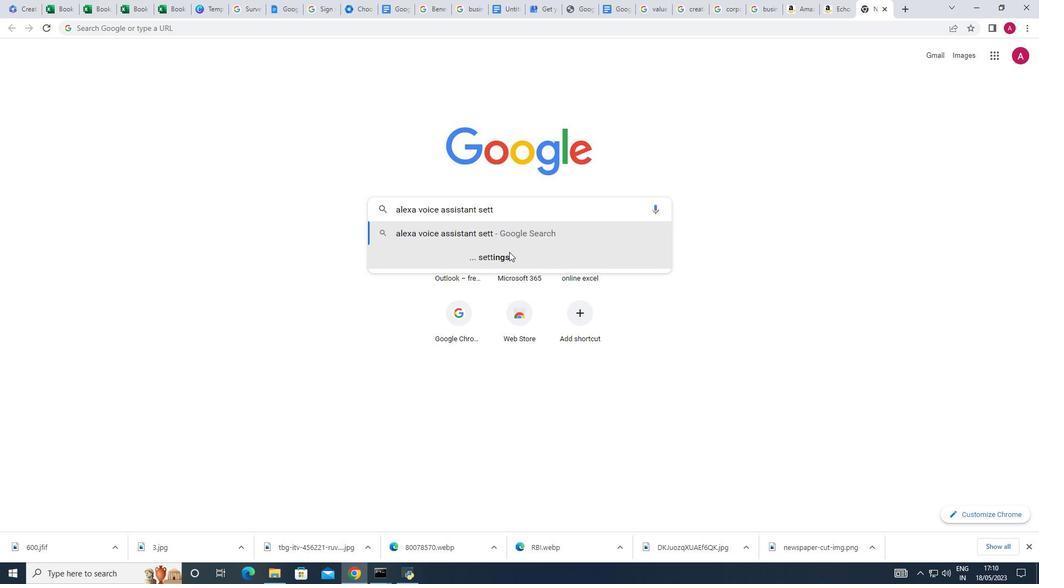 
Action: Mouse moved to (228, 172)
Screenshot: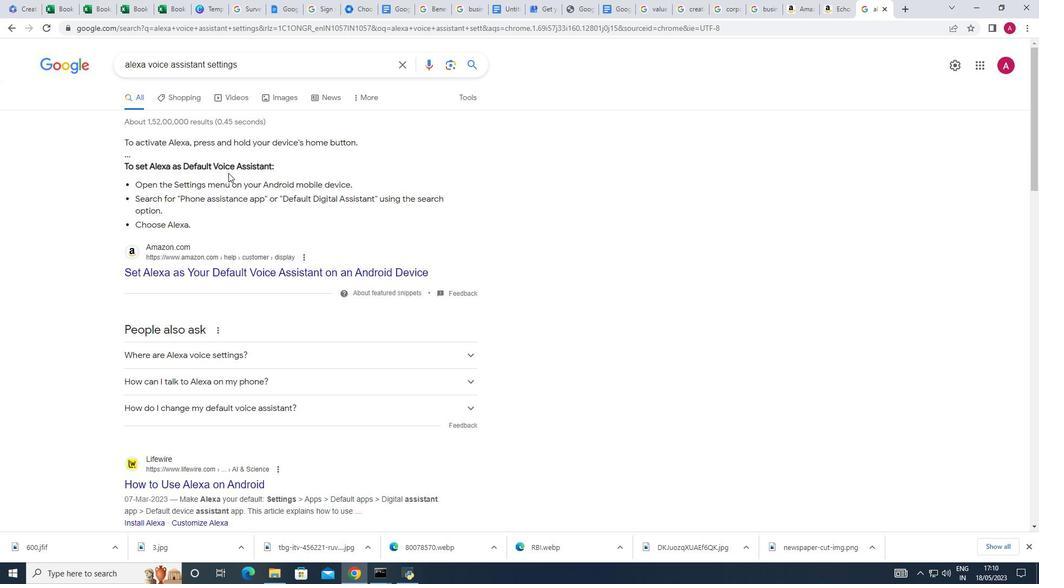 
Action: Mouse pressed left at (228, 172)
Screenshot: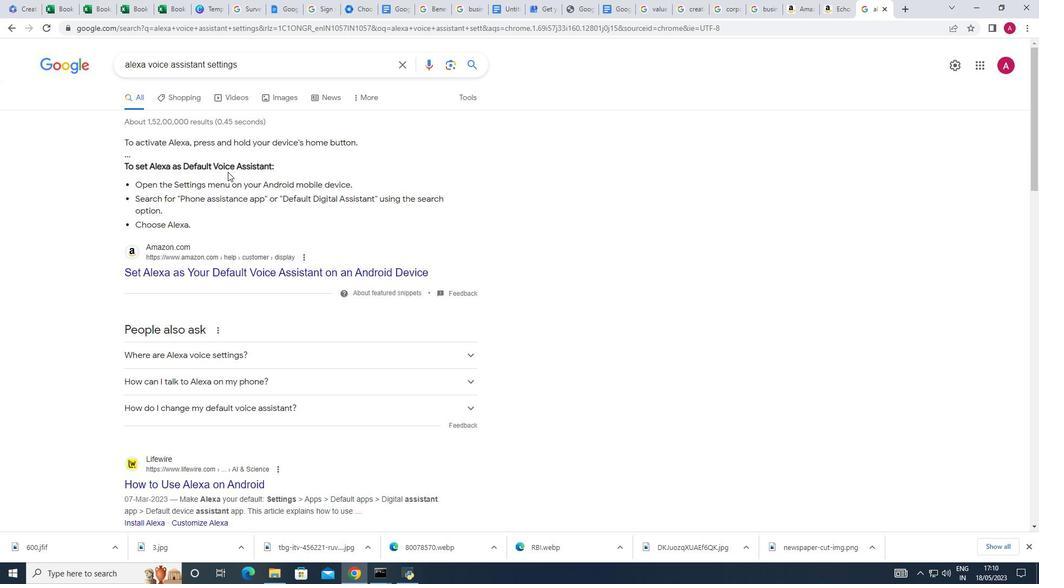 
Action: Mouse moved to (295, 310)
Screenshot: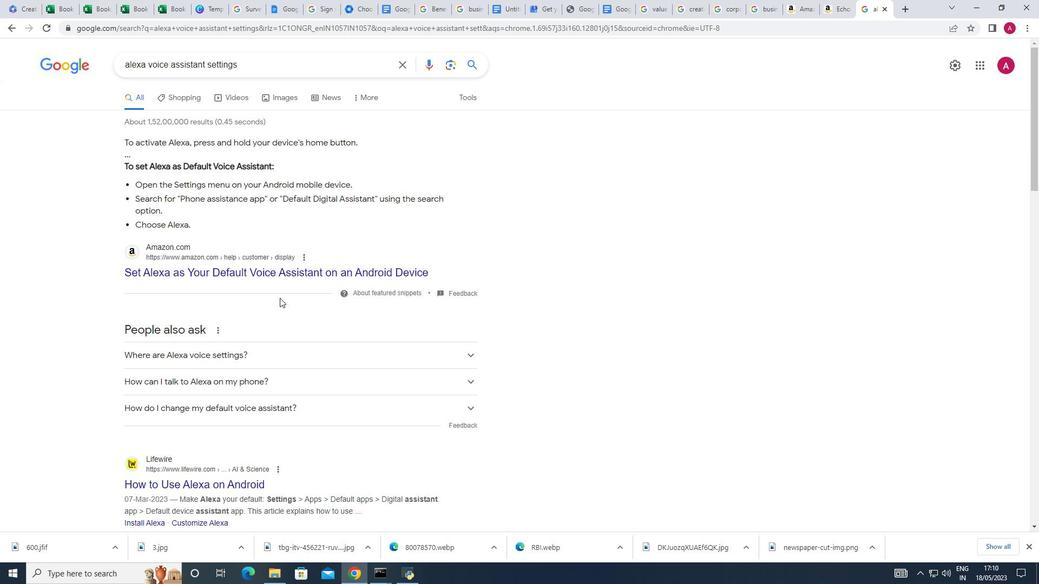 
Action: Mouse scrolled (295, 310) with delta (0, 0)
Screenshot: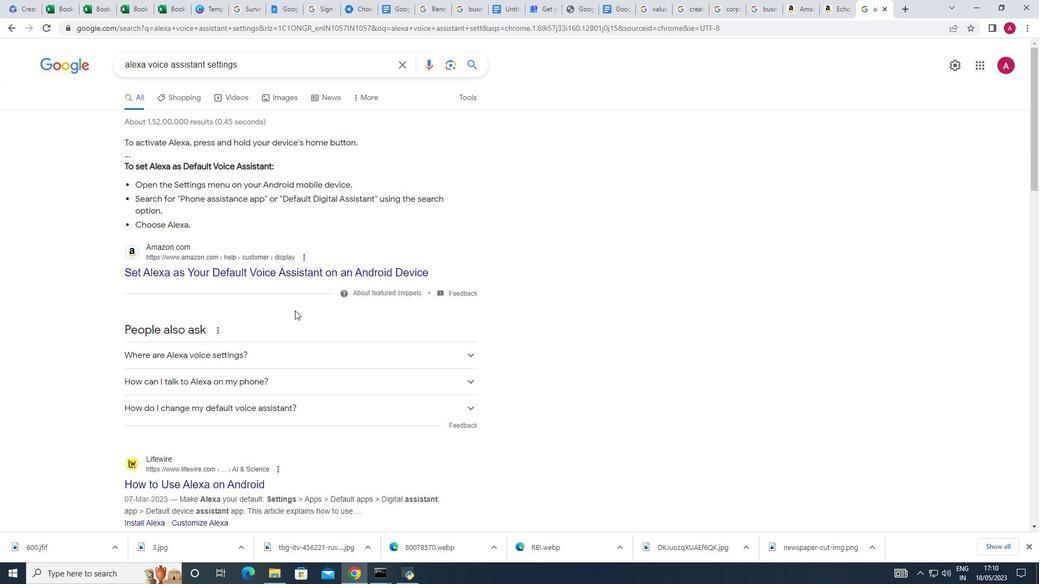 
Action: Mouse moved to (469, 302)
Screenshot: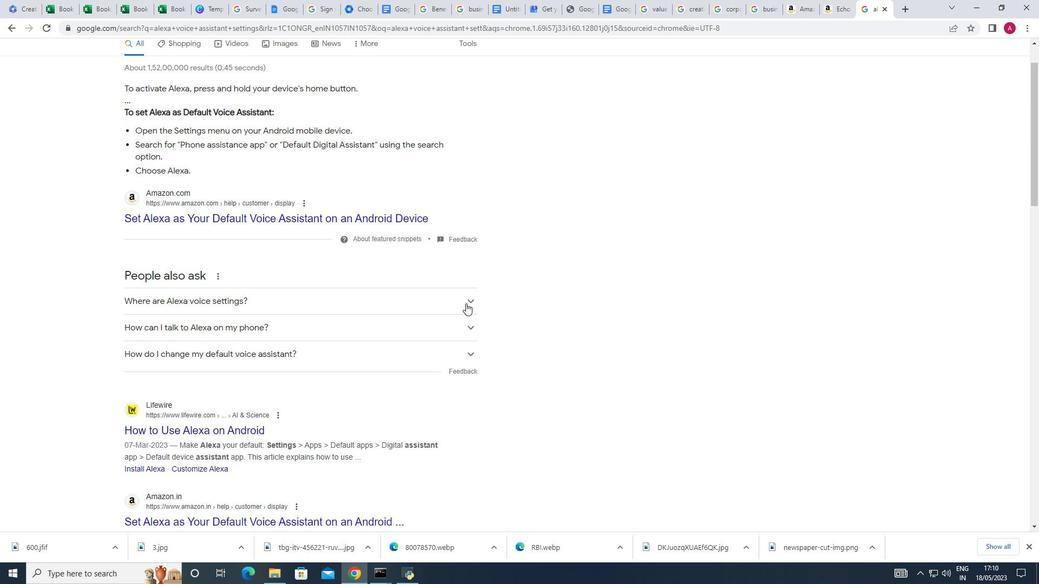 
Action: Mouse pressed left at (469, 302)
Screenshot: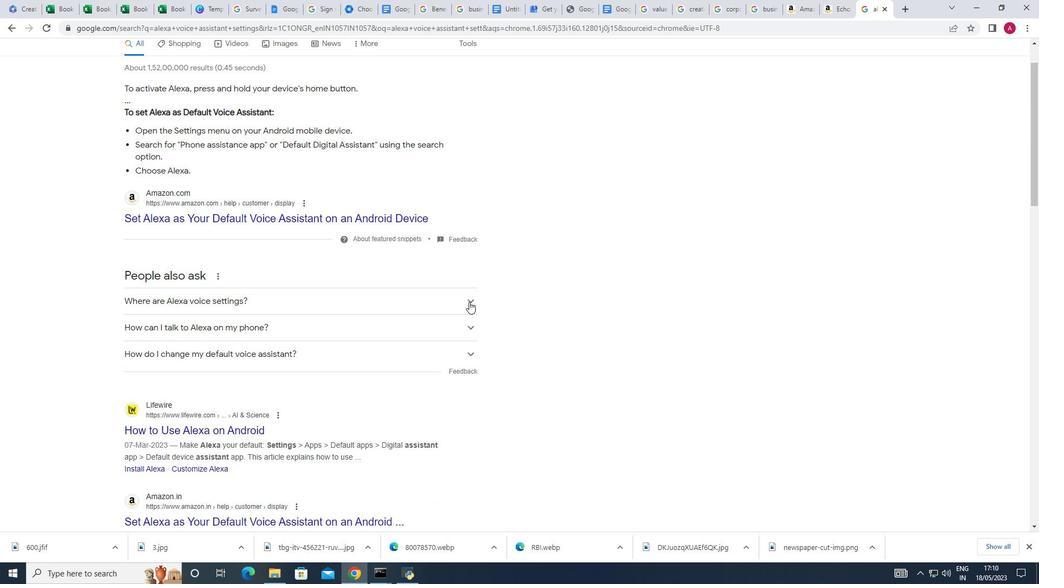 
Action: Mouse moved to (230, 220)
Screenshot: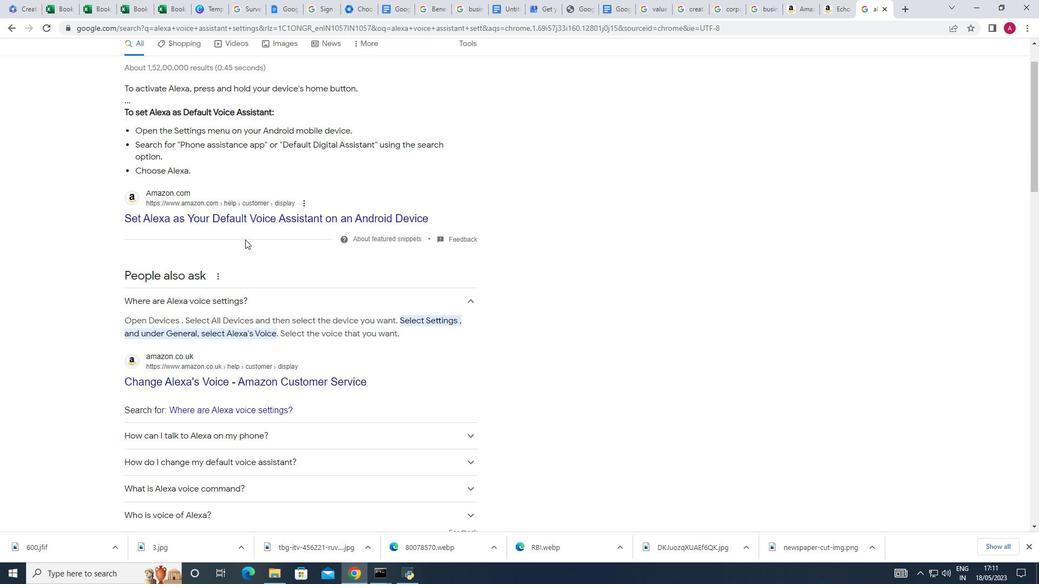 
Action: Mouse pressed left at (230, 220)
Screenshot: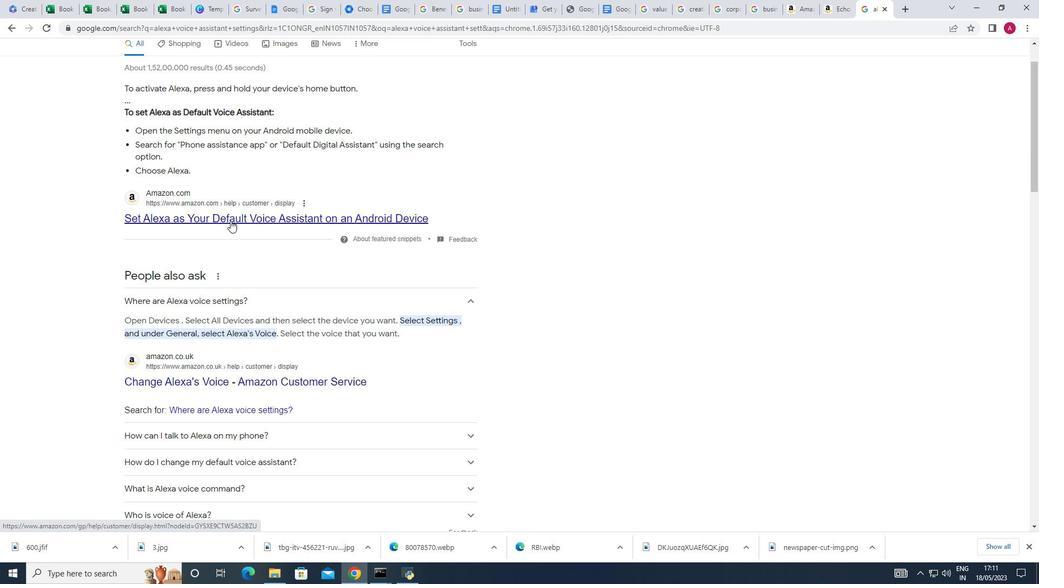 
Action: Mouse moved to (257, 238)
Screenshot: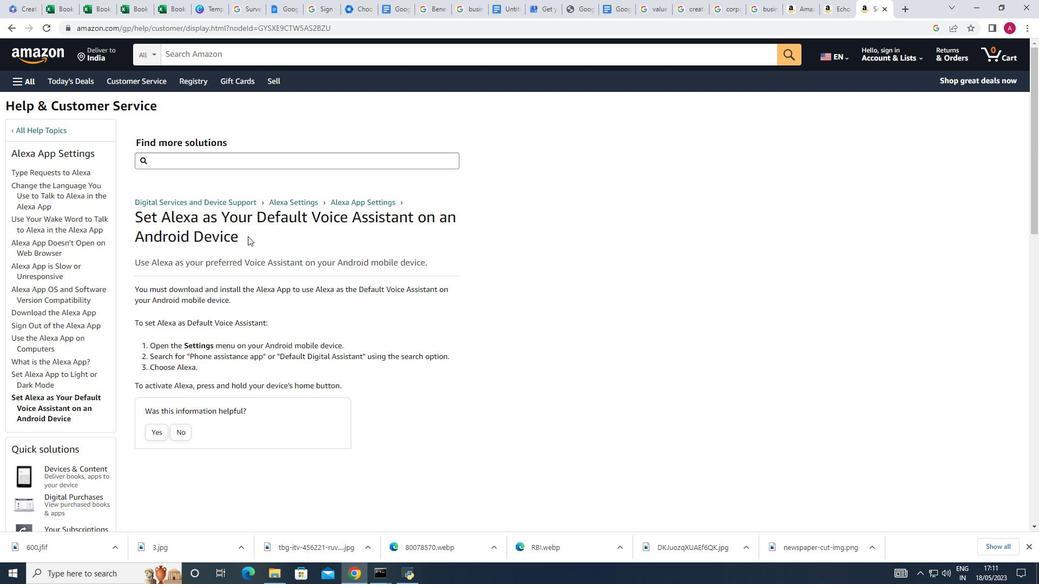 
Action: Mouse scrolled (257, 237) with delta (0, 0)
Screenshot: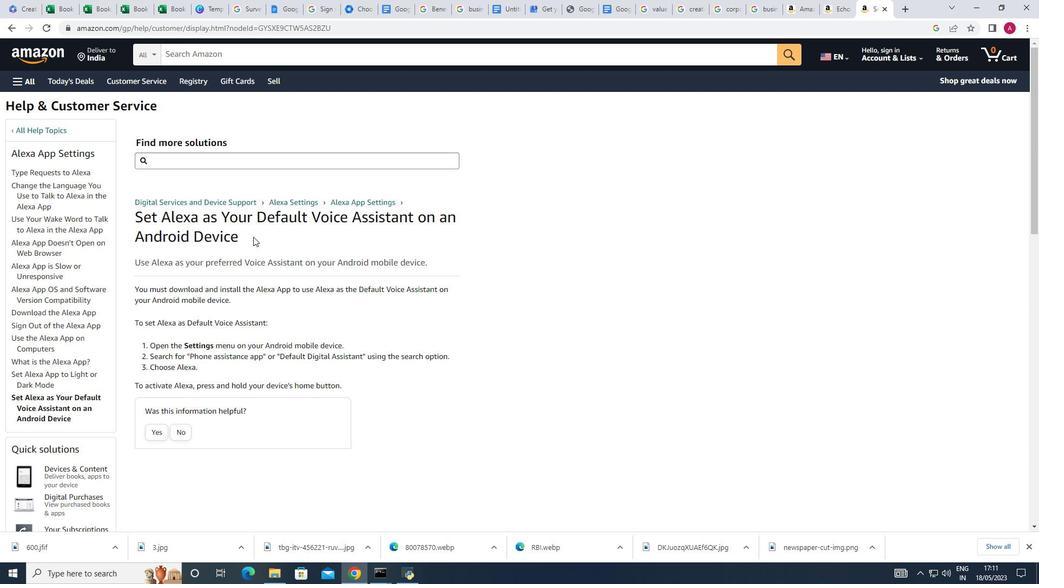 
Action: Mouse scrolled (257, 237) with delta (0, 0)
Screenshot: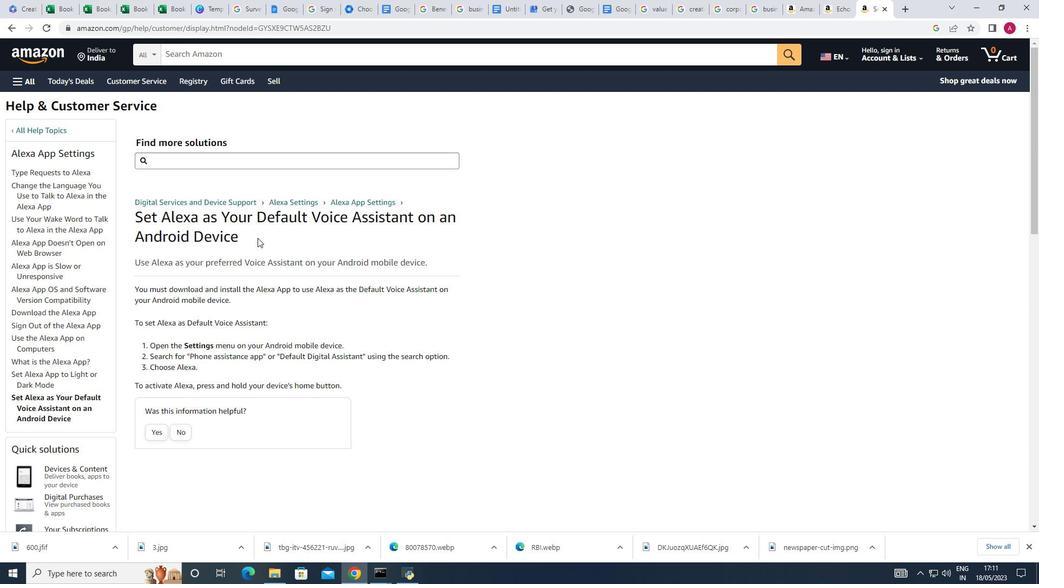 
Action: Mouse moved to (258, 238)
Screenshot: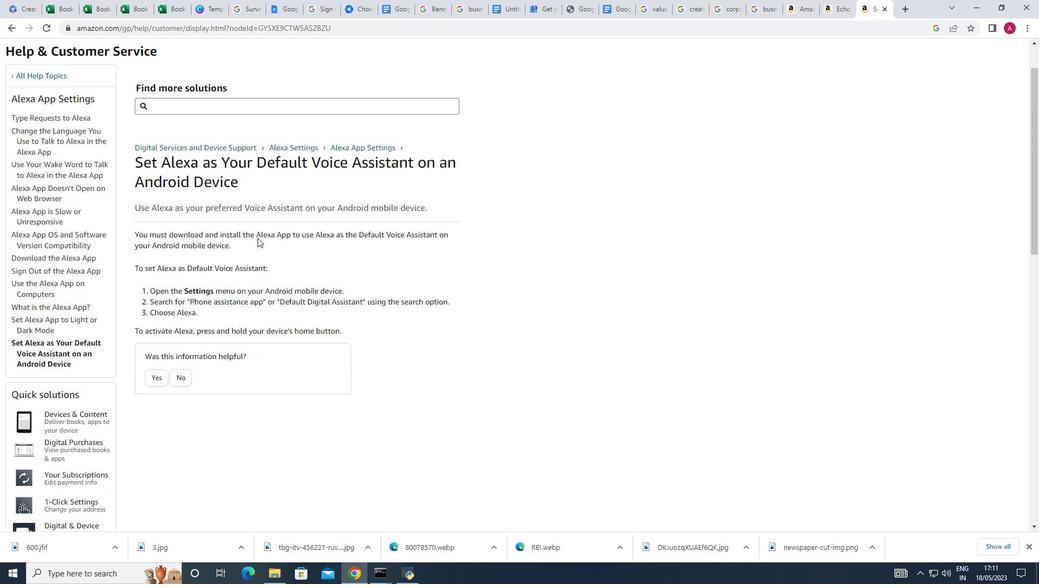
Action: Mouse scrolled (258, 239) with delta (0, 0)
Screenshot: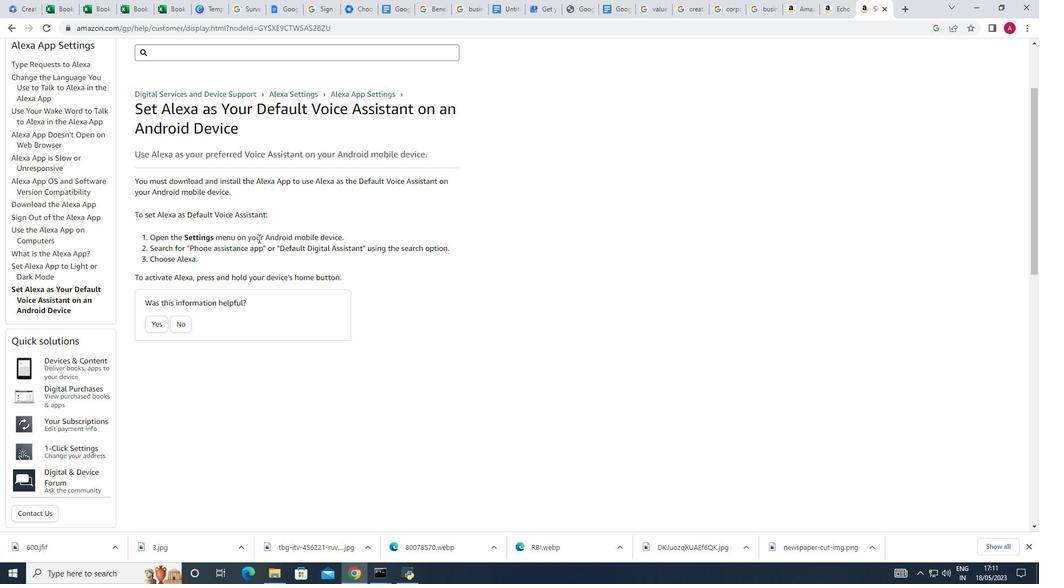 
Action: Mouse moved to (259, 246)
Screenshot: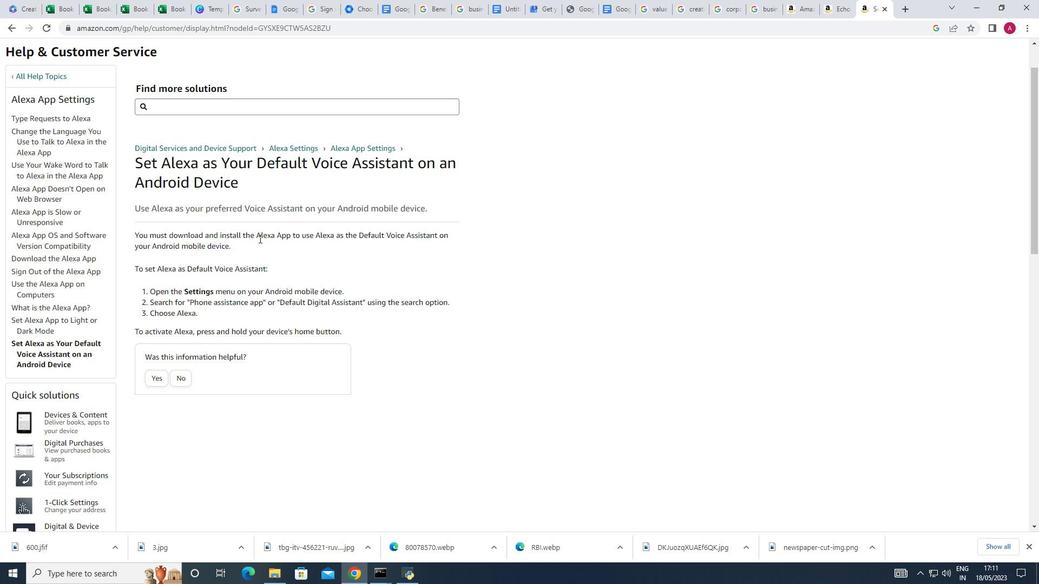 
Action: Mouse scrolled (259, 246) with delta (0, 0)
Screenshot: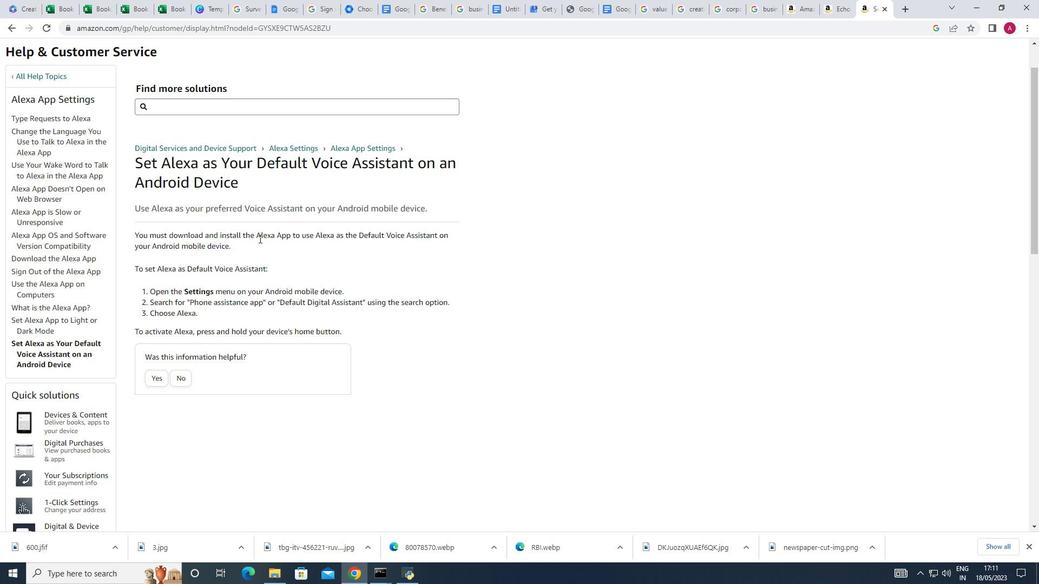 
Action: Mouse moved to (259, 262)
Screenshot: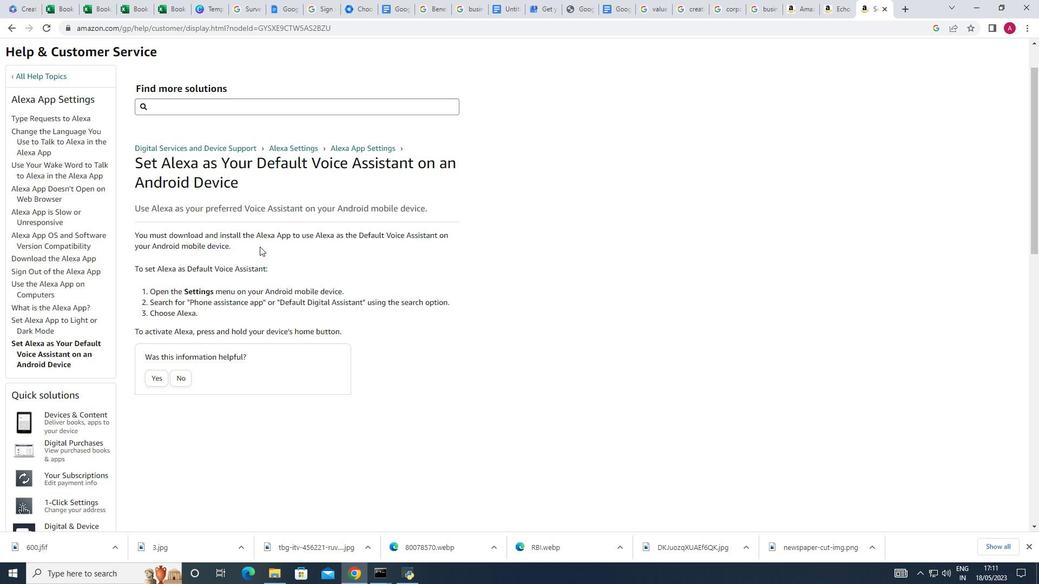 
Action: Mouse scrolled (259, 262) with delta (0, 0)
Screenshot: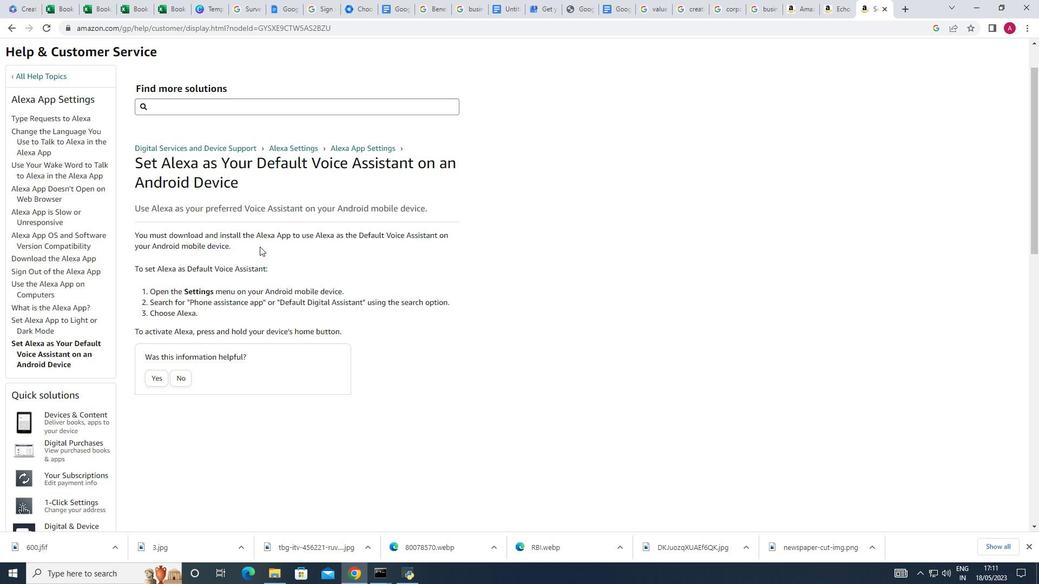 
Action: Mouse moved to (259, 264)
Screenshot: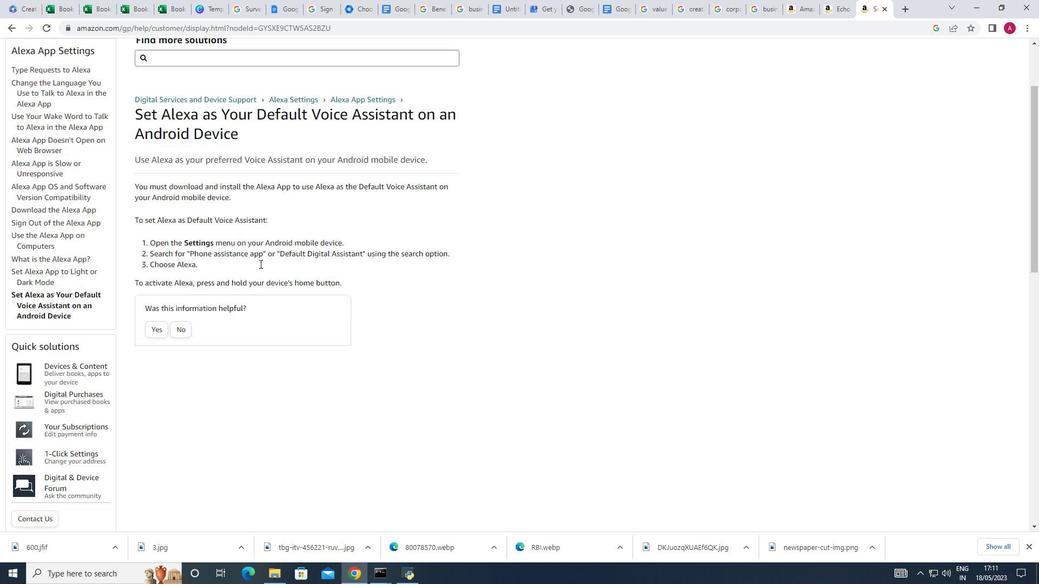 
Action: Mouse scrolled (259, 263) with delta (0, 0)
Screenshot: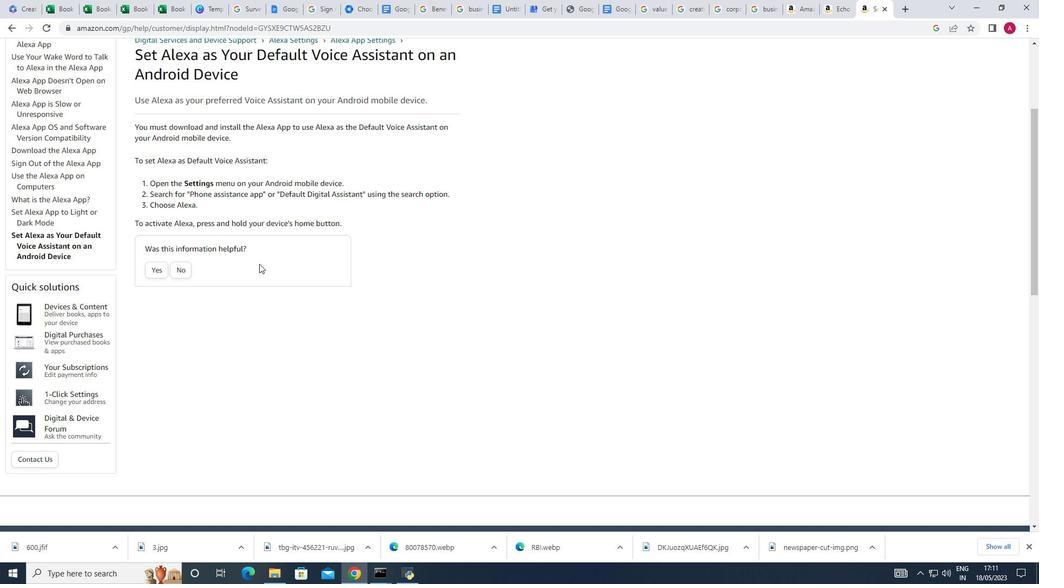 
Action: Mouse moved to (208, 293)
Screenshot: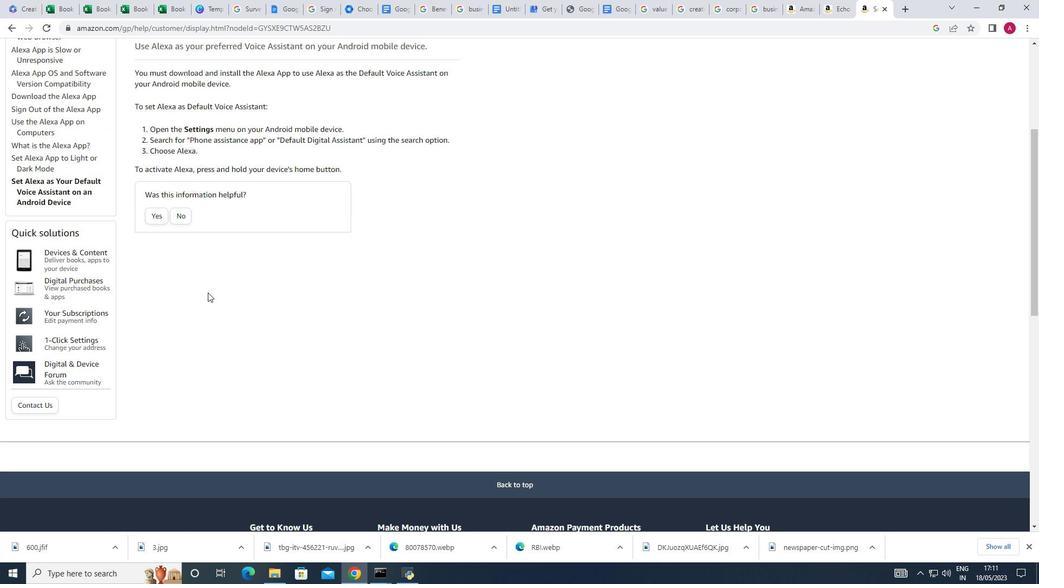 
Action: Mouse scrolled (208, 293) with delta (0, 0)
Screenshot: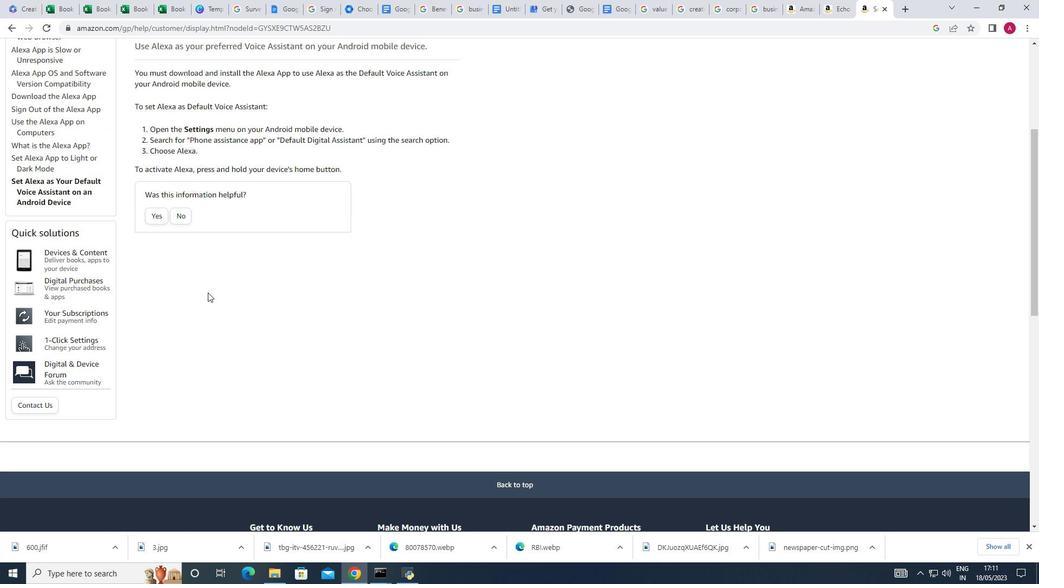 
Action: Mouse moved to (210, 292)
Screenshot: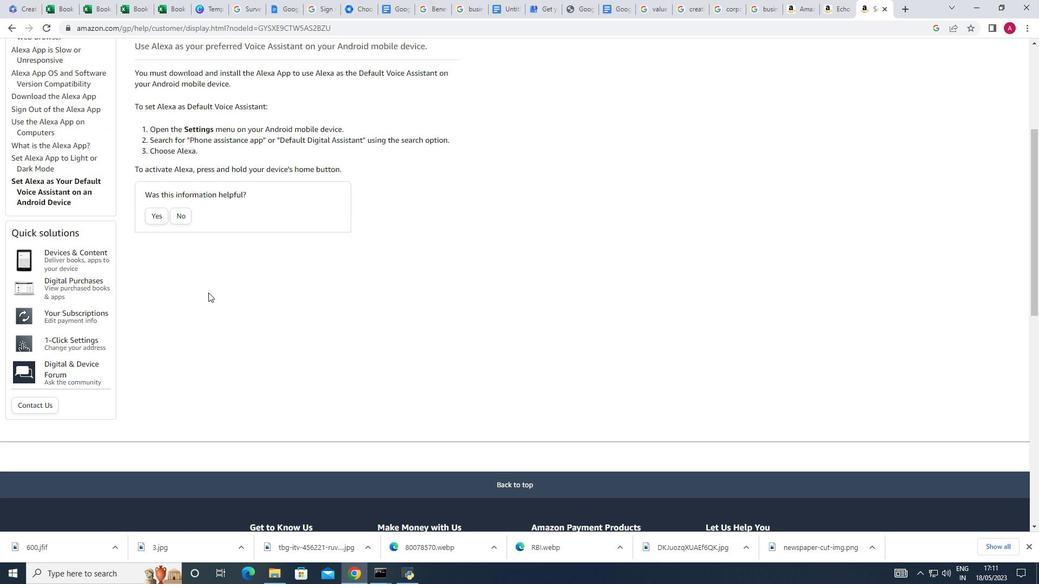 
Action: Mouse scrolled (210, 293) with delta (0, 0)
Screenshot: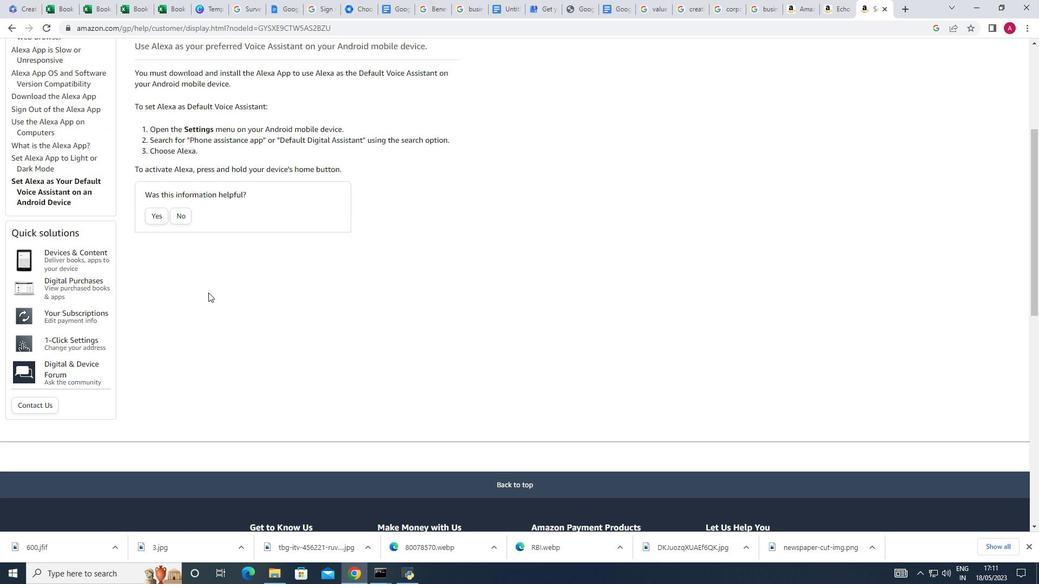 
Action: Mouse moved to (212, 291)
Screenshot: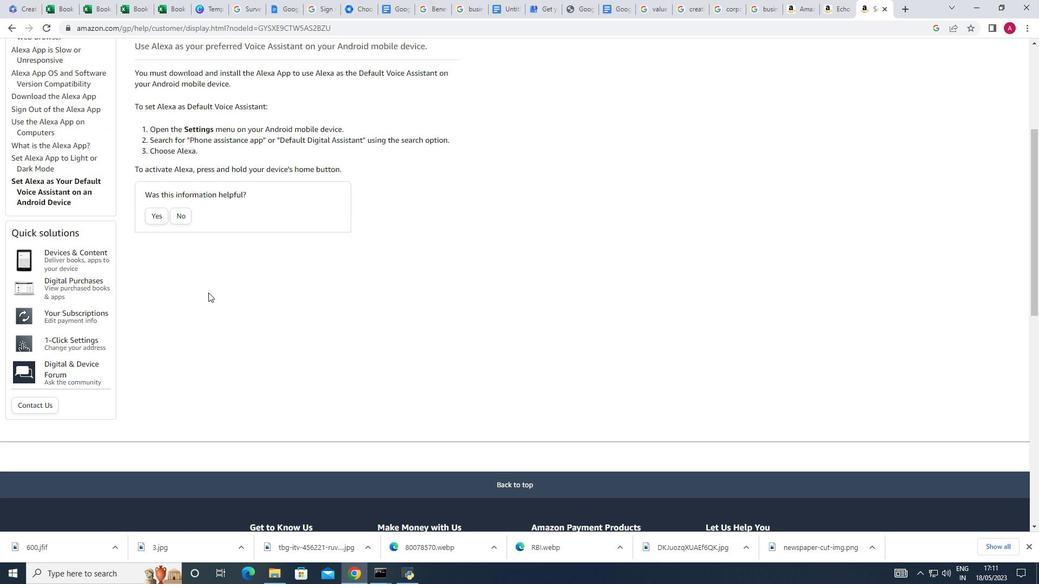 
Action: Mouse scrolled (212, 291) with delta (0, 0)
Screenshot: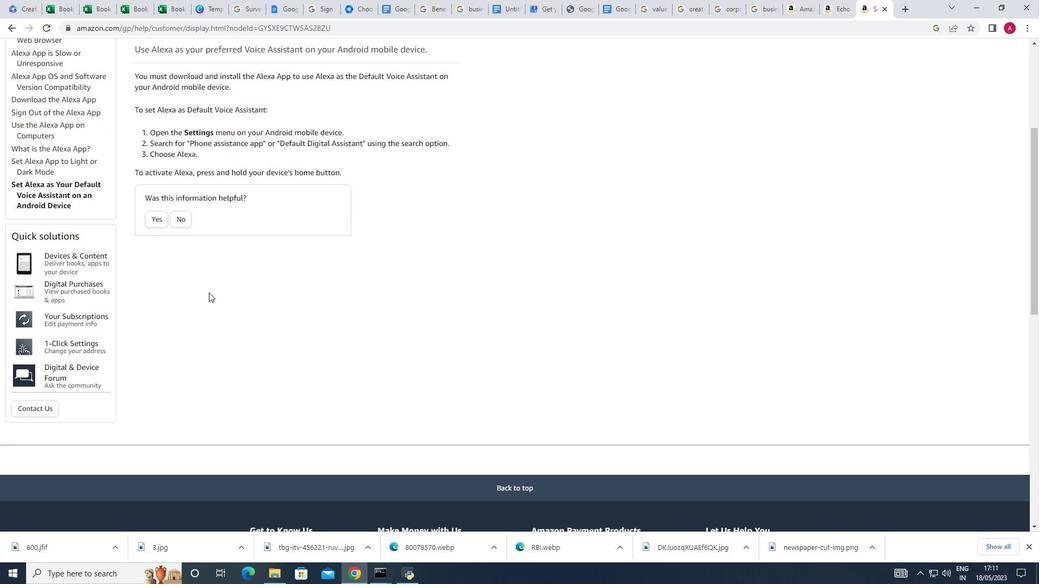 
Action: Mouse scrolled (212, 291) with delta (0, 0)
Screenshot: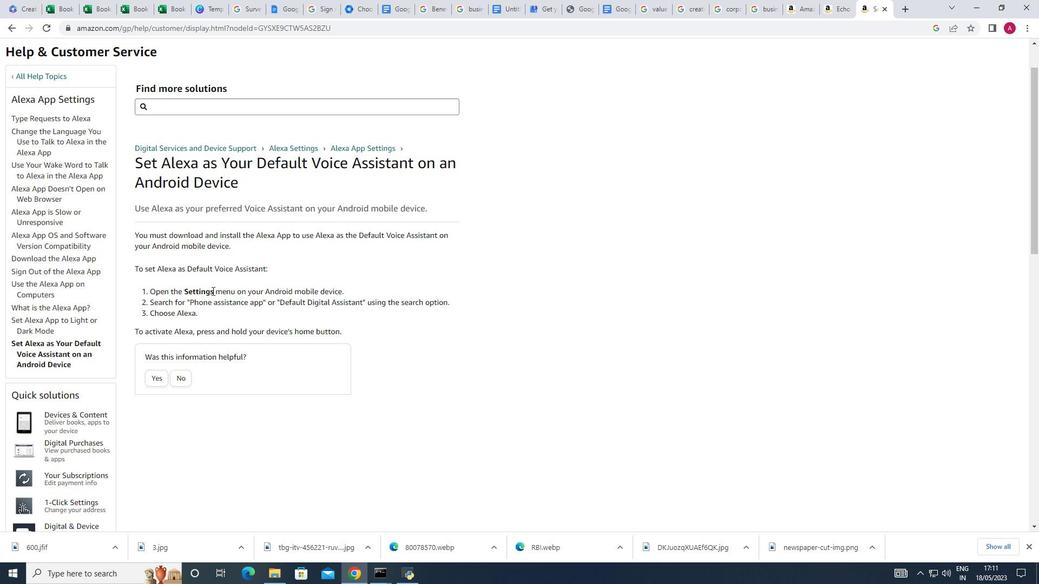 
Action: Mouse scrolled (212, 291) with delta (0, 0)
Screenshot: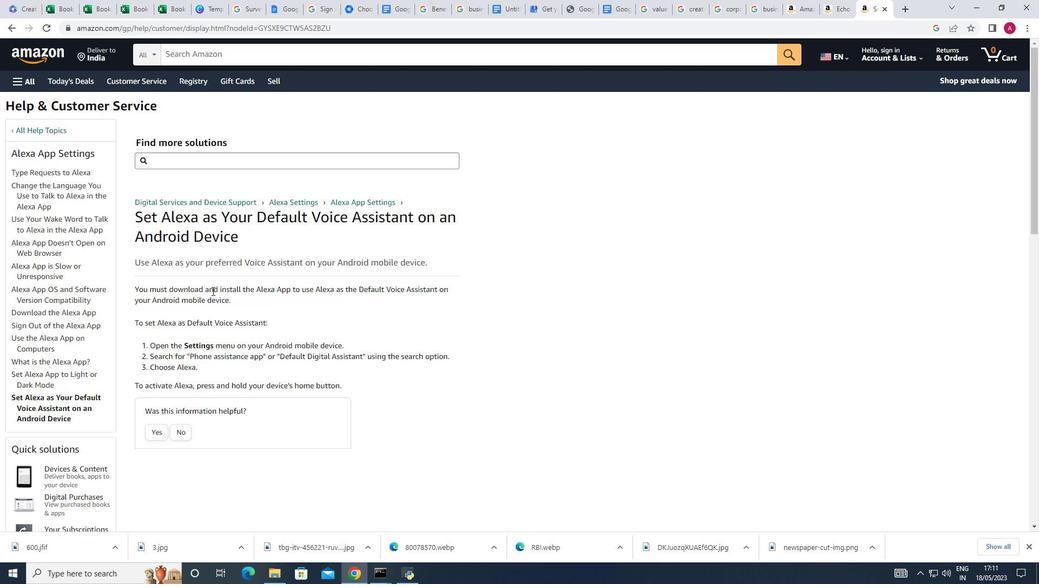 
Action: Mouse moved to (163, 432)
Screenshot: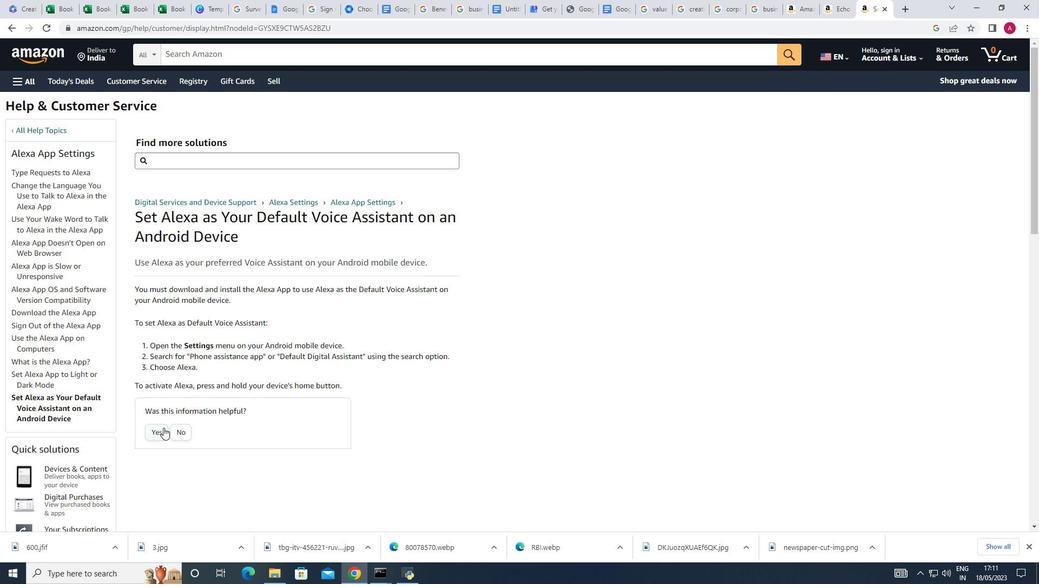 
Action: Mouse pressed left at (163, 432)
Screenshot: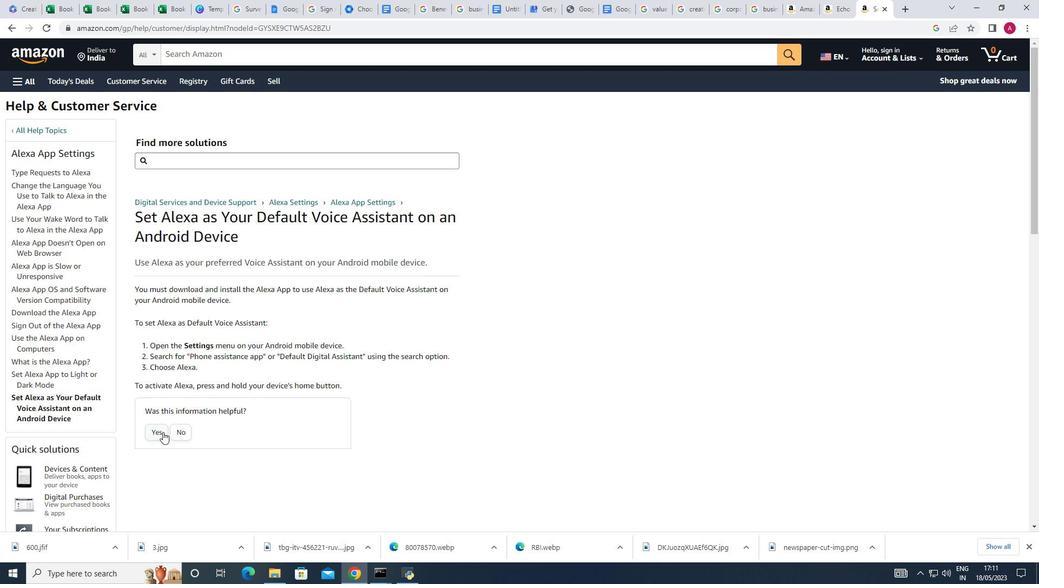 
Action: Mouse moved to (834, 6)
Screenshot: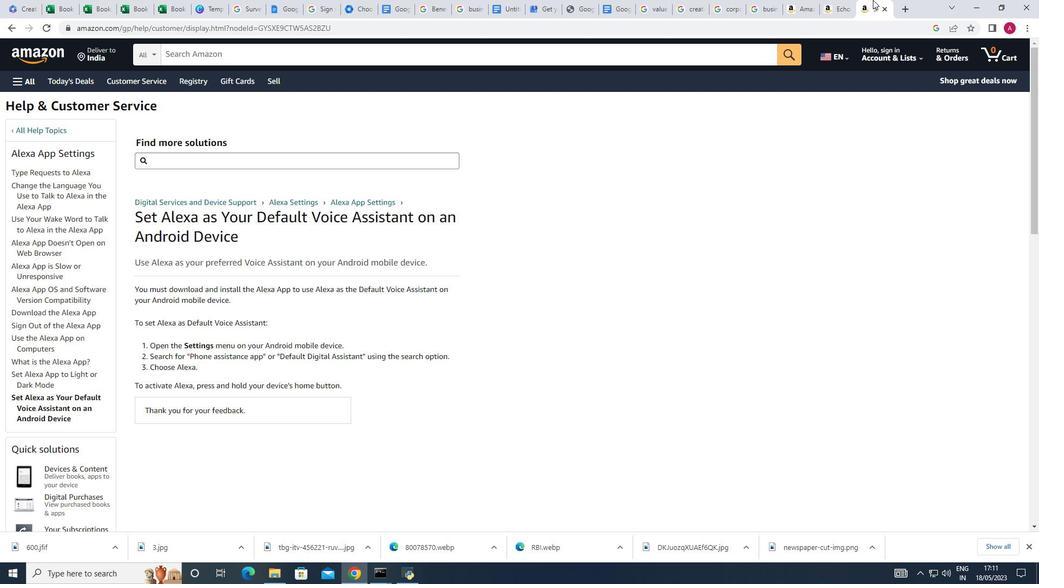 
Action: Mouse pressed left at (834, 6)
Screenshot: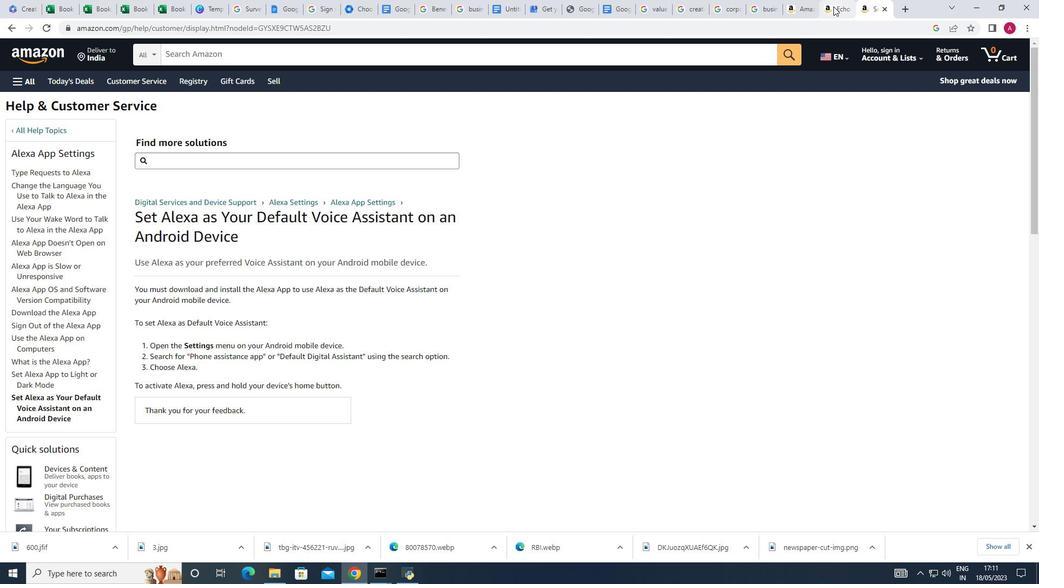 
Action: Mouse moved to (561, 350)
Screenshot: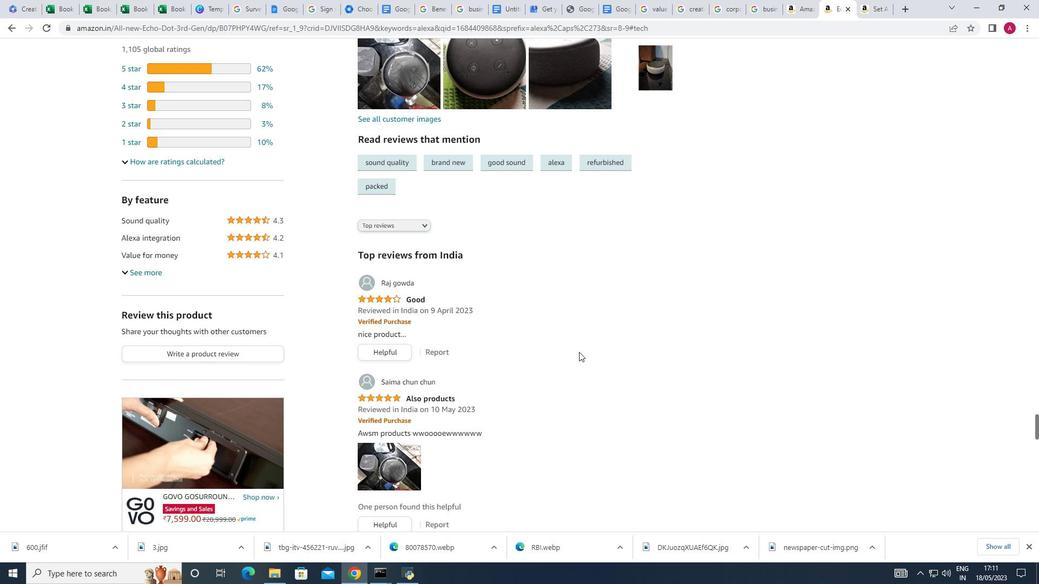 
Action: Mouse scrolled (561, 350) with delta (0, 0)
Screenshot: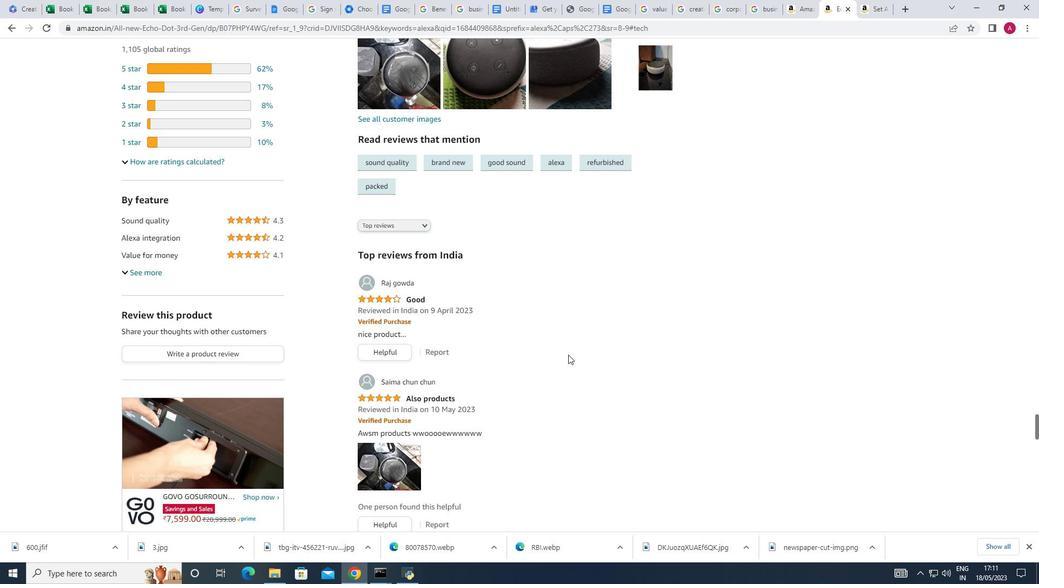 
Action: Mouse scrolled (561, 350) with delta (0, 0)
